 Task: Go to Program & Features. Select Whole Food Market. Add to cart Organic Coconut Oil Body Lotion -2. Select Amazon Health. Add to cart Essential Fatty Acid Nutritional Supplements-1. Place order for Allison Brown, _x000D_
3800 Locke St_x000D_
Latonia, Kentucky(KY), 41015, Cell Number (859) 261-0695
Action: Mouse moved to (230, 80)
Screenshot: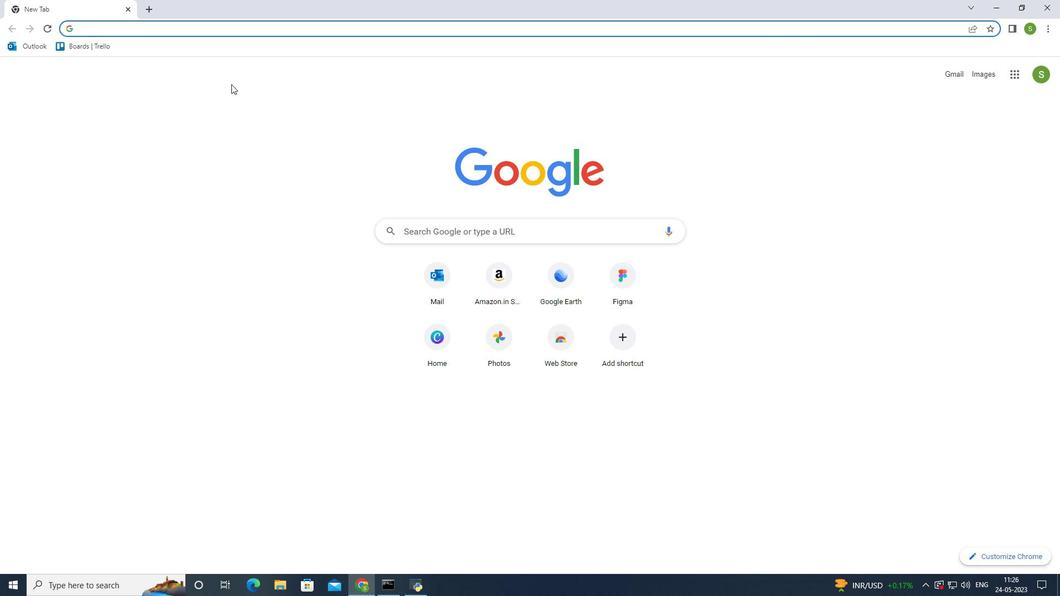 
Action: Key pressed amazon
Screenshot: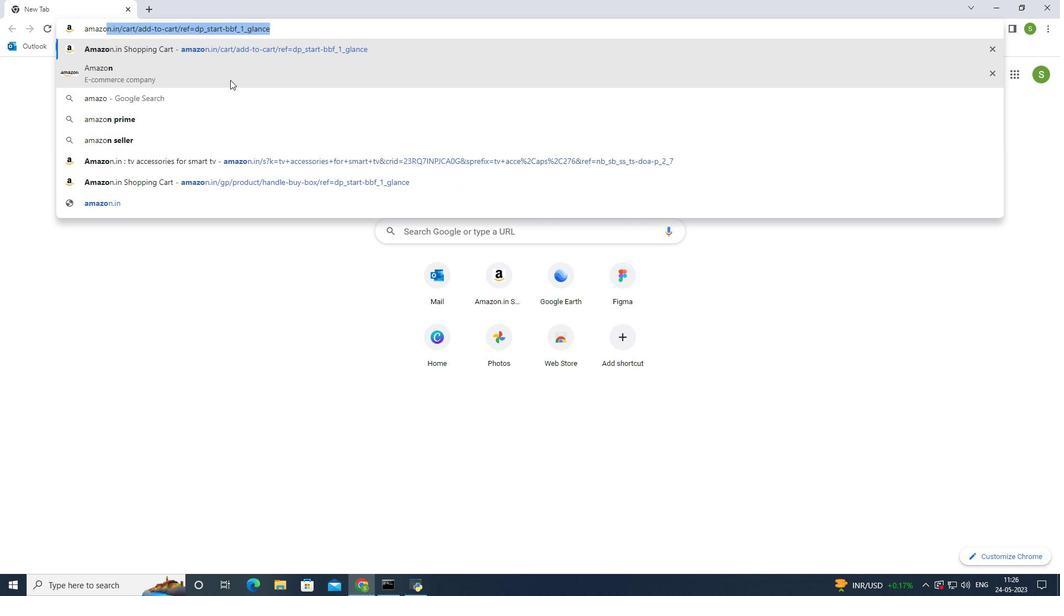 
Action: Mouse moved to (183, 49)
Screenshot: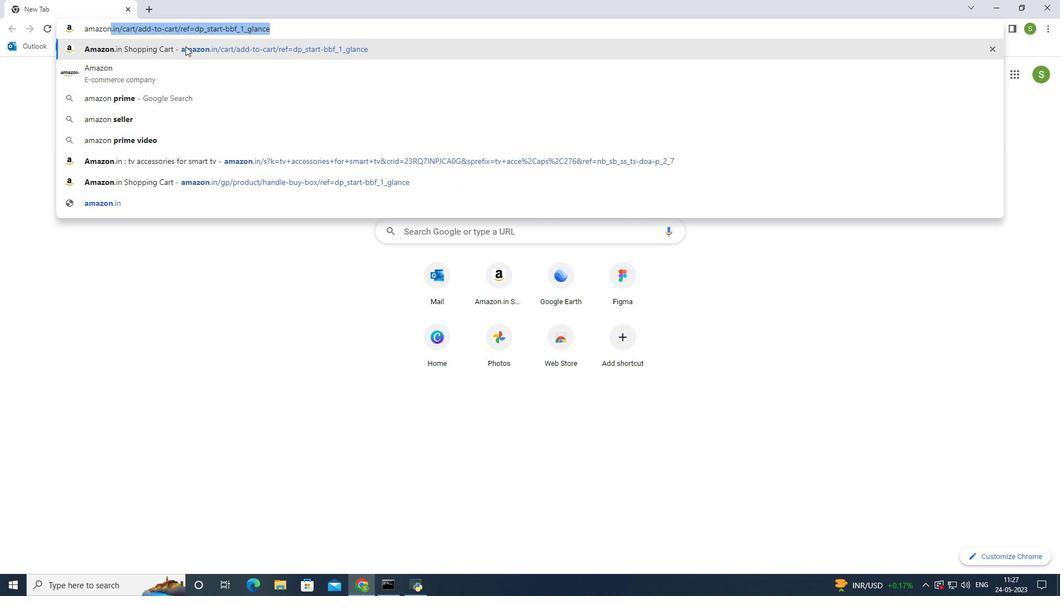 
Action: Mouse pressed left at (183, 49)
Screenshot: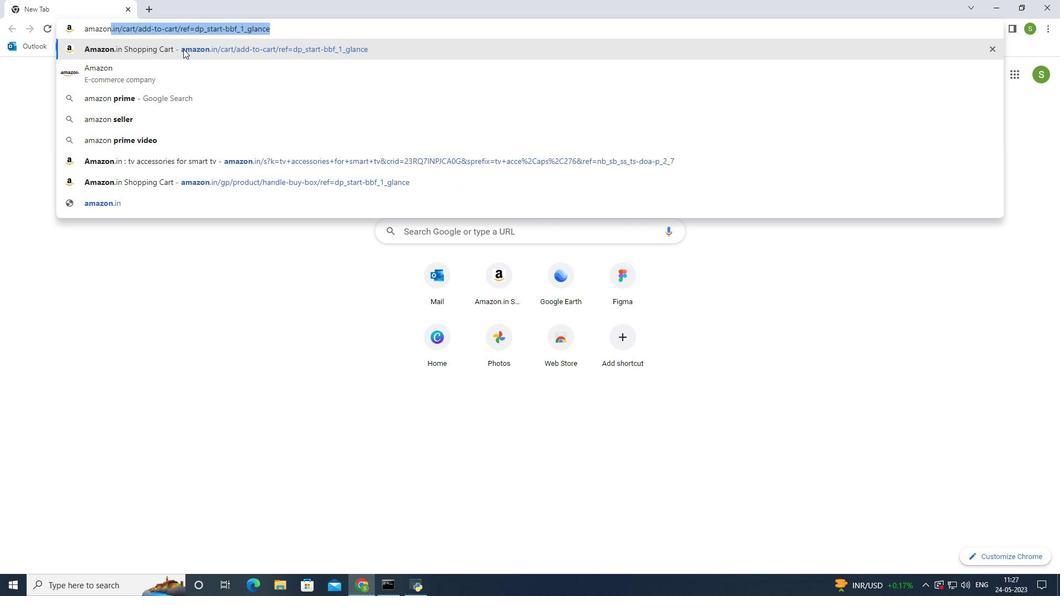 
Action: Mouse moved to (23, 85)
Screenshot: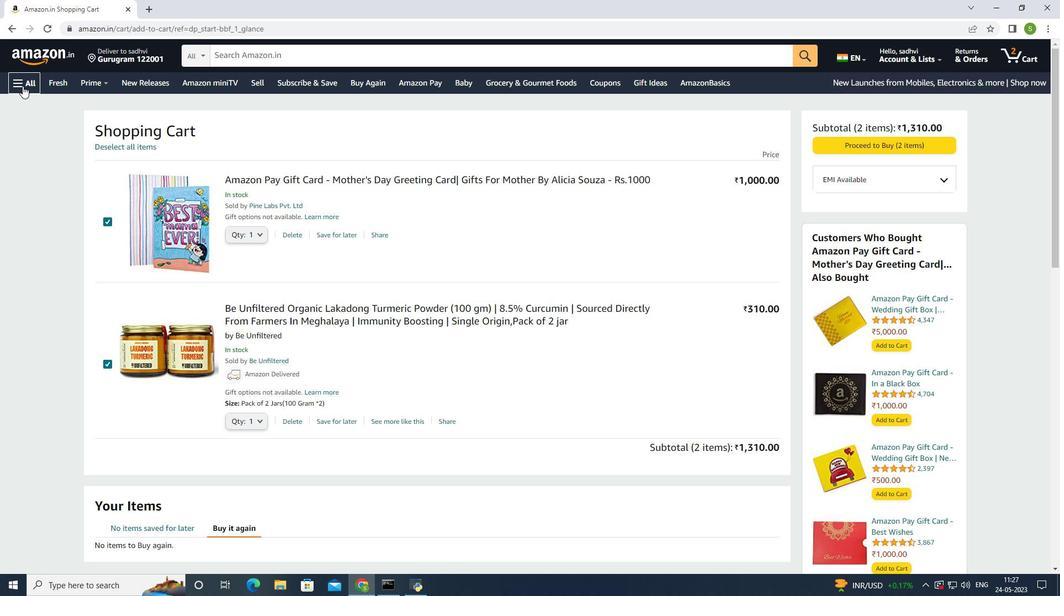 
Action: Mouse pressed left at (23, 85)
Screenshot: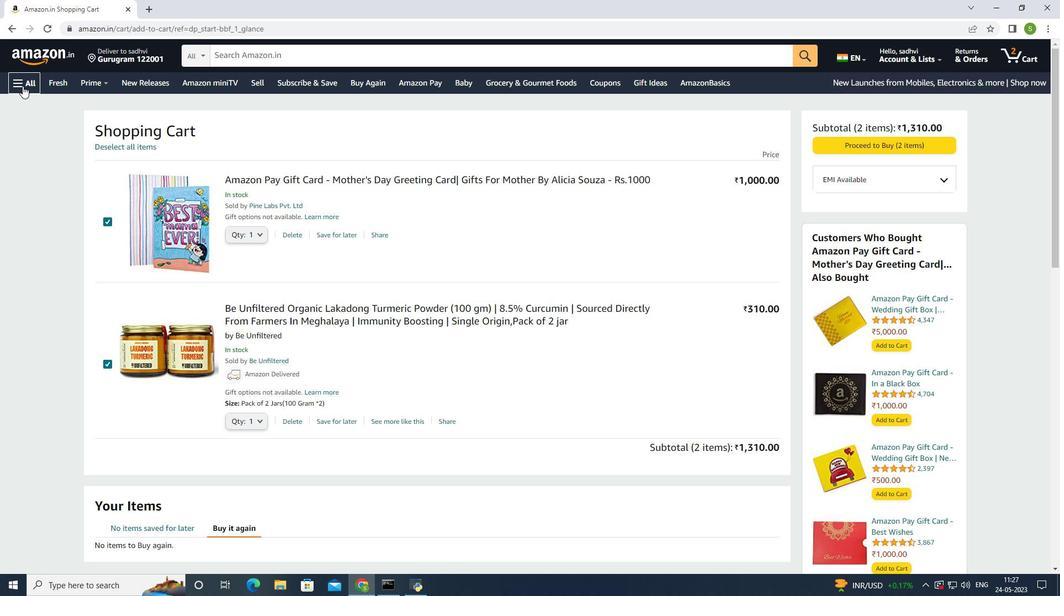 
Action: Mouse moved to (58, 357)
Screenshot: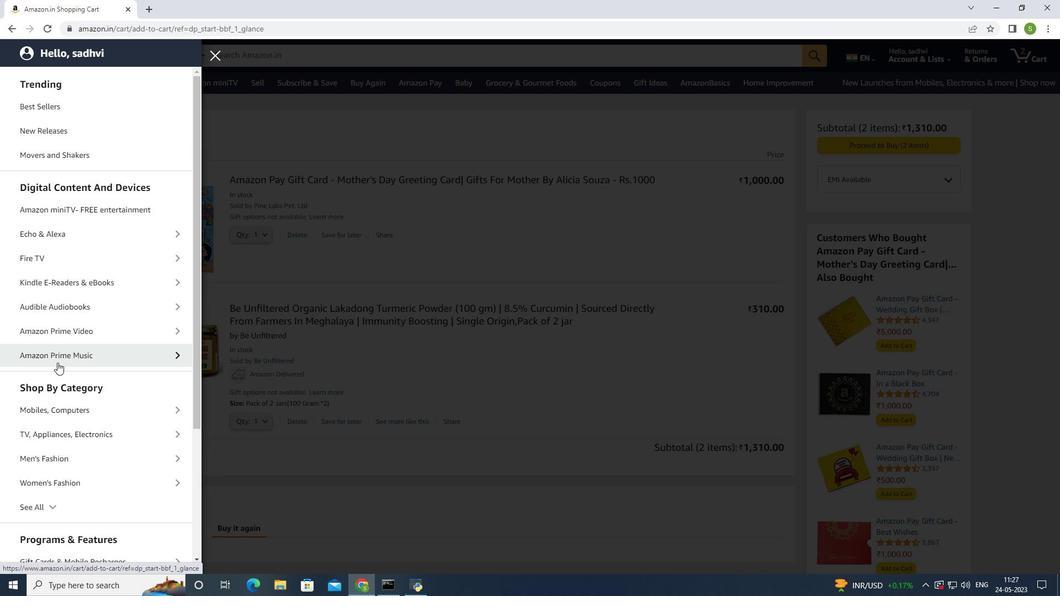 
Action: Mouse scrolled (58, 356) with delta (0, 0)
Screenshot: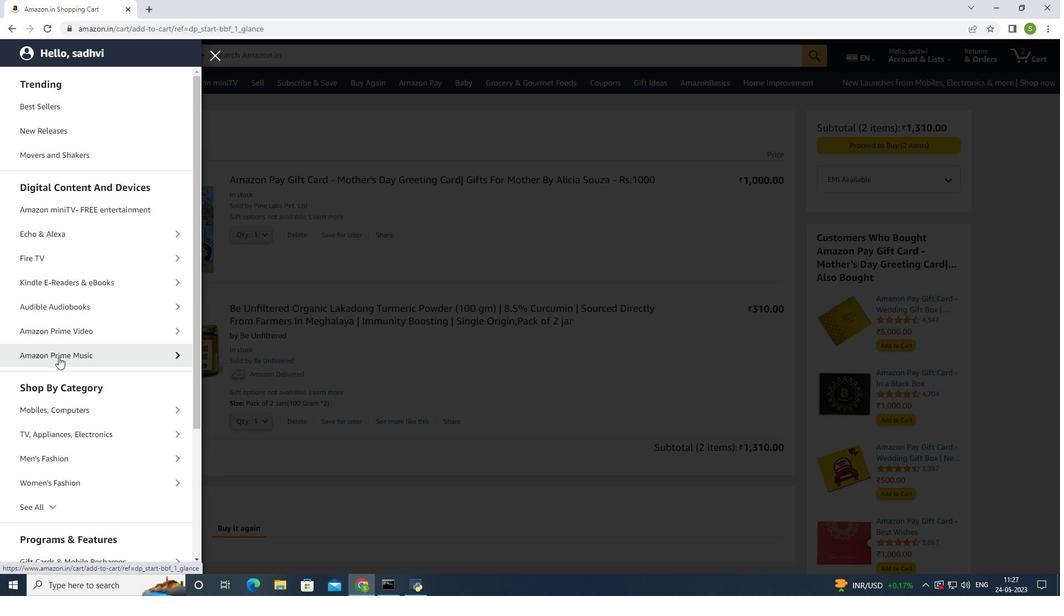 
Action: Mouse scrolled (58, 356) with delta (0, 0)
Screenshot: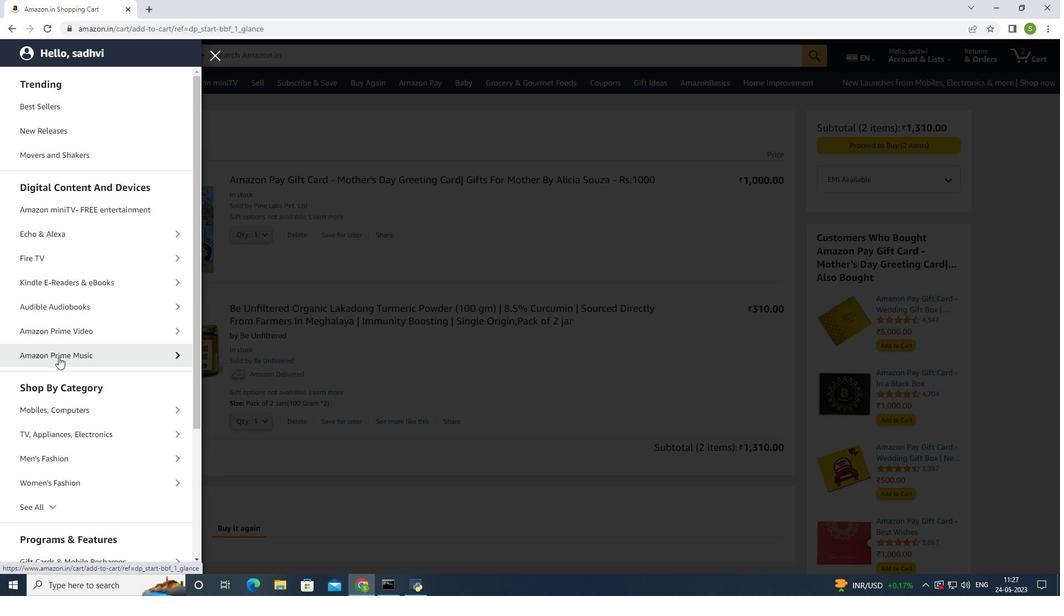 
Action: Mouse scrolled (58, 356) with delta (0, 0)
Screenshot: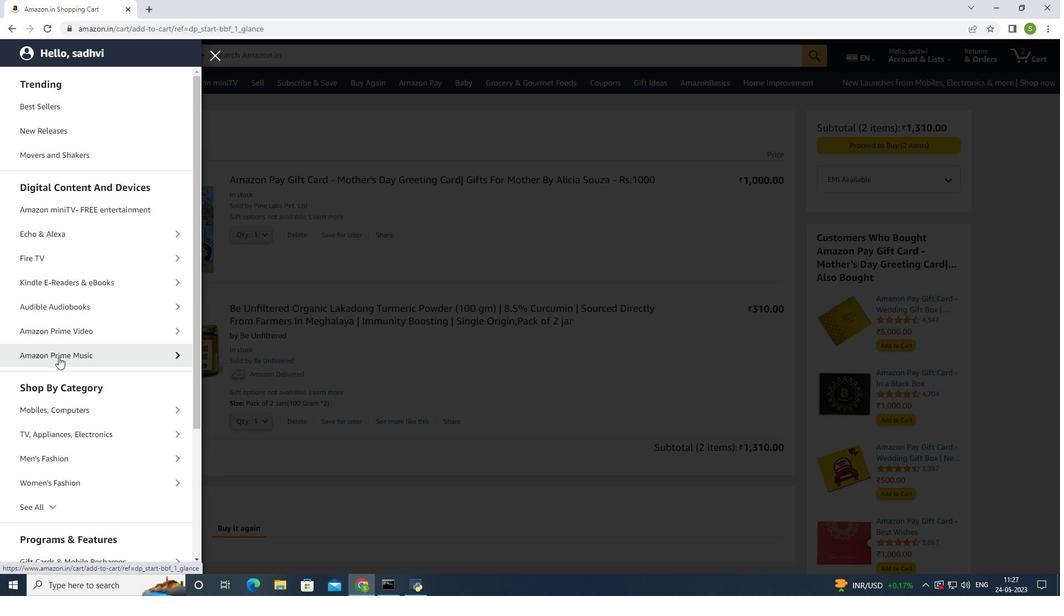 
Action: Mouse scrolled (58, 356) with delta (0, 0)
Screenshot: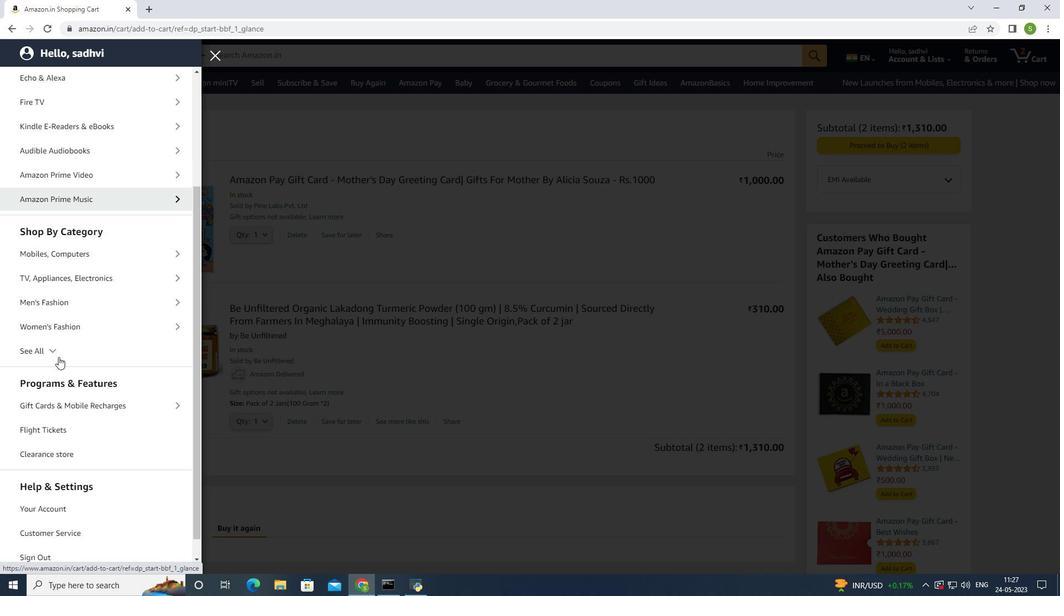 
Action: Mouse moved to (57, 353)
Screenshot: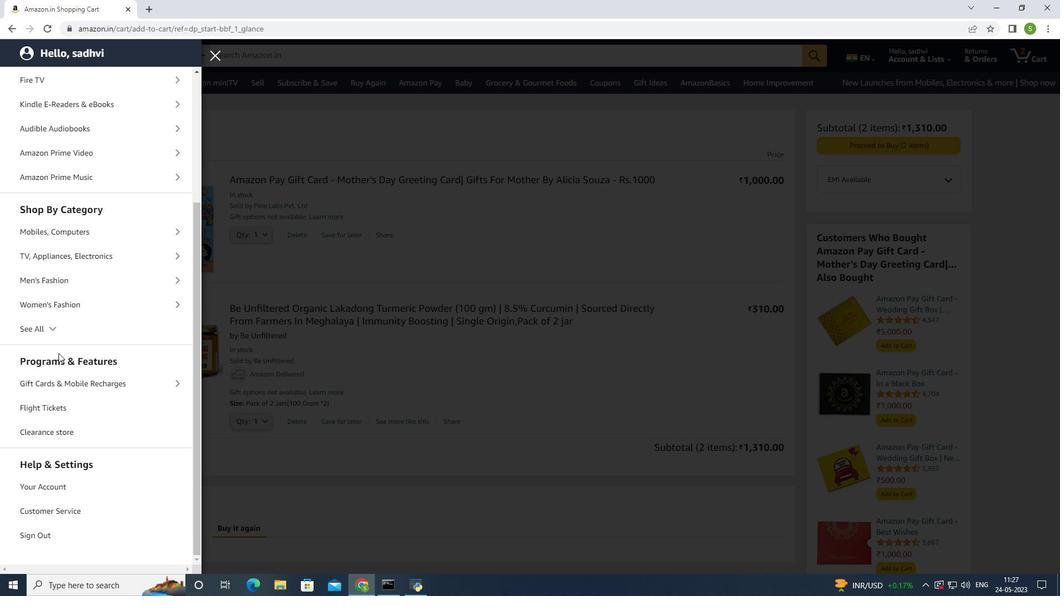 
Action: Mouse scrolled (57, 352) with delta (0, 0)
Screenshot: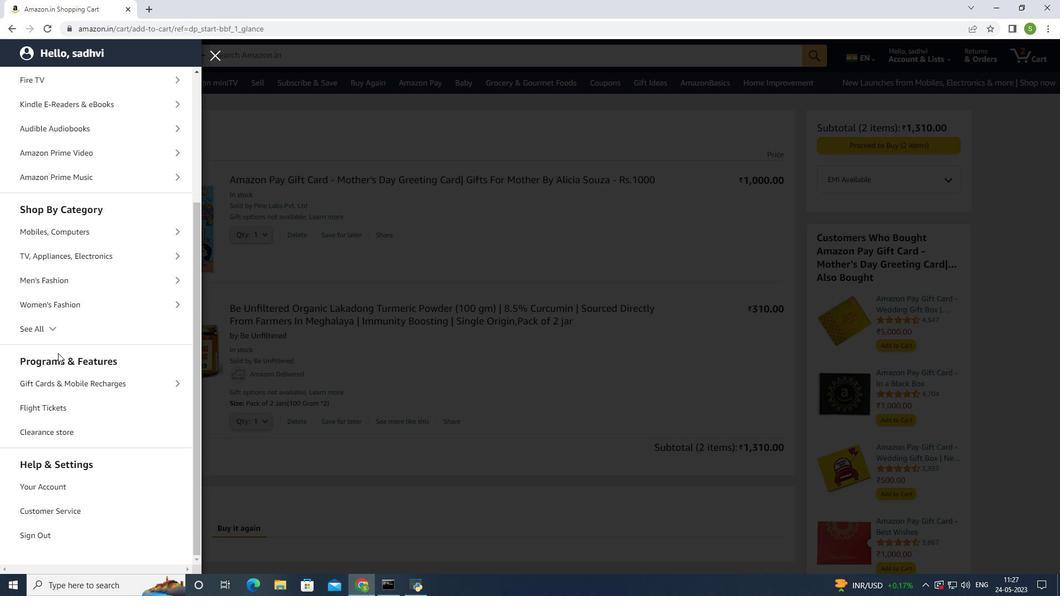 
Action: Mouse scrolled (57, 352) with delta (0, 0)
Screenshot: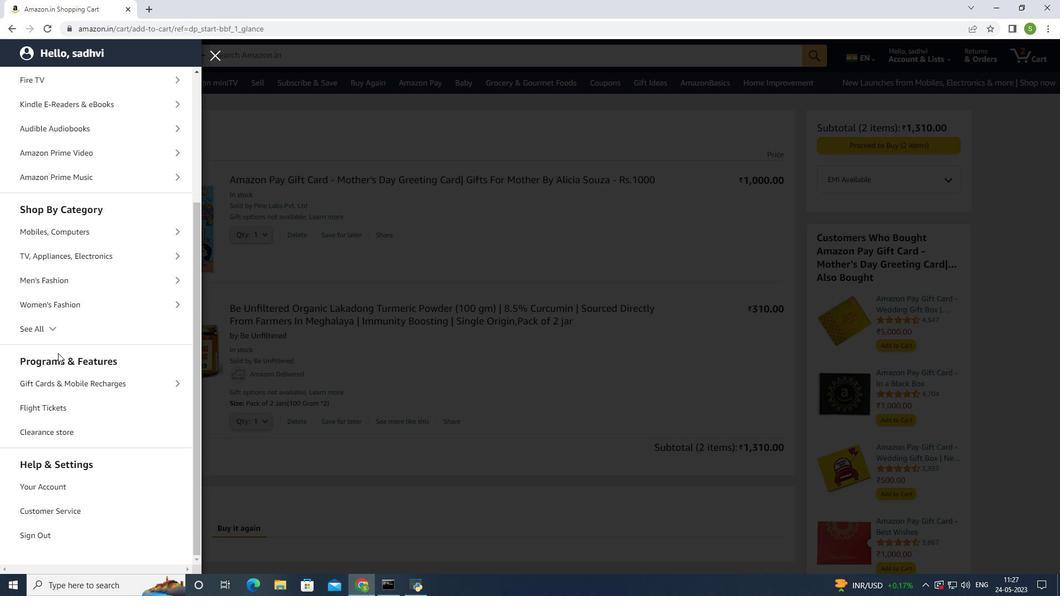 
Action: Mouse moved to (55, 354)
Screenshot: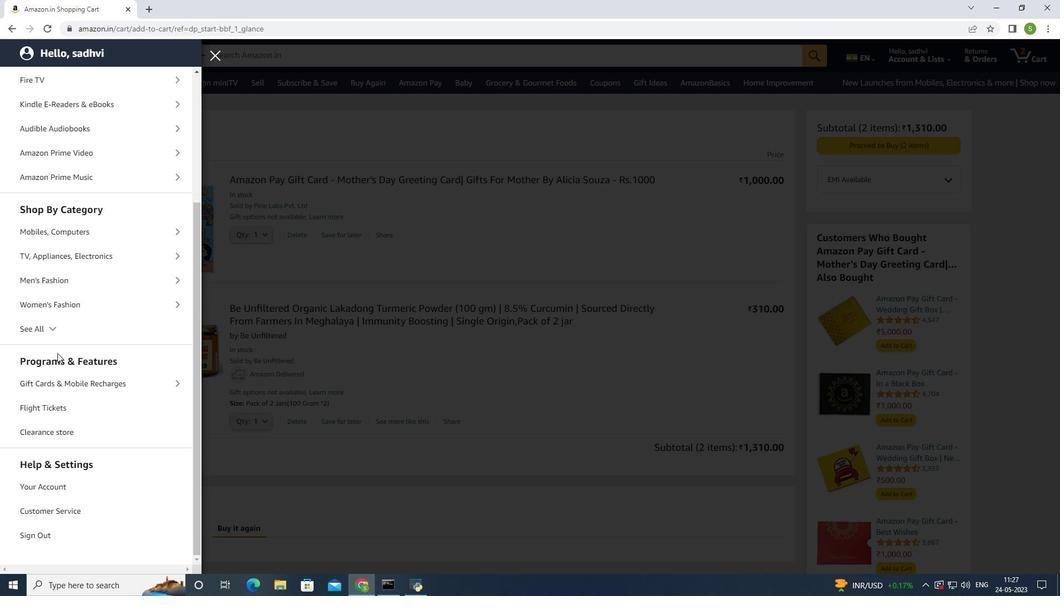 
Action: Mouse scrolled (55, 353) with delta (0, 0)
Screenshot: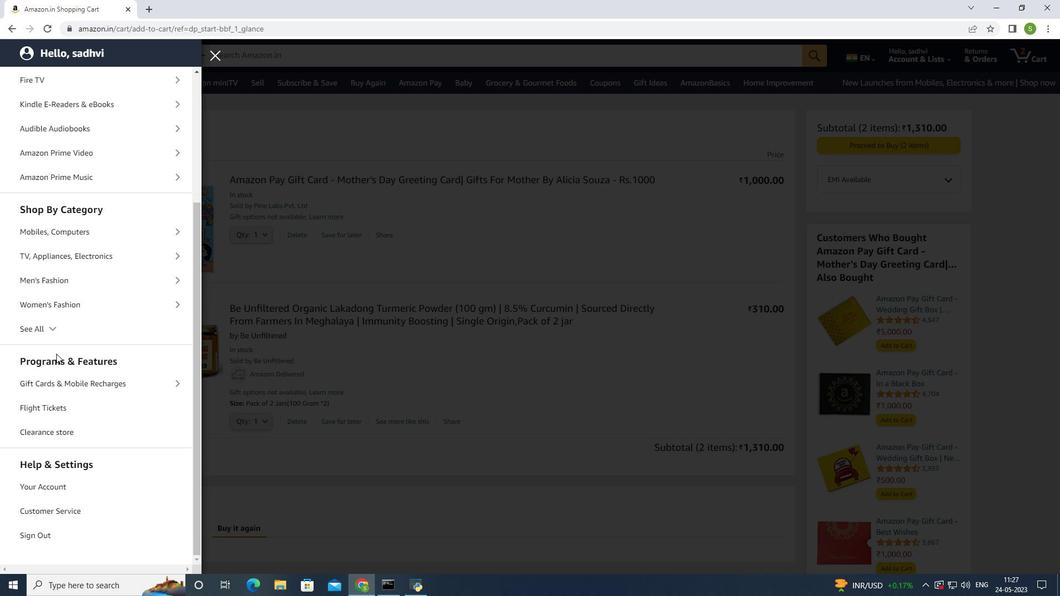
Action: Mouse moved to (64, 427)
Screenshot: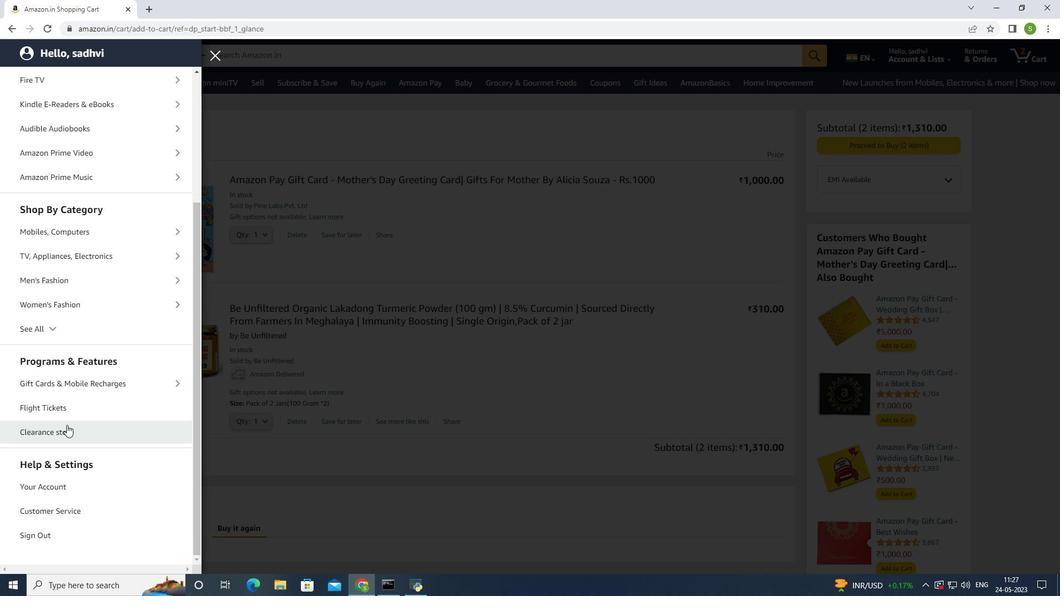 
Action: Mouse pressed left at (64, 427)
Screenshot: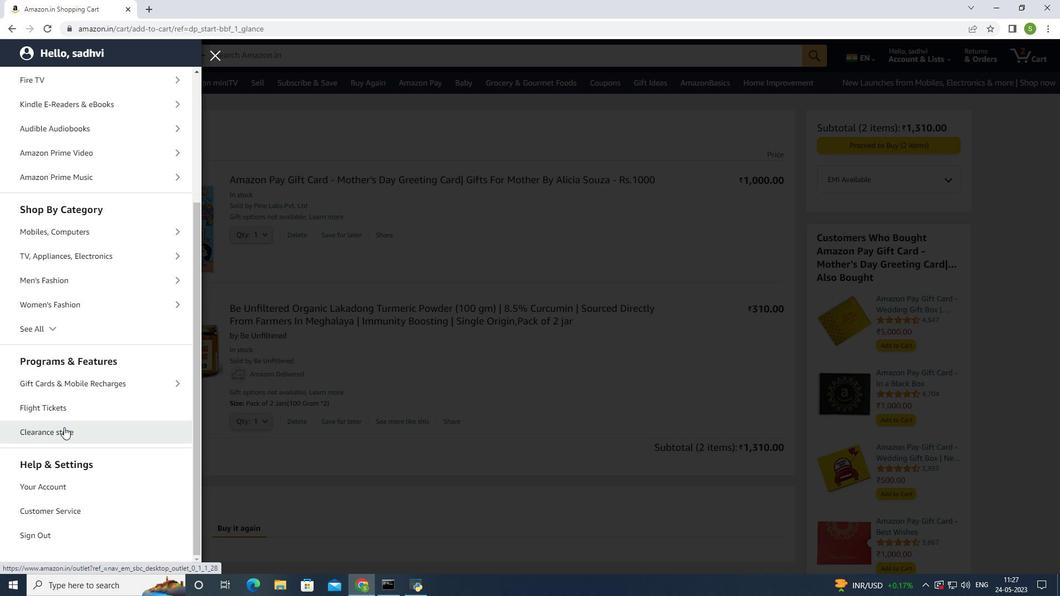 
Action: Mouse moved to (489, 249)
Screenshot: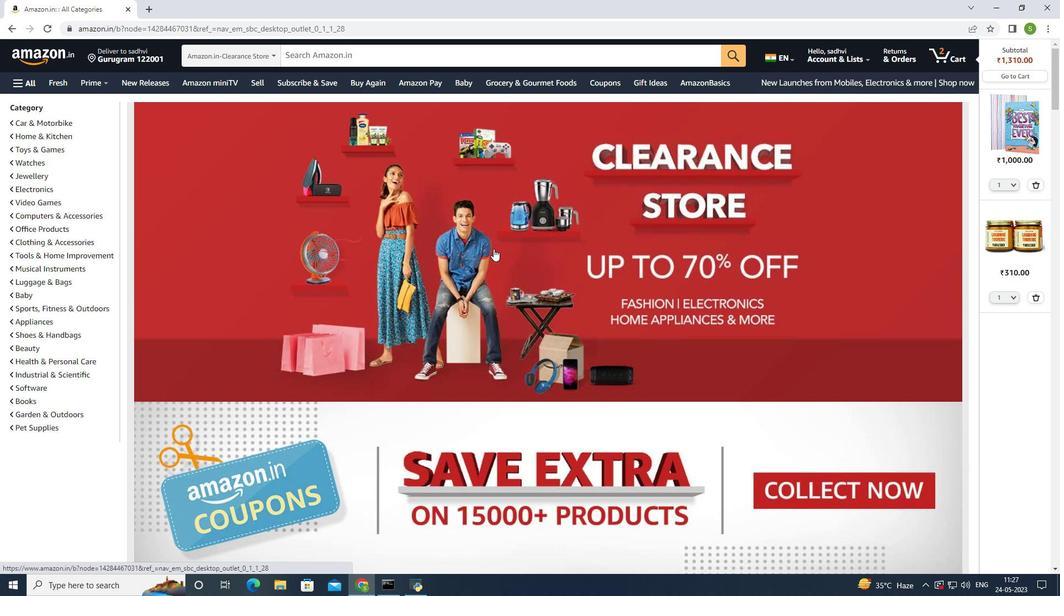 
Action: Mouse scrolled (489, 248) with delta (0, 0)
Screenshot: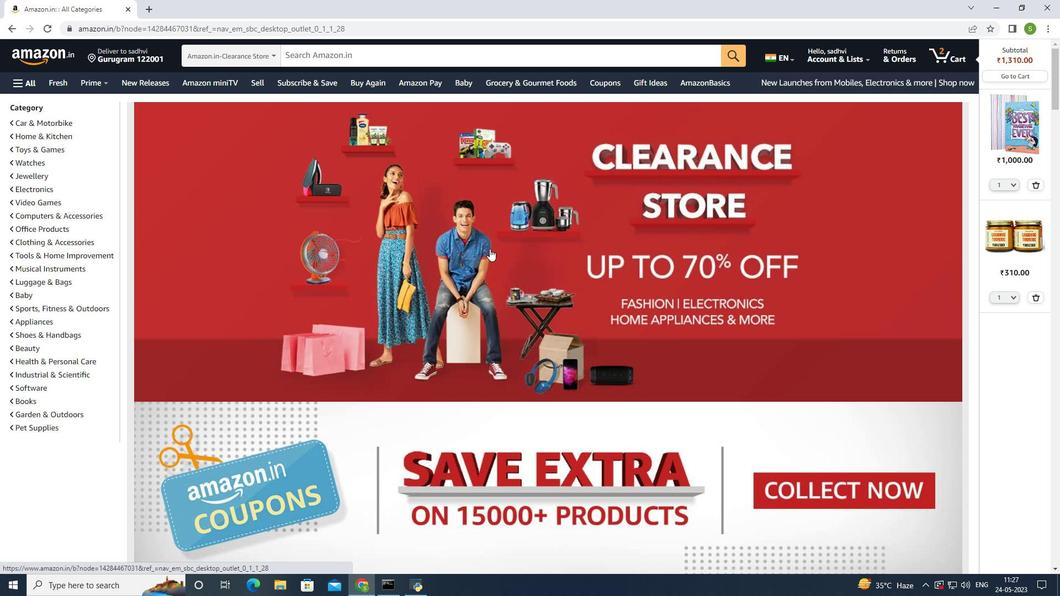 
Action: Mouse scrolled (489, 248) with delta (0, 0)
Screenshot: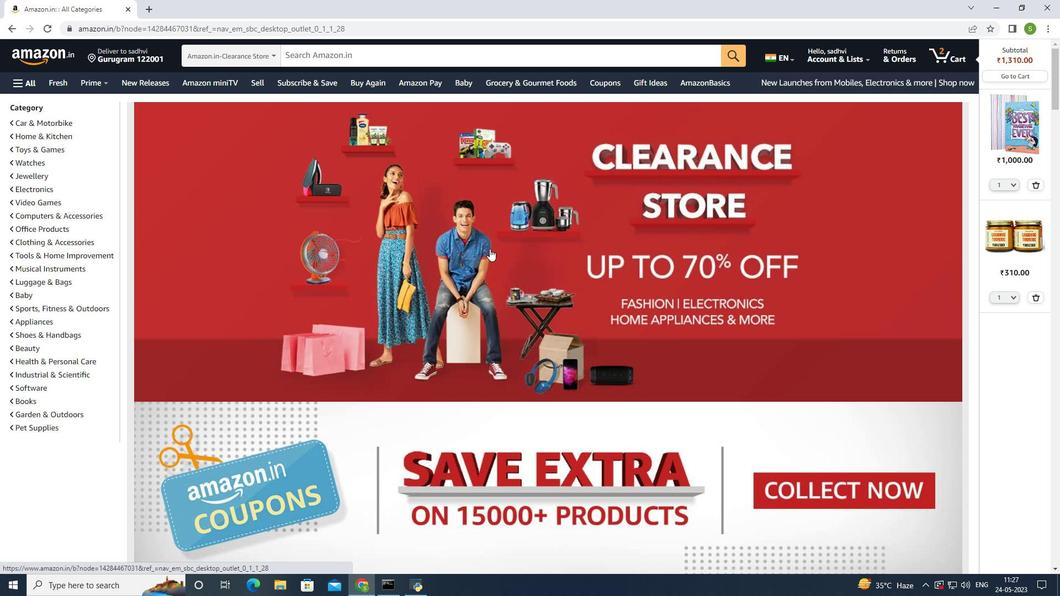 
Action: Mouse scrolled (489, 248) with delta (0, 0)
Screenshot: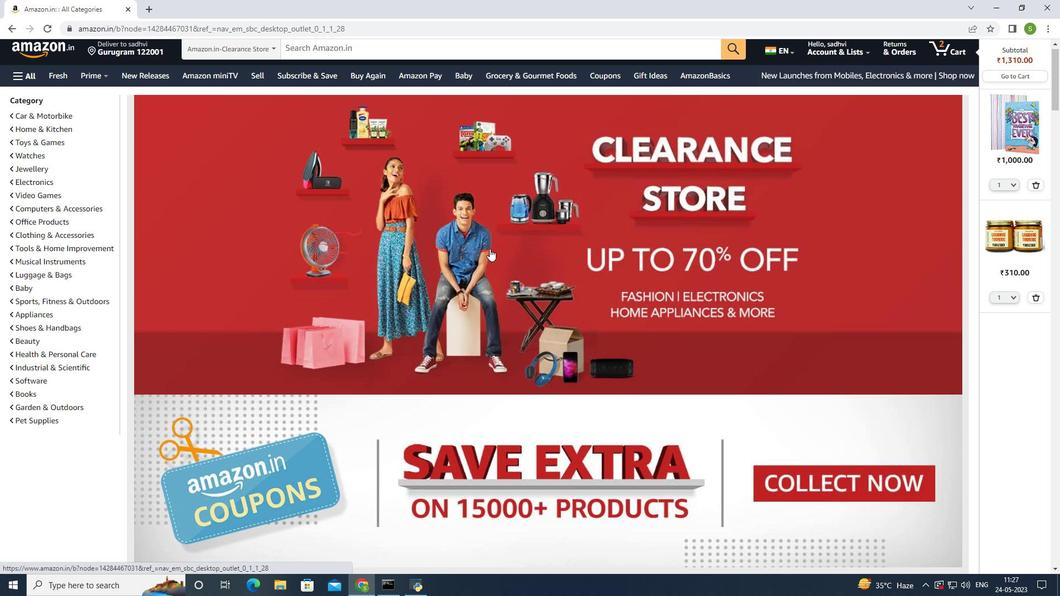 
Action: Mouse scrolled (489, 248) with delta (0, 0)
Screenshot: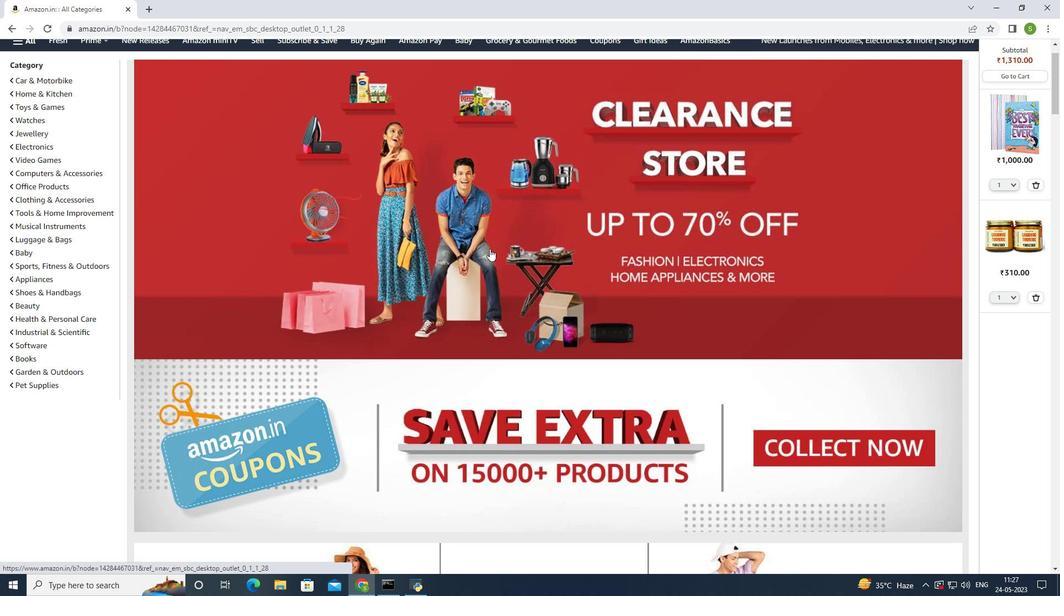 
Action: Mouse moved to (465, 248)
Screenshot: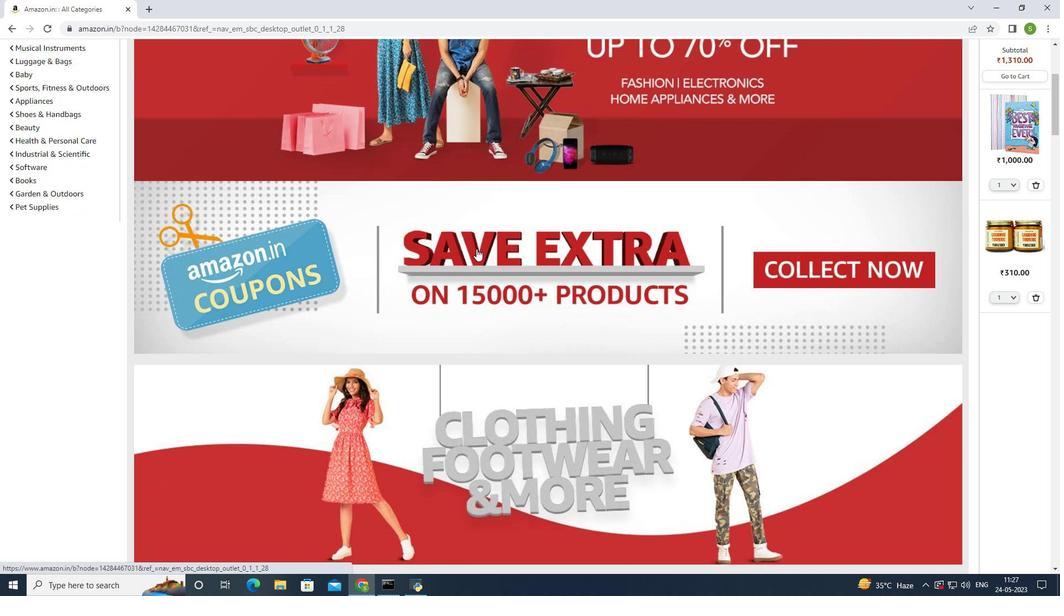 
Action: Mouse scrolled (465, 247) with delta (0, 0)
Screenshot: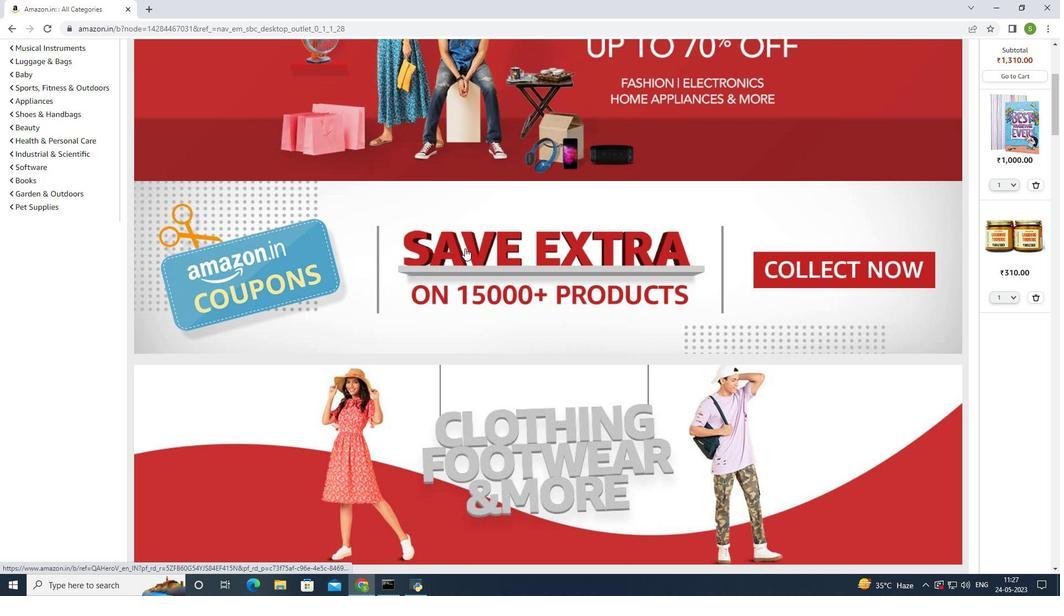 
Action: Mouse scrolled (465, 247) with delta (0, 0)
Screenshot: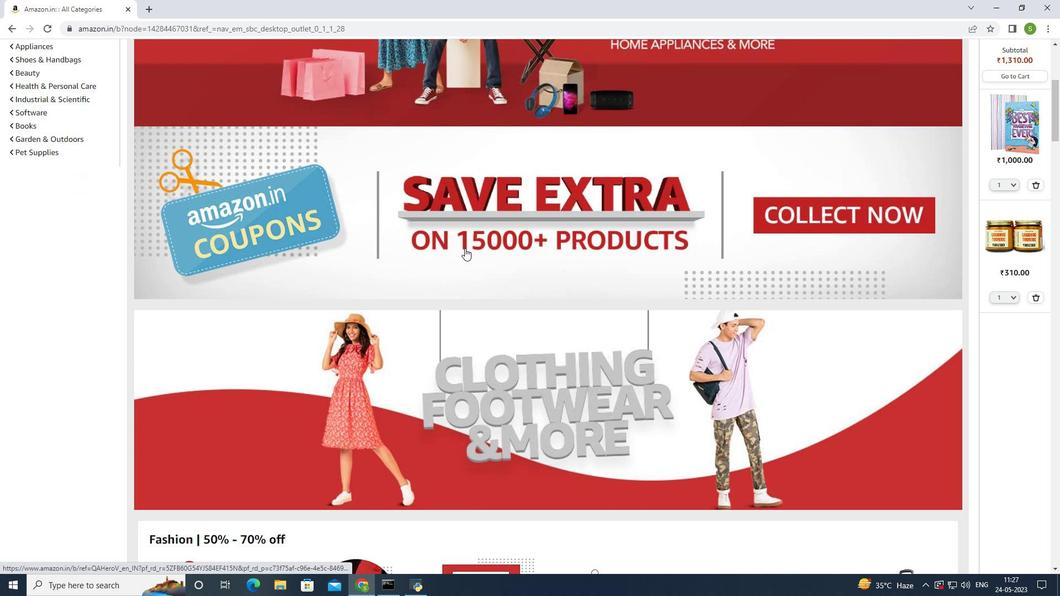 
Action: Mouse scrolled (465, 247) with delta (0, 0)
Screenshot: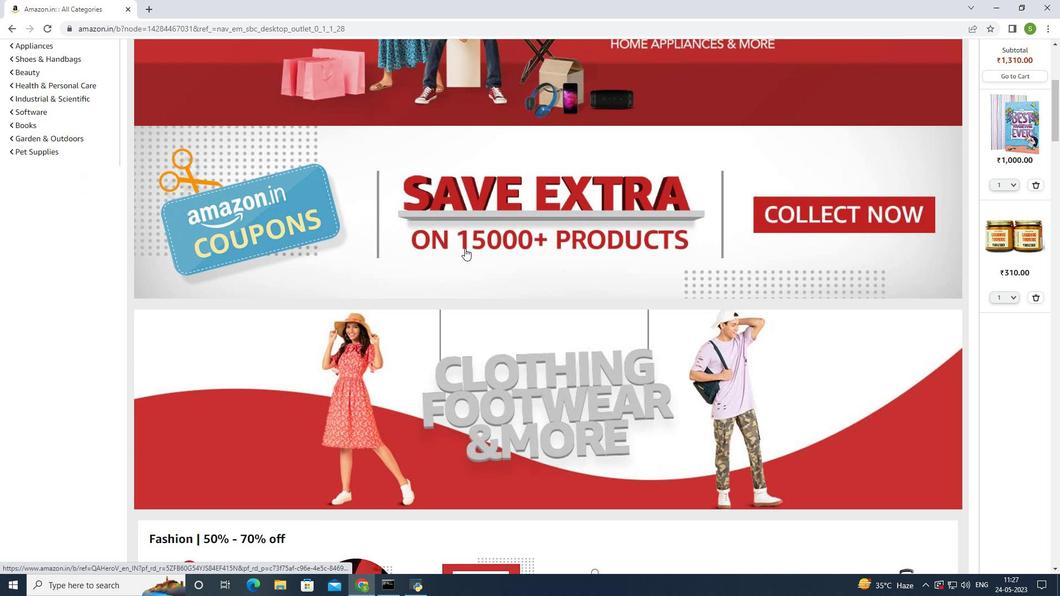 
Action: Mouse scrolled (465, 247) with delta (0, 0)
Screenshot: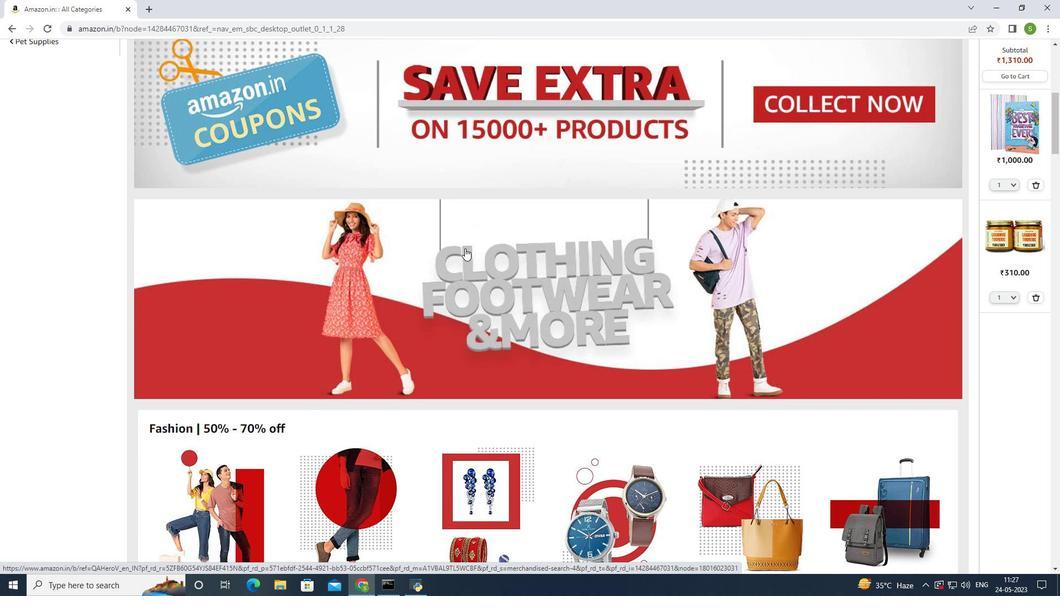 
Action: Mouse scrolled (465, 247) with delta (0, 0)
Screenshot: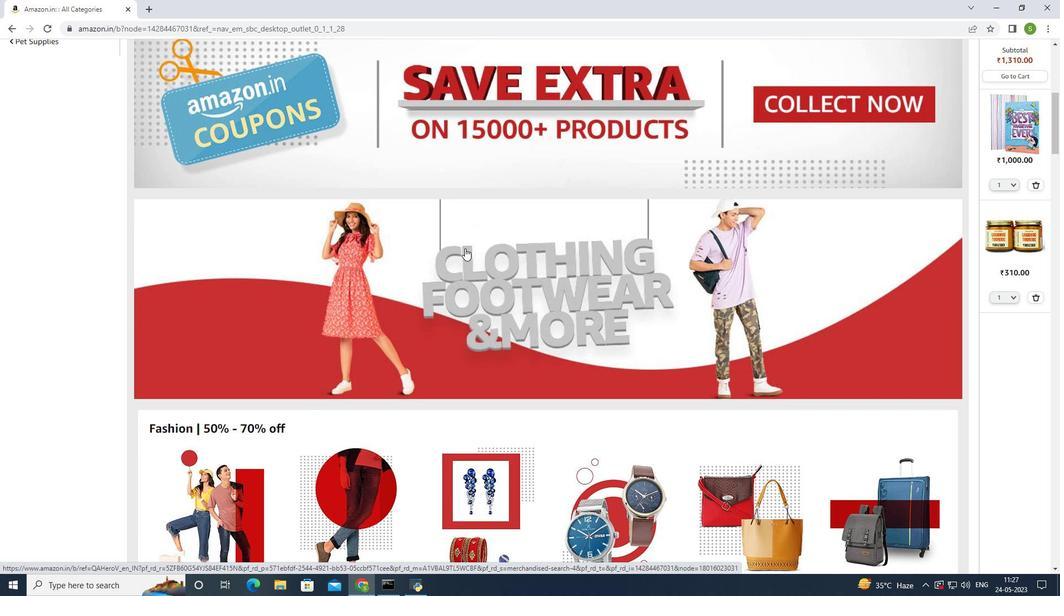 
Action: Mouse scrolled (465, 247) with delta (0, 0)
Screenshot: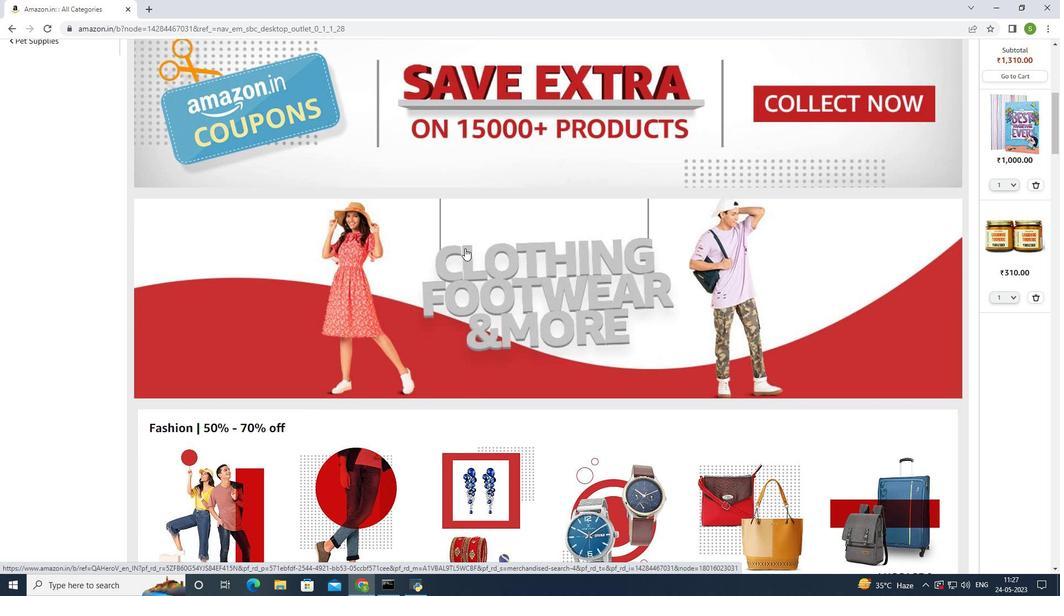
Action: Mouse scrolled (465, 247) with delta (0, 0)
Screenshot: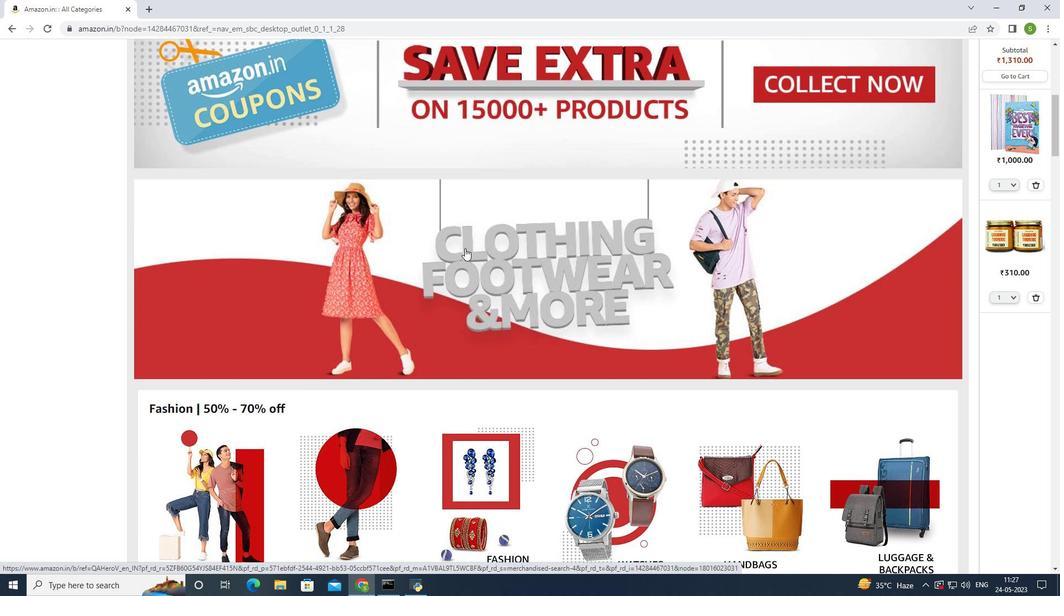 
Action: Mouse moved to (464, 236)
Screenshot: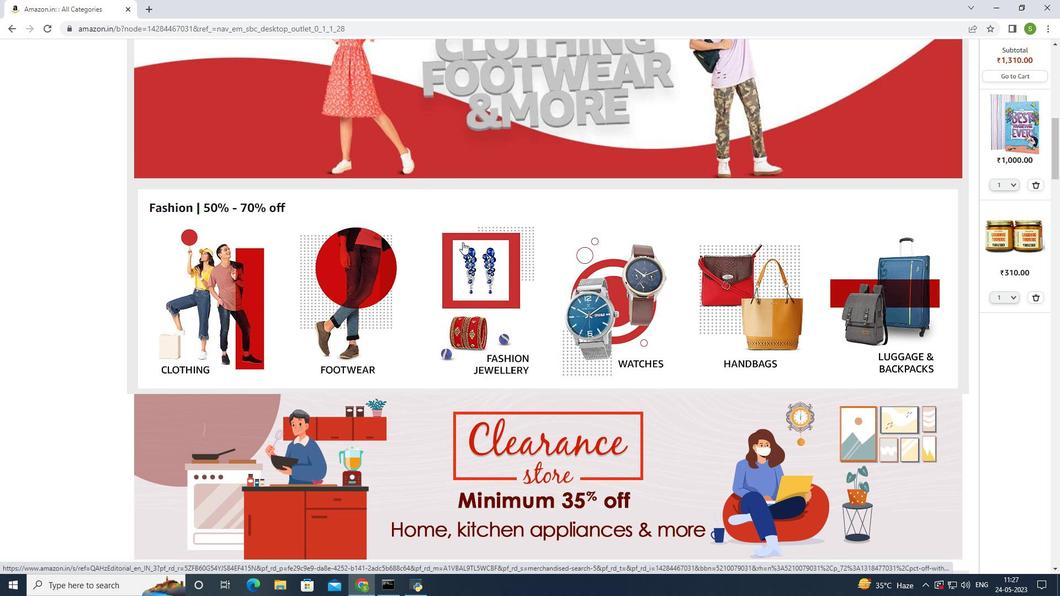 
Action: Mouse scrolled (464, 235) with delta (0, 0)
Screenshot: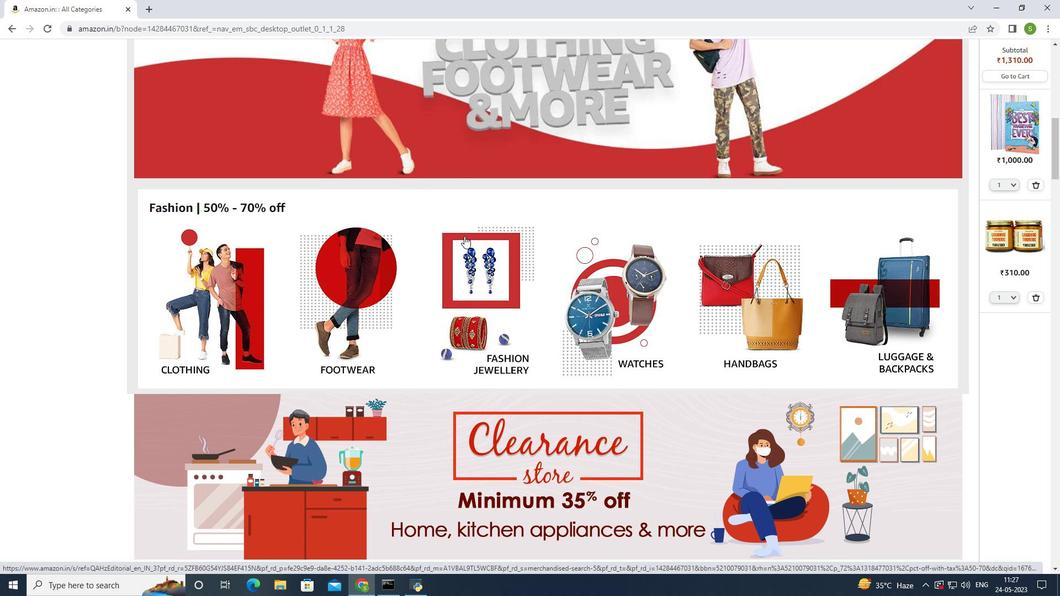 
Action: Mouse moved to (464, 236)
Screenshot: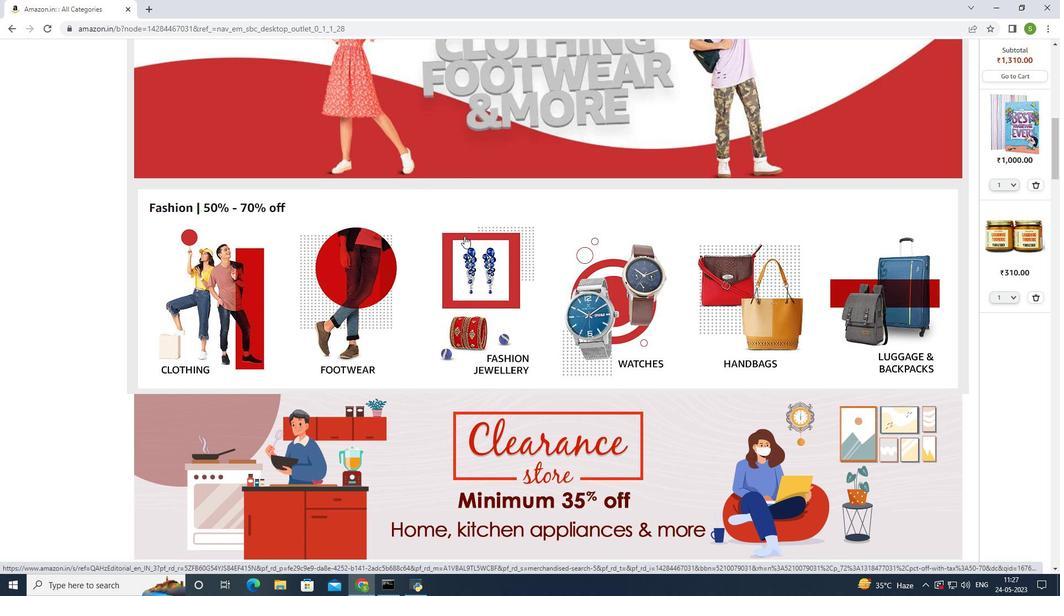
Action: Mouse scrolled (464, 235) with delta (0, 0)
Screenshot: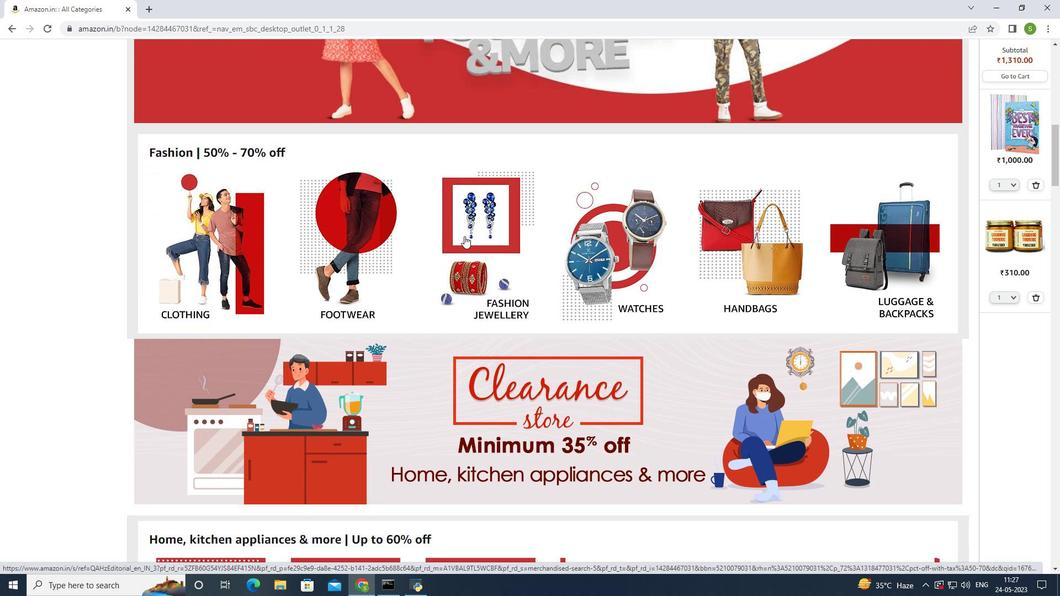 
Action: Mouse scrolled (464, 235) with delta (0, 0)
Screenshot: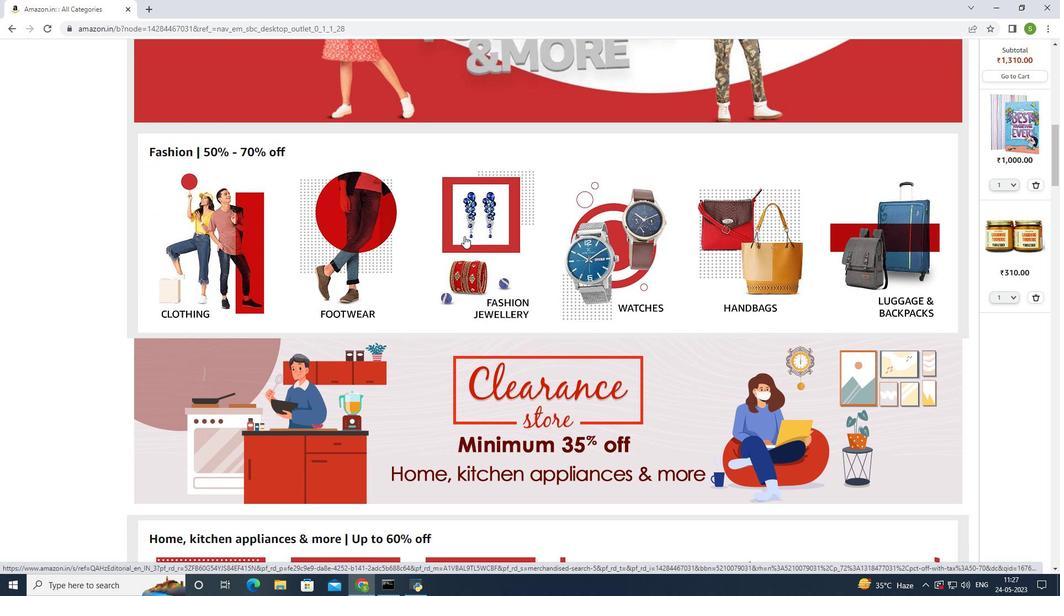 
Action: Mouse scrolled (464, 235) with delta (0, 0)
Screenshot: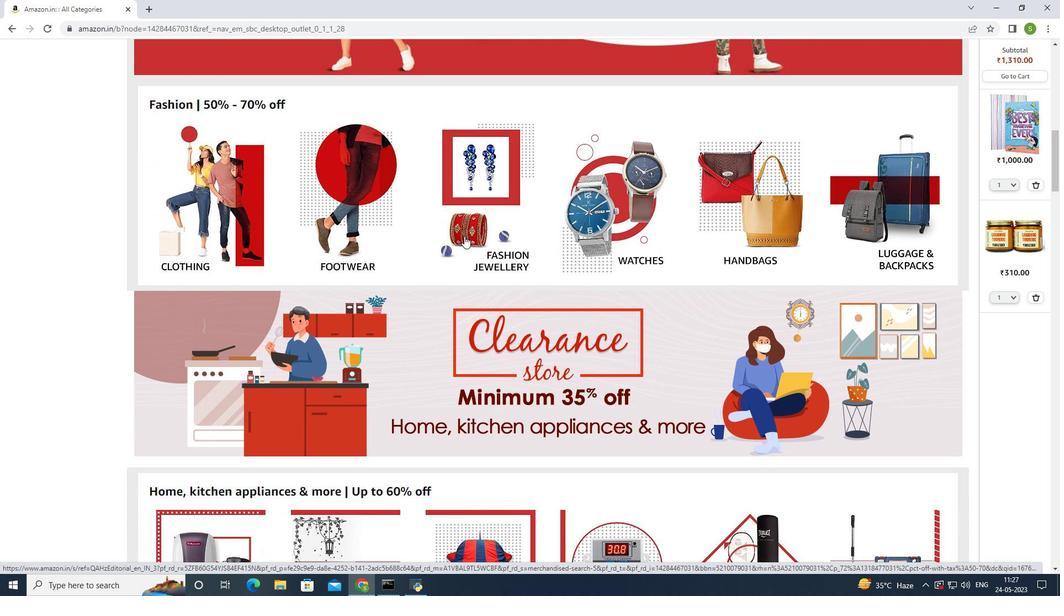 
Action: Mouse moved to (466, 234)
Screenshot: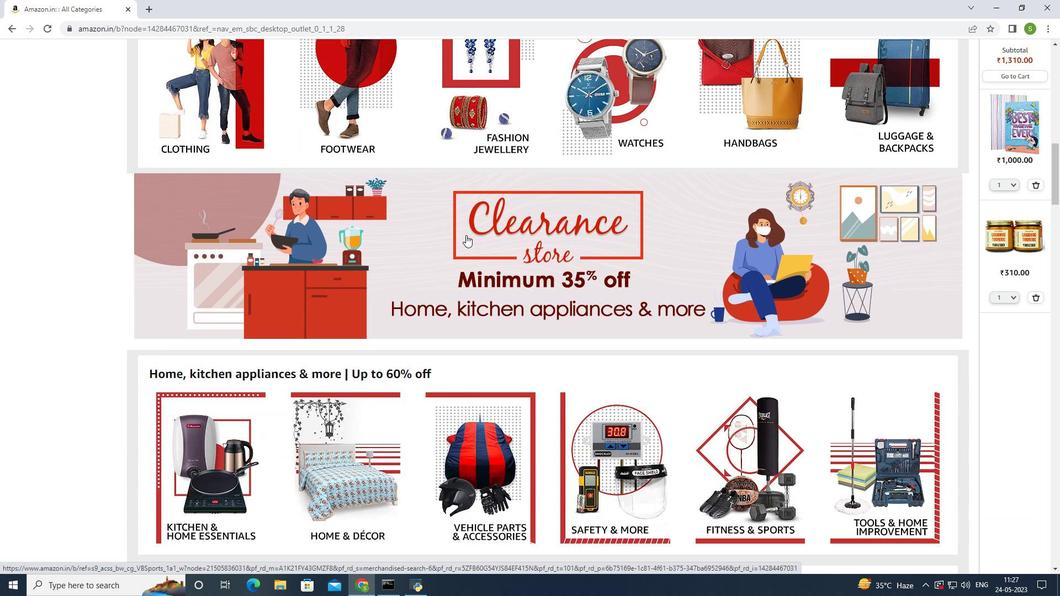 
Action: Mouse scrolled (466, 234) with delta (0, 0)
Screenshot: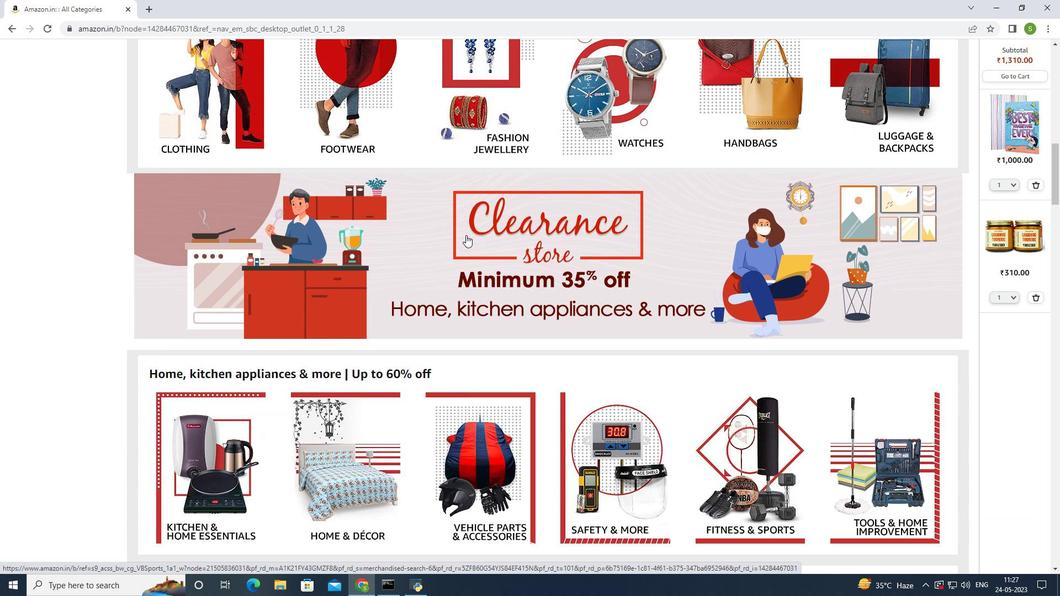 
Action: Mouse scrolled (466, 234) with delta (0, 0)
Screenshot: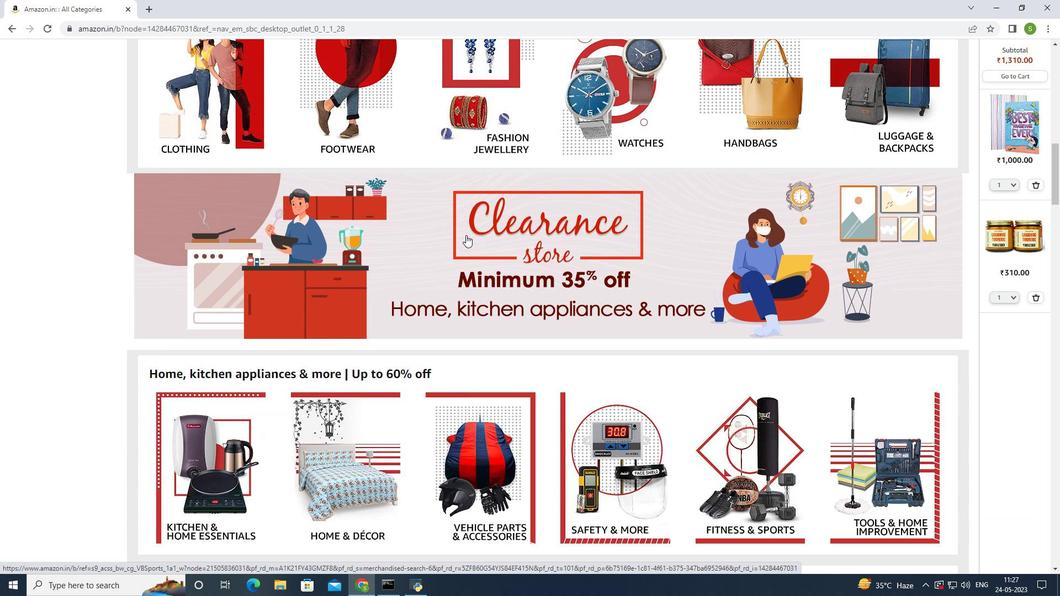 
Action: Mouse scrolled (466, 234) with delta (0, 0)
Screenshot: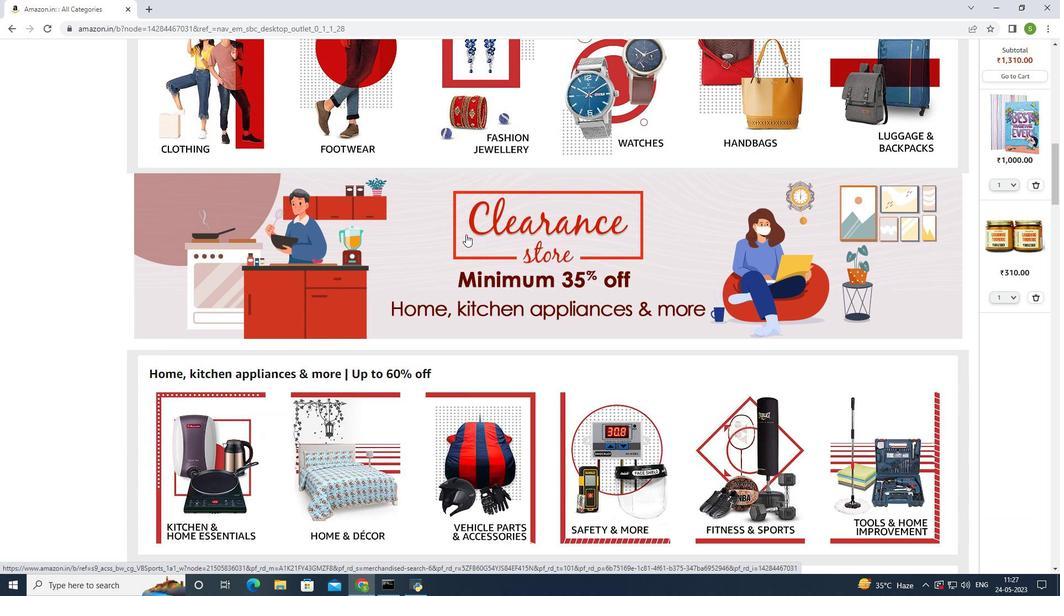 
Action: Mouse scrolled (466, 234) with delta (0, 0)
Screenshot: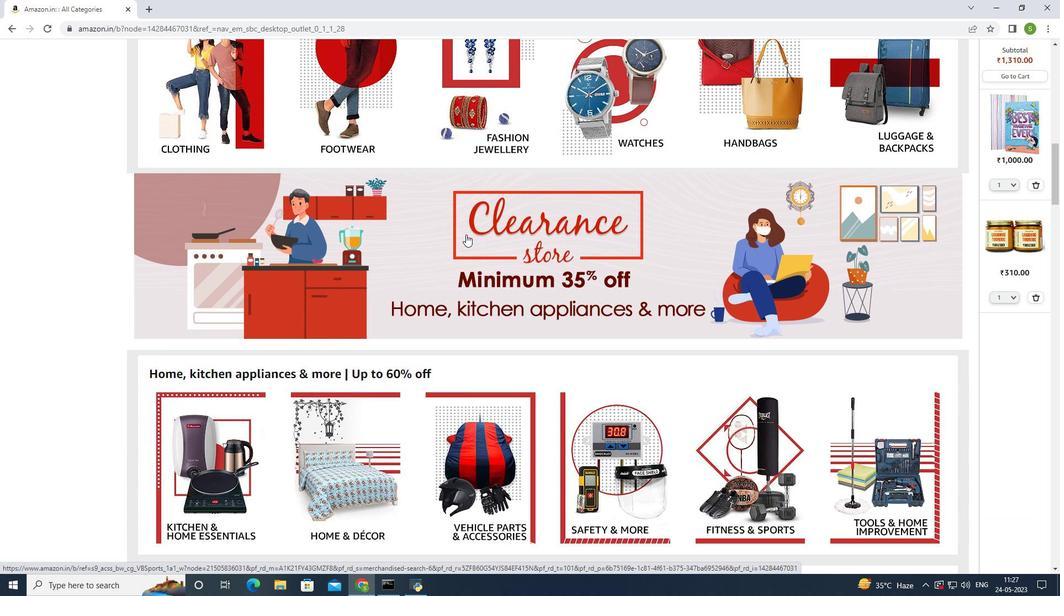 
Action: Mouse moved to (466, 234)
Screenshot: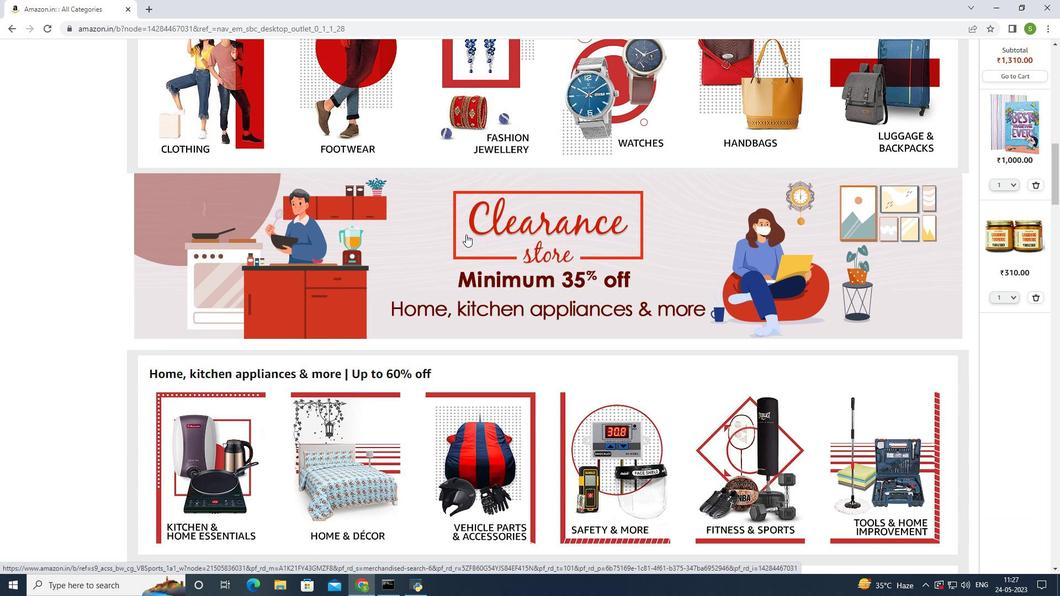 
Action: Mouse scrolled (466, 233) with delta (0, 0)
Screenshot: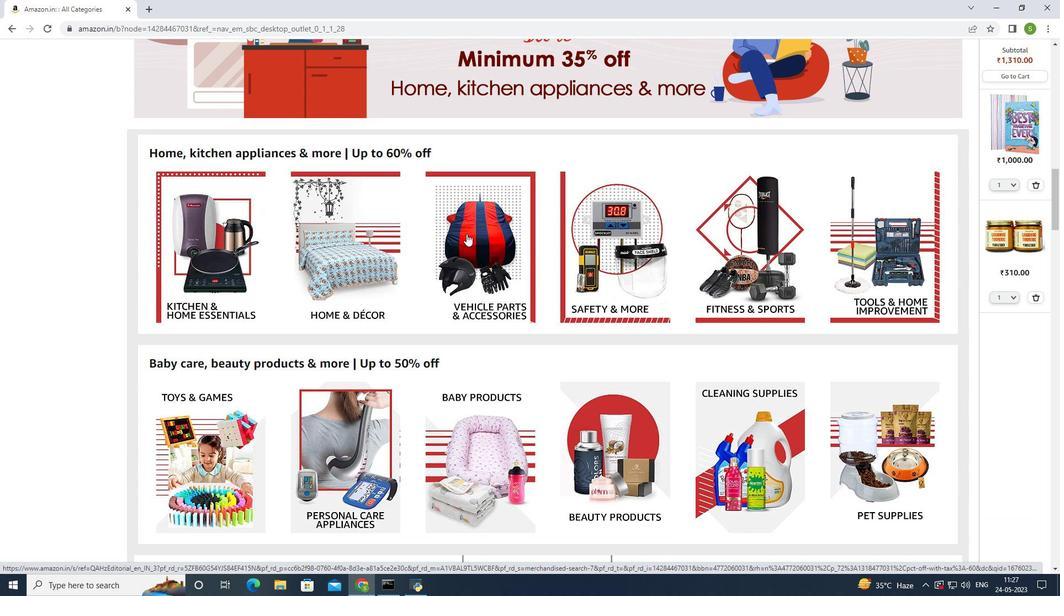
Action: Mouse scrolled (466, 233) with delta (0, 0)
Screenshot: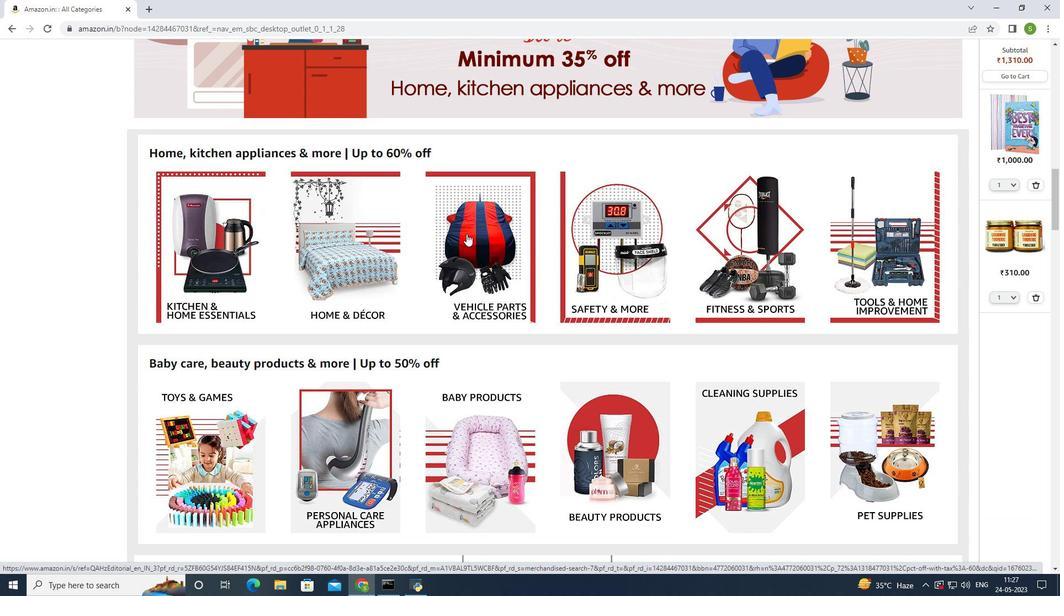 
Action: Mouse scrolled (466, 233) with delta (0, 0)
Screenshot: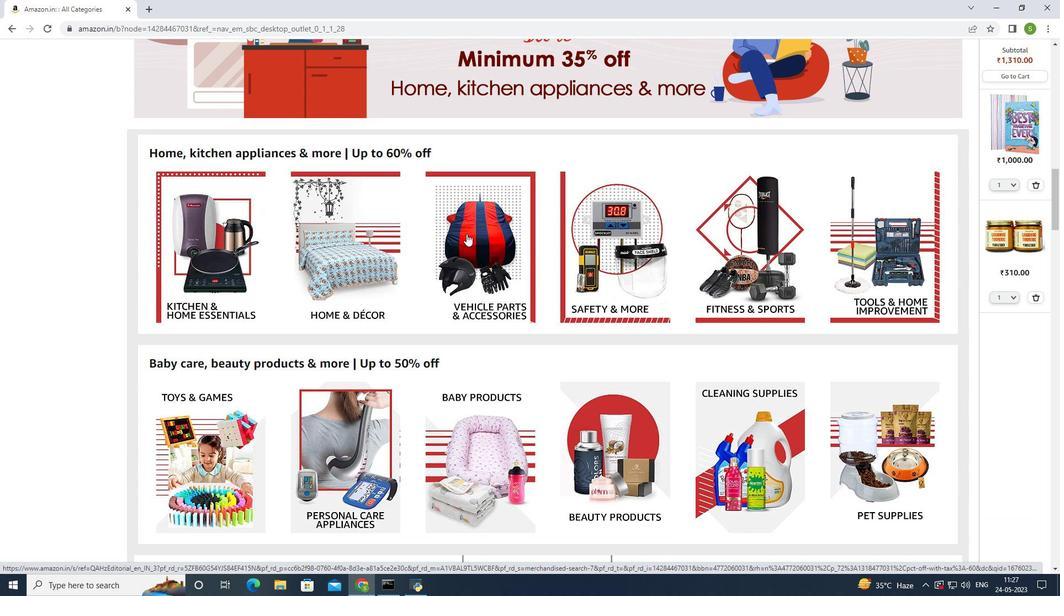 
Action: Mouse scrolled (466, 233) with delta (0, 0)
Screenshot: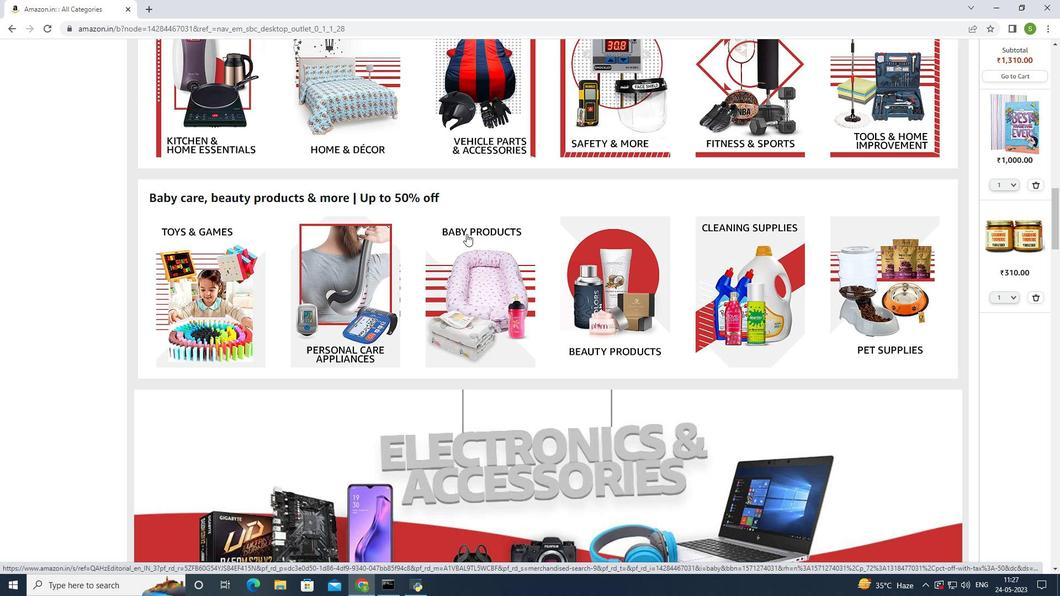 
Action: Mouse scrolled (466, 233) with delta (0, 0)
Screenshot: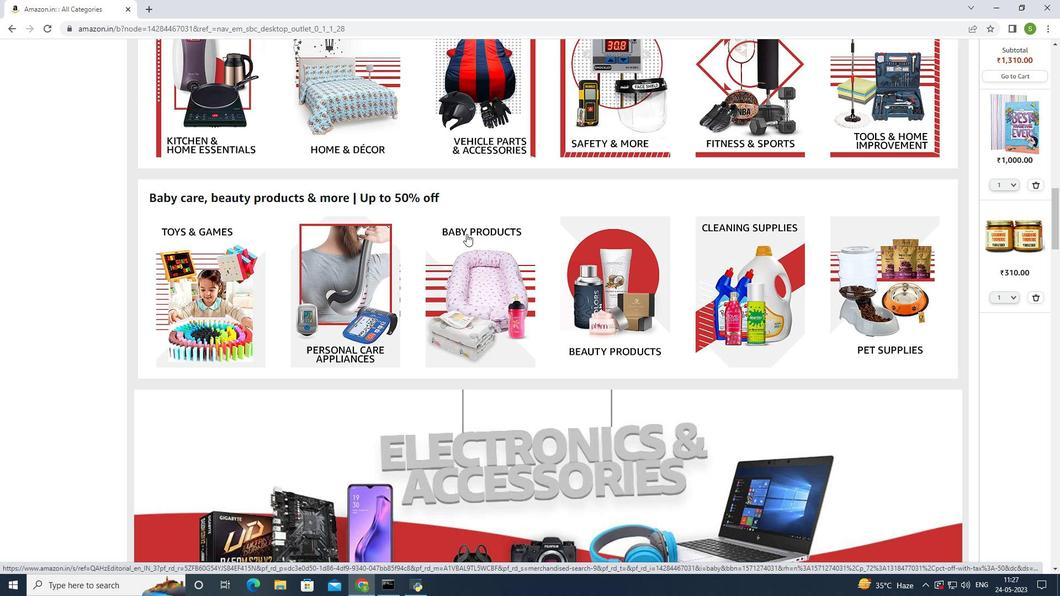 
Action: Mouse scrolled (466, 233) with delta (0, 0)
Screenshot: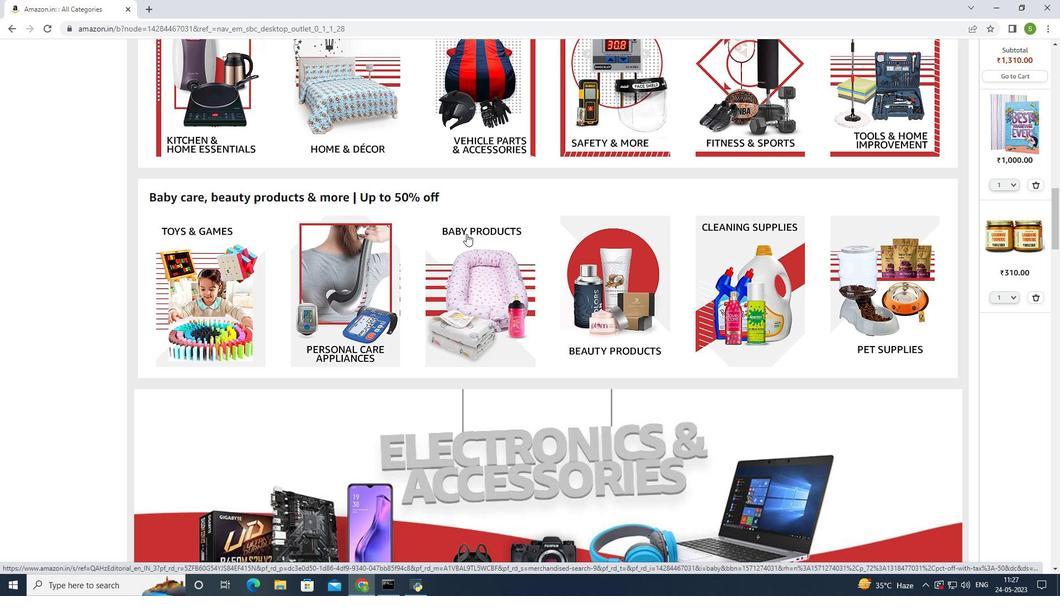 
Action: Mouse scrolled (466, 233) with delta (0, 0)
Screenshot: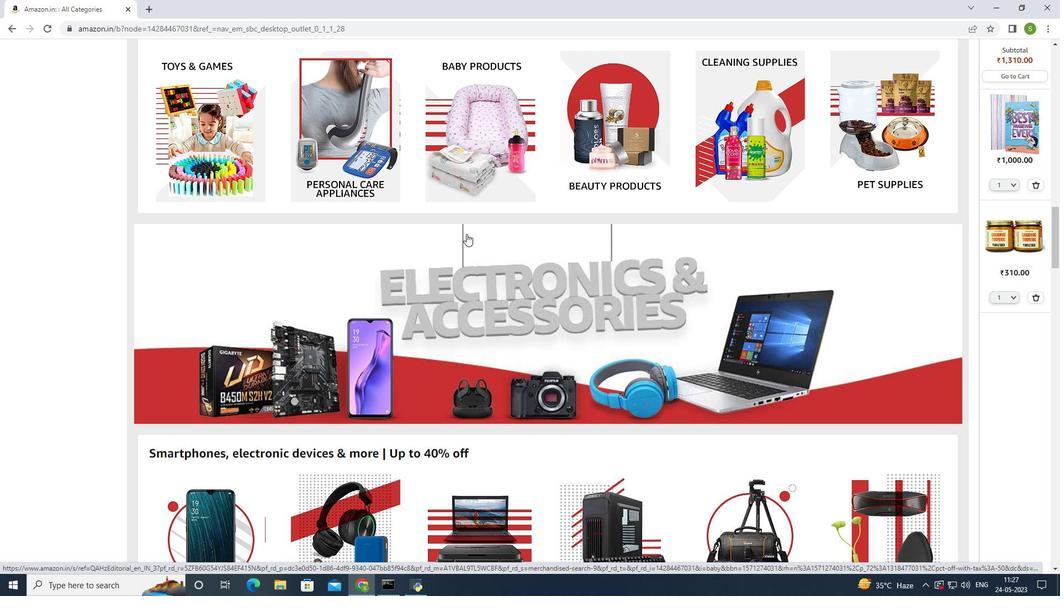 
Action: Mouse scrolled (466, 233) with delta (0, 0)
Screenshot: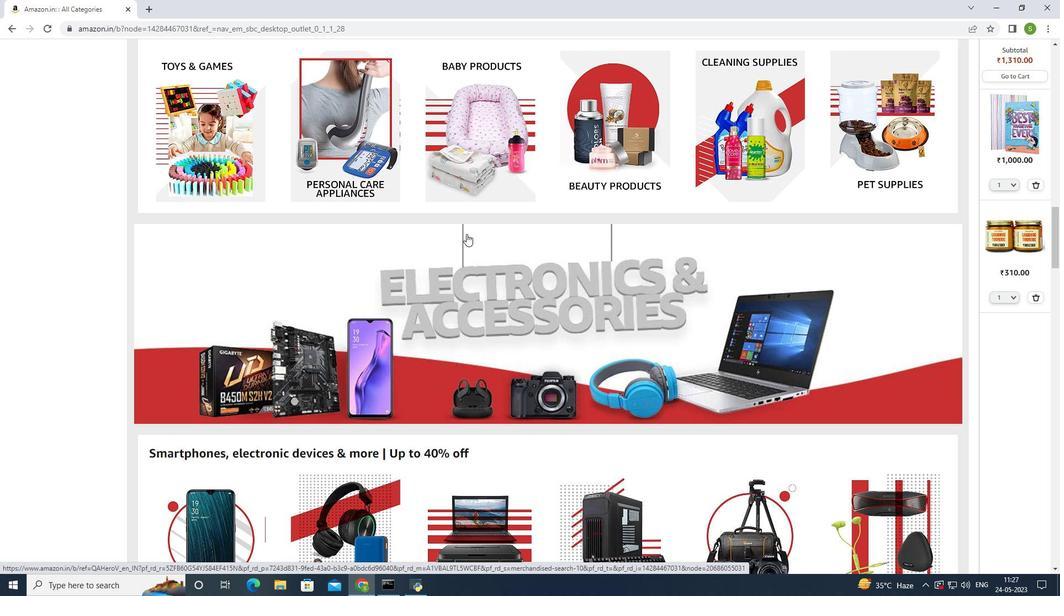
Action: Mouse scrolled (466, 233) with delta (0, 0)
Screenshot: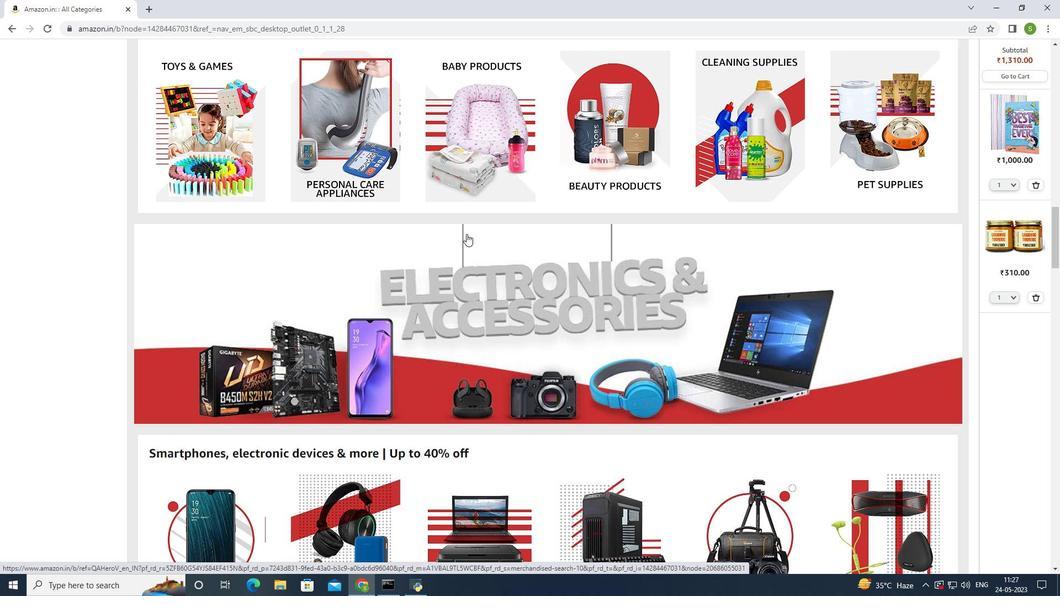 
Action: Mouse scrolled (466, 233) with delta (0, 0)
Screenshot: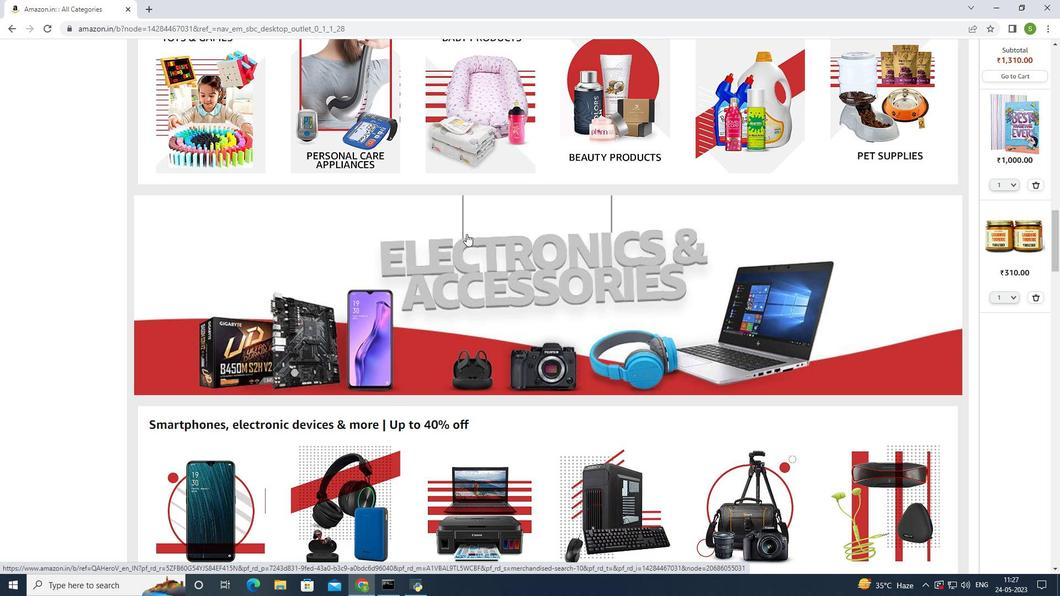 
Action: Mouse scrolled (466, 233) with delta (0, 0)
Screenshot: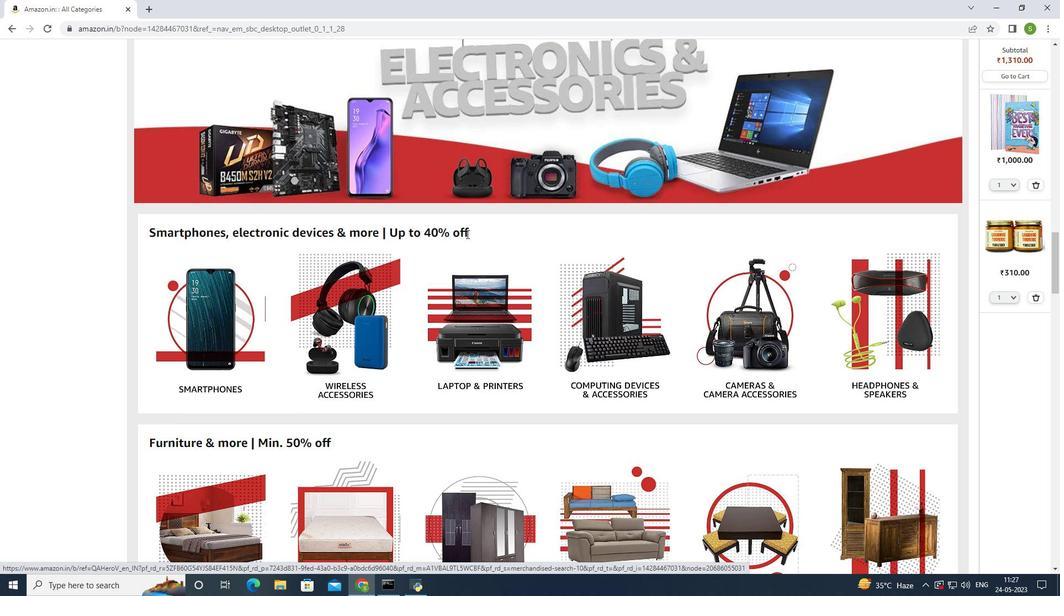 
Action: Mouse scrolled (466, 233) with delta (0, 0)
Screenshot: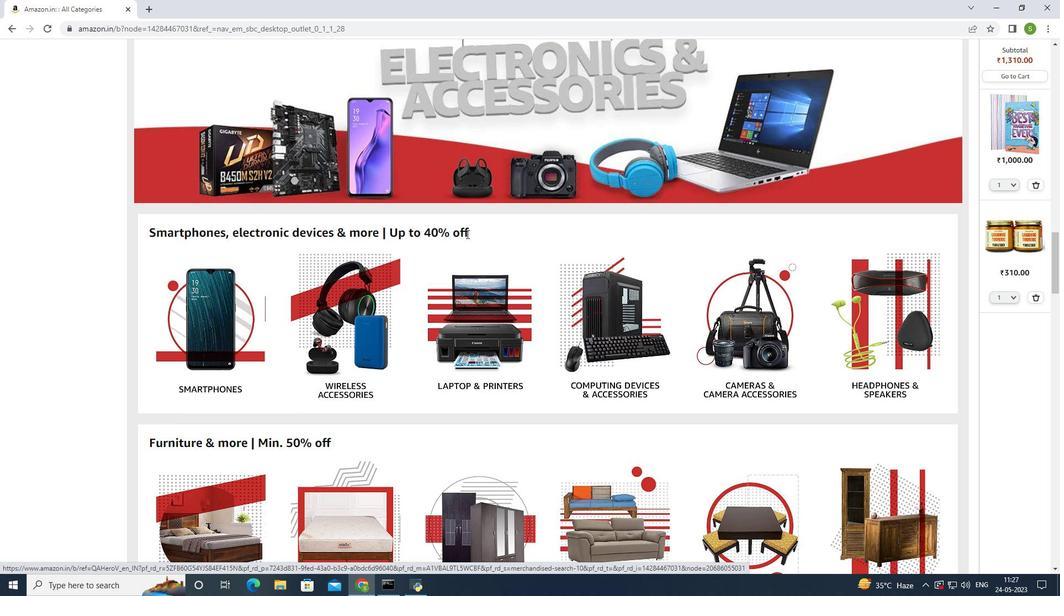 
Action: Mouse scrolled (466, 233) with delta (0, 0)
Screenshot: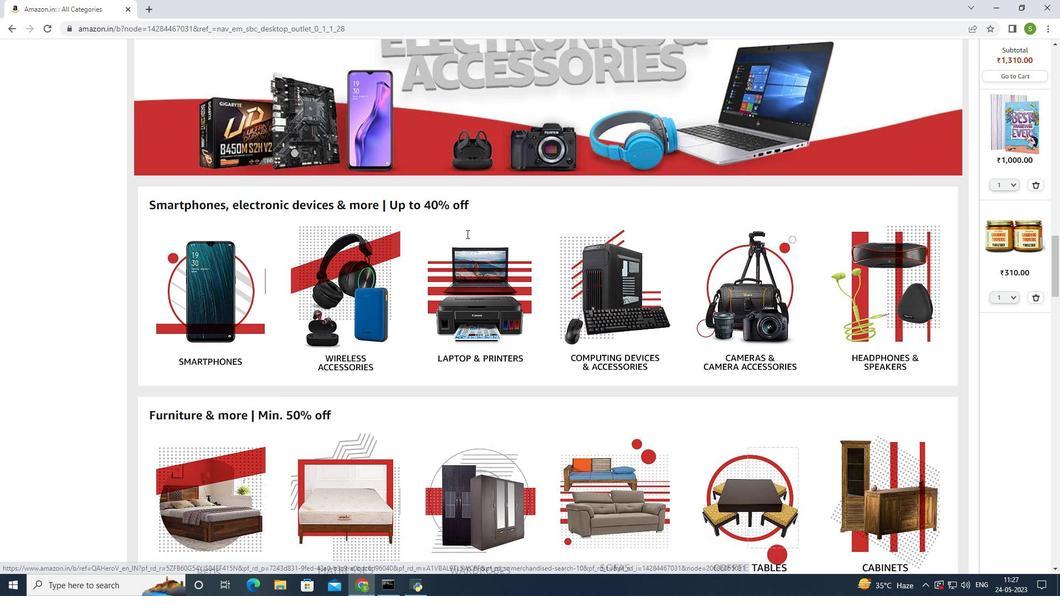 
Action: Mouse scrolled (466, 233) with delta (0, 0)
Screenshot: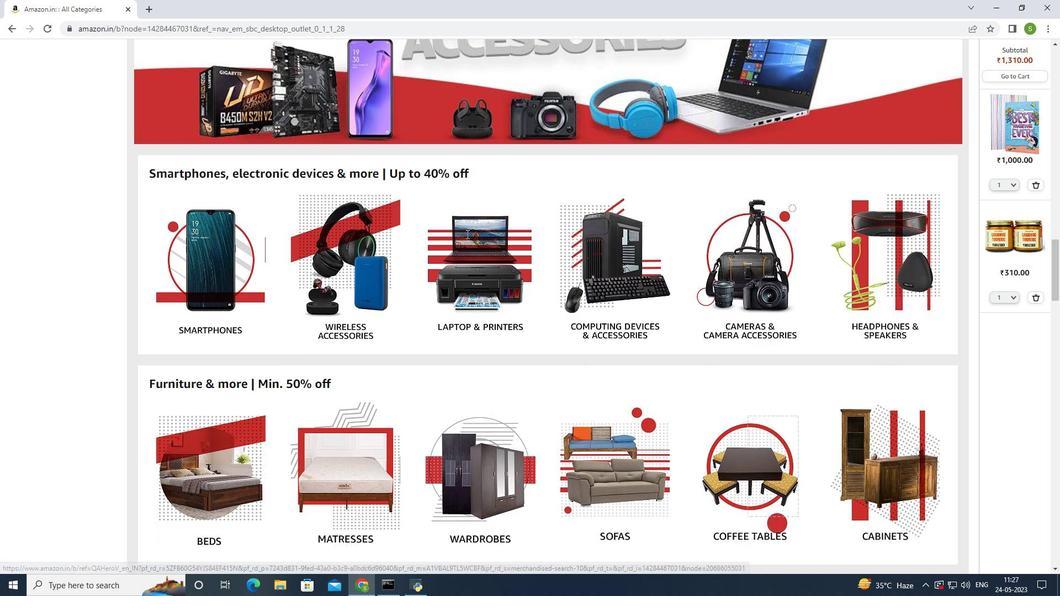 
Action: Mouse scrolled (466, 233) with delta (0, 0)
Screenshot: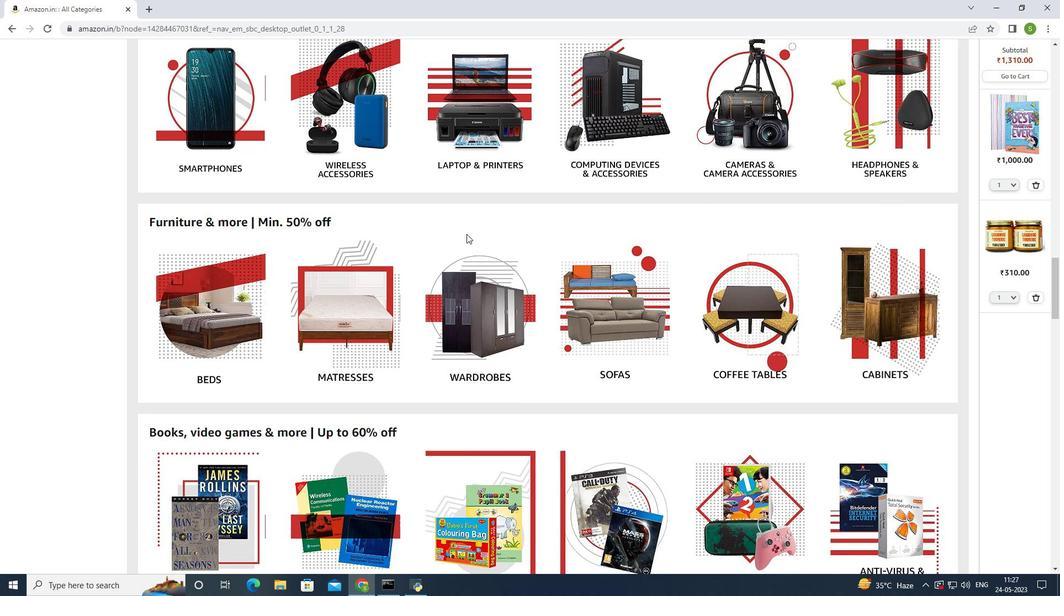 
Action: Mouse scrolled (466, 233) with delta (0, 0)
Screenshot: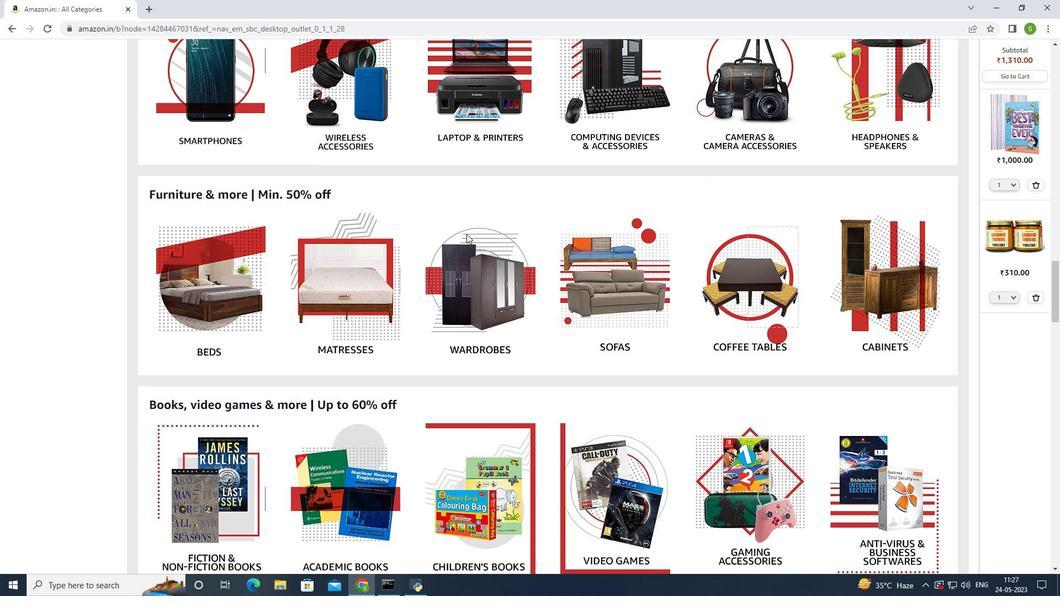 
Action: Mouse scrolled (466, 233) with delta (0, 0)
Screenshot: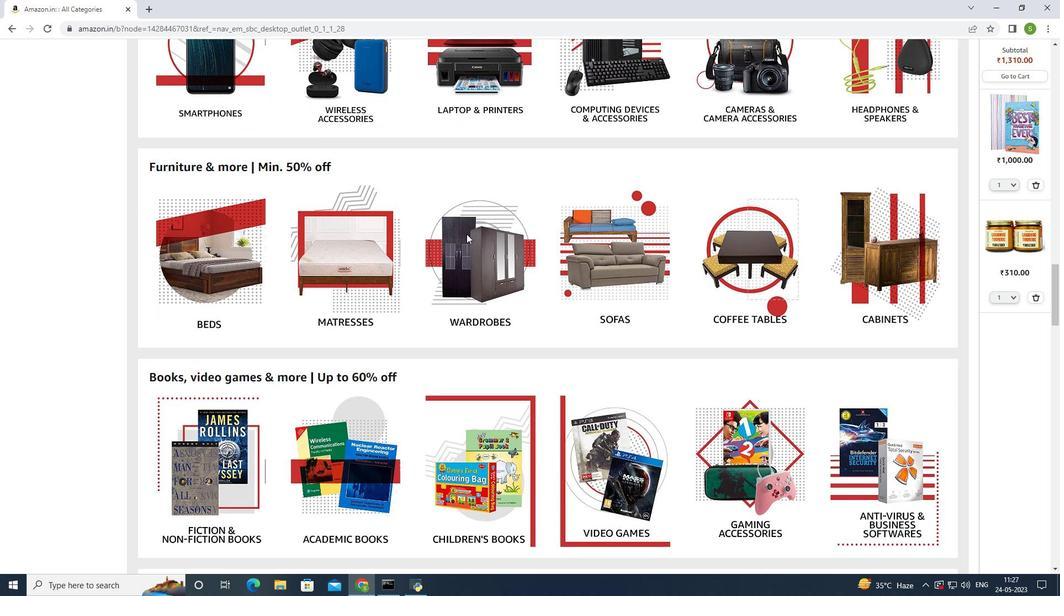 
Action: Mouse scrolled (466, 233) with delta (0, 0)
Screenshot: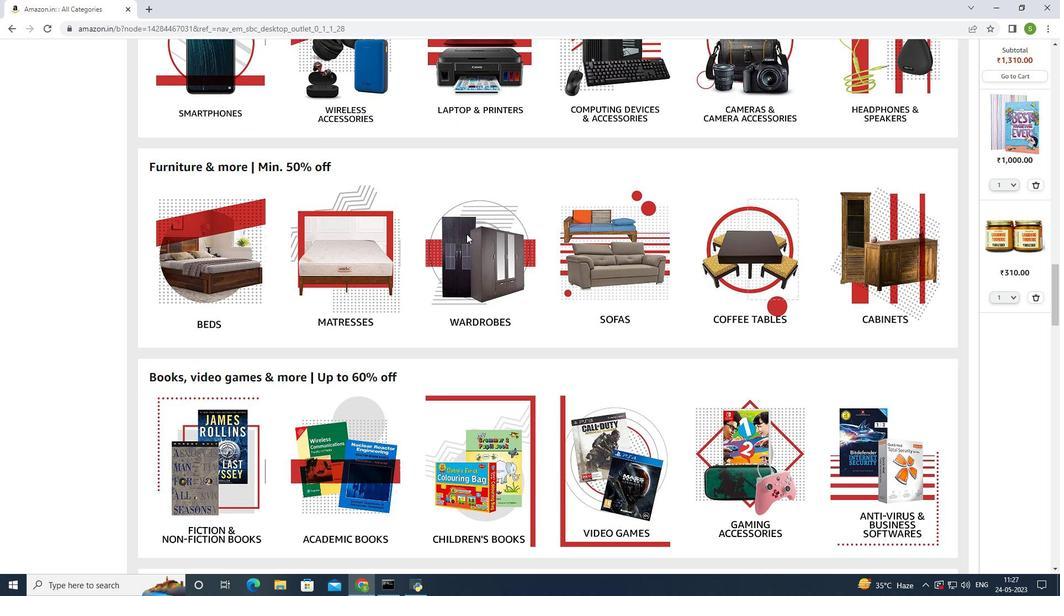 
Action: Mouse scrolled (466, 233) with delta (0, 0)
Screenshot: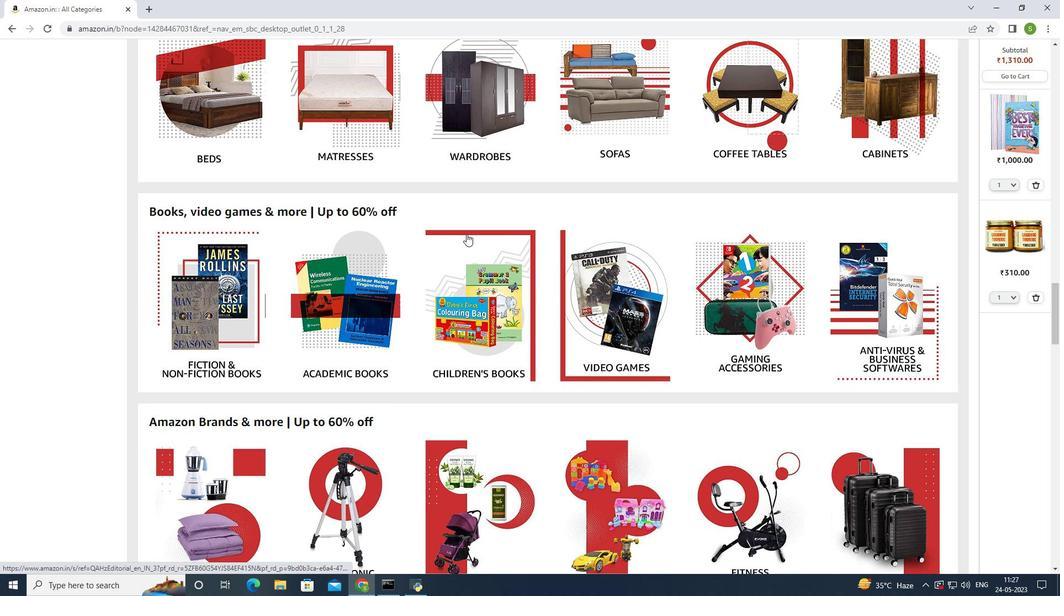 
Action: Mouse scrolled (466, 233) with delta (0, 0)
Screenshot: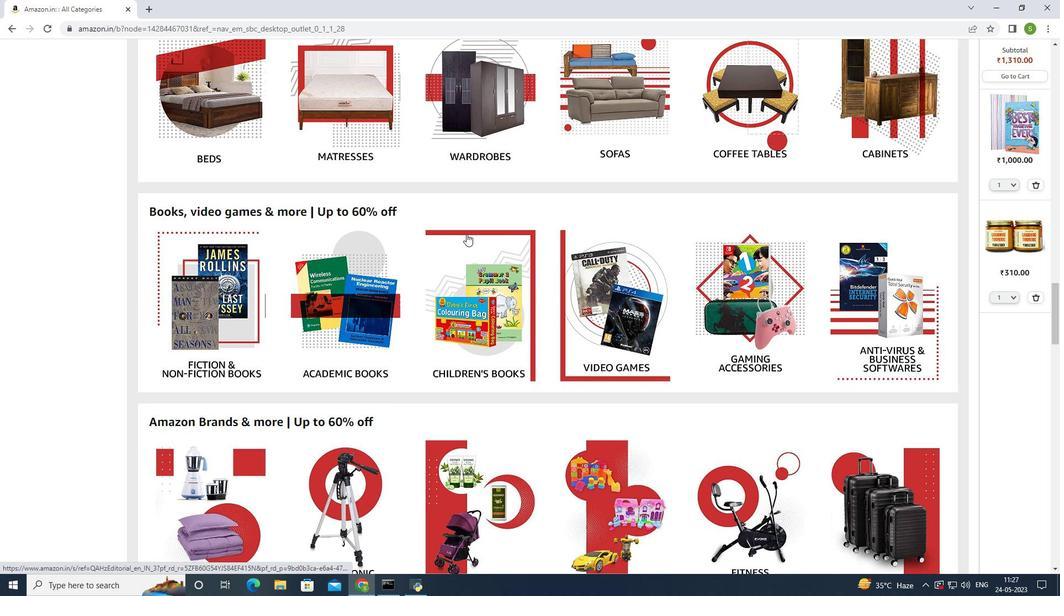 
Action: Mouse scrolled (466, 233) with delta (0, 0)
Screenshot: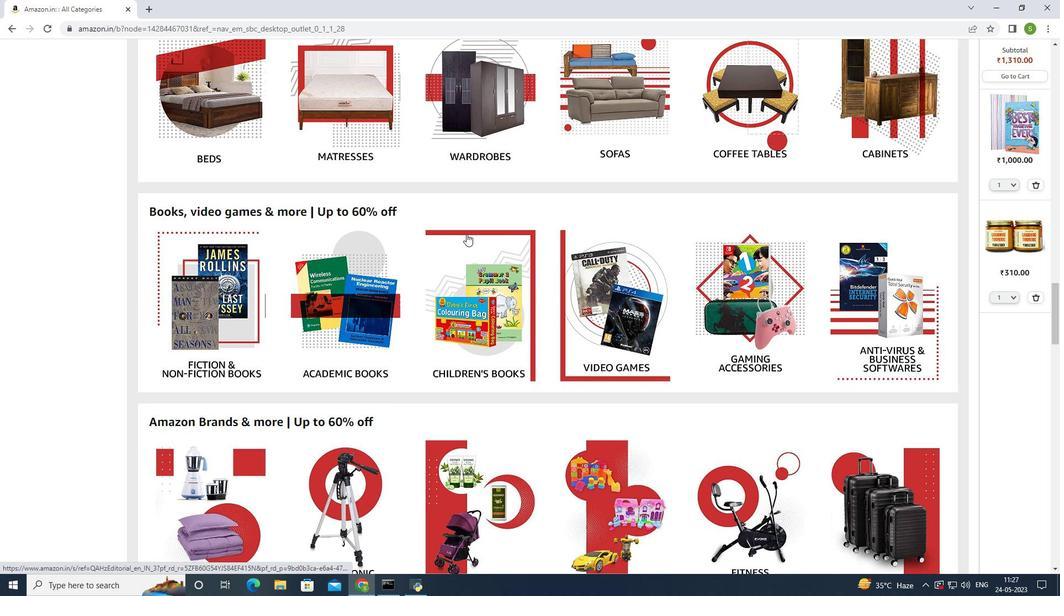 
Action: Mouse scrolled (466, 233) with delta (0, 0)
Screenshot: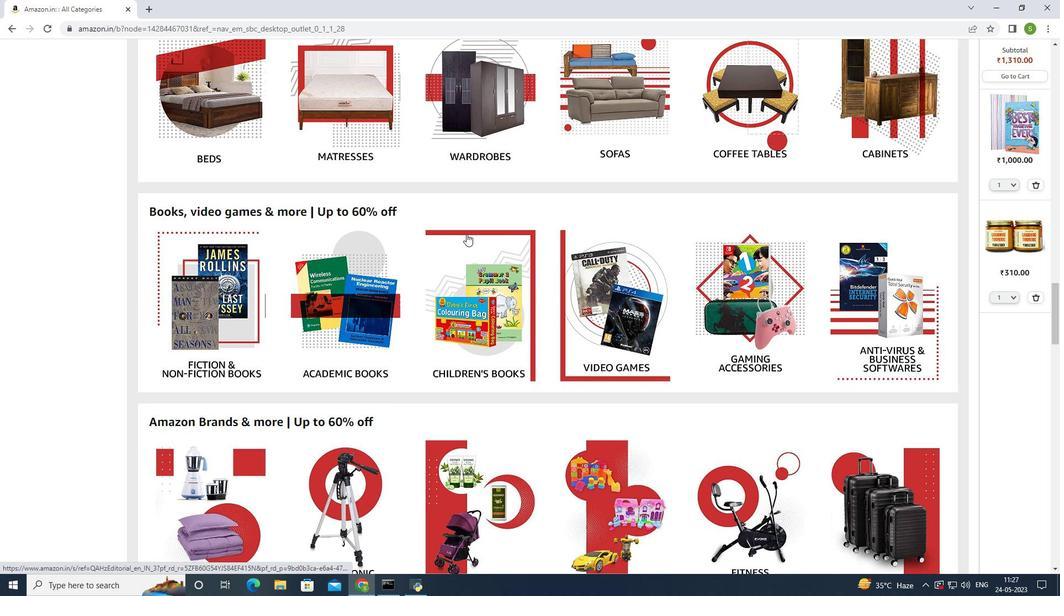 
Action: Mouse scrolled (466, 233) with delta (0, 0)
Screenshot: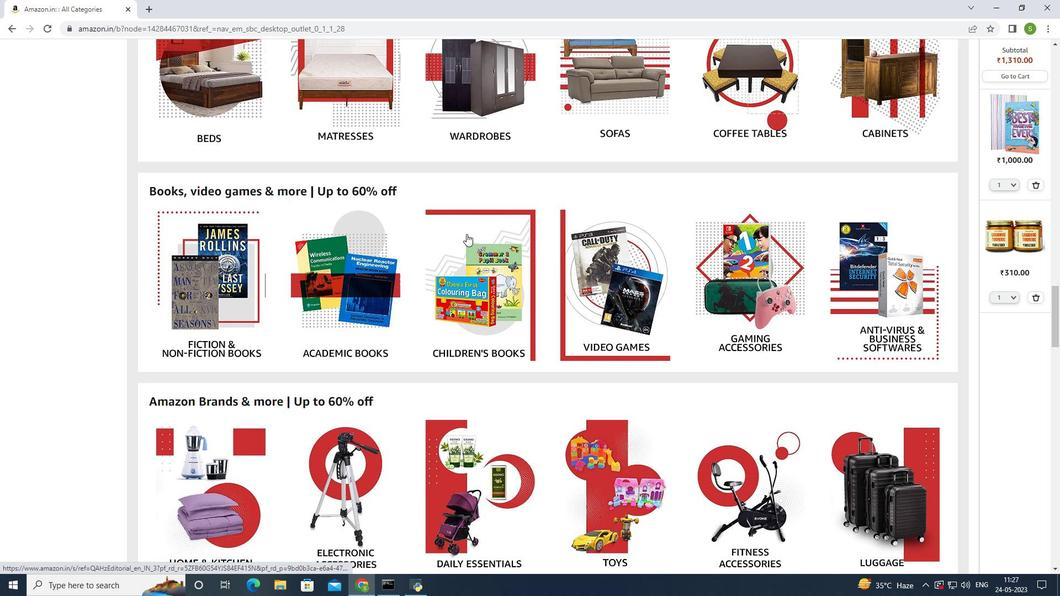 
Action: Mouse scrolled (466, 233) with delta (0, 0)
Screenshot: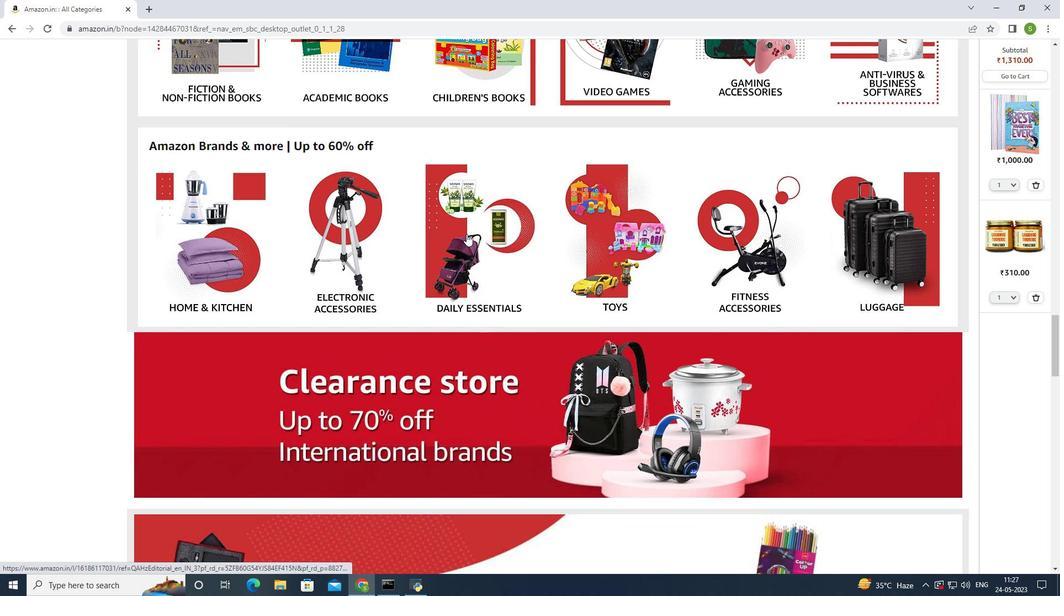 
Action: Mouse scrolled (466, 233) with delta (0, 0)
Screenshot: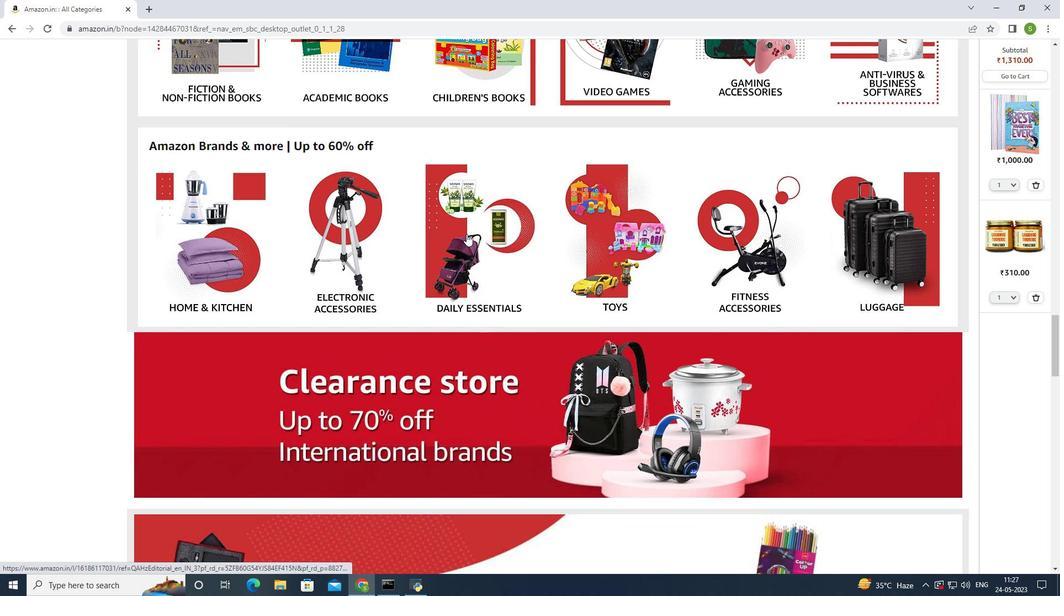 
Action: Mouse scrolled (466, 233) with delta (0, 0)
Screenshot: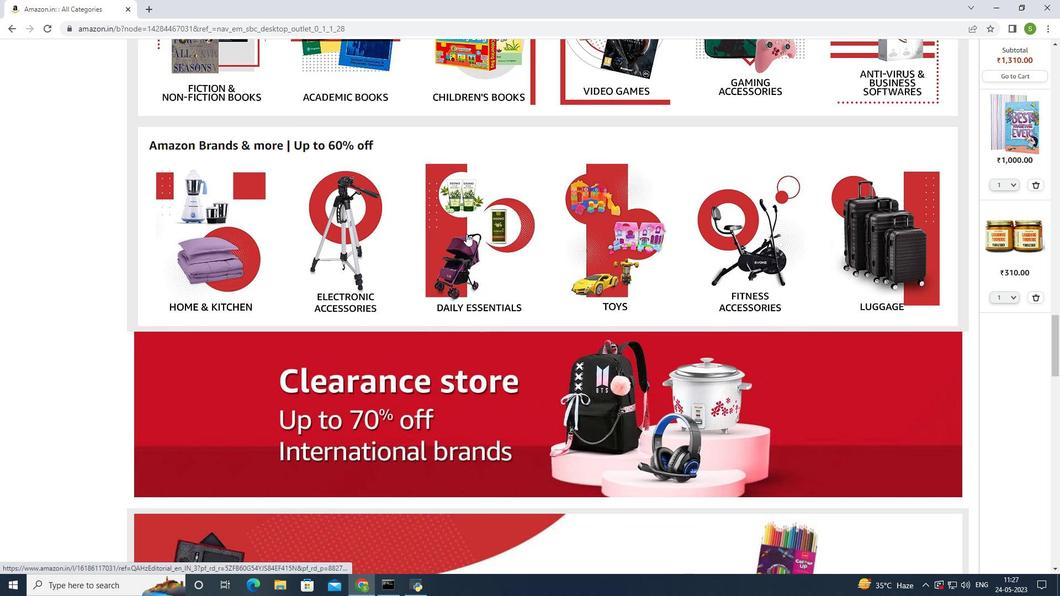 
Action: Mouse scrolled (466, 233) with delta (0, 0)
Screenshot: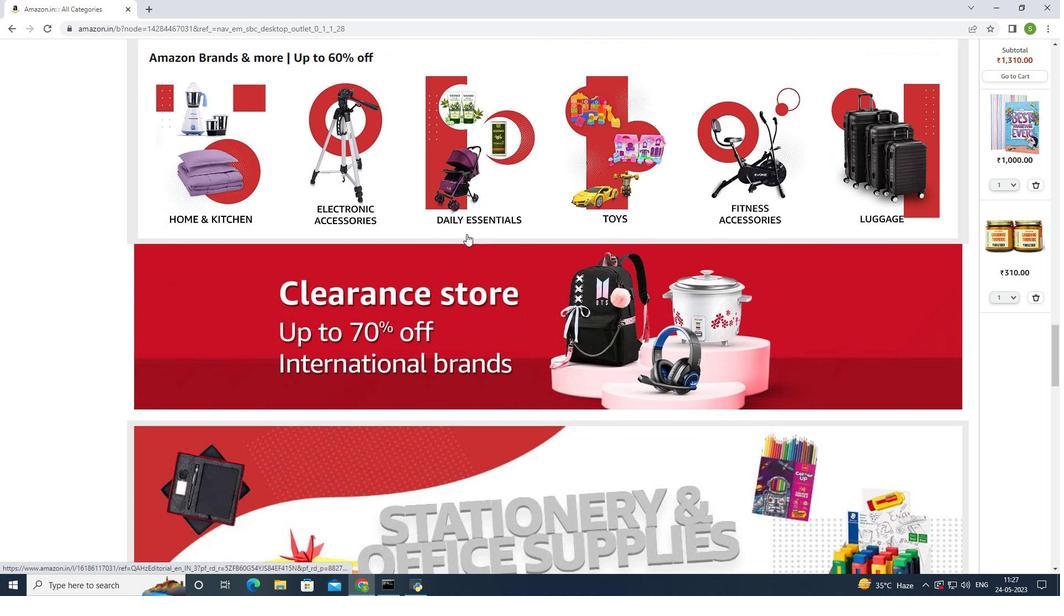 
Action: Mouse scrolled (466, 233) with delta (0, 0)
Screenshot: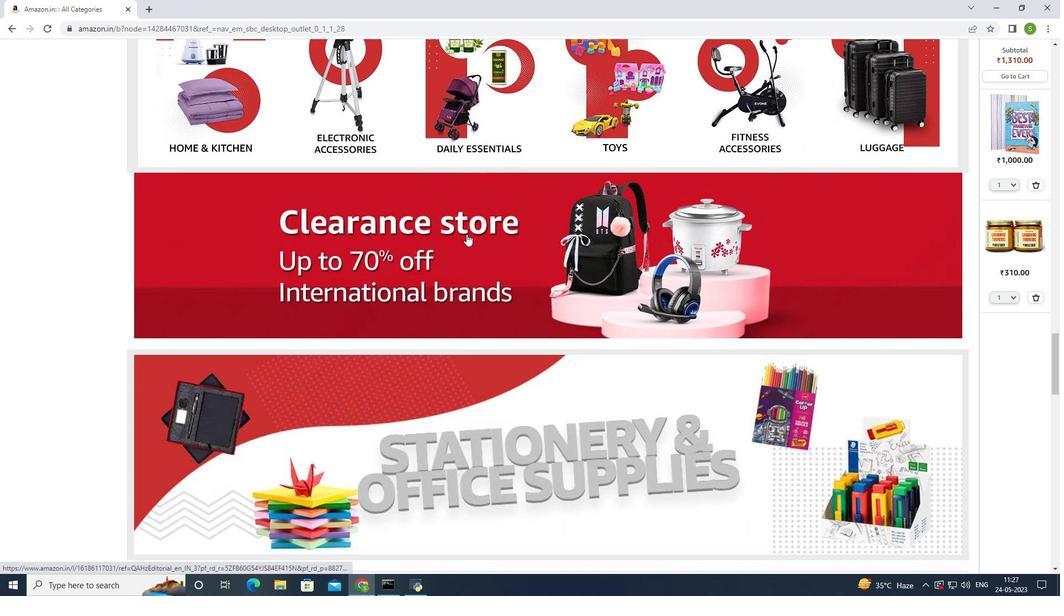 
Action: Mouse scrolled (466, 233) with delta (0, 0)
Screenshot: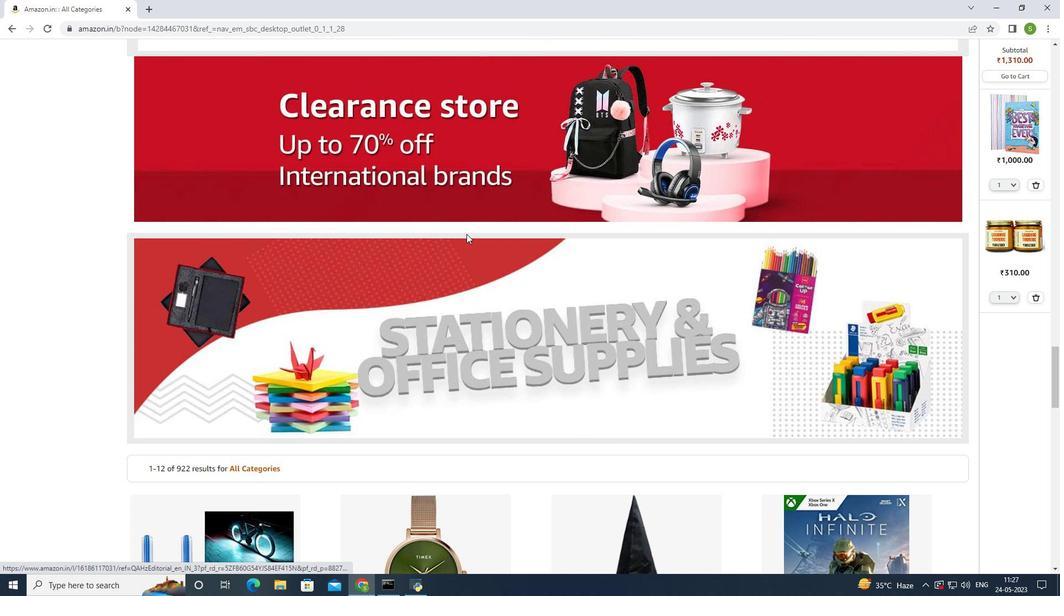 
Action: Mouse scrolled (466, 233) with delta (0, 0)
Screenshot: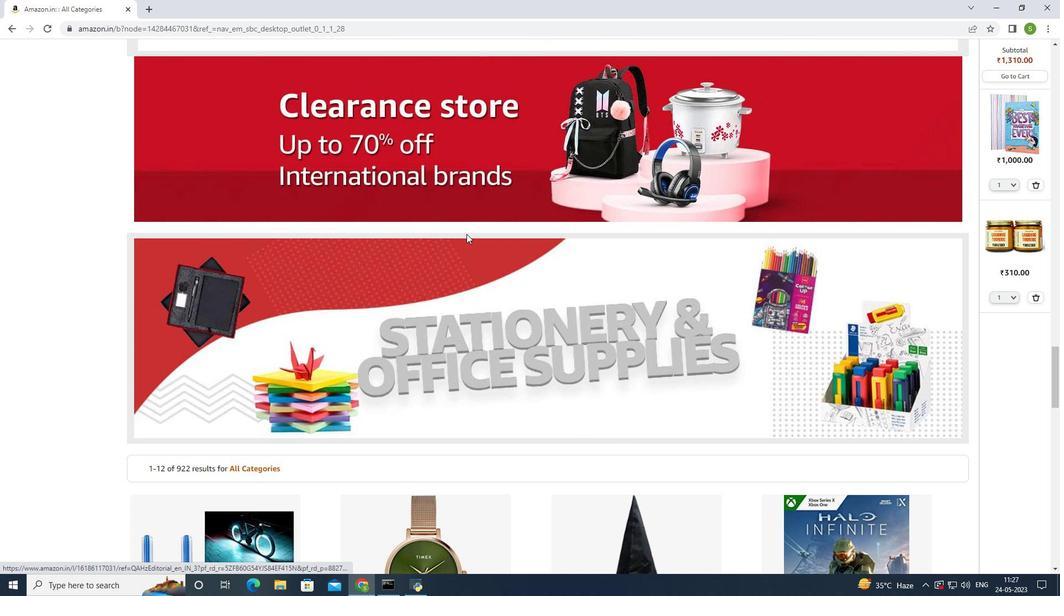 
Action: Mouse scrolled (466, 233) with delta (0, 0)
Screenshot: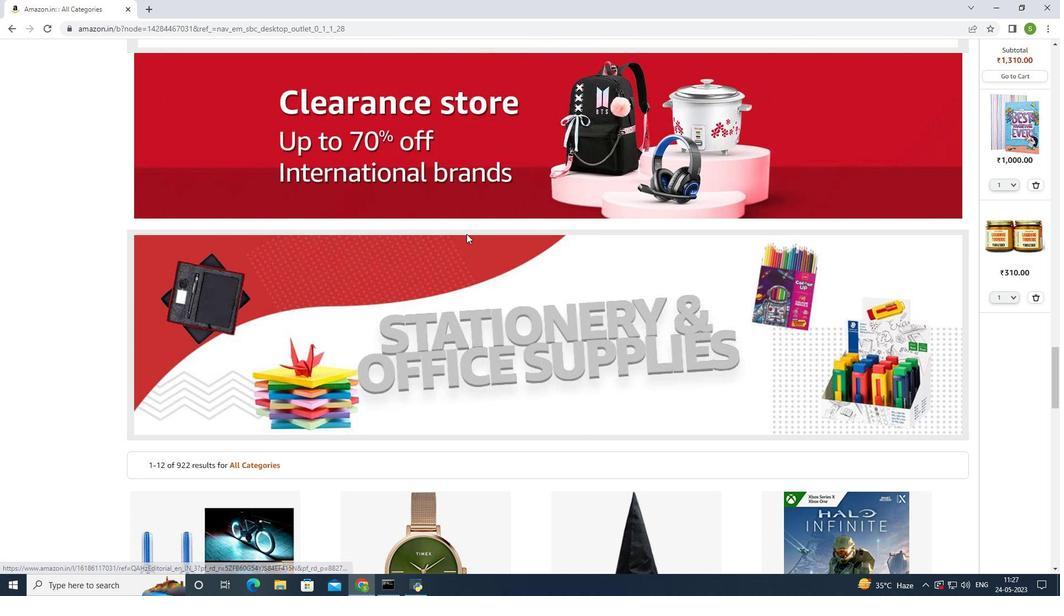 
Action: Mouse scrolled (466, 233) with delta (0, 0)
Screenshot: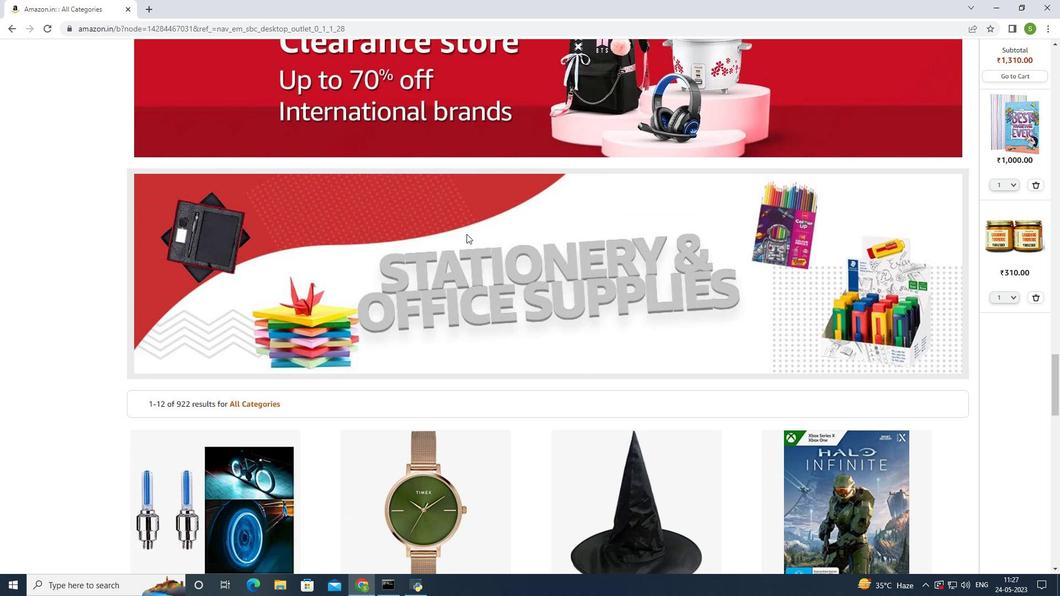 
Action: Mouse scrolled (466, 233) with delta (0, 0)
Screenshot: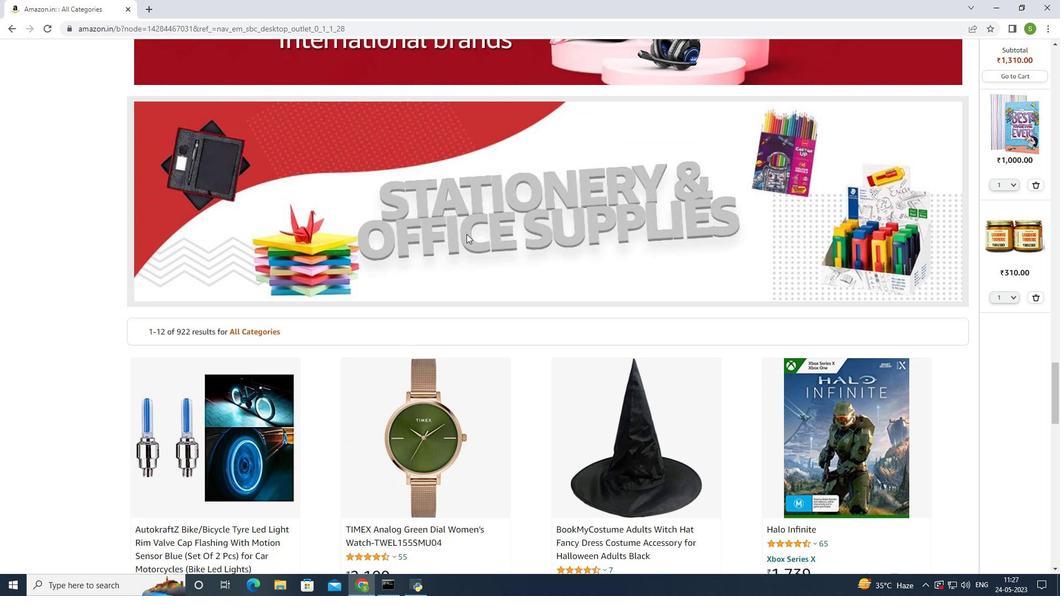 
Action: Mouse scrolled (466, 233) with delta (0, 0)
Screenshot: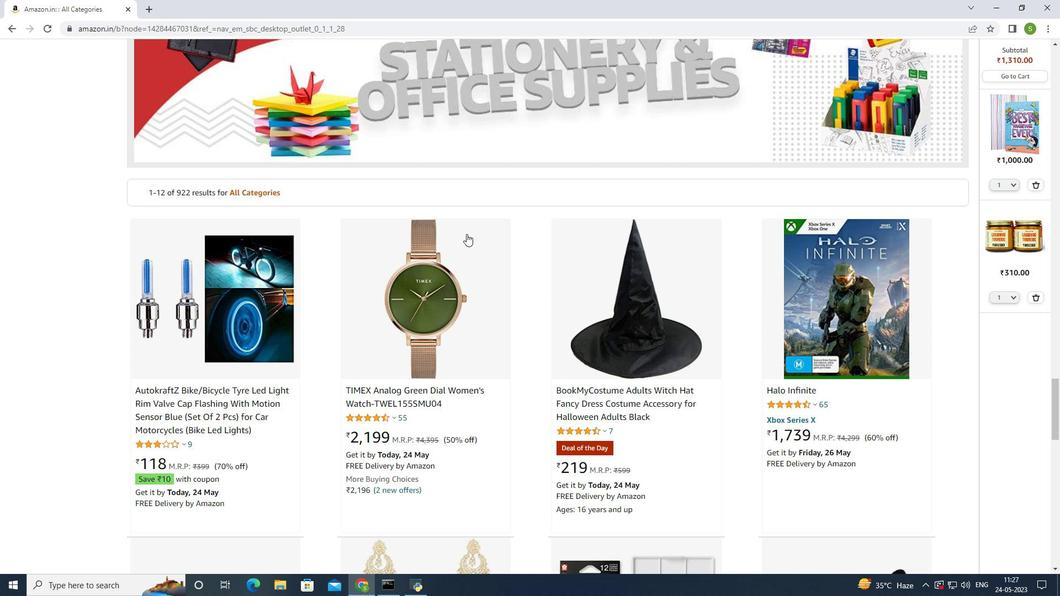 
Action: Mouse scrolled (466, 233) with delta (0, 0)
Screenshot: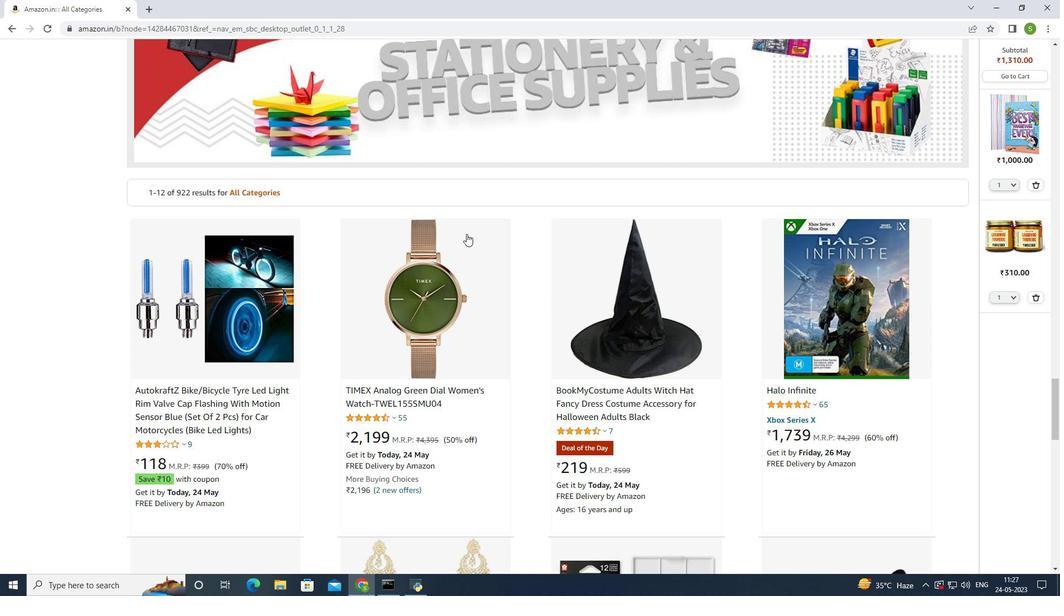 
Action: Mouse scrolled (466, 233) with delta (0, 0)
Screenshot: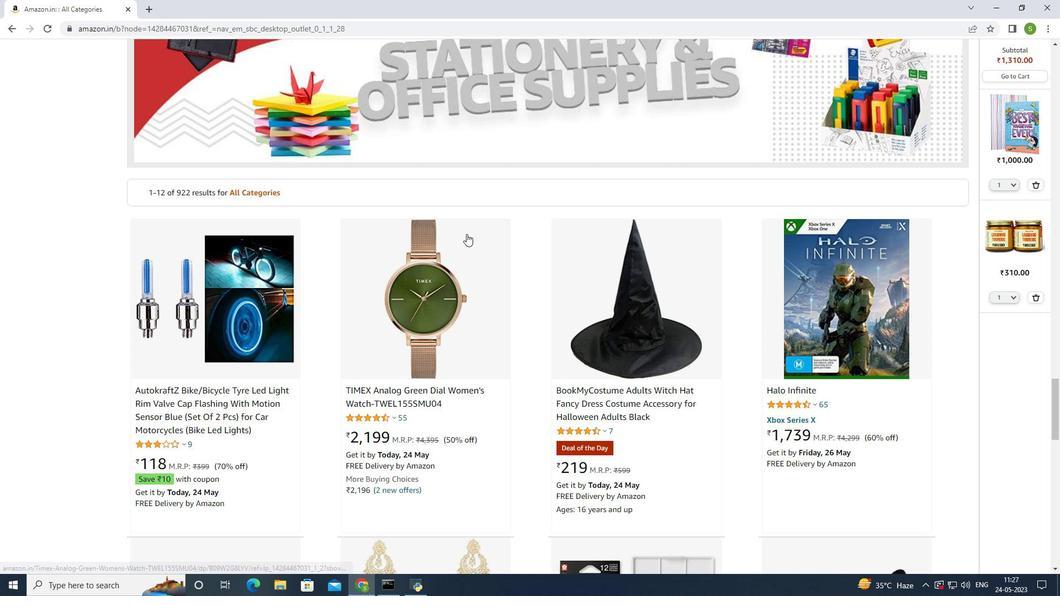 
Action: Mouse scrolled (466, 233) with delta (0, 0)
Screenshot: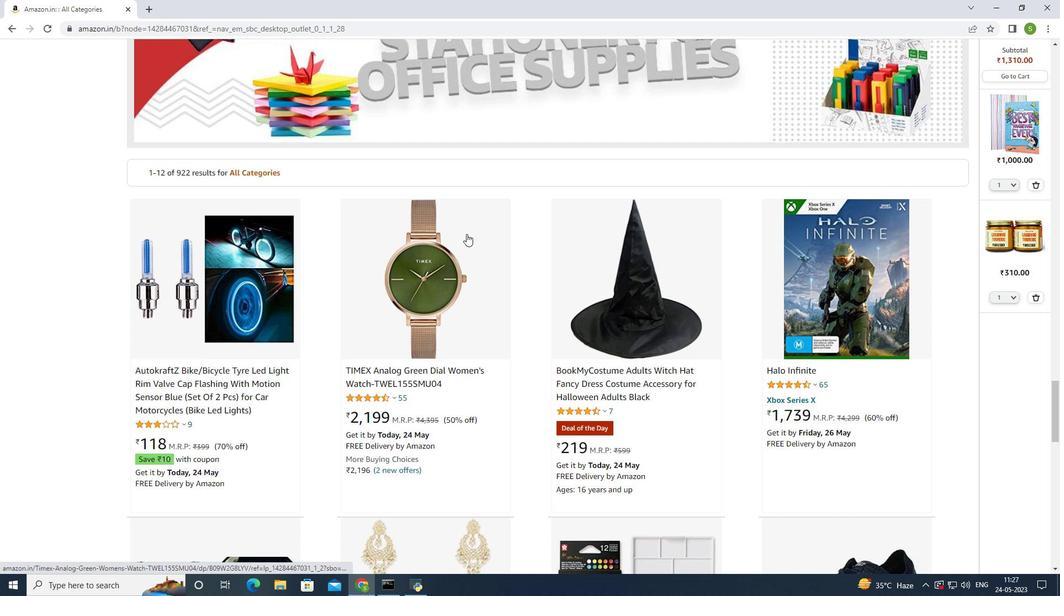 
Action: Mouse scrolled (466, 233) with delta (0, 0)
Screenshot: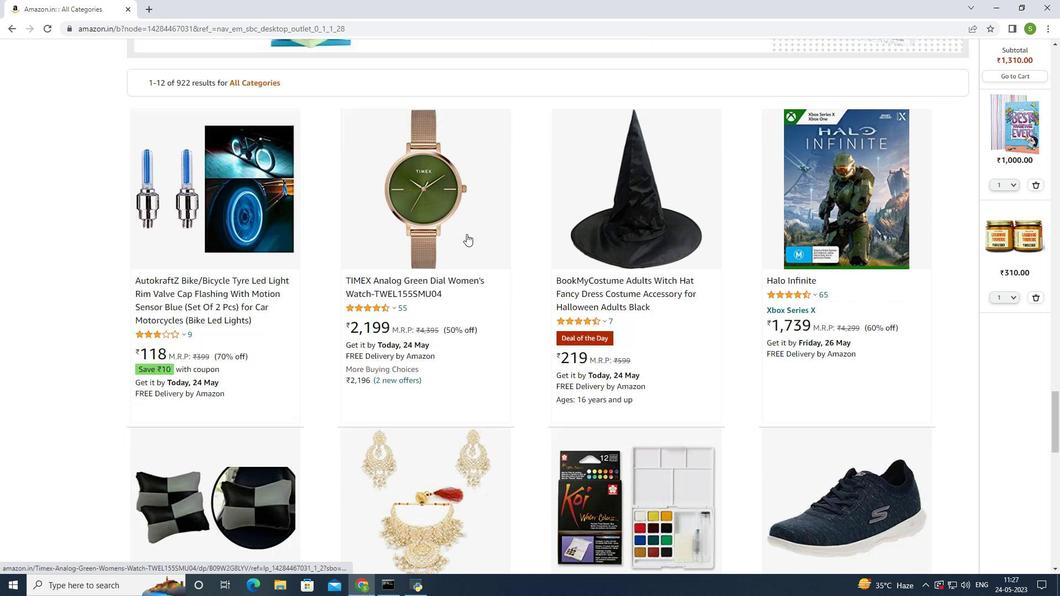 
Action: Mouse moved to (466, 230)
Screenshot: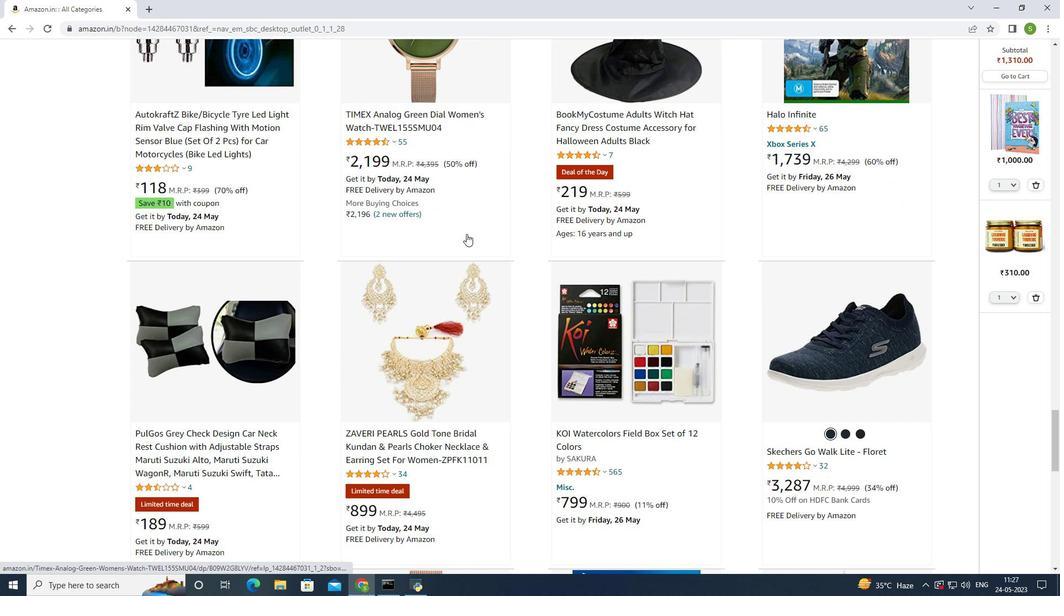 
Action: Mouse scrolled (466, 230) with delta (0, 0)
Screenshot: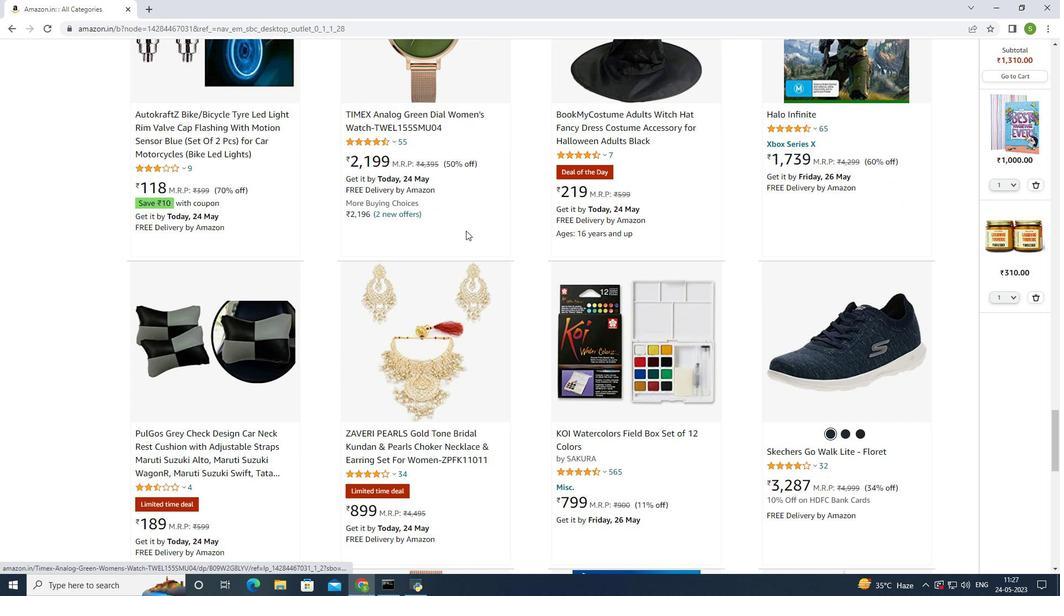 
Action: Mouse scrolled (466, 230) with delta (0, 0)
Screenshot: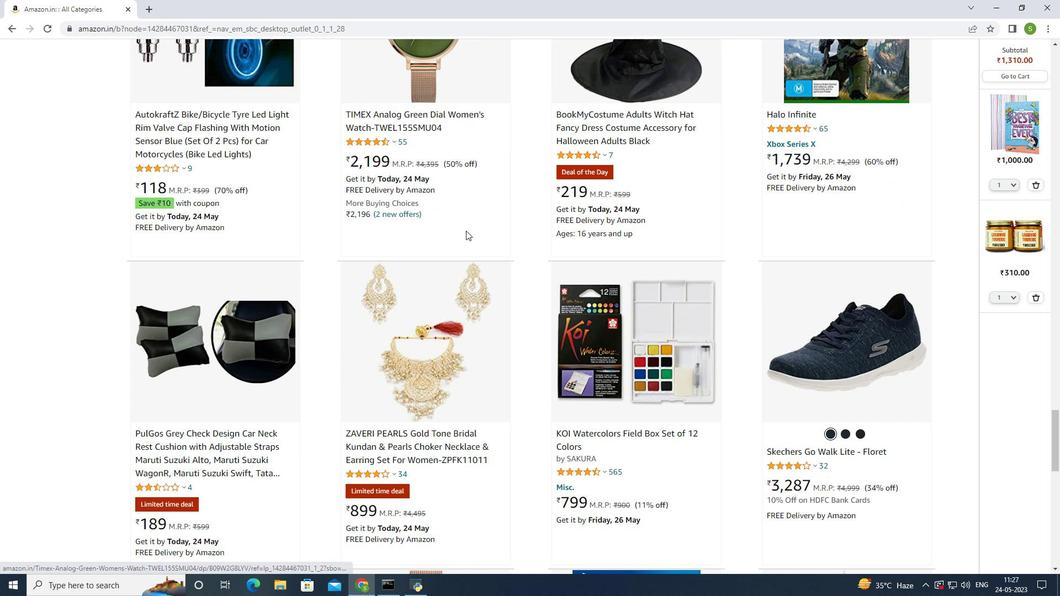 
Action: Mouse scrolled (466, 230) with delta (0, 0)
Screenshot: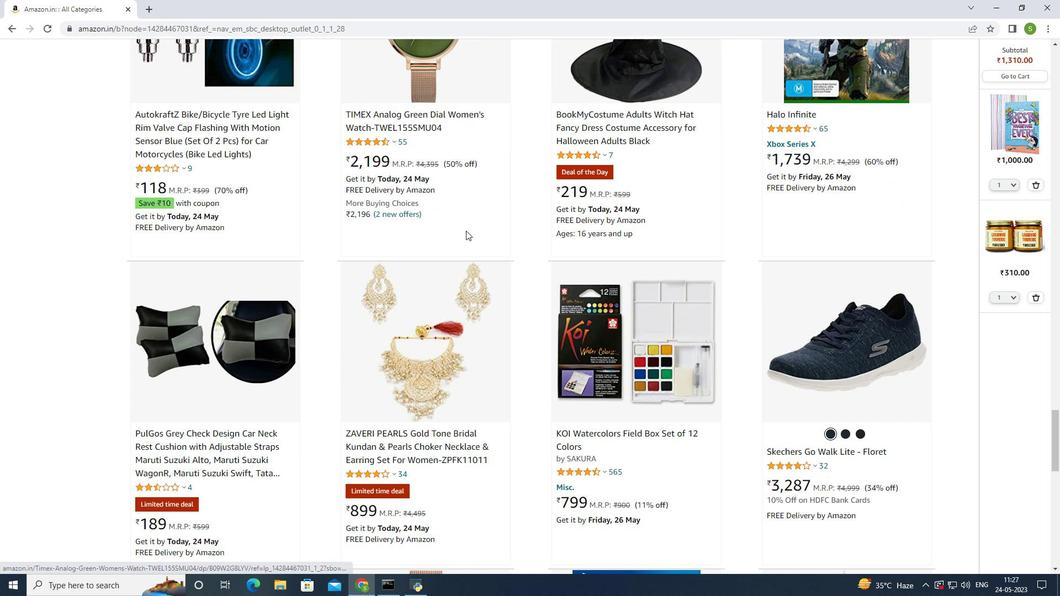 
Action: Mouse scrolled (466, 230) with delta (0, 0)
Screenshot: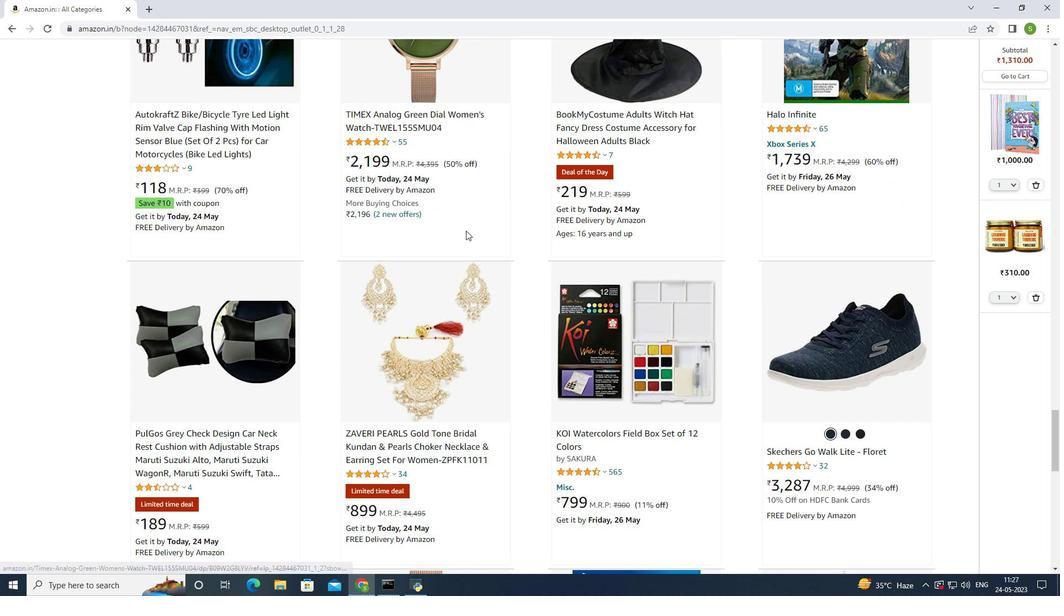 
Action: Mouse scrolled (466, 230) with delta (0, 0)
Screenshot: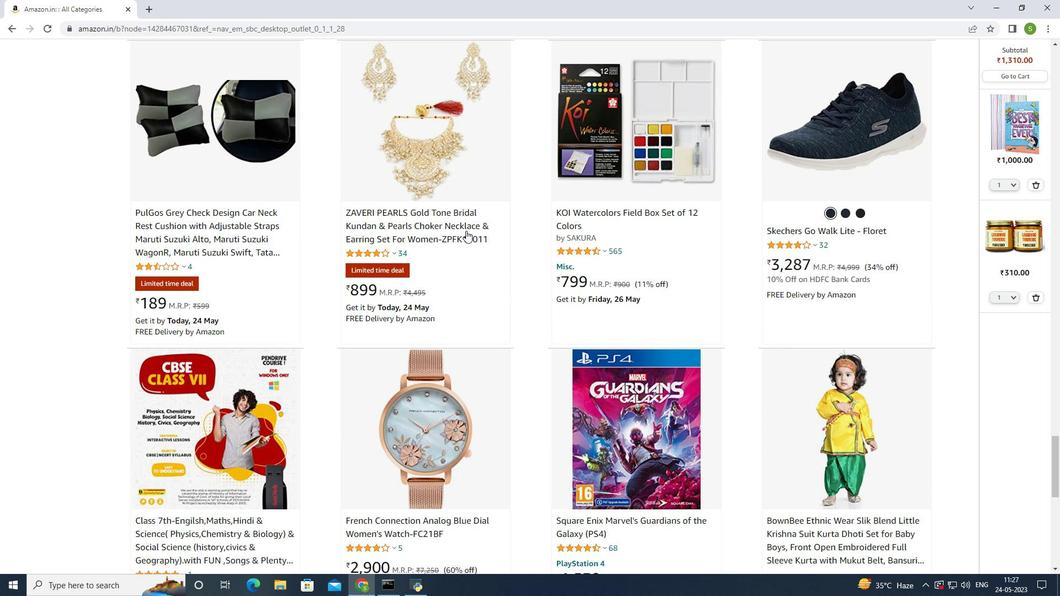 
Action: Mouse scrolled (466, 230) with delta (0, 0)
Screenshot: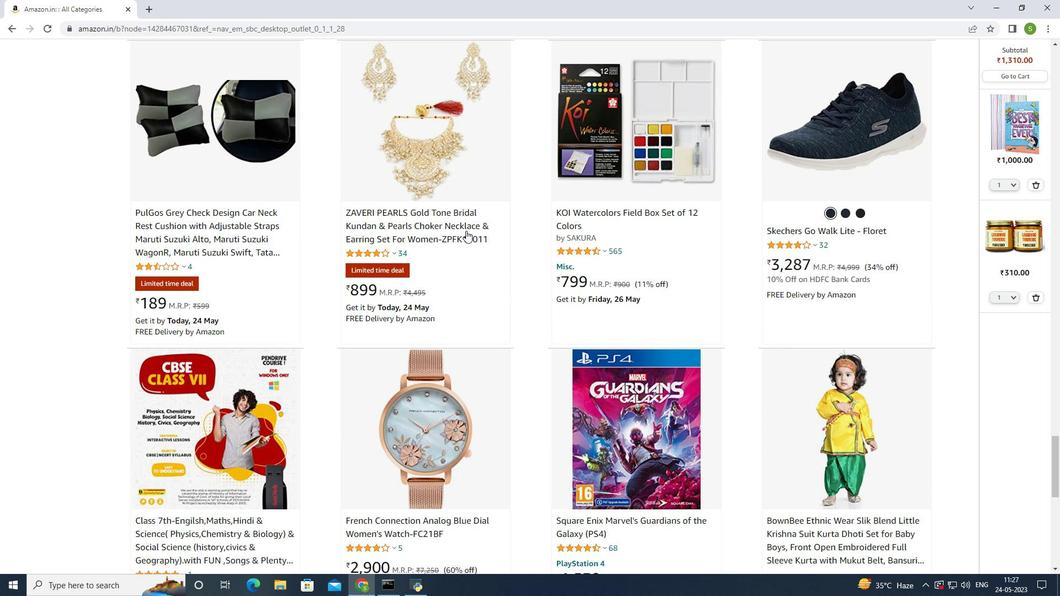 
Action: Mouse scrolled (466, 230) with delta (0, 0)
Screenshot: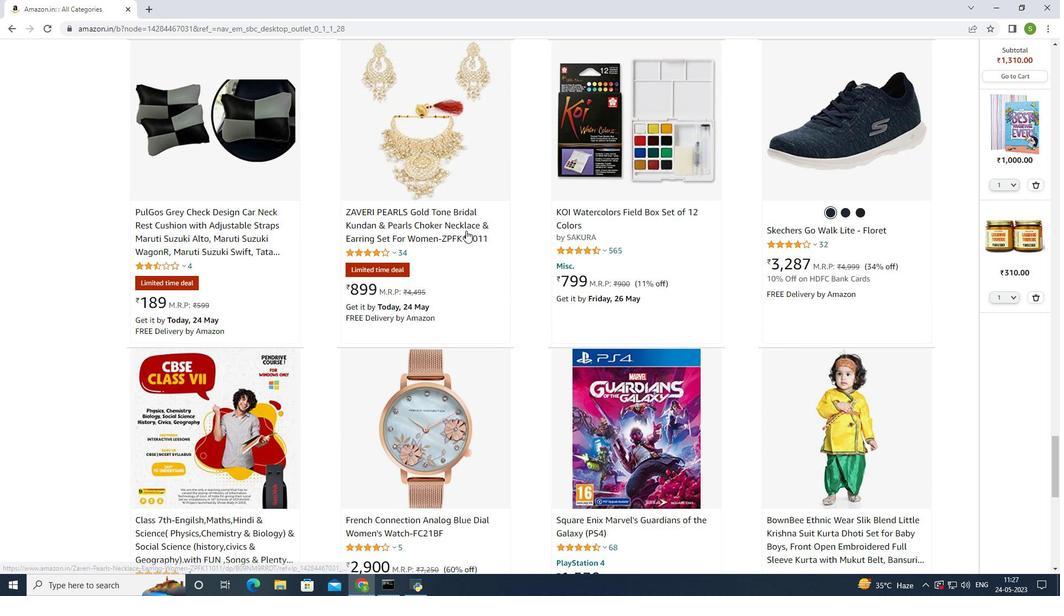 
Action: Mouse scrolled (466, 230) with delta (0, 0)
Screenshot: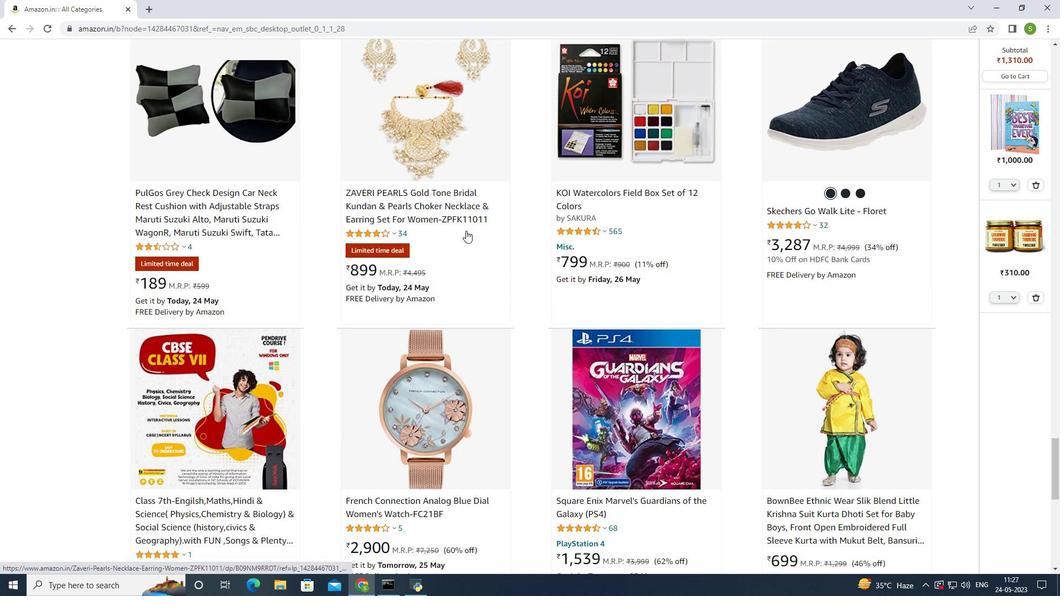 
Action: Mouse scrolled (466, 230) with delta (0, 0)
Screenshot: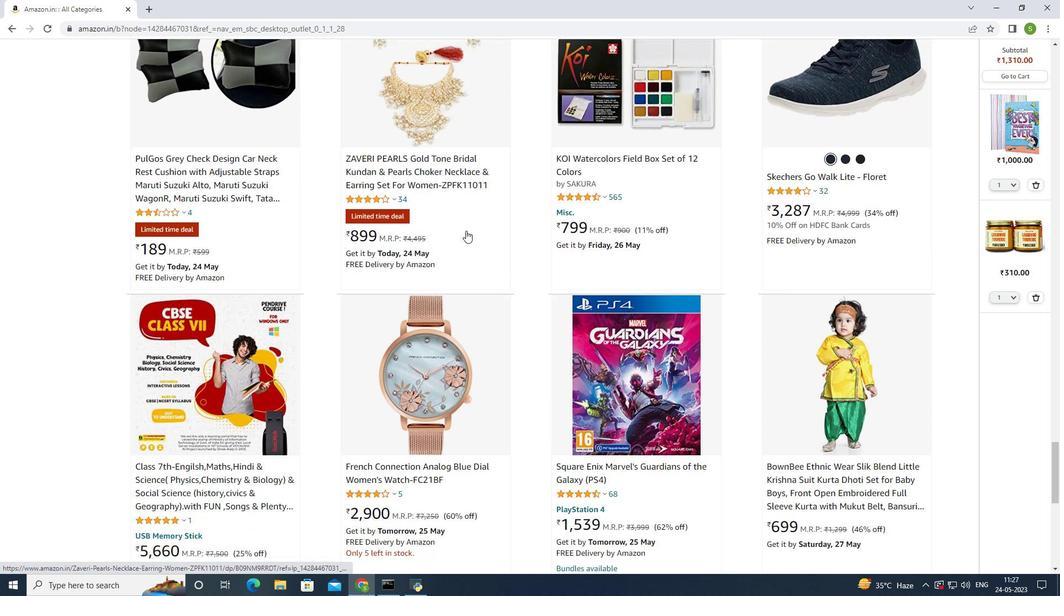 
Action: Mouse scrolled (466, 230) with delta (0, 0)
Screenshot: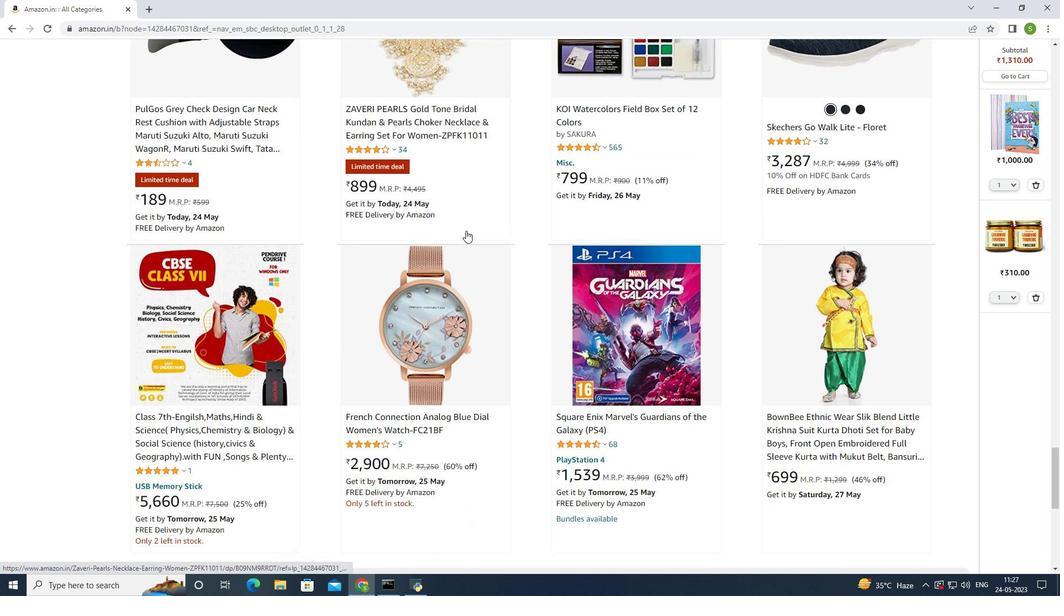 
Action: Mouse scrolled (466, 231) with delta (0, 0)
Screenshot: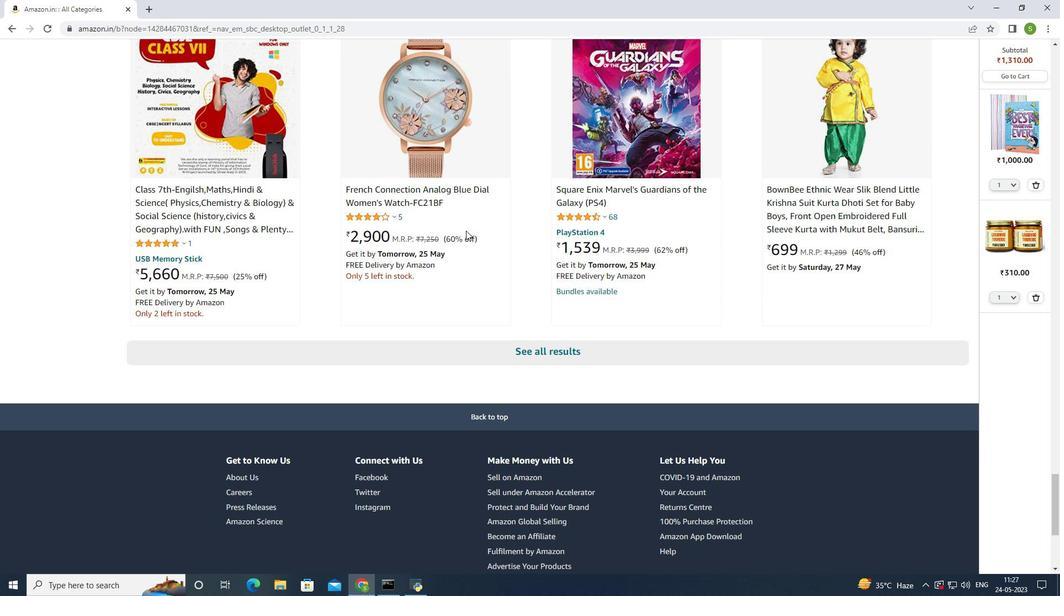 
Action: Mouse scrolled (466, 231) with delta (0, 0)
Screenshot: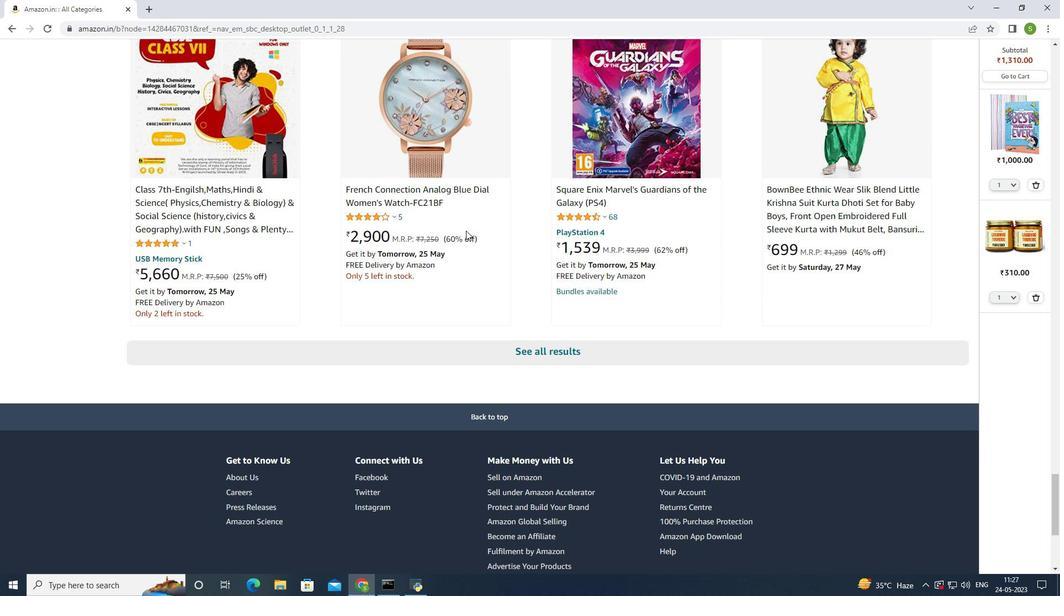 
Action: Mouse scrolled (466, 231) with delta (0, 0)
Screenshot: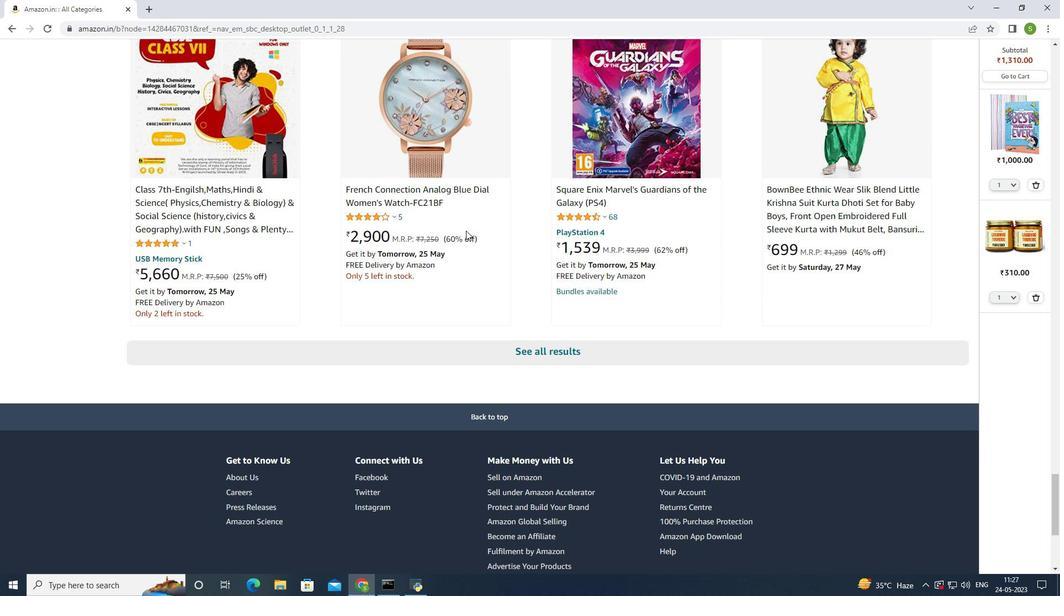 
Action: Mouse scrolled (466, 231) with delta (0, 0)
Screenshot: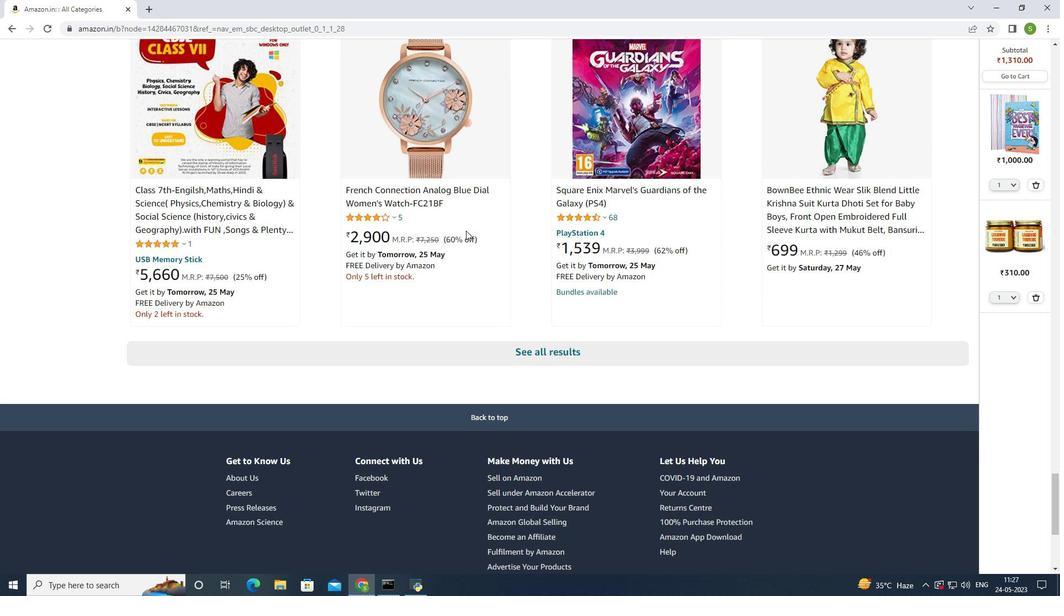 
Action: Mouse scrolled (466, 231) with delta (0, 0)
Screenshot: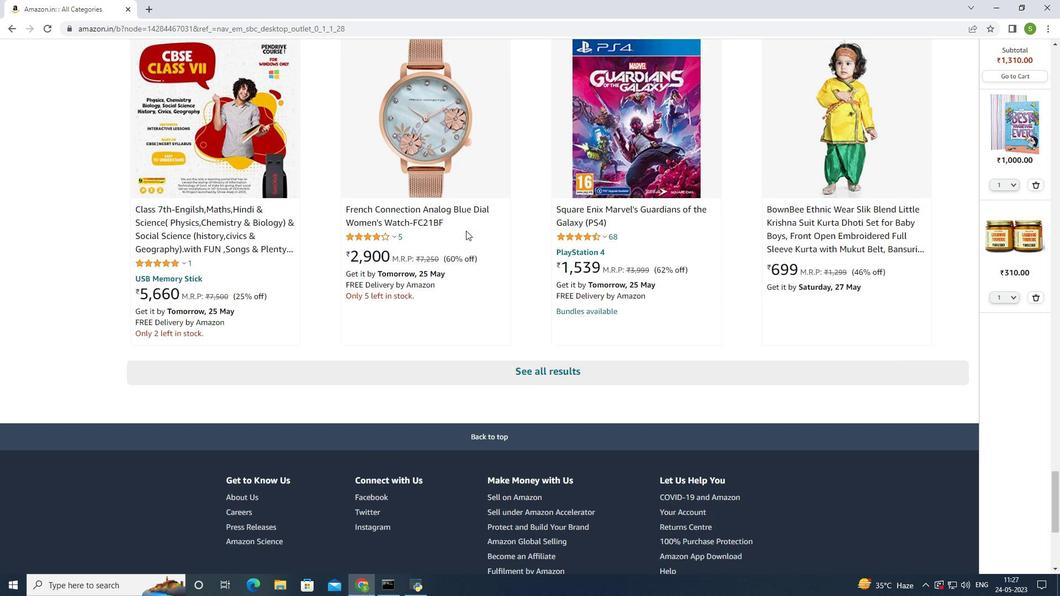 
Action: Mouse scrolled (466, 231) with delta (0, 0)
Screenshot: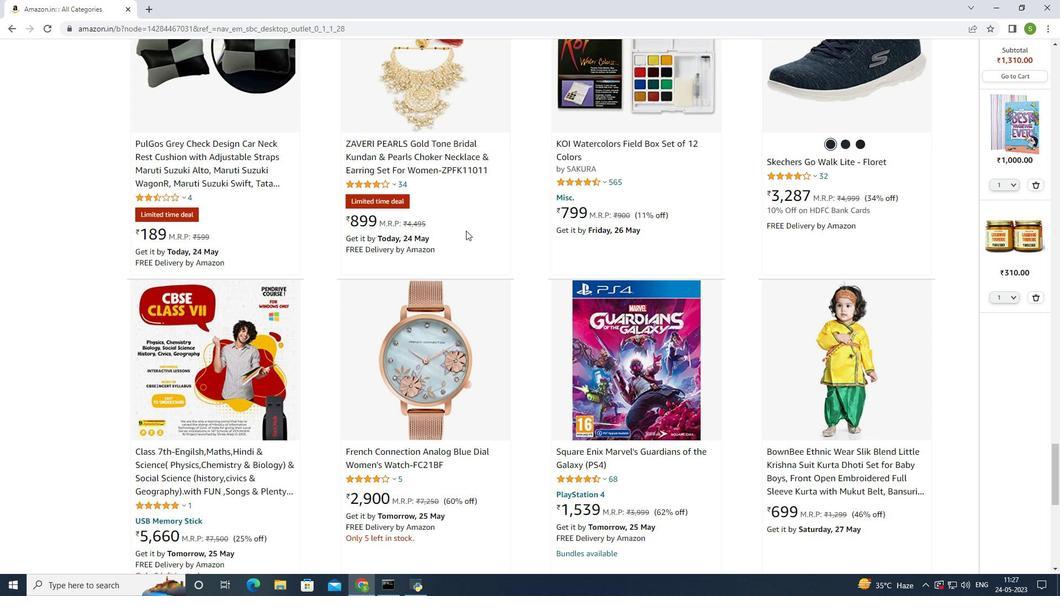 
Action: Mouse scrolled (466, 231) with delta (0, 0)
Screenshot: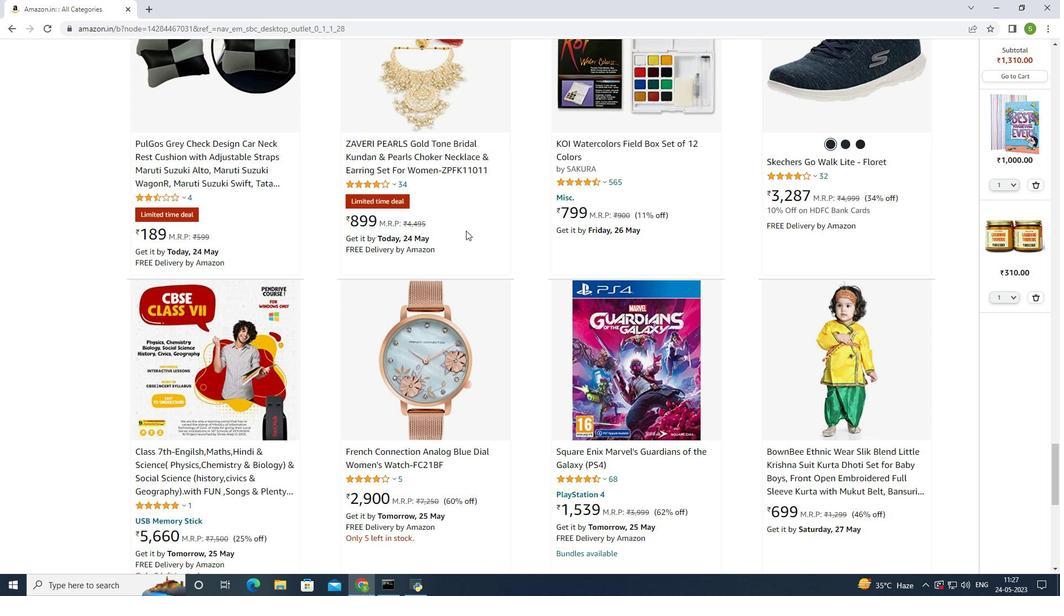 
Action: Mouse scrolled (466, 231) with delta (0, 0)
Screenshot: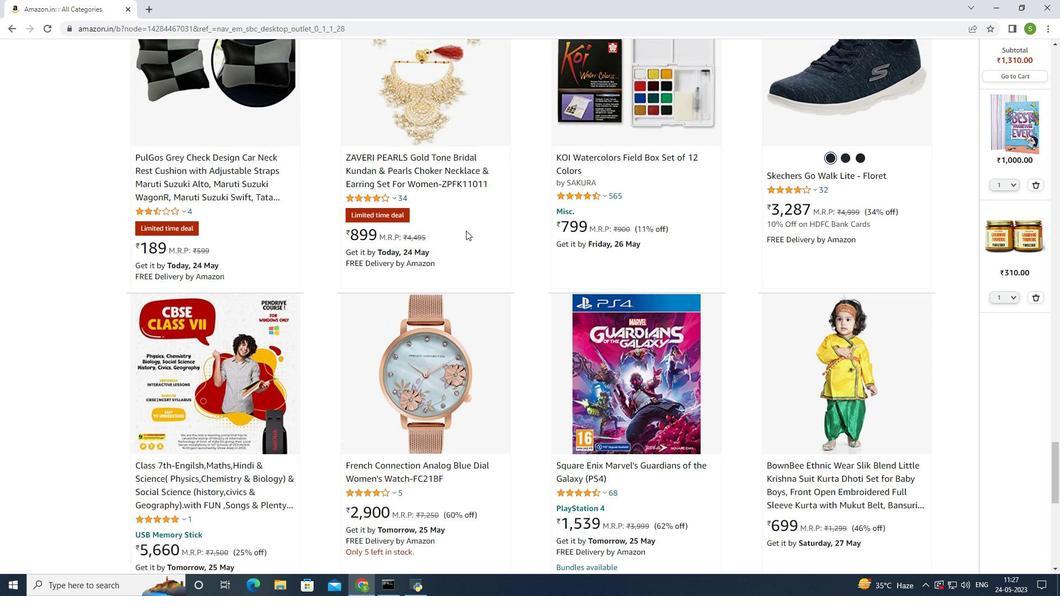 
Action: Mouse scrolled (466, 231) with delta (0, 0)
Screenshot: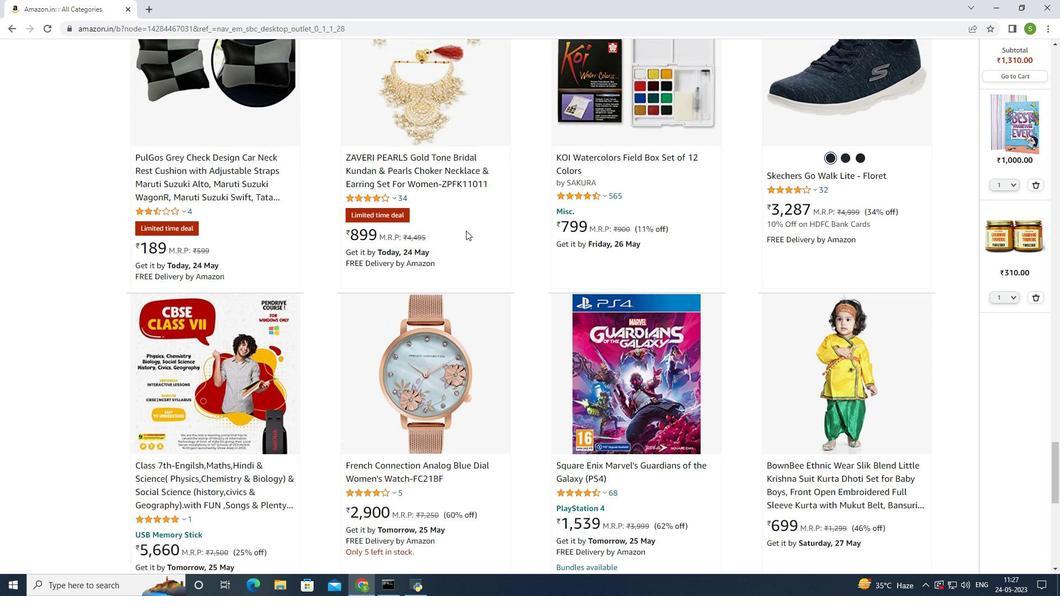 
Action: Mouse scrolled (466, 231) with delta (0, 0)
Screenshot: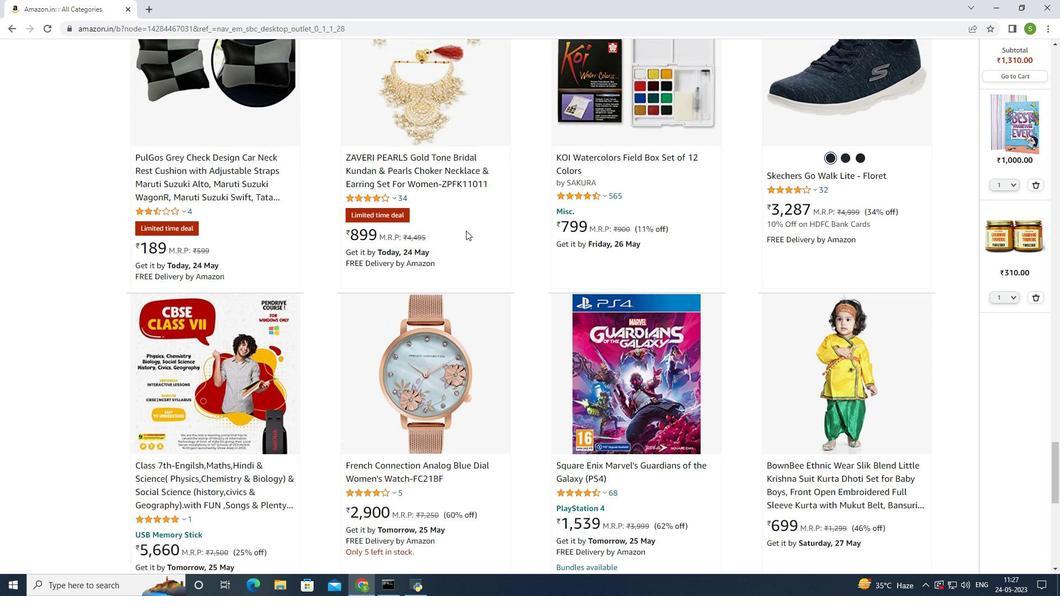 
Action: Mouse scrolled (466, 231) with delta (0, 0)
Screenshot: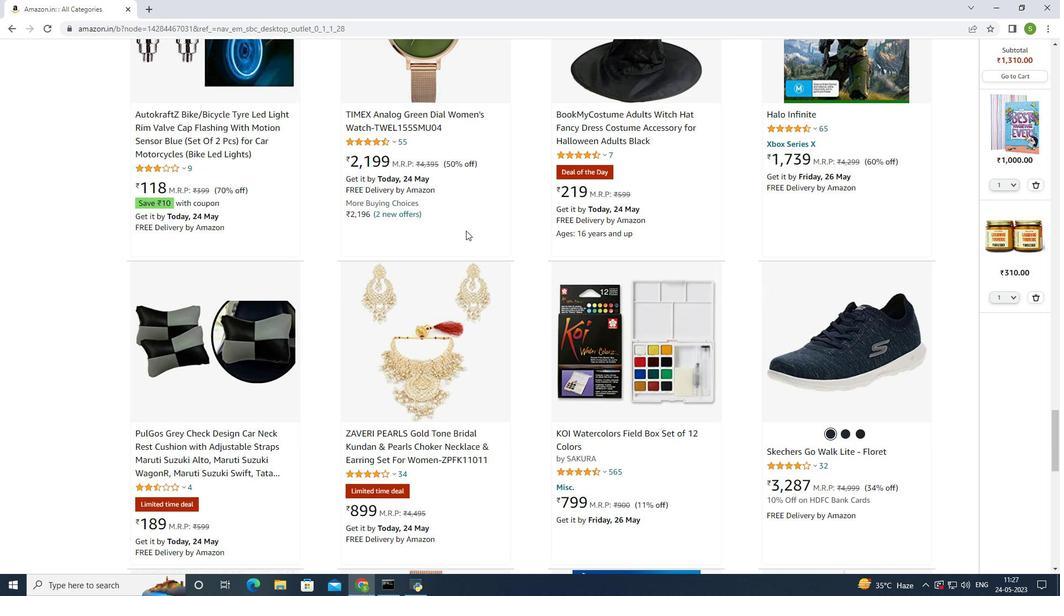
Action: Mouse scrolled (466, 231) with delta (0, 0)
Screenshot: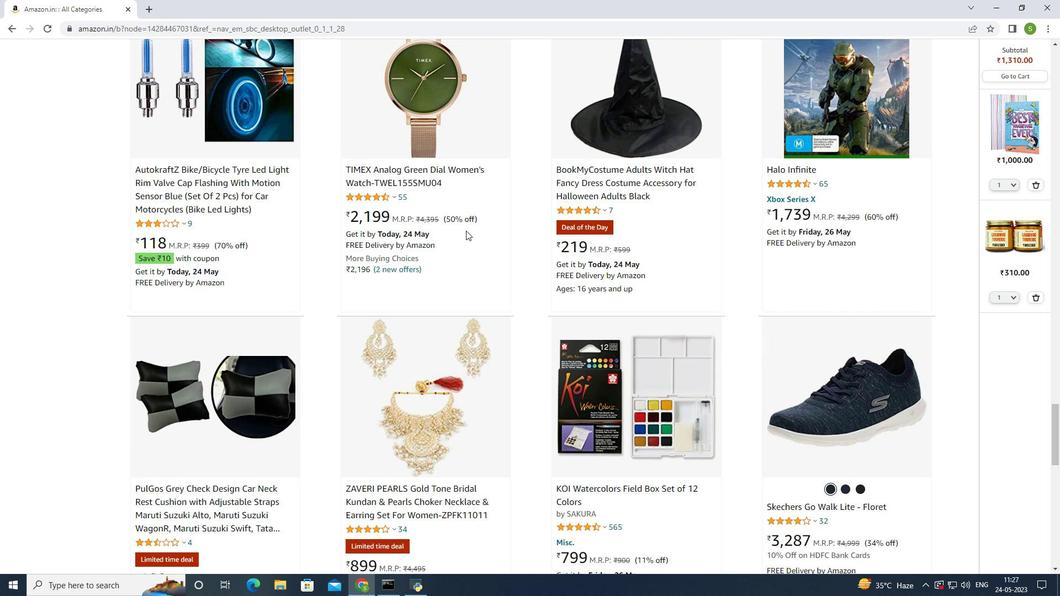 
Action: Mouse scrolled (466, 231) with delta (0, 0)
Screenshot: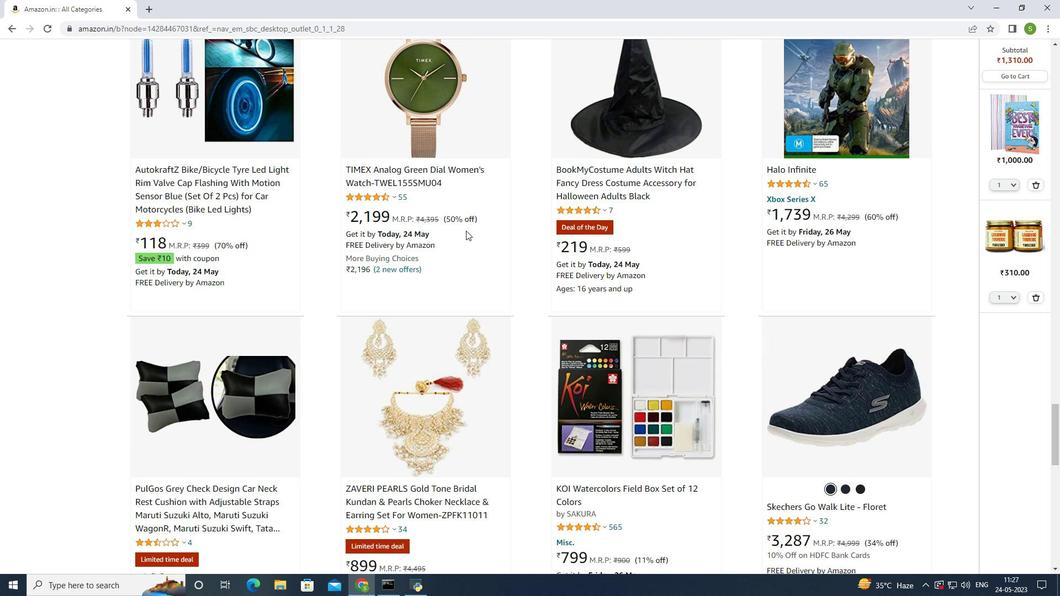 
Action: Mouse scrolled (466, 231) with delta (0, 0)
Screenshot: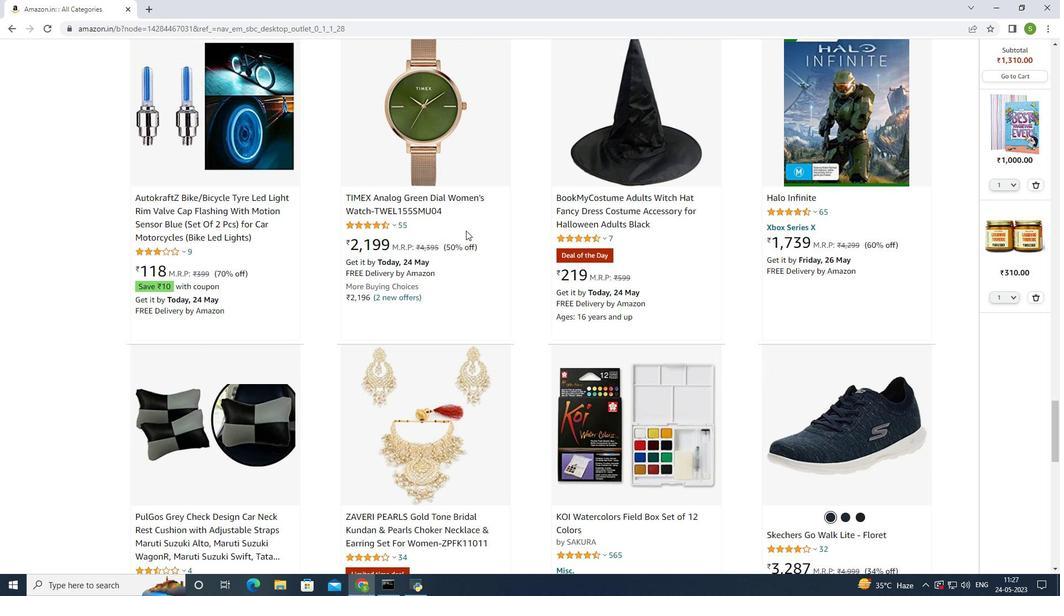 
Action: Mouse scrolled (466, 231) with delta (0, 0)
Screenshot: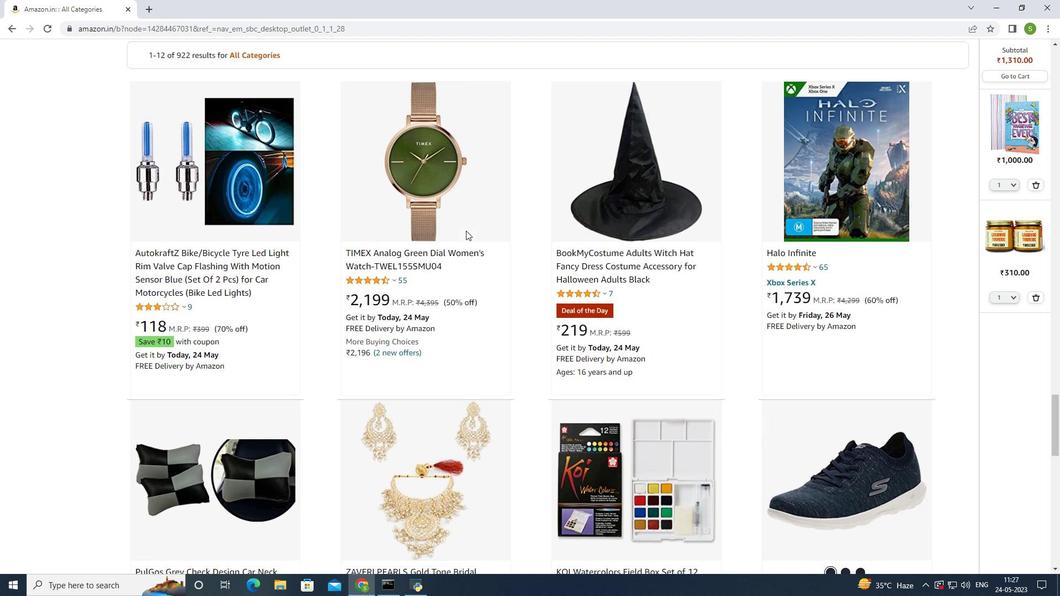 
Action: Mouse scrolled (466, 231) with delta (0, 0)
Screenshot: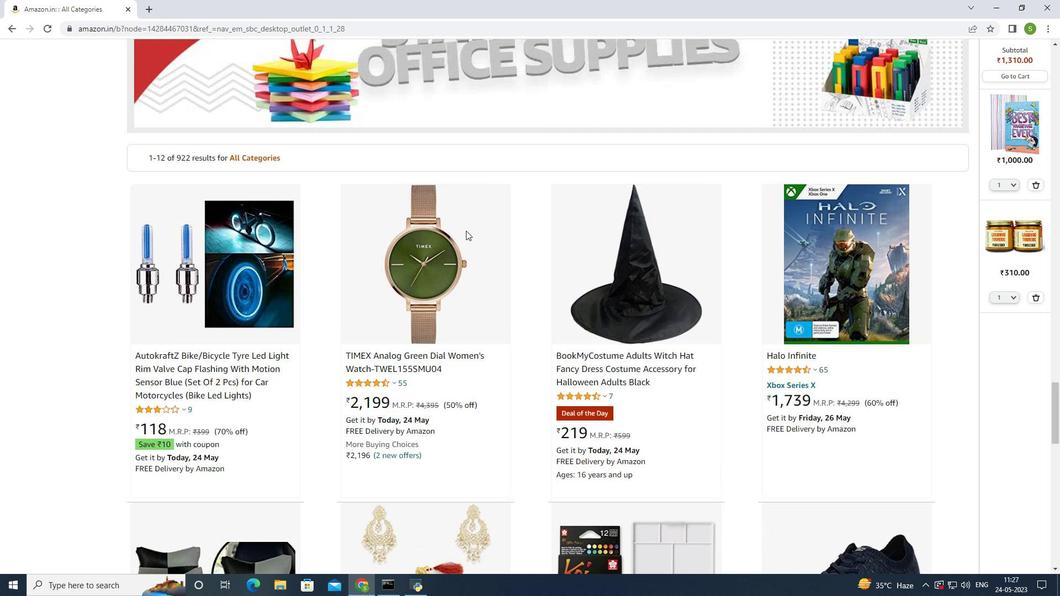 
Action: Mouse scrolled (466, 231) with delta (0, 0)
Screenshot: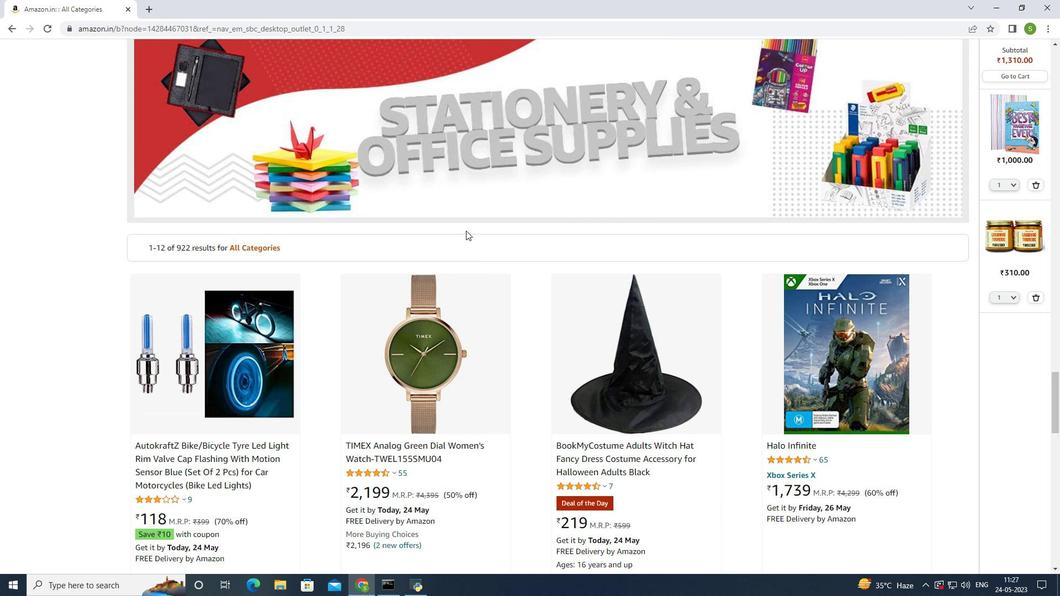 
Action: Mouse scrolled (466, 231) with delta (0, 0)
Screenshot: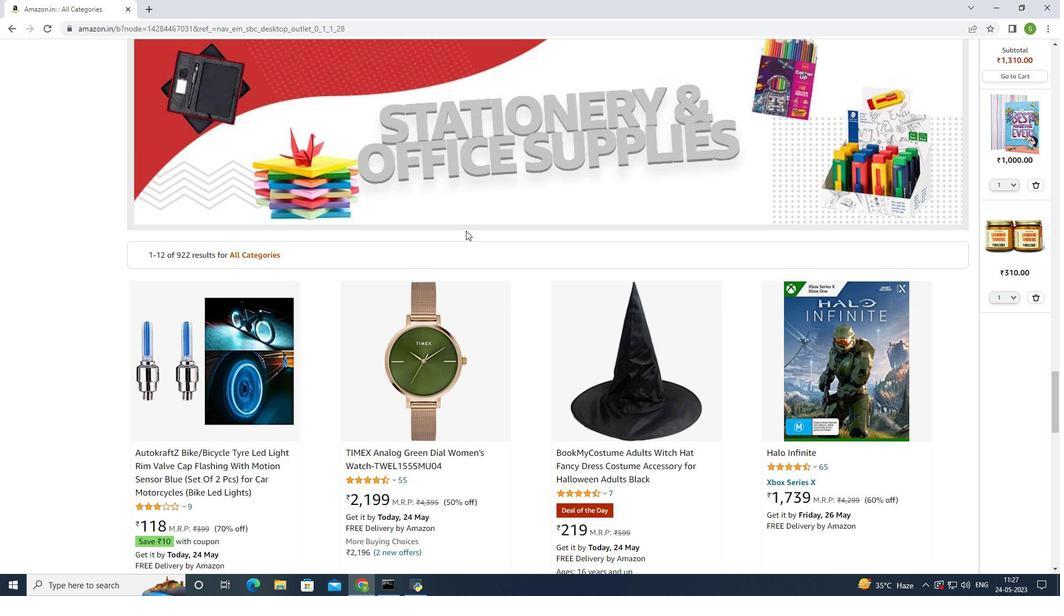 
Action: Mouse scrolled (466, 231) with delta (0, 0)
Screenshot: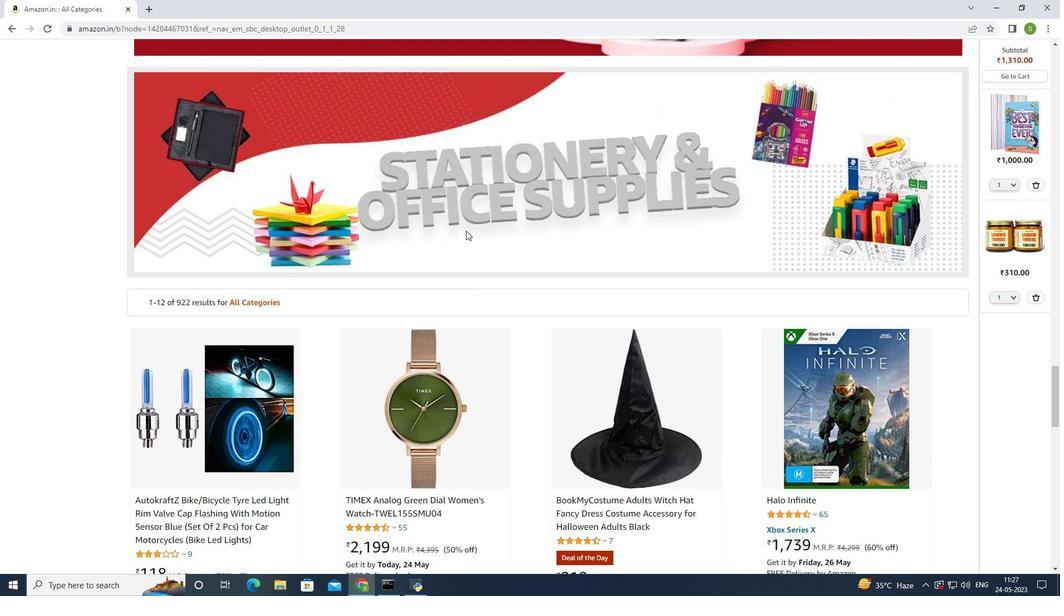 
Action: Mouse scrolled (466, 231) with delta (0, 0)
Screenshot: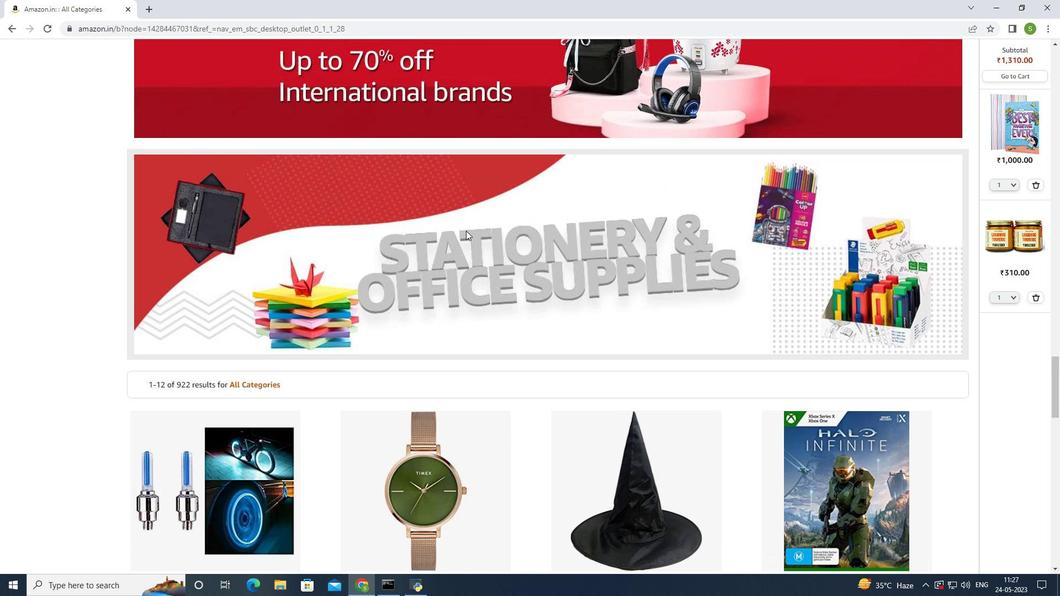 
Action: Mouse scrolled (466, 231) with delta (0, 0)
Screenshot: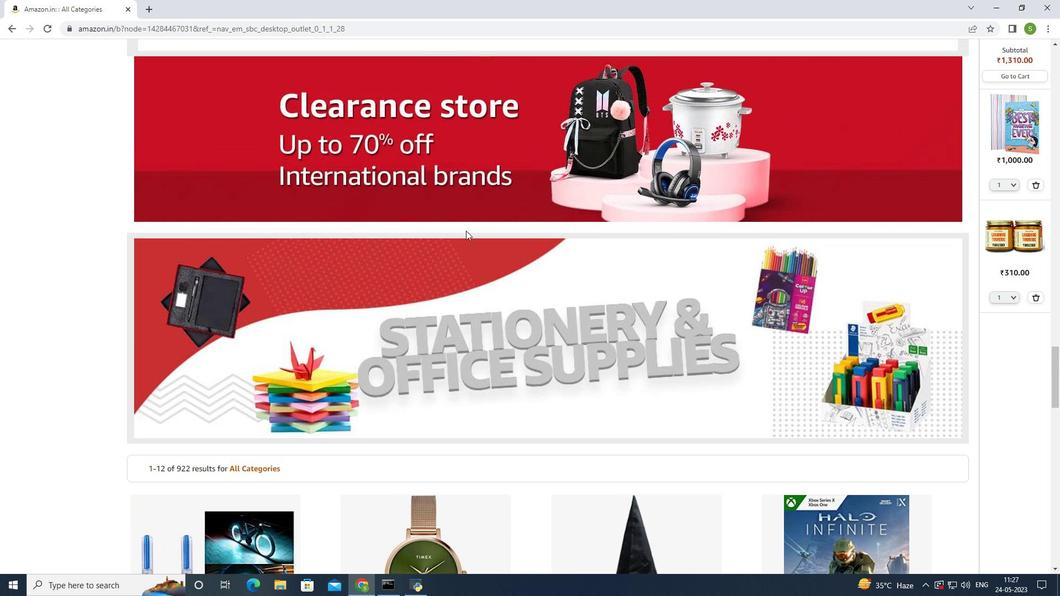 
Action: Mouse scrolled (466, 231) with delta (0, 0)
Screenshot: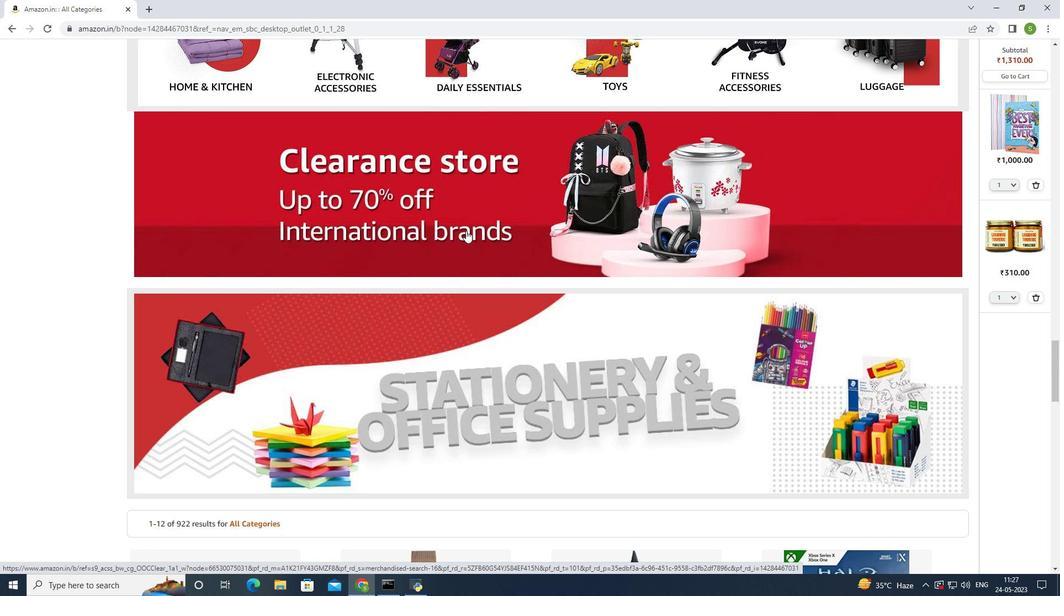 
Action: Mouse scrolled (466, 231) with delta (0, 0)
Screenshot: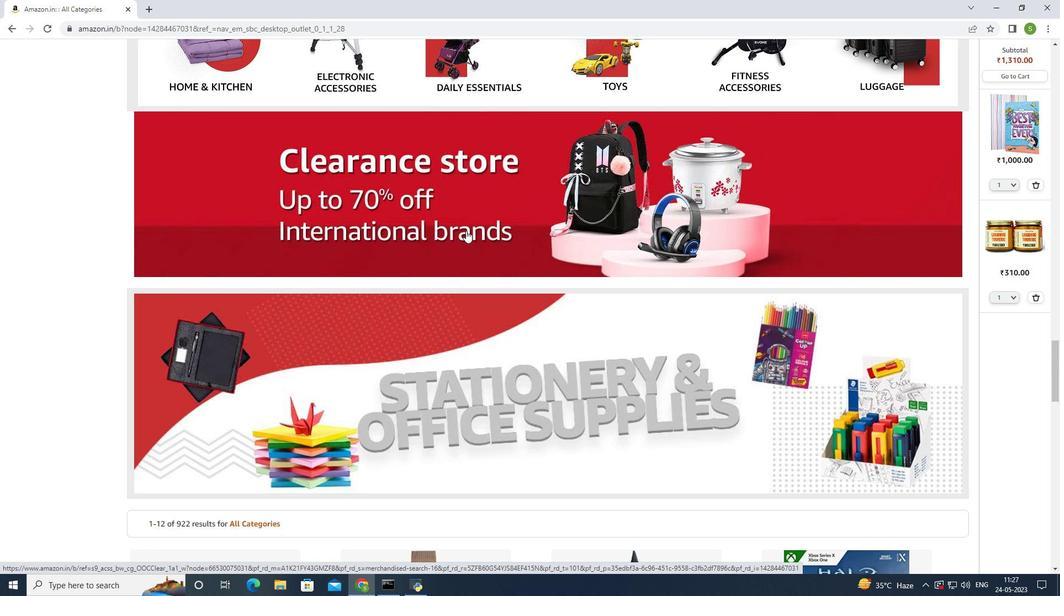 
Action: Mouse scrolled (466, 231) with delta (0, 0)
Screenshot: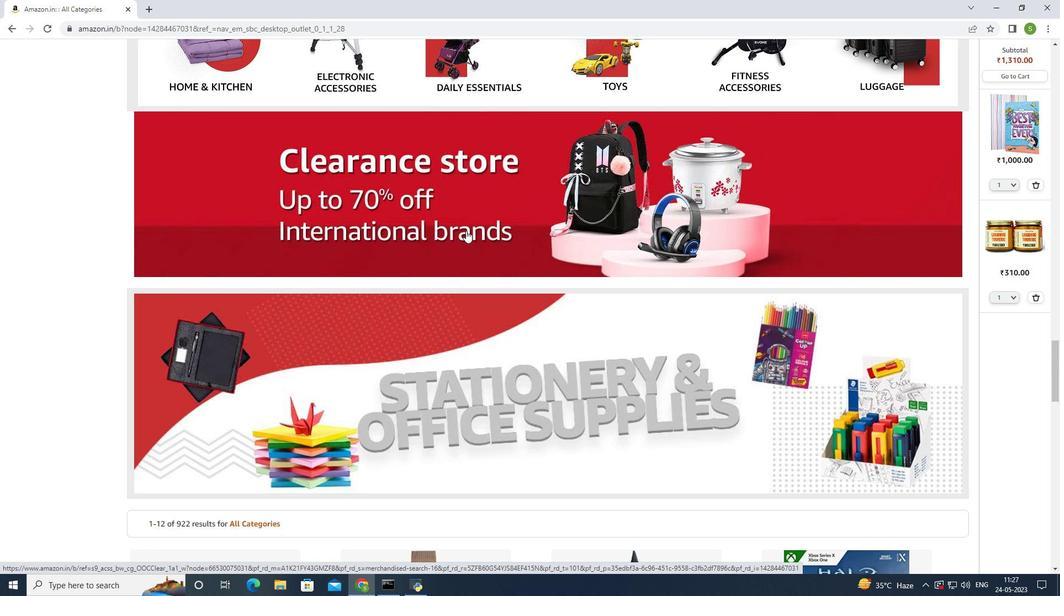 
Action: Mouse scrolled (466, 231) with delta (0, 0)
Screenshot: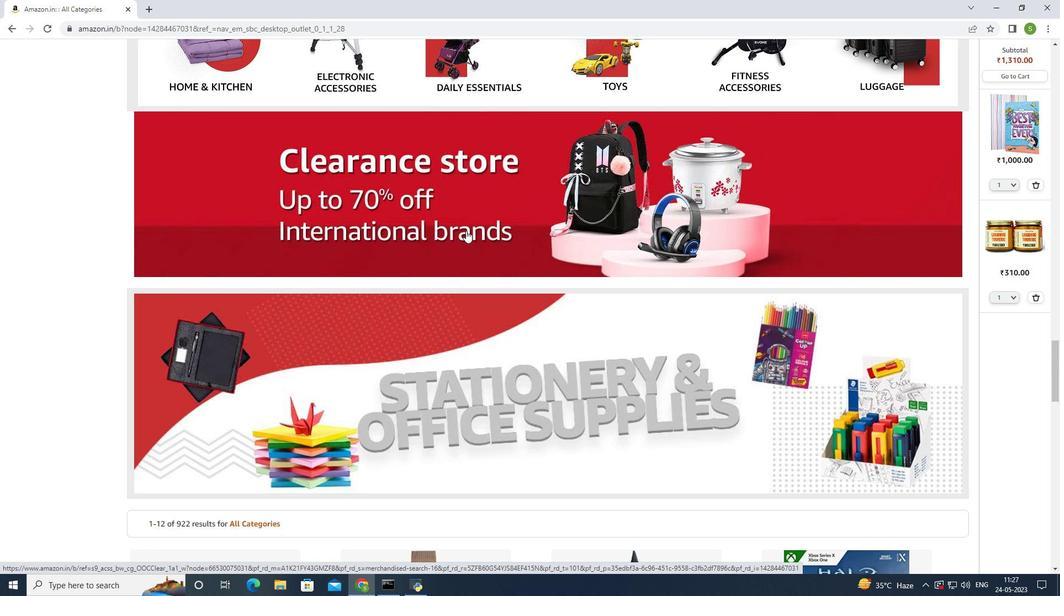 
Action: Mouse scrolled (466, 231) with delta (0, 0)
Screenshot: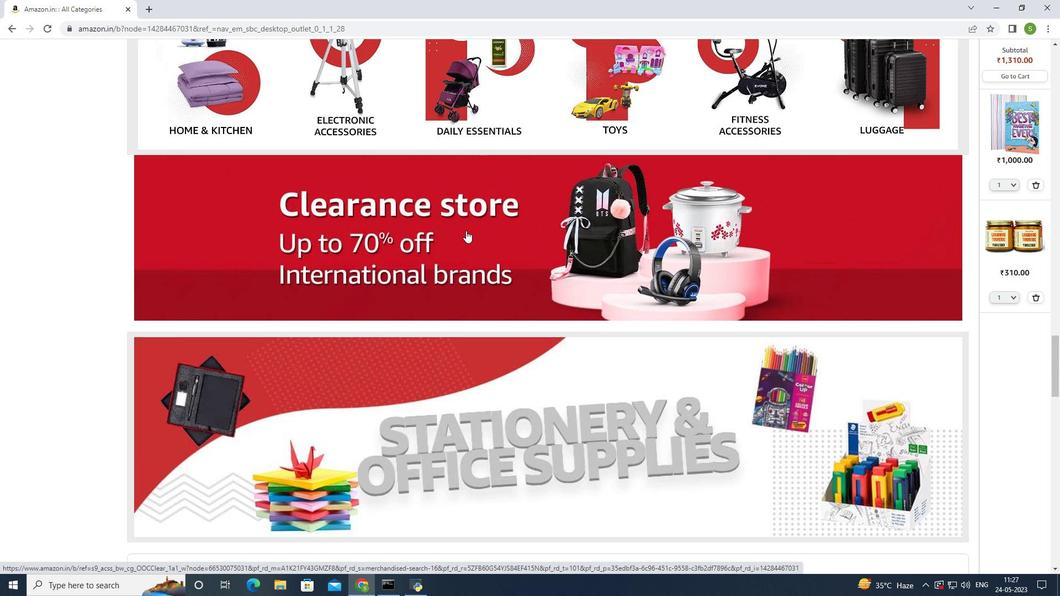 
Action: Mouse scrolled (466, 231) with delta (0, 0)
Screenshot: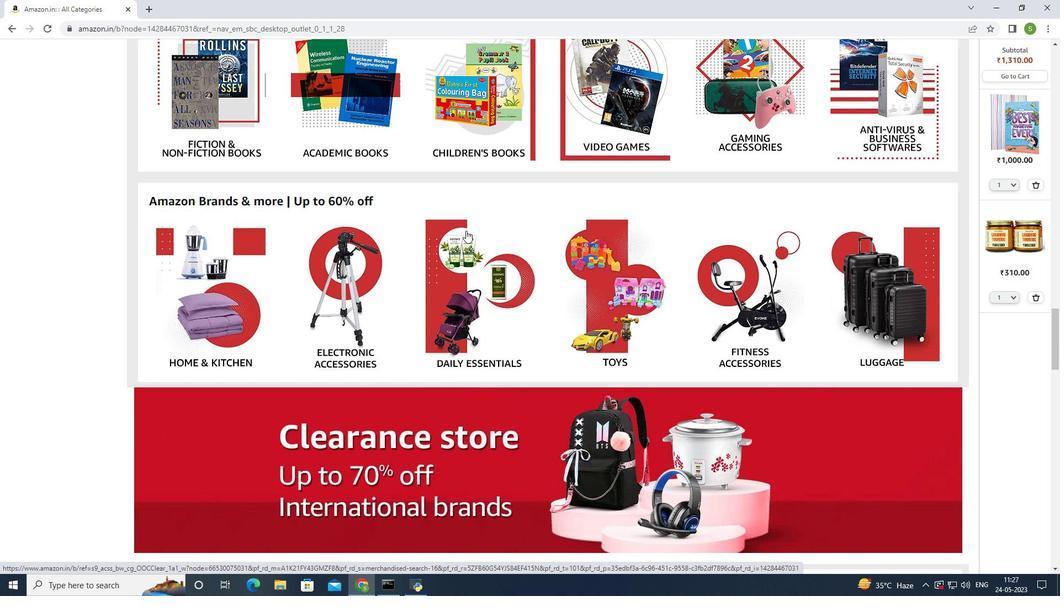 
Action: Mouse scrolled (466, 231) with delta (0, 0)
Screenshot: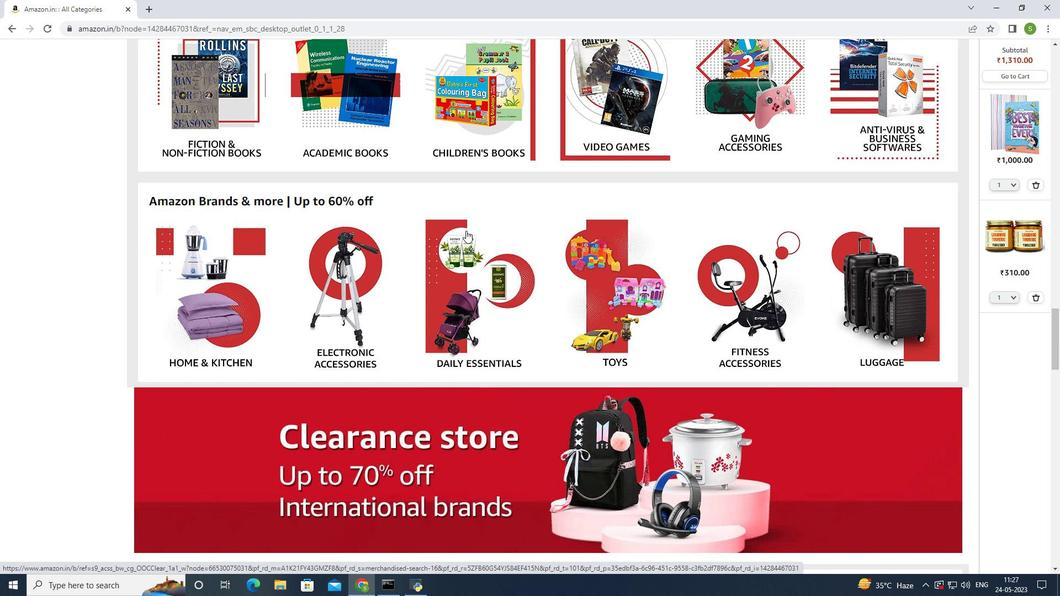 
Action: Mouse scrolled (466, 231) with delta (0, 0)
Screenshot: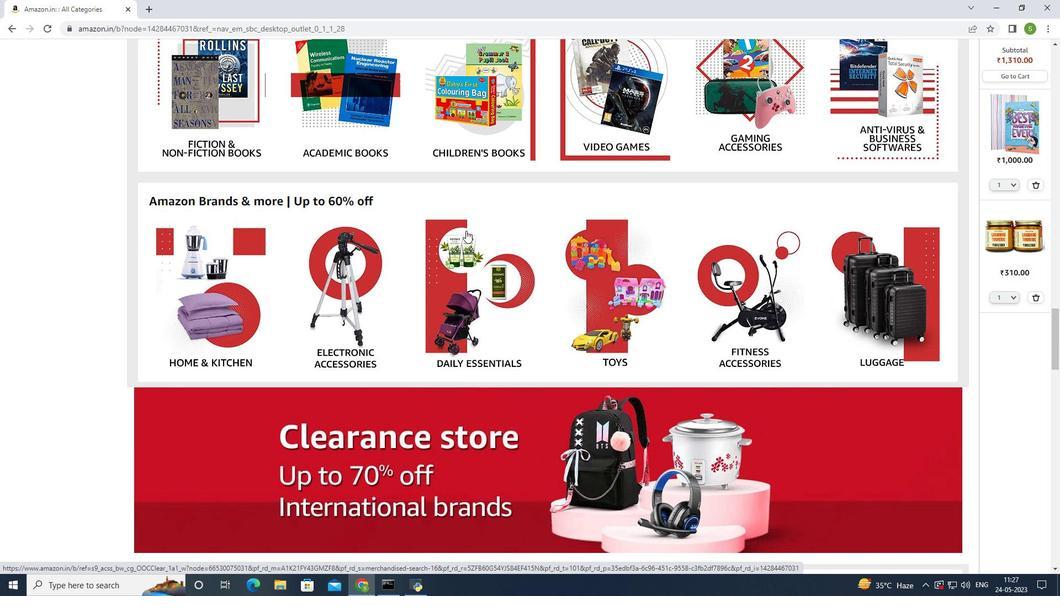 
Action: Mouse scrolled (466, 231) with delta (0, 0)
Screenshot: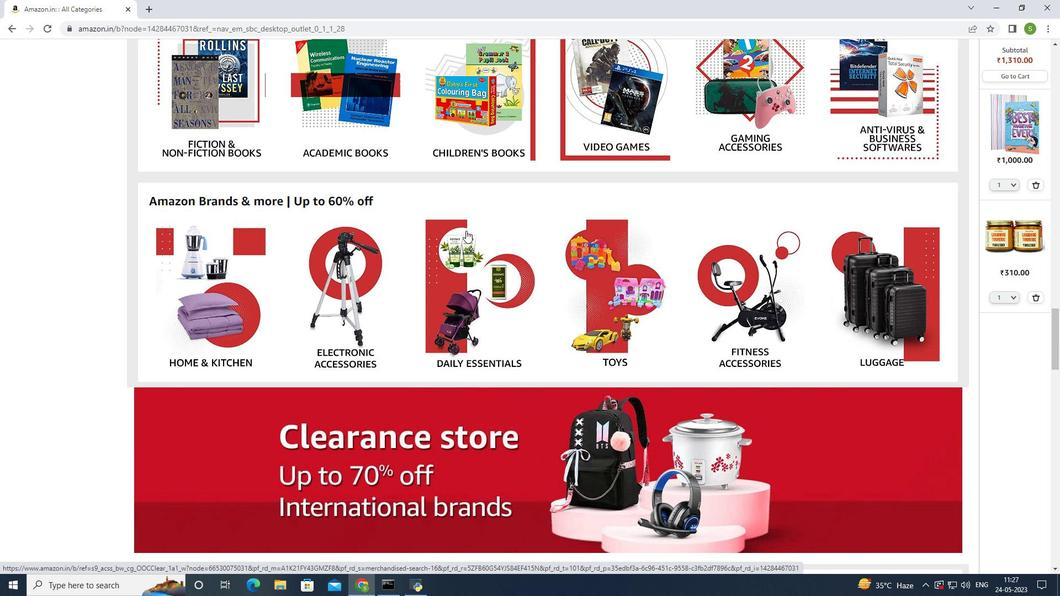 
Action: Mouse scrolled (466, 231) with delta (0, 0)
Screenshot: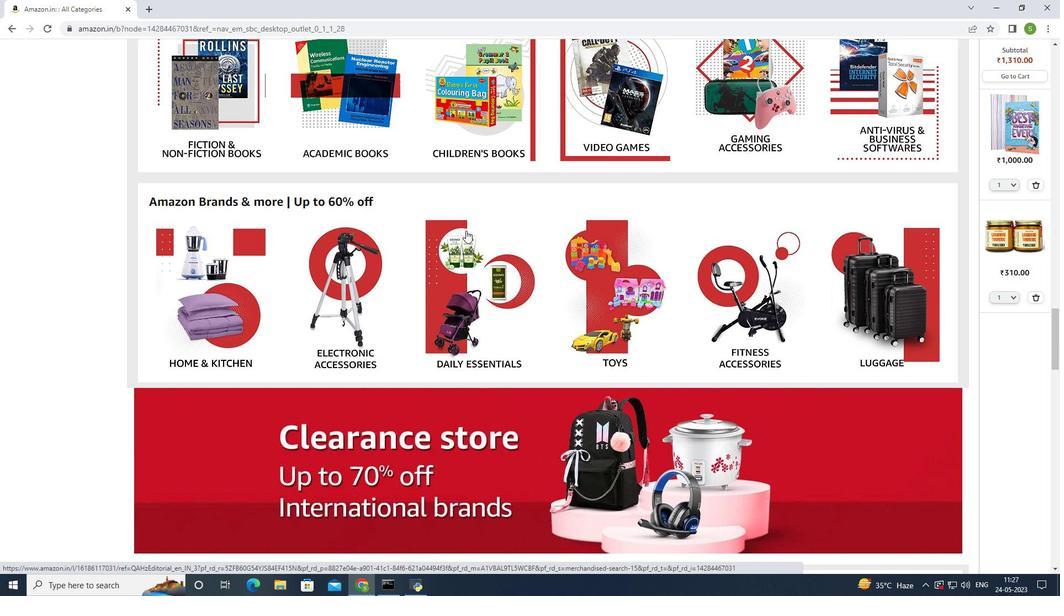 
Action: Mouse scrolled (466, 231) with delta (0, 0)
Screenshot: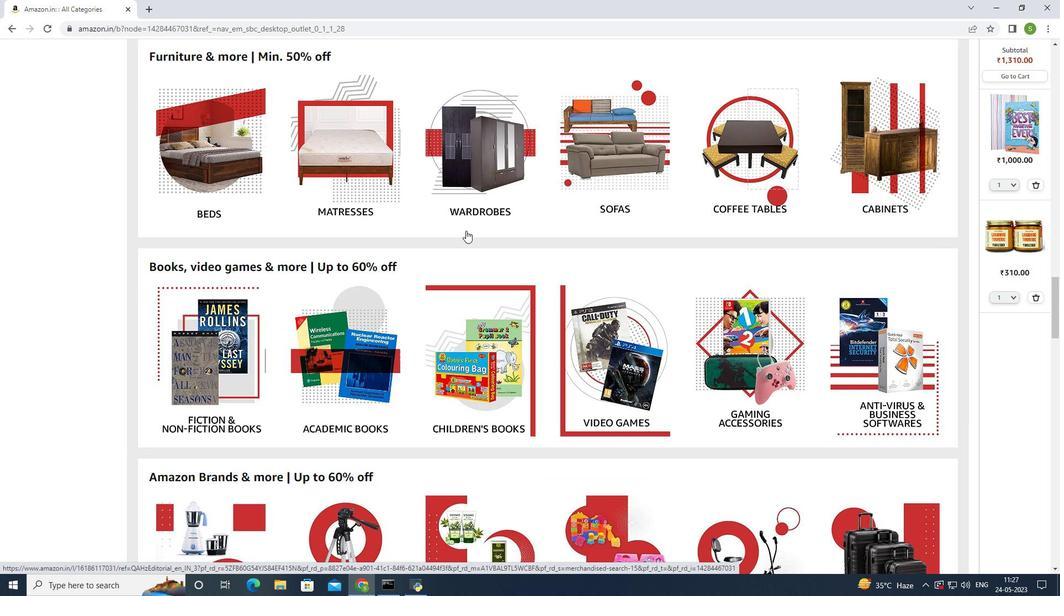
Action: Mouse scrolled (466, 231) with delta (0, 0)
Screenshot: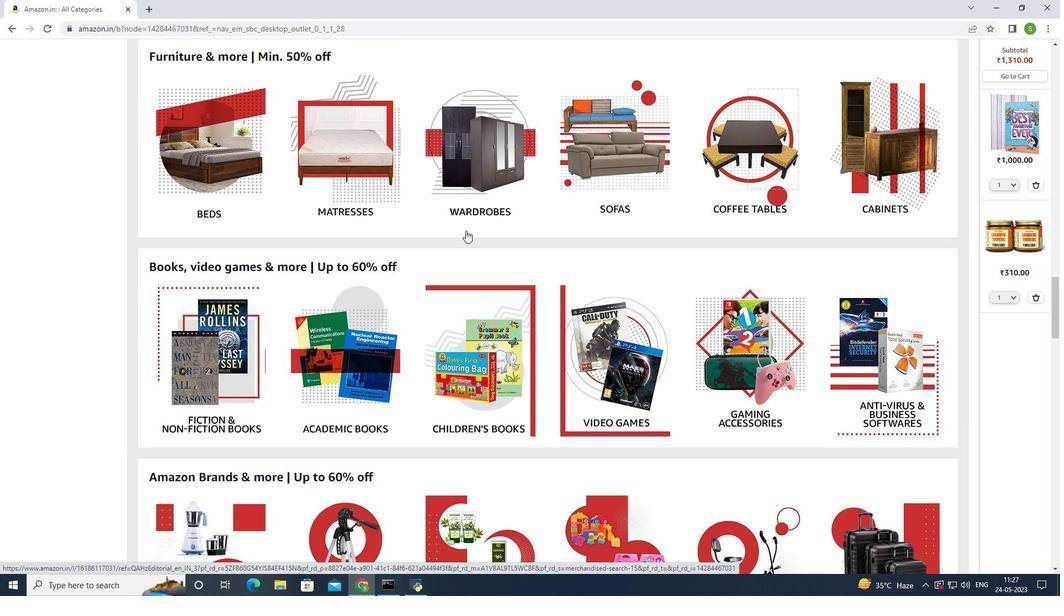 
Action: Mouse scrolled (466, 231) with delta (0, 0)
Screenshot: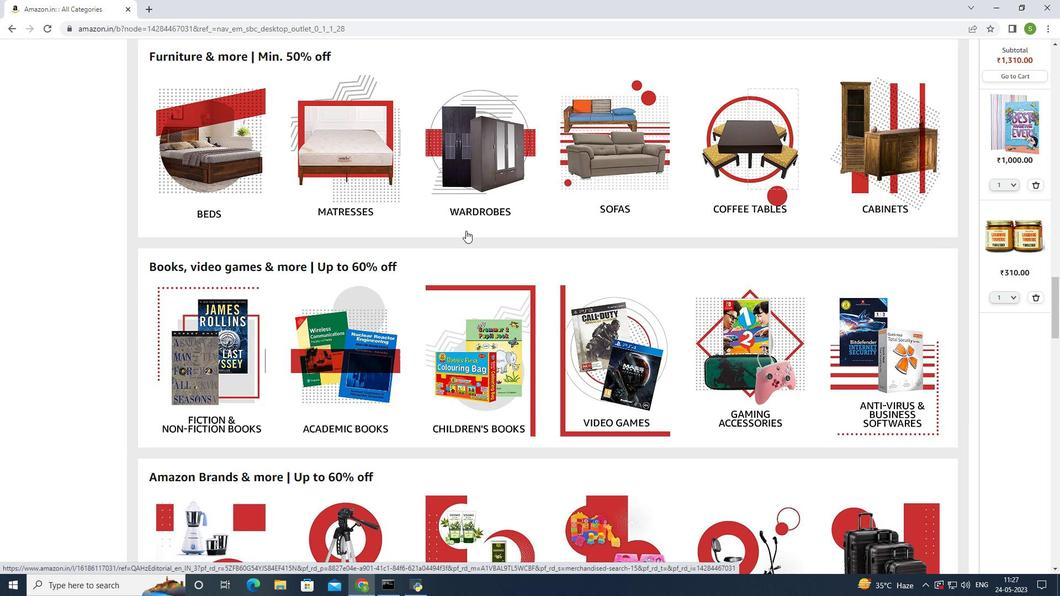 
Action: Mouse scrolled (466, 231) with delta (0, 0)
Screenshot: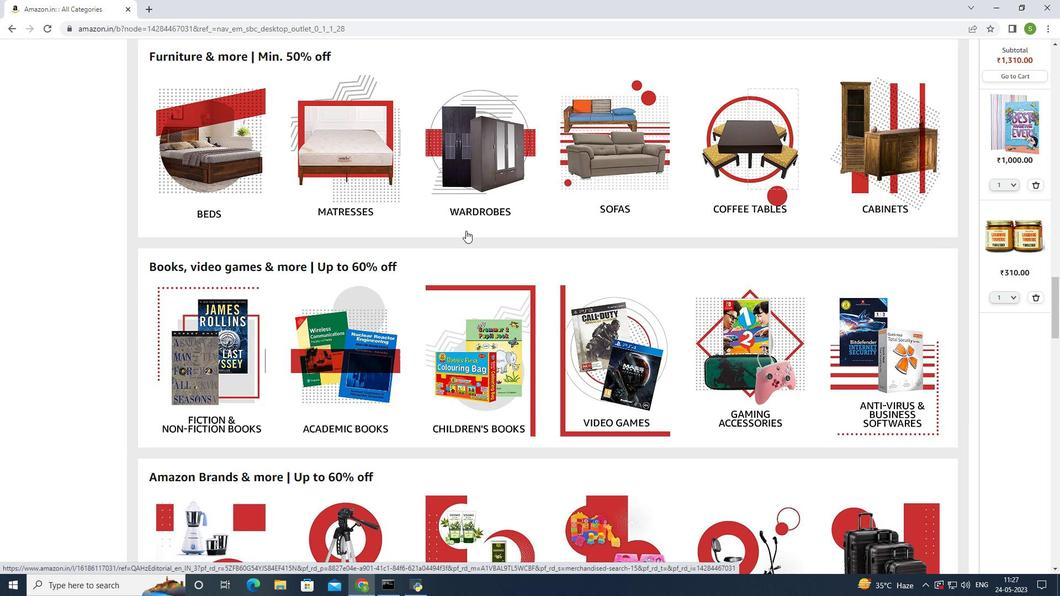 
Action: Mouse scrolled (466, 231) with delta (0, 0)
Screenshot: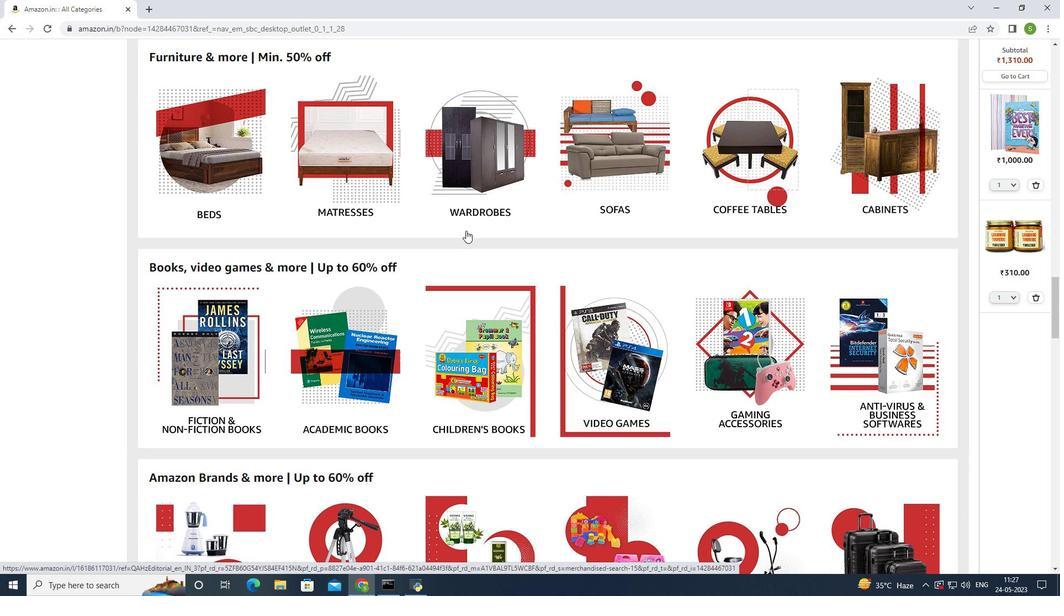 
Action: Mouse scrolled (466, 231) with delta (0, 0)
Screenshot: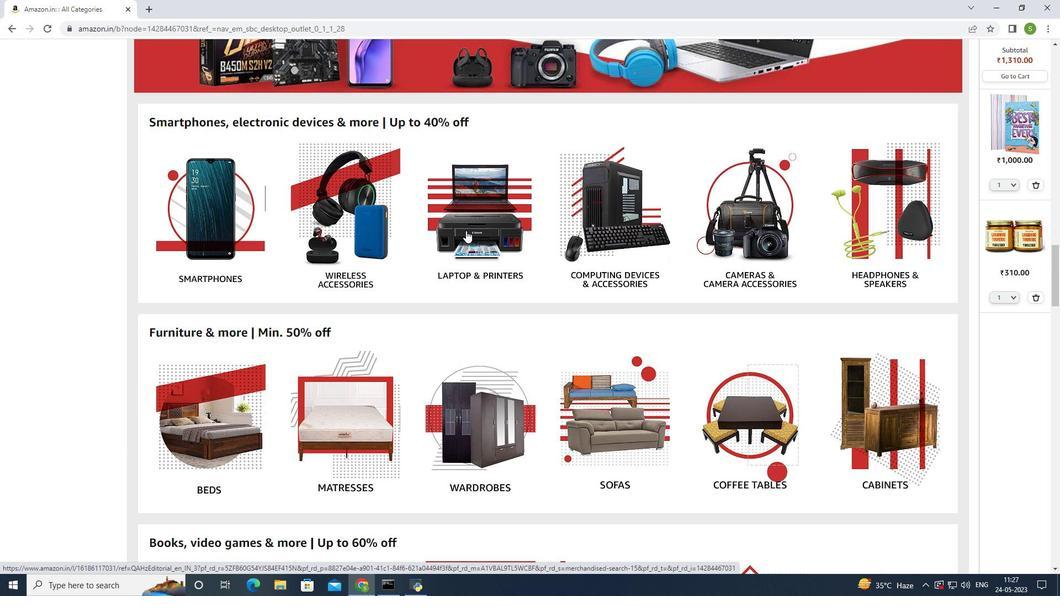 
Action: Mouse scrolled (466, 231) with delta (0, 0)
Screenshot: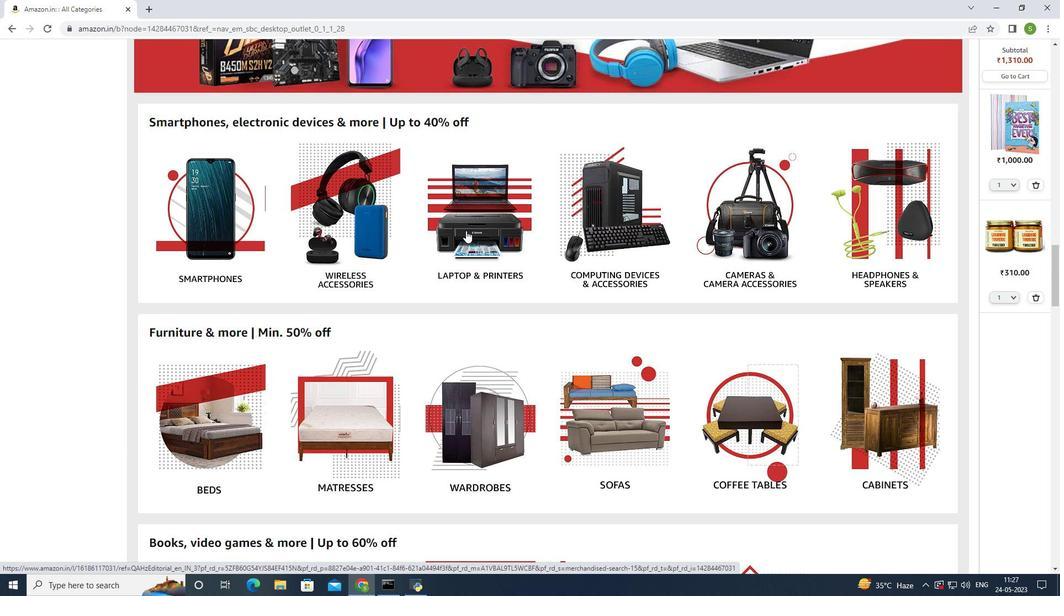 
Action: Mouse scrolled (466, 231) with delta (0, 0)
Screenshot: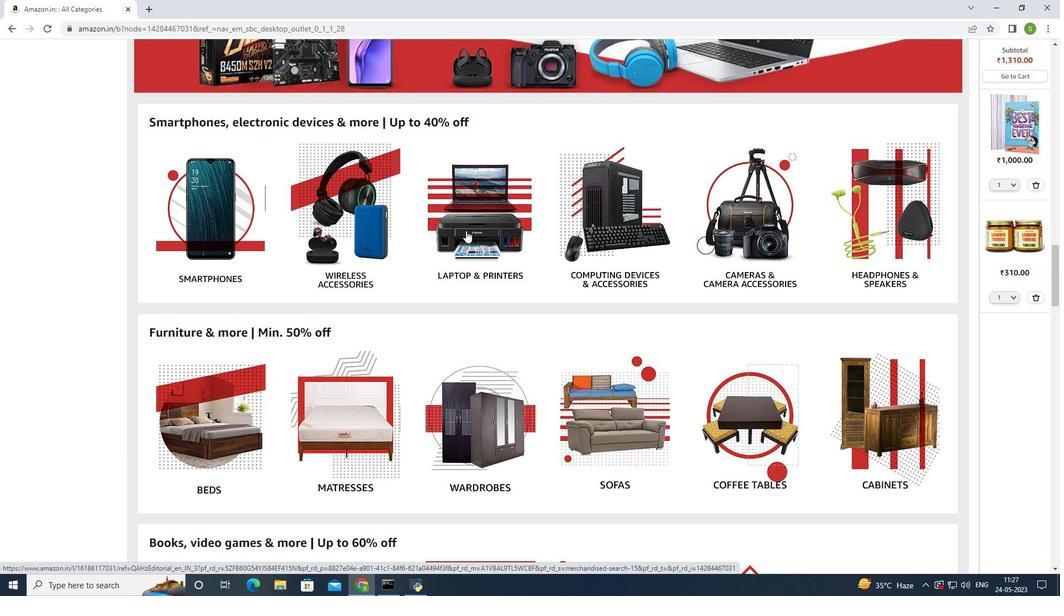 
Action: Mouse scrolled (466, 231) with delta (0, 0)
Screenshot: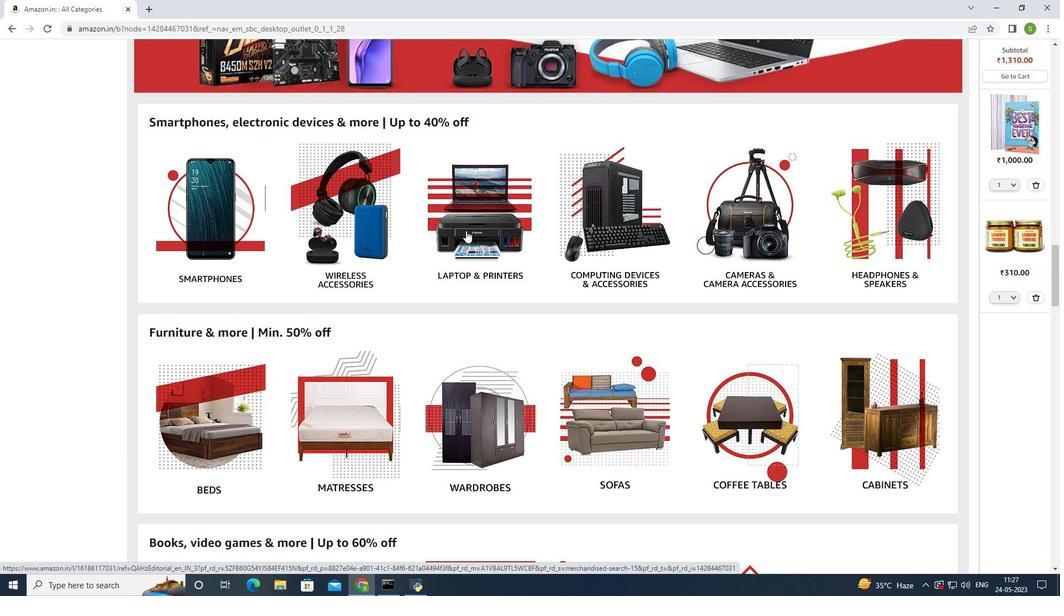 
Action: Mouse scrolled (466, 231) with delta (0, 0)
Screenshot: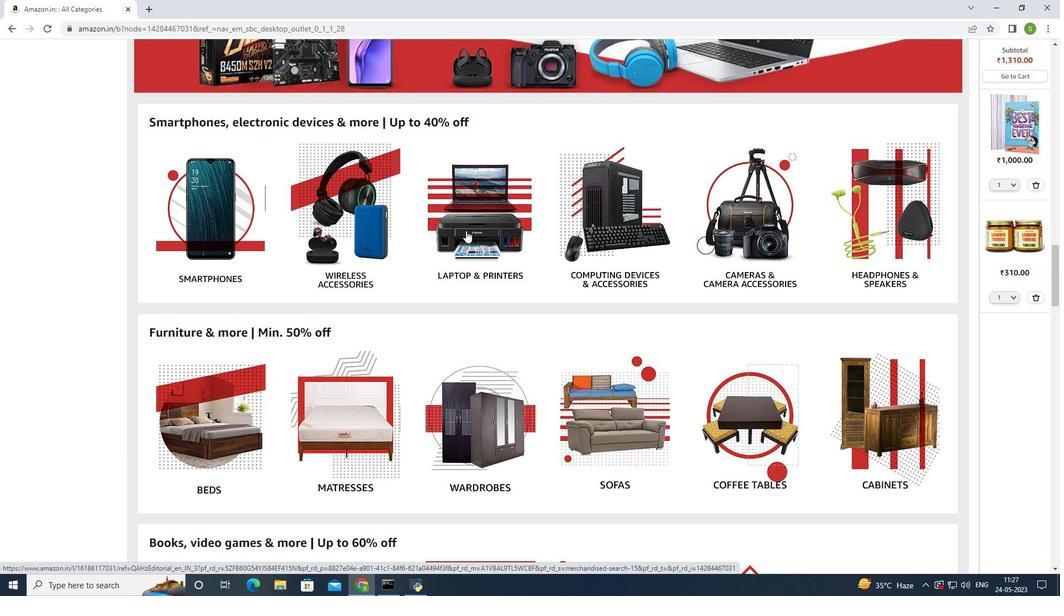 
Action: Mouse scrolled (466, 231) with delta (0, 0)
Screenshot: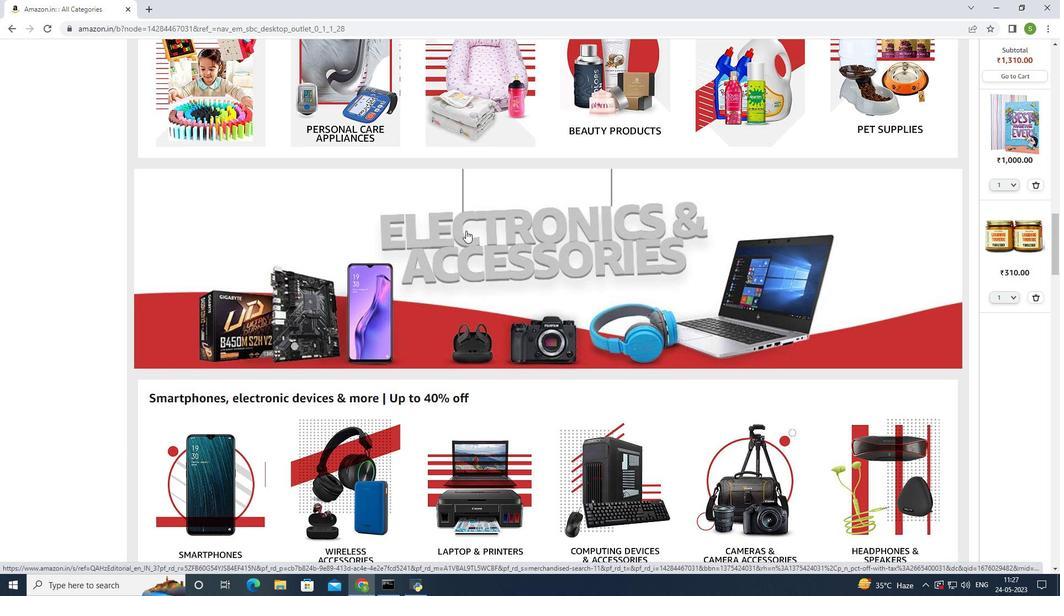 
Action: Mouse scrolled (466, 231) with delta (0, 0)
Screenshot: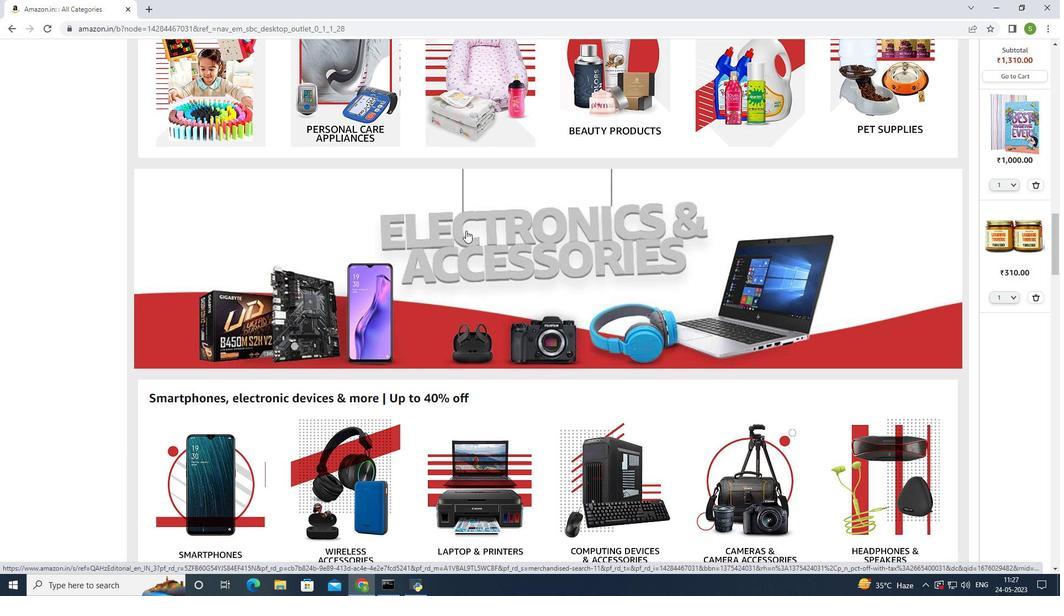 
Action: Mouse scrolled (466, 231) with delta (0, 0)
Screenshot: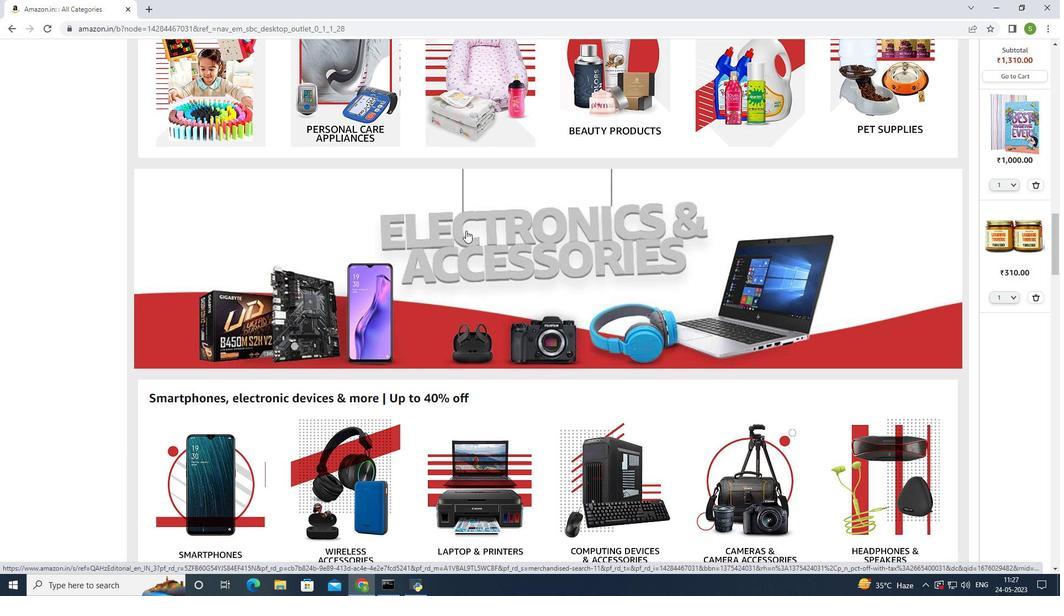 
Action: Mouse scrolled (466, 231) with delta (0, 0)
Screenshot: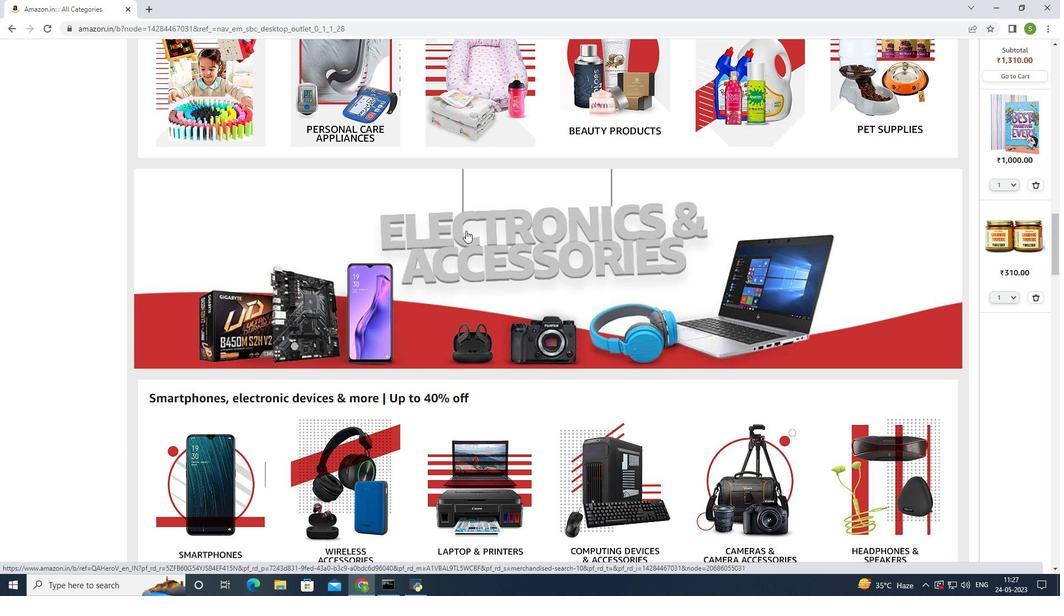 
Action: Mouse scrolled (466, 231) with delta (0, 0)
Screenshot: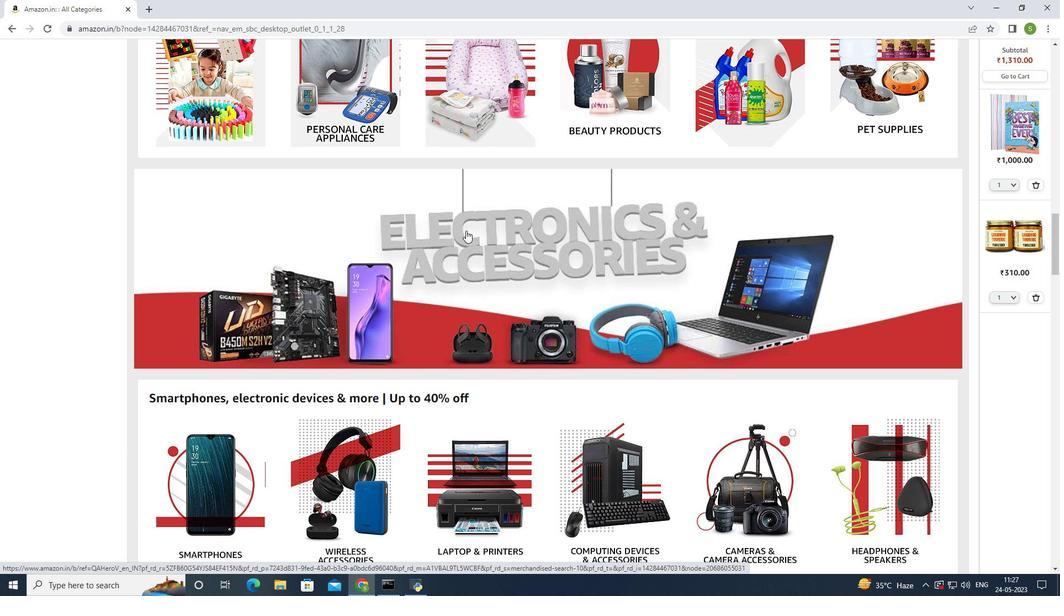 
Action: Mouse moved to (463, 231)
Screenshot: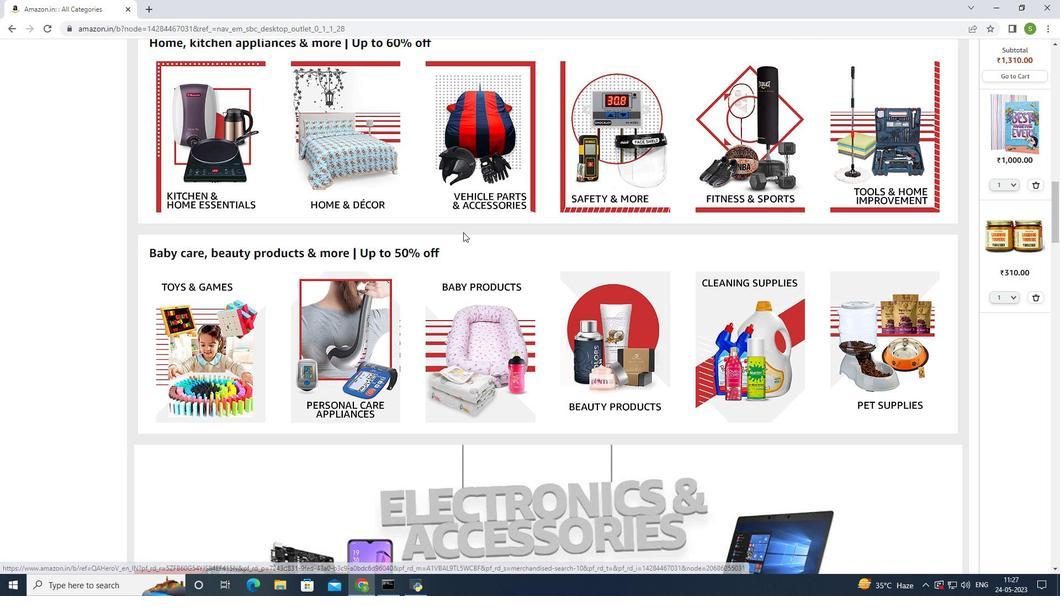 
Action: Mouse scrolled (463, 232) with delta (0, 0)
Screenshot: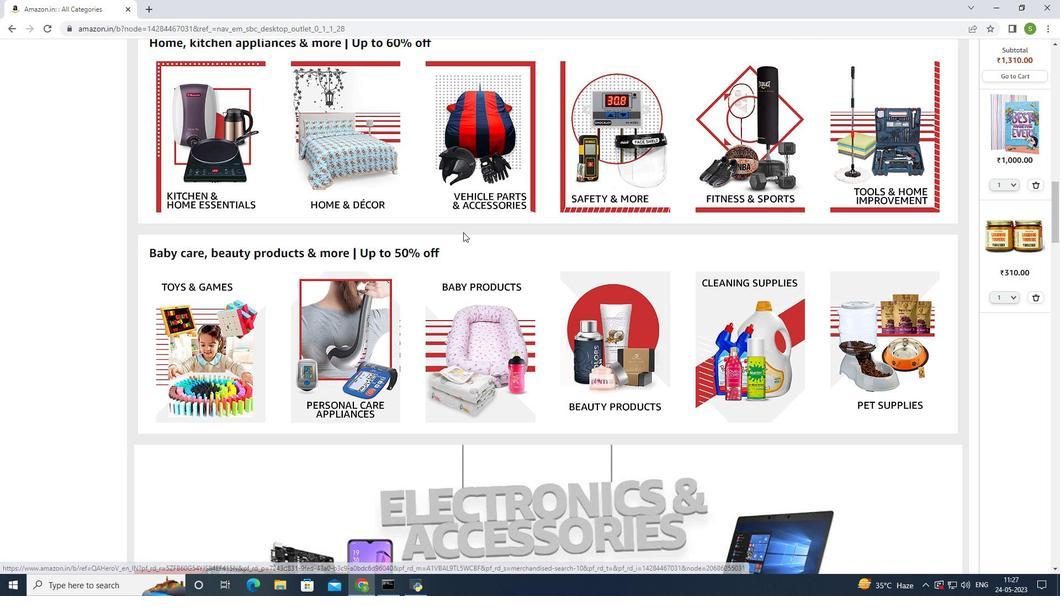 
Action: Mouse scrolled (463, 232) with delta (0, 0)
Screenshot: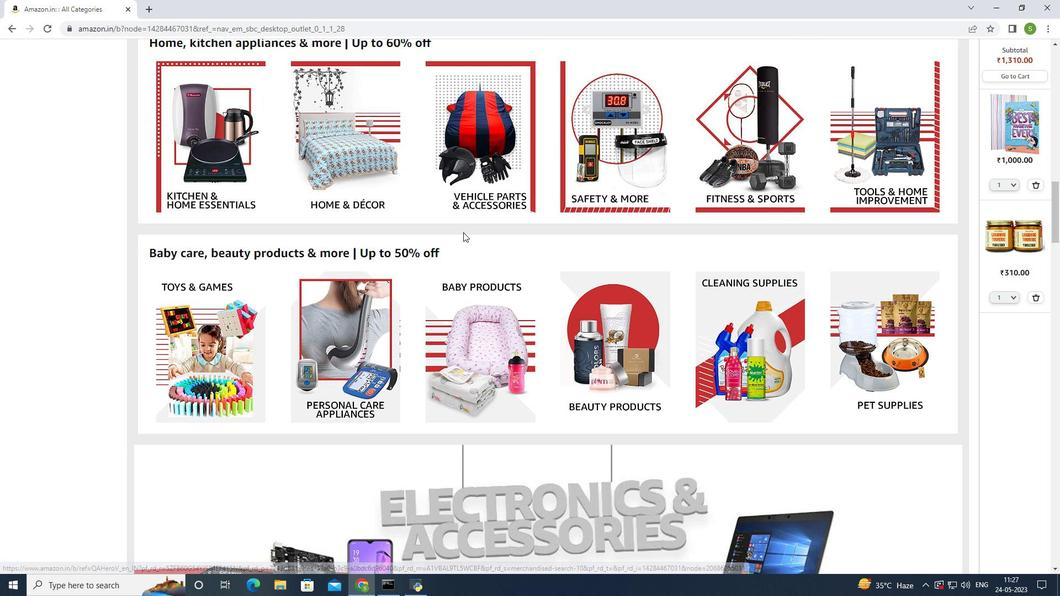 
Action: Mouse scrolled (463, 232) with delta (0, 0)
Screenshot: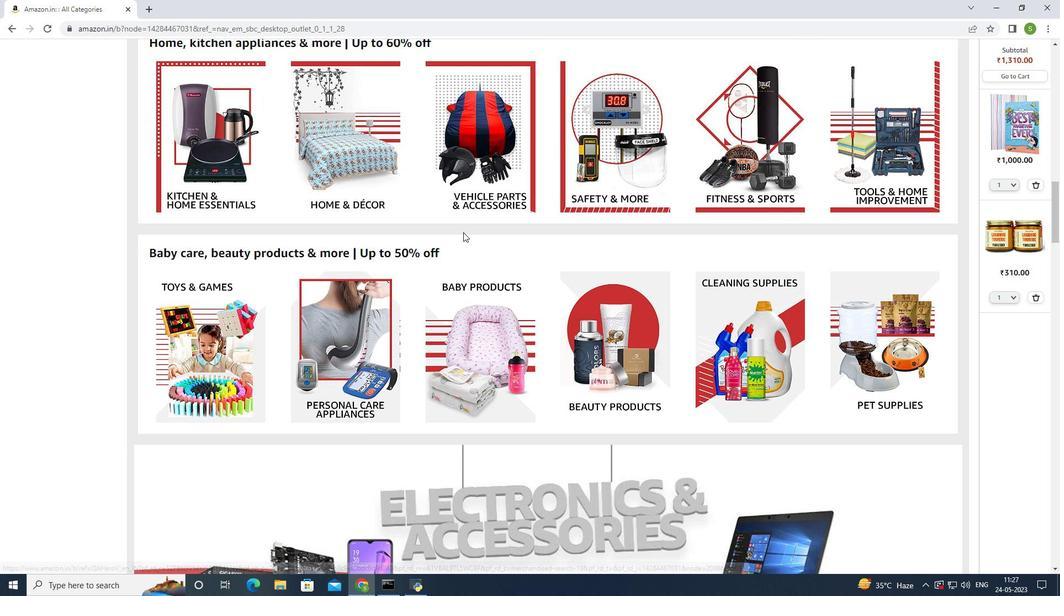 
Action: Mouse moved to (463, 229)
Screenshot: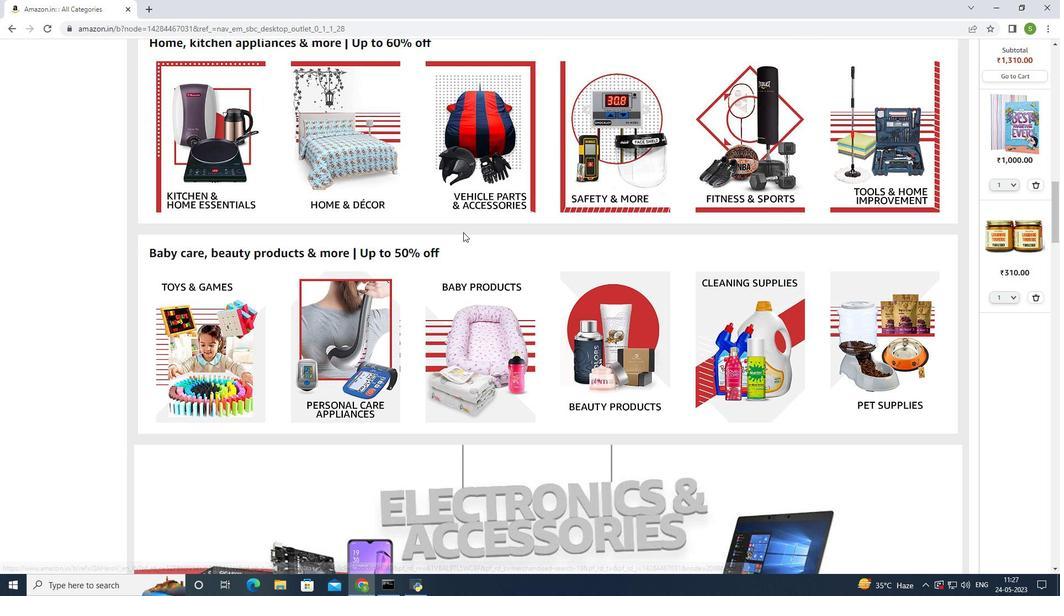 
Action: Mouse scrolled (463, 230) with delta (0, 0)
Screenshot: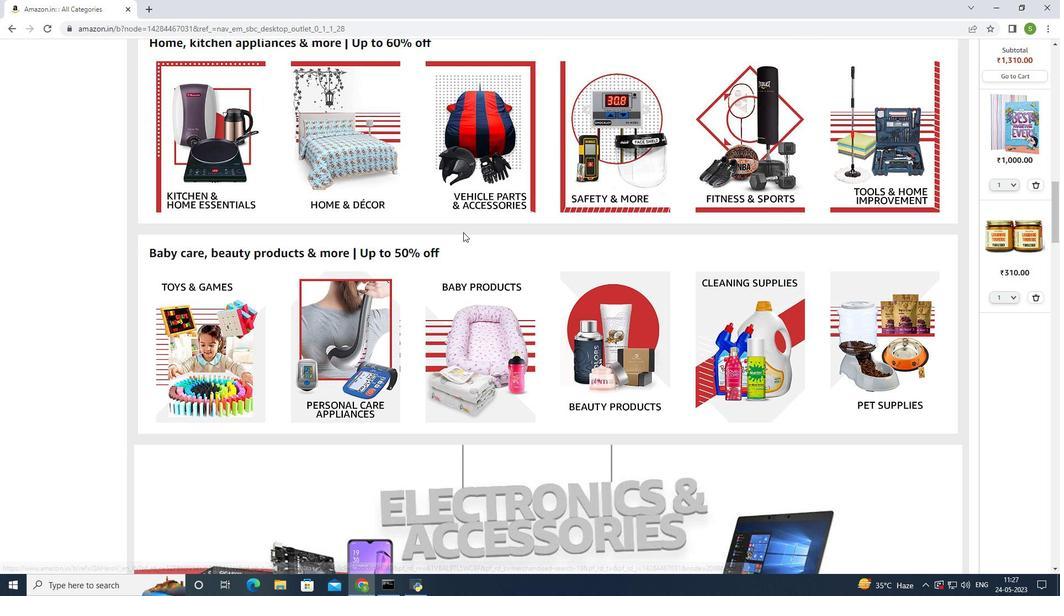 
Action: Mouse scrolled (463, 230) with delta (0, 0)
Screenshot: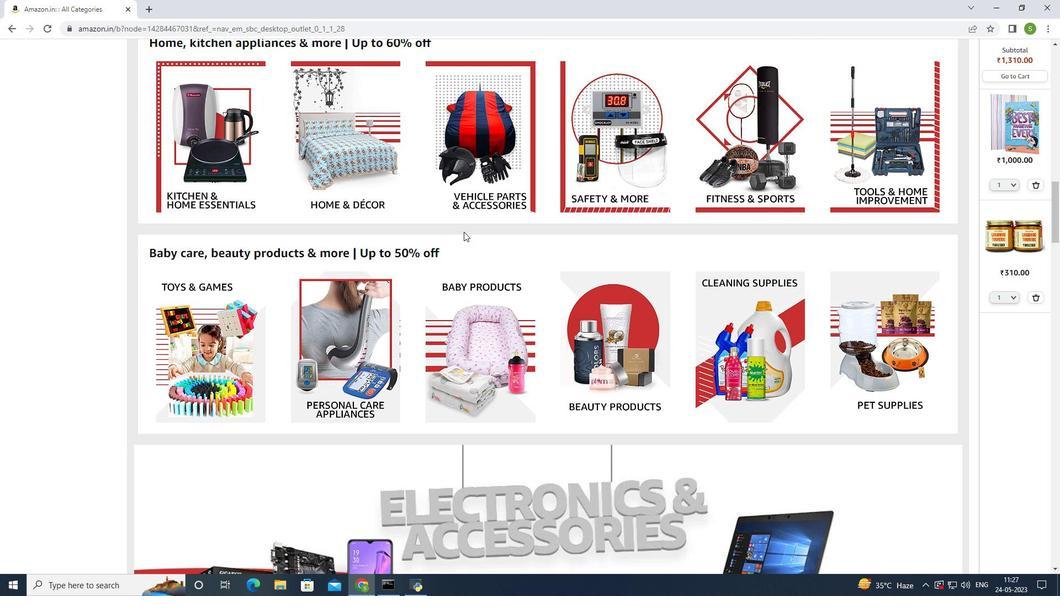 
Action: Mouse moved to (465, 206)
Screenshot: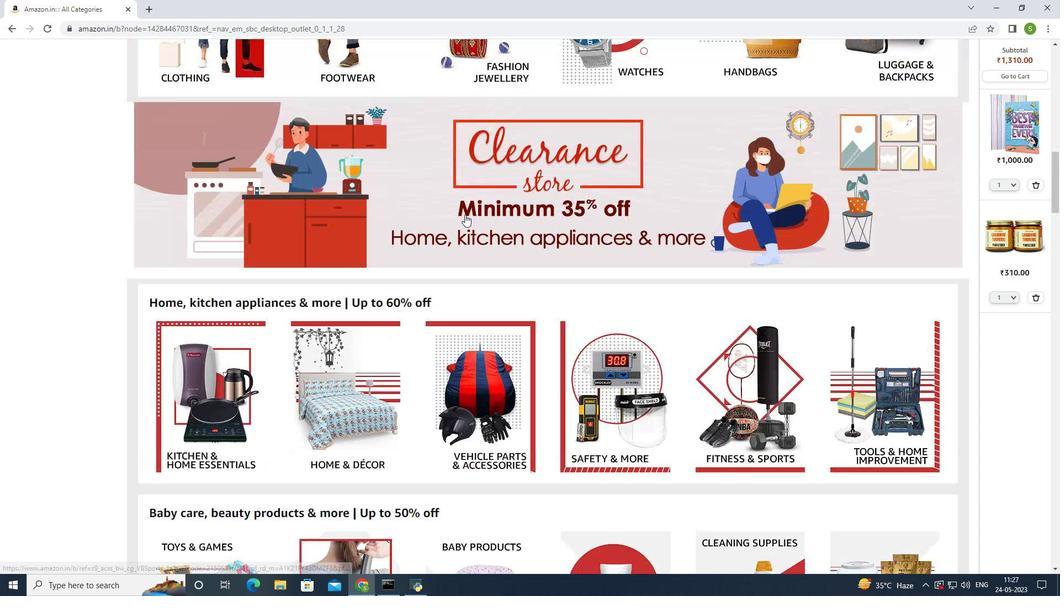 
Action: Mouse scrolled (465, 207) with delta (0, 0)
Screenshot: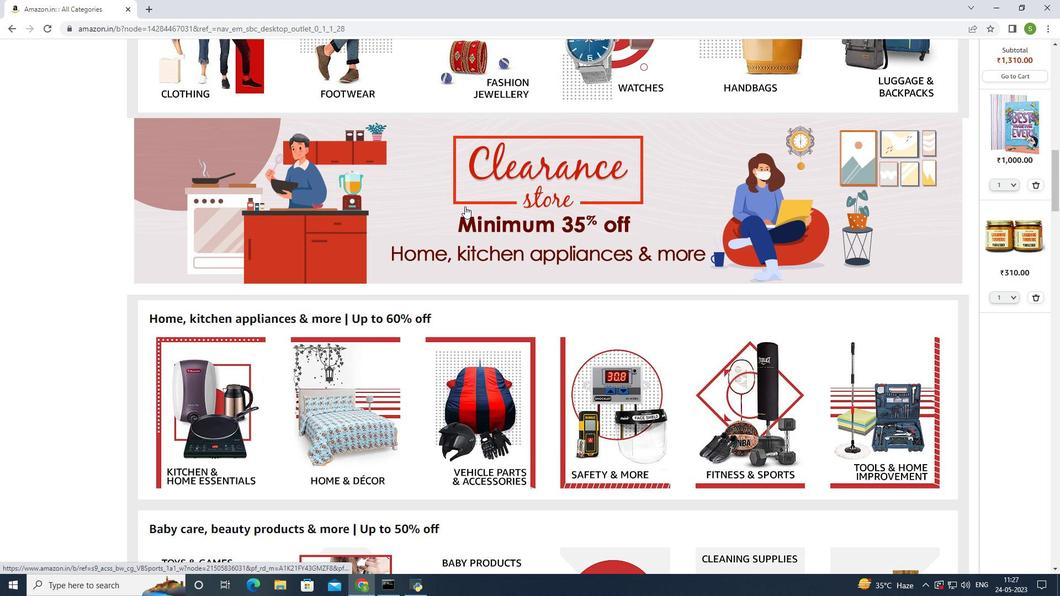 
Action: Mouse scrolled (465, 207) with delta (0, 0)
Screenshot: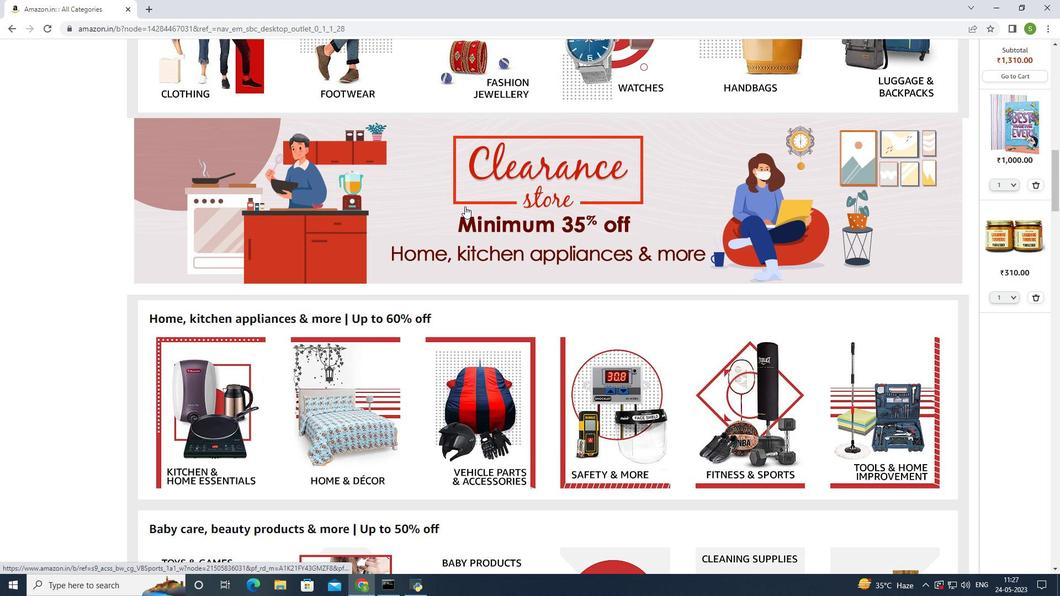 
Action: Mouse scrolled (465, 207) with delta (0, 0)
Screenshot: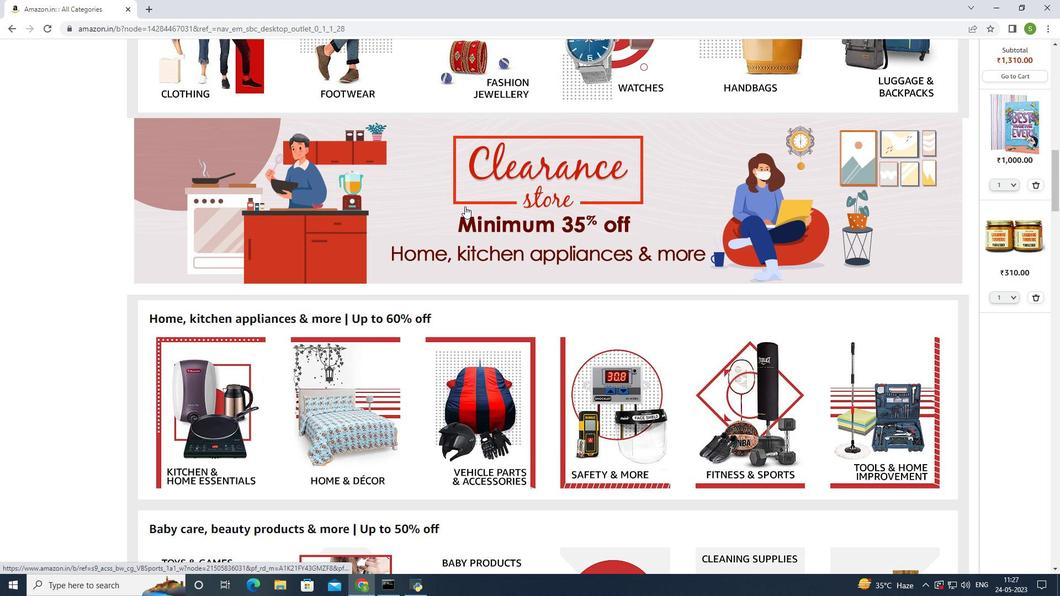 
Action: Mouse scrolled (465, 207) with delta (0, 0)
Screenshot: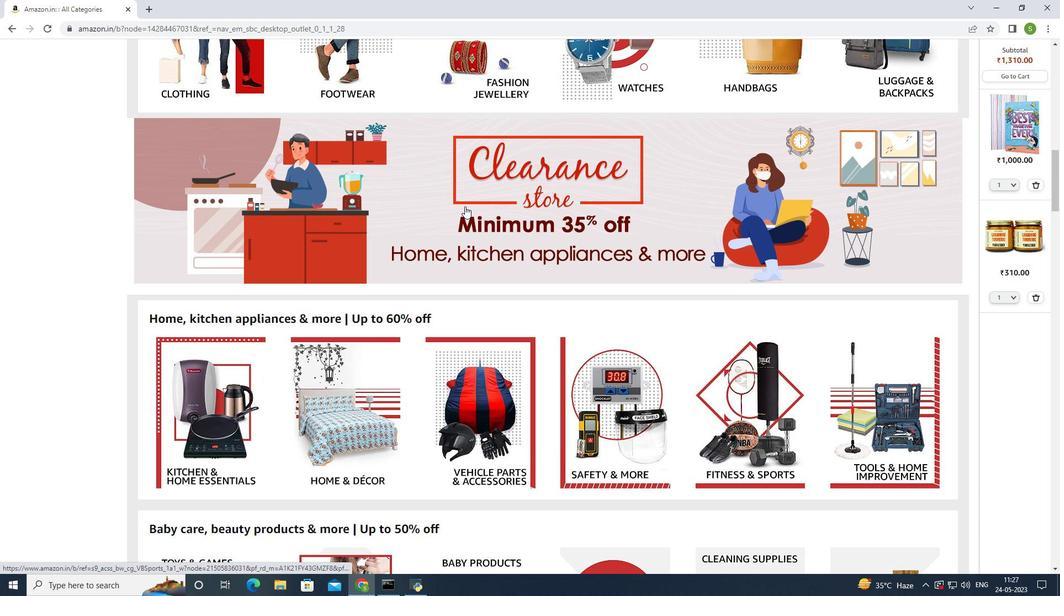 
Action: Mouse scrolled (465, 207) with delta (0, 0)
Screenshot: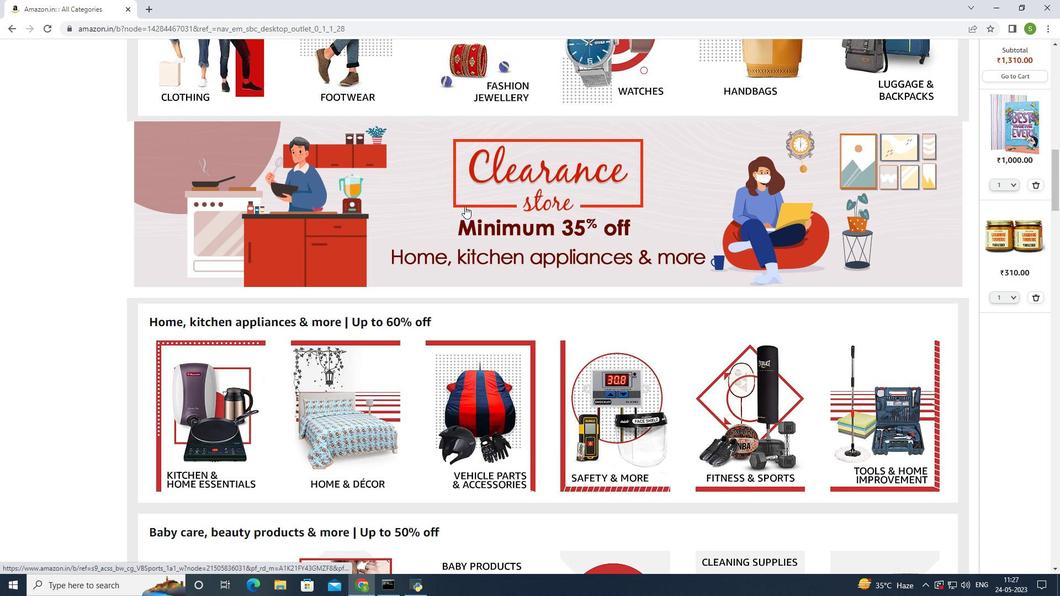 
Action: Mouse moved to (463, 203)
Screenshot: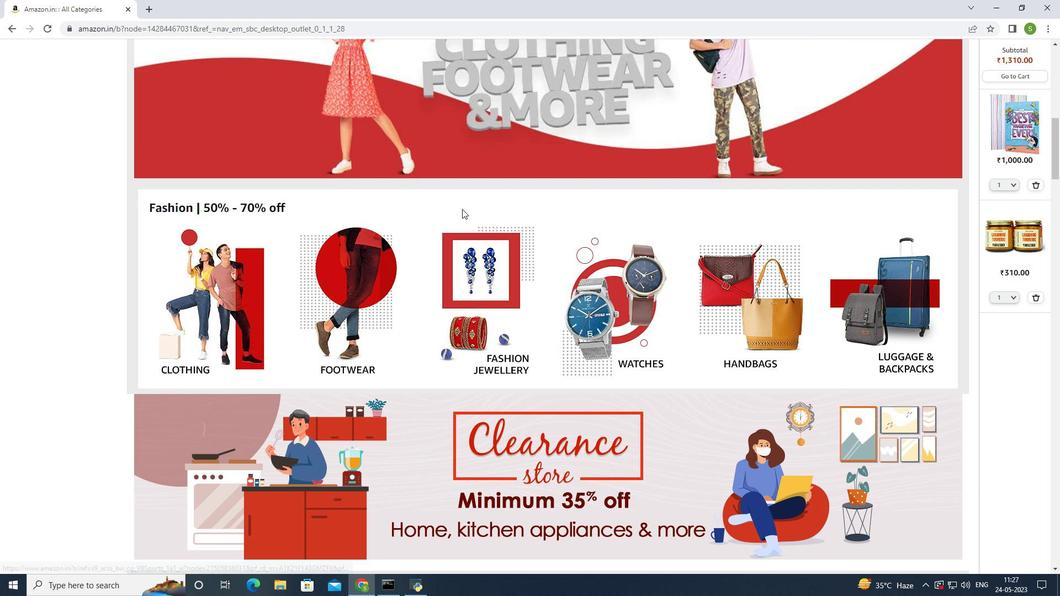 
Action: Mouse scrolled (463, 203) with delta (0, 0)
Screenshot: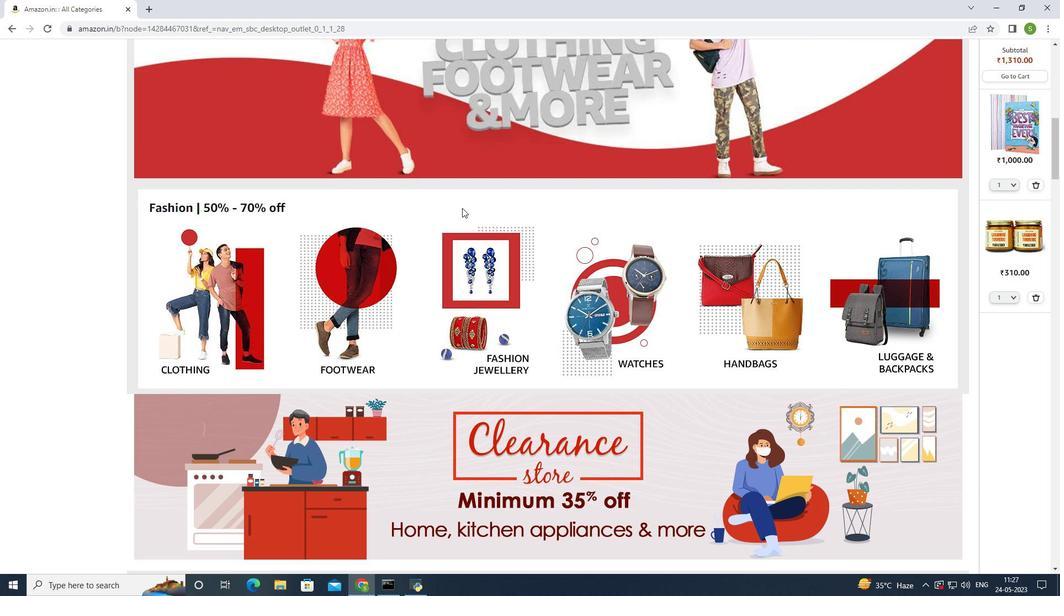 
Action: Mouse moved to (463, 204)
Screenshot: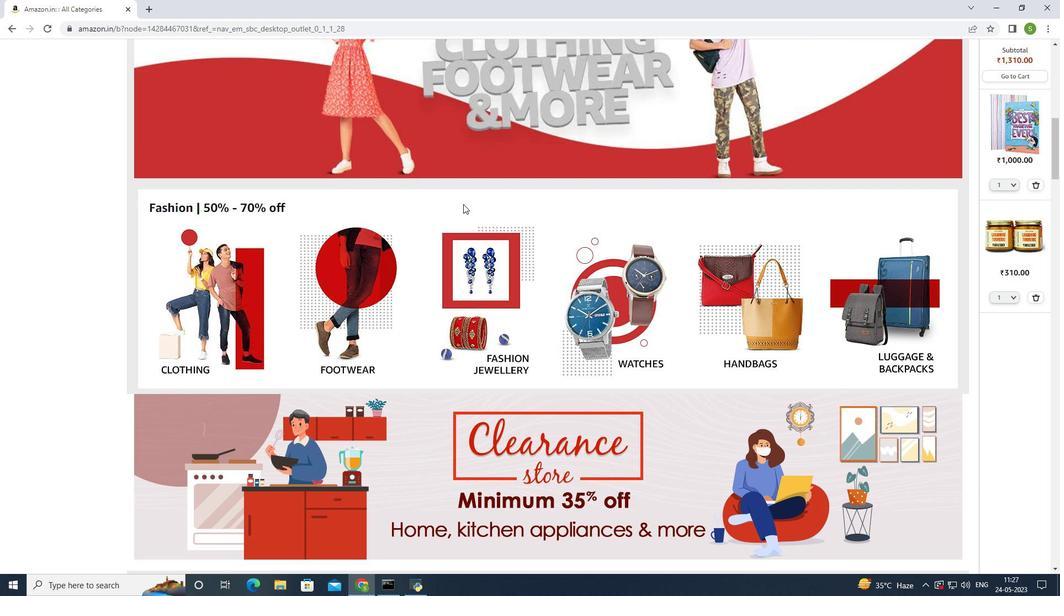 
Action: Mouse scrolled (463, 205) with delta (0, 0)
Screenshot: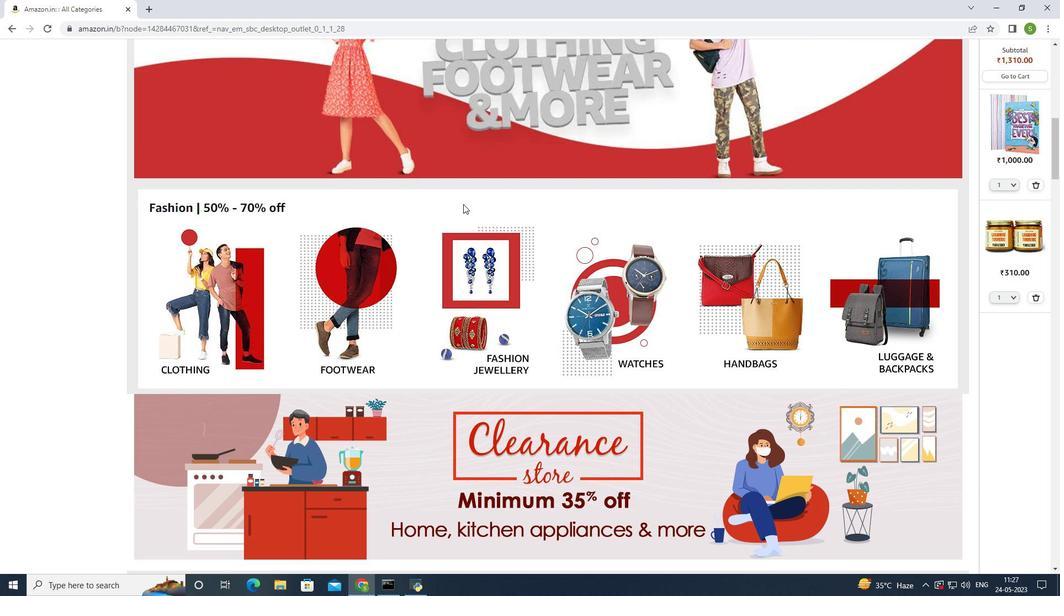 
Action: Mouse scrolled (463, 205) with delta (0, 0)
Screenshot: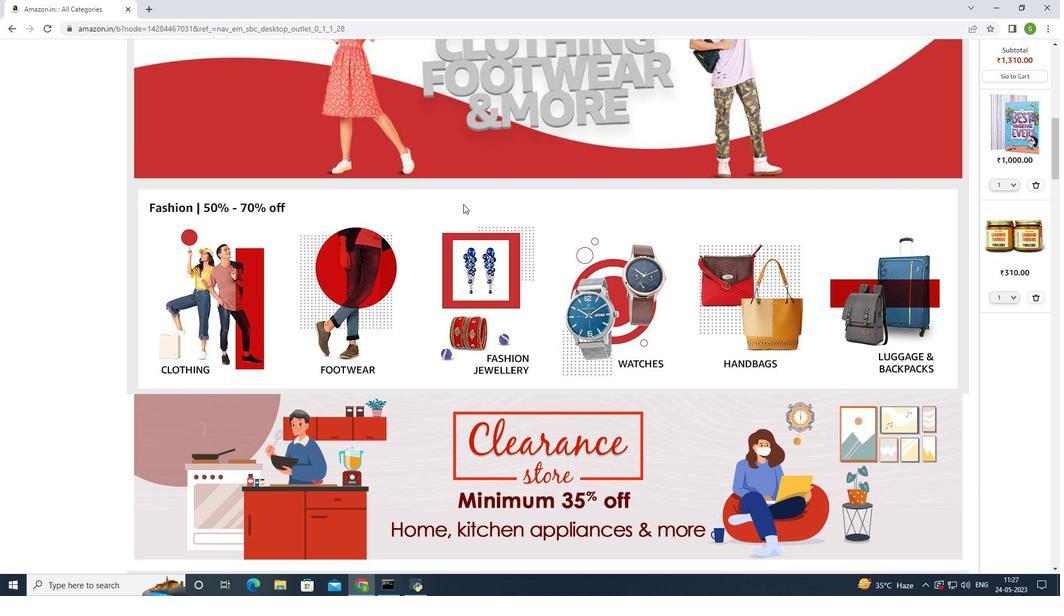 
Action: Mouse moved to (465, 209)
Screenshot: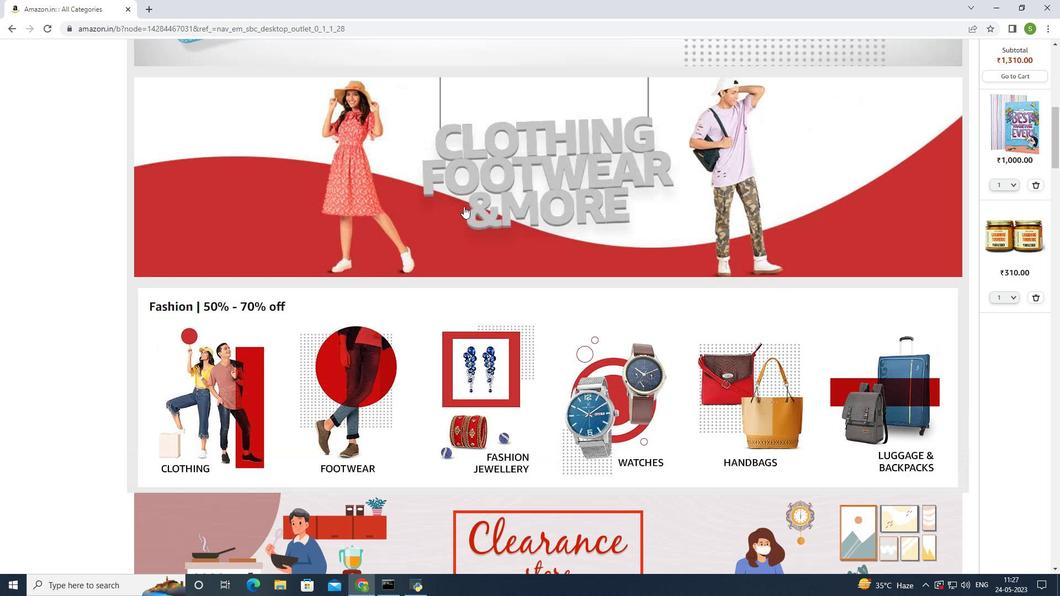 
Action: Mouse scrolled (465, 209) with delta (0, 0)
Screenshot: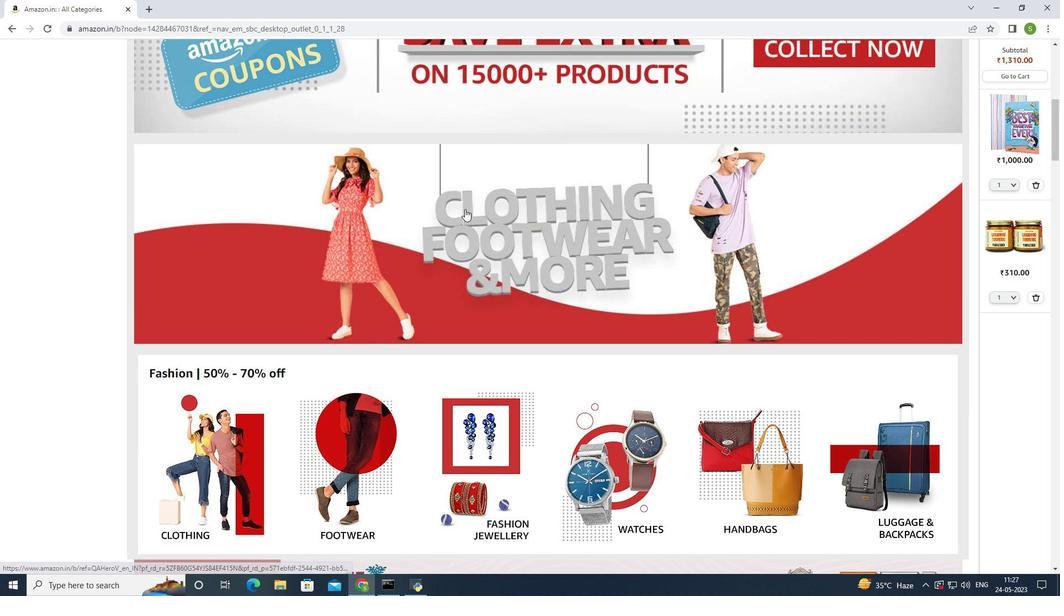 
Action: Mouse scrolled (465, 209) with delta (0, 0)
Screenshot: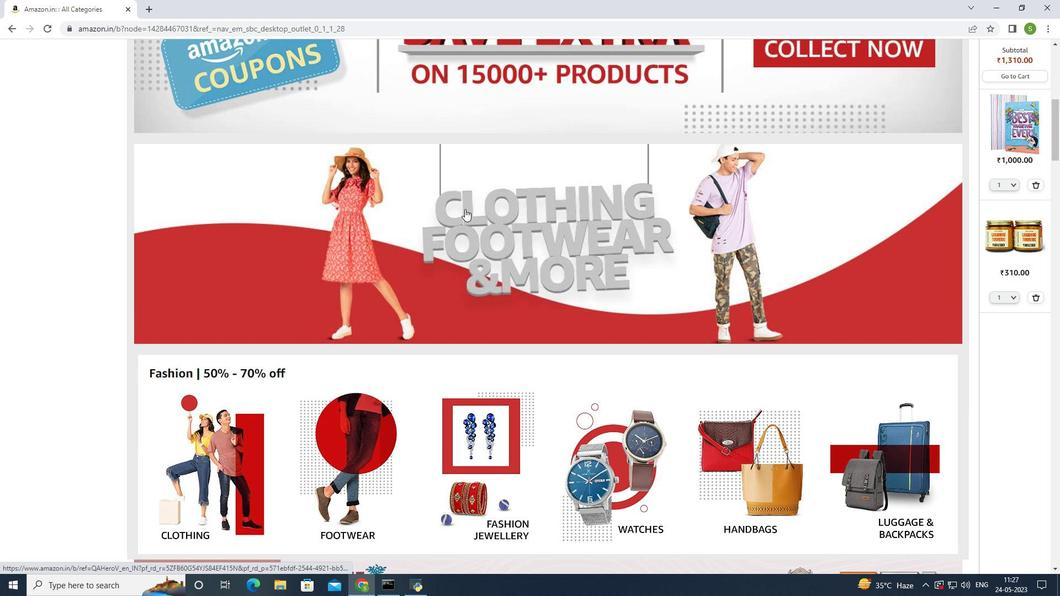 
Action: Mouse moved to (468, 209)
Screenshot: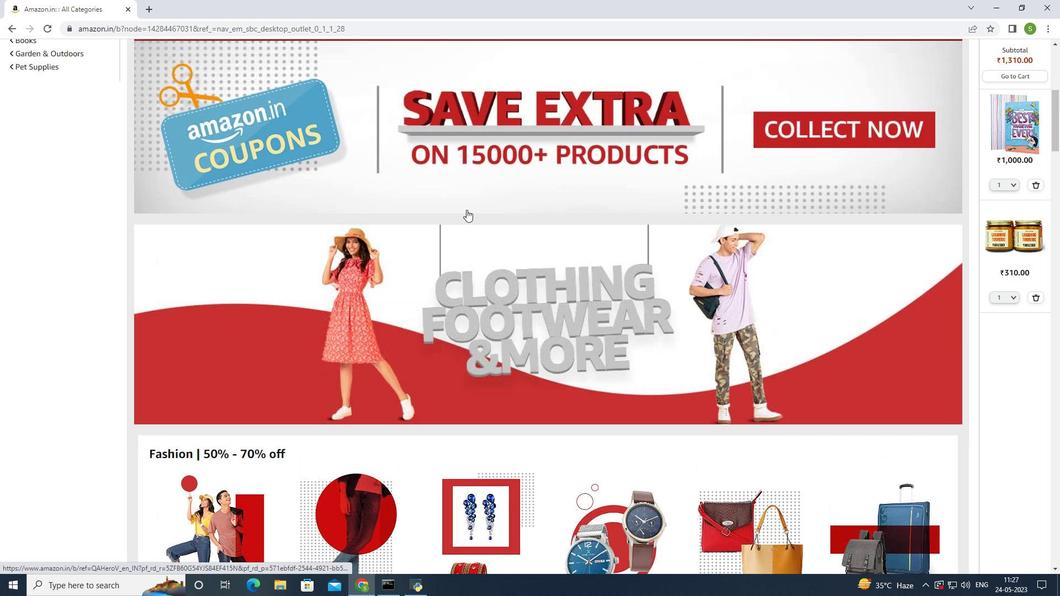 
Action: Mouse scrolled (468, 209) with delta (0, 0)
Screenshot: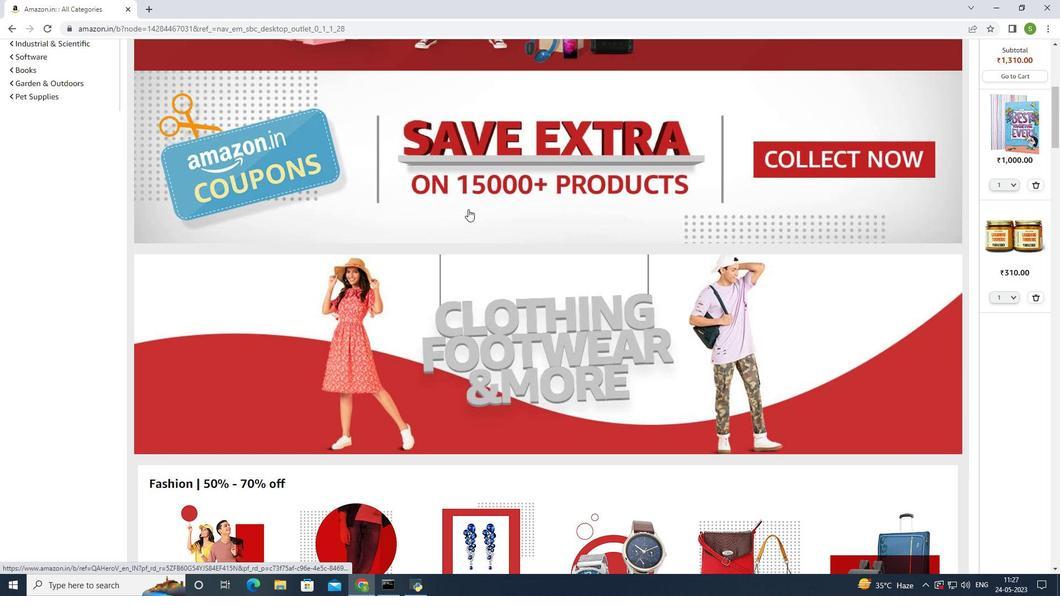
Action: Mouse moved to (467, 216)
Screenshot: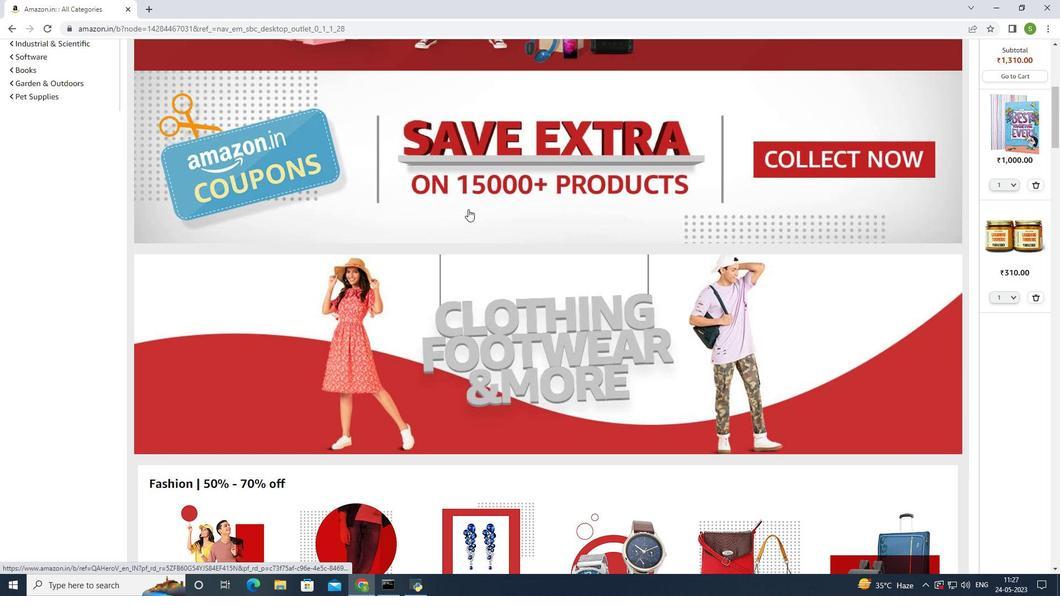 
Action: Mouse scrolled (467, 217) with delta (0, 0)
Screenshot: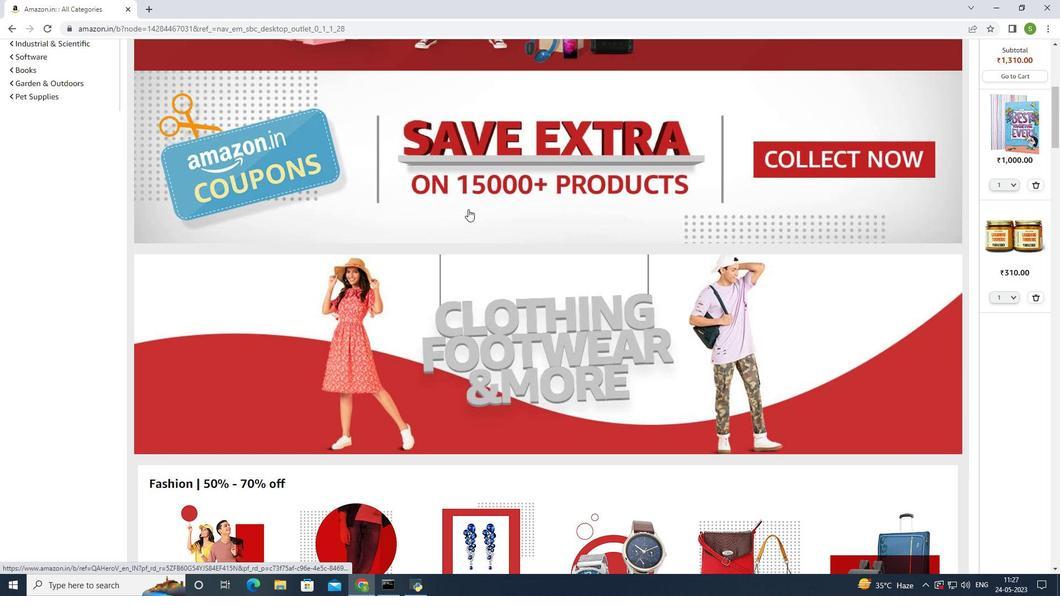 
Action: Mouse moved to (466, 225)
Screenshot: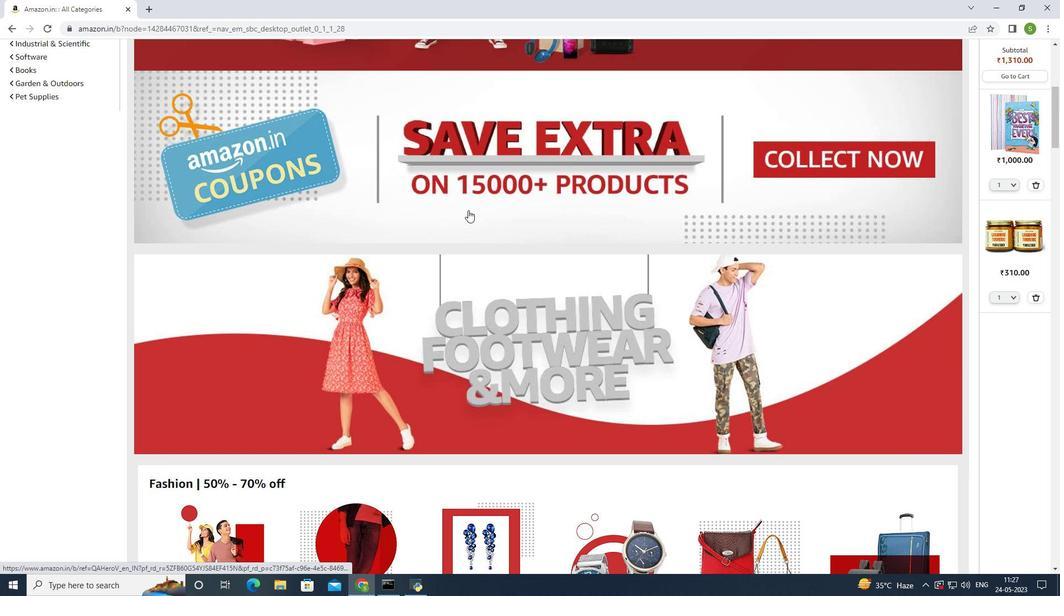 
Action: Mouse scrolled (466, 224) with delta (0, 0)
Screenshot: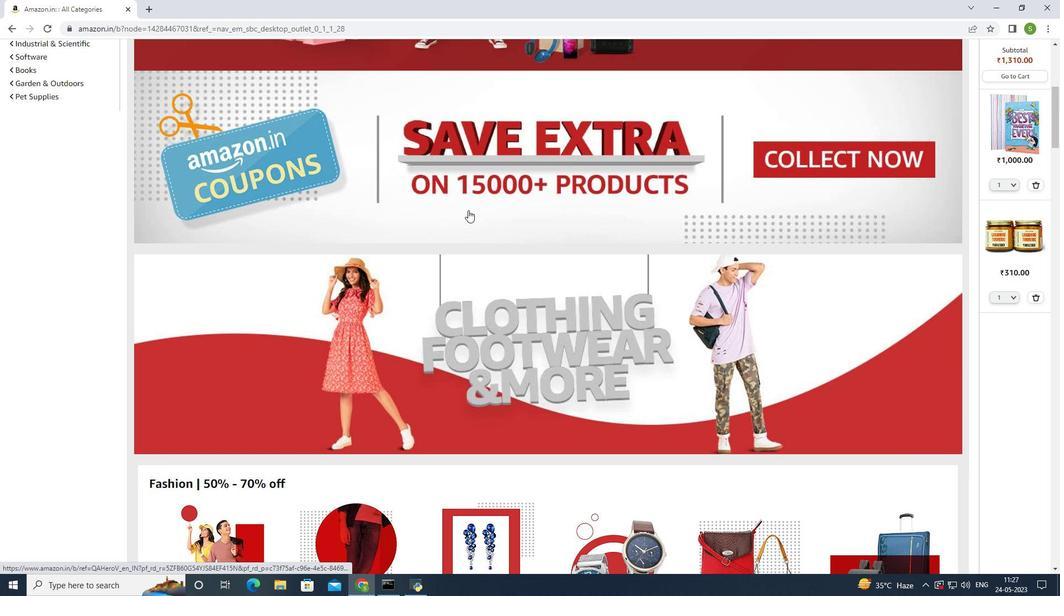
Action: Mouse moved to (469, 232)
Screenshot: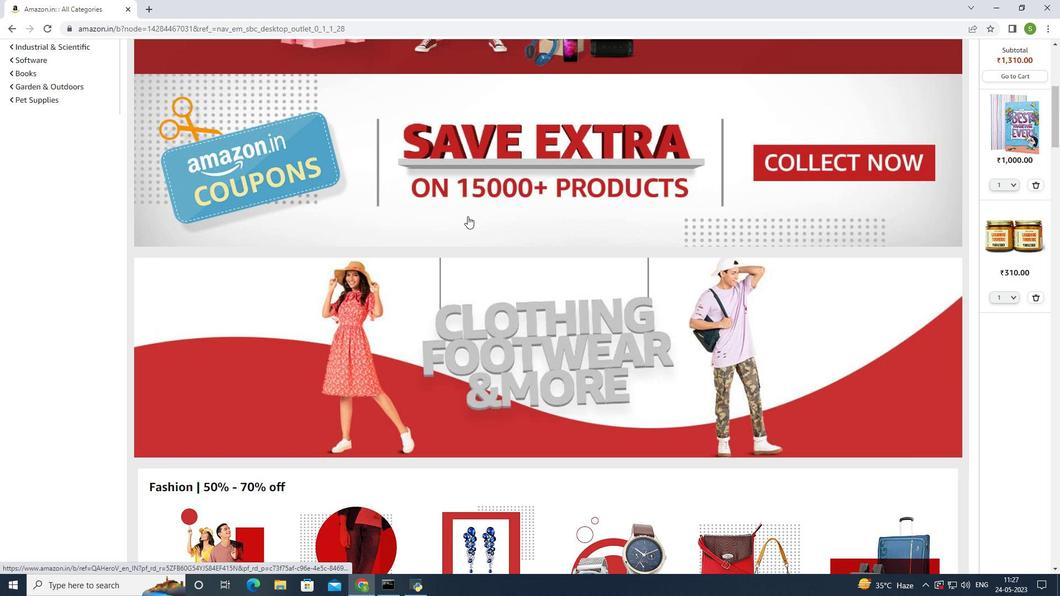 
Action: Mouse scrolled (466, 228) with delta (0, 0)
Screenshot: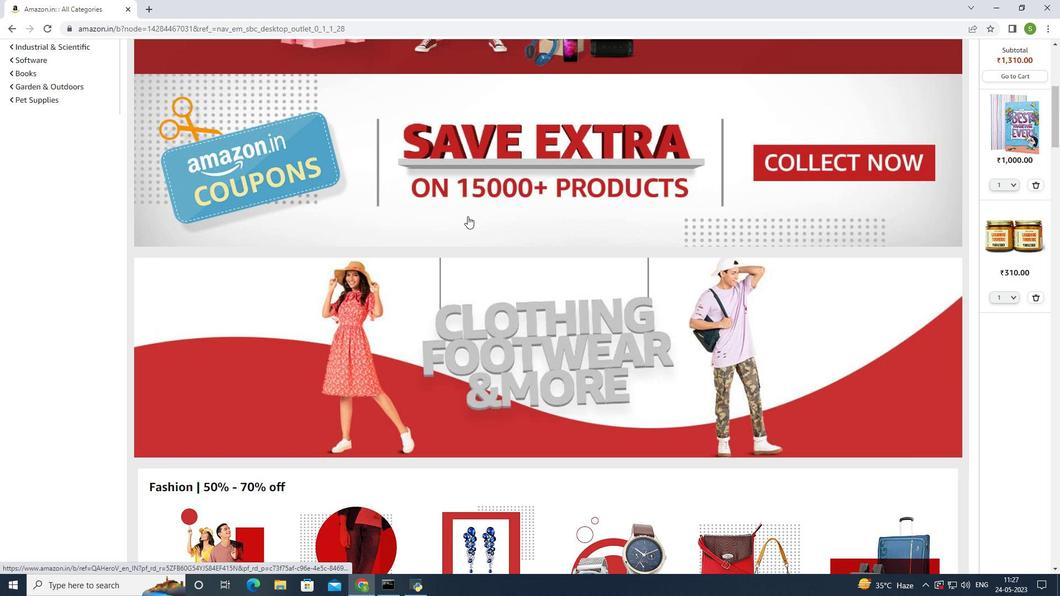 
Action: Mouse moved to (477, 246)
Screenshot: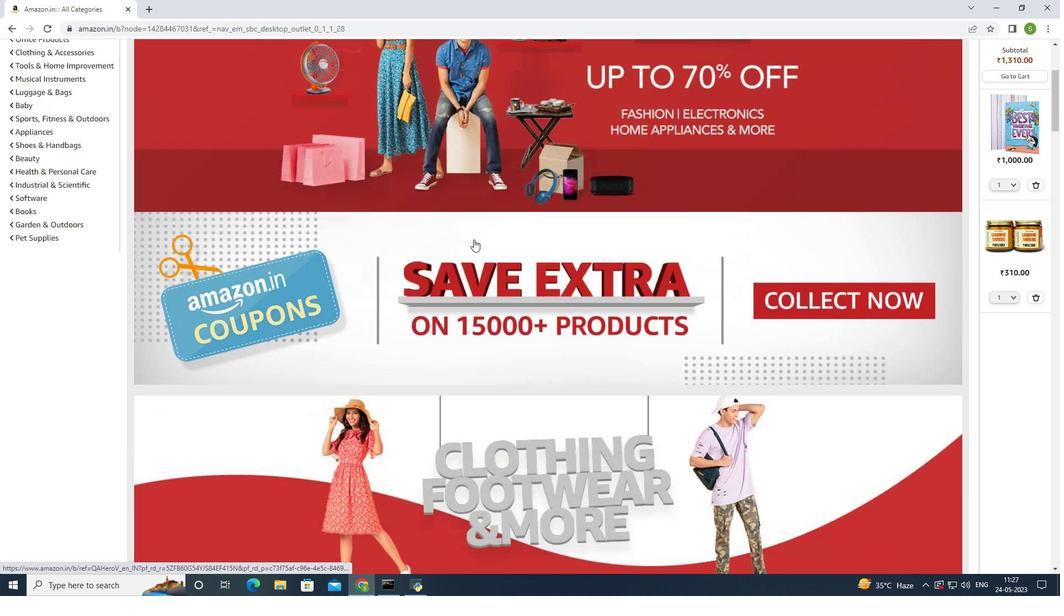 
Action: Mouse scrolled (477, 246) with delta (0, 0)
Screenshot: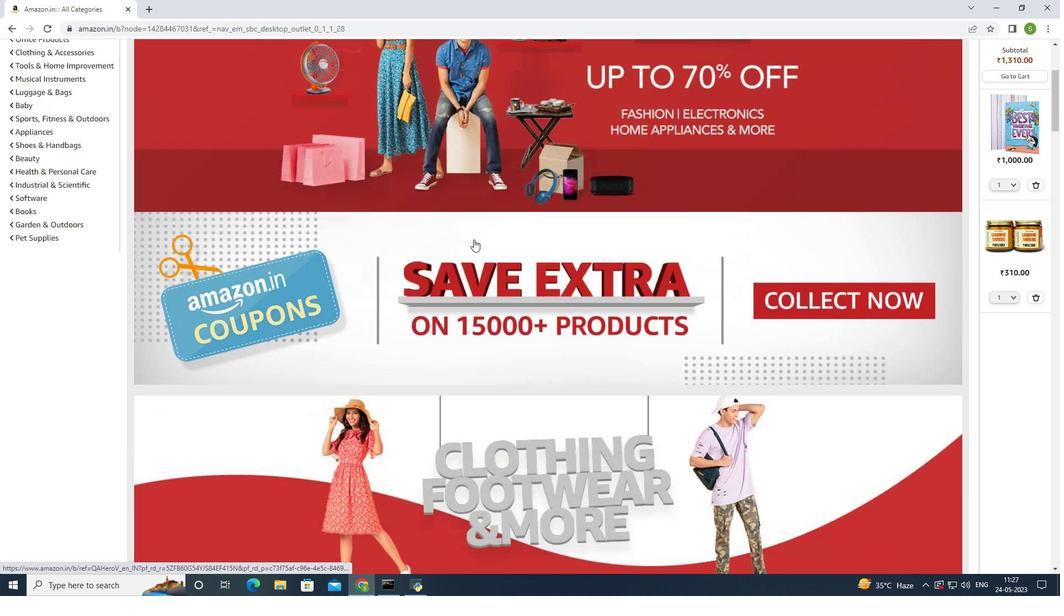 
Action: Mouse moved to (471, 260)
Screenshot: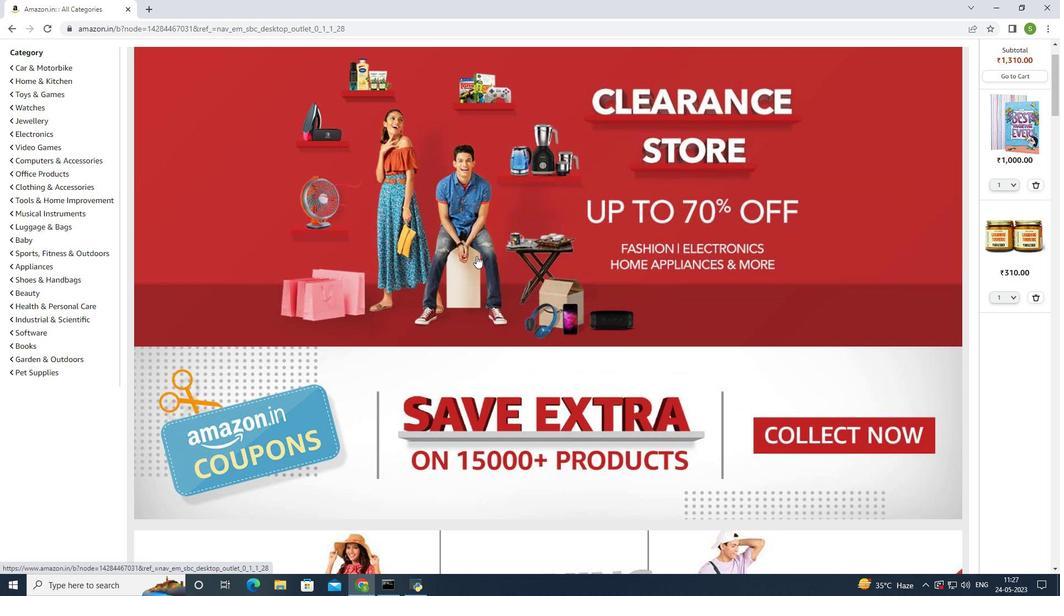 
Action: Mouse scrolled (471, 260) with delta (0, 0)
Screenshot: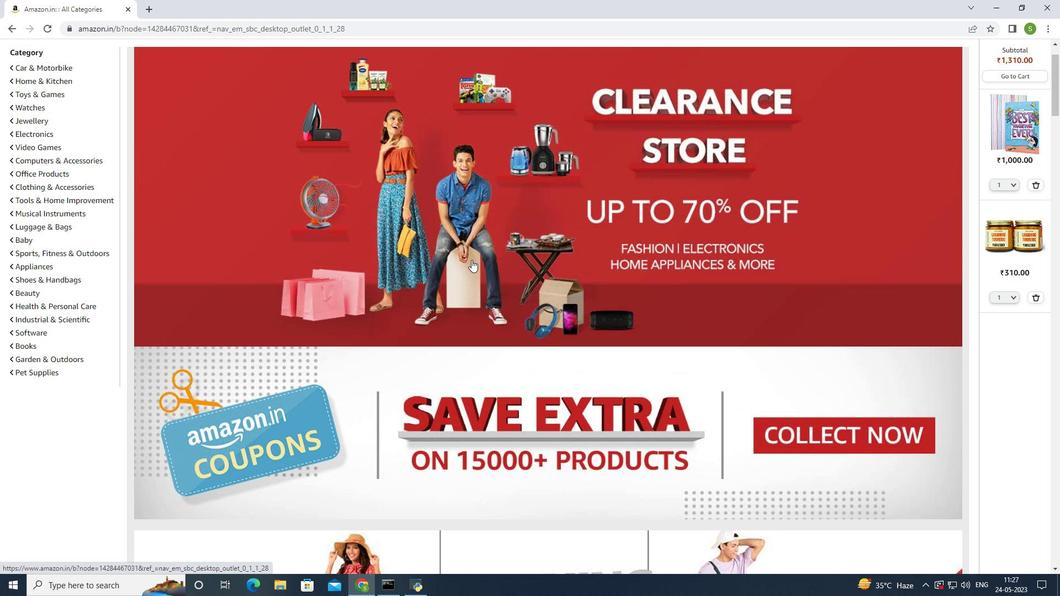 
Action: Mouse scrolled (471, 260) with delta (0, 0)
Screenshot: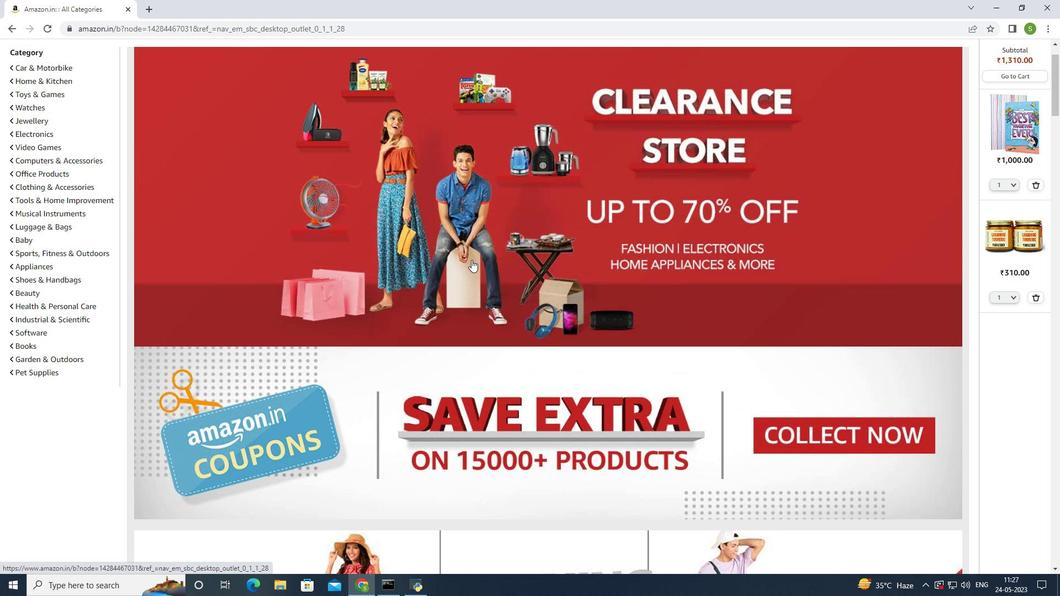 
Action: Mouse scrolled (471, 260) with delta (0, 0)
Screenshot: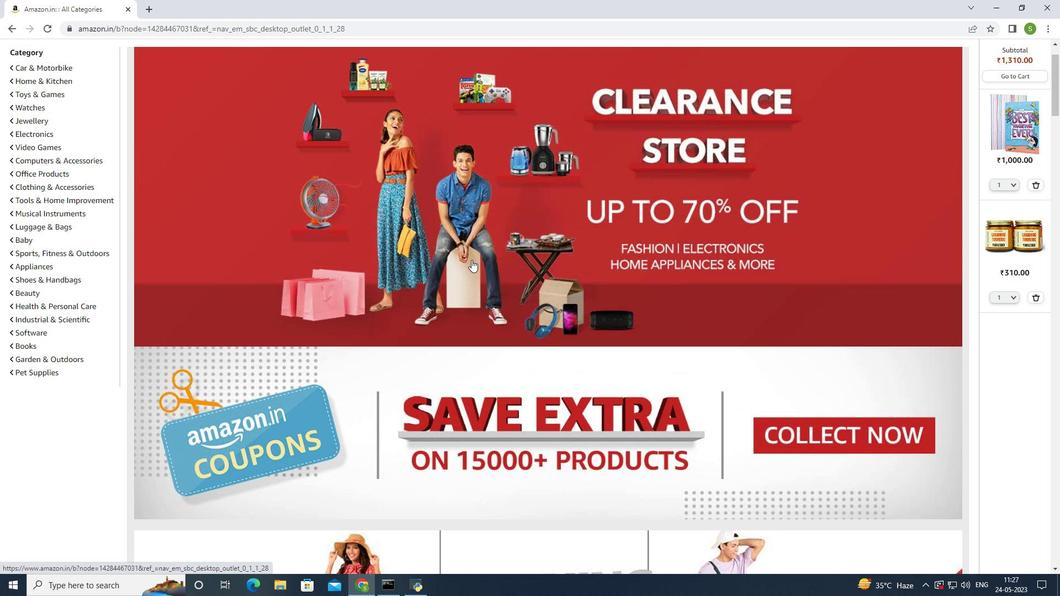 
Action: Mouse scrolled (471, 260) with delta (0, 0)
Screenshot: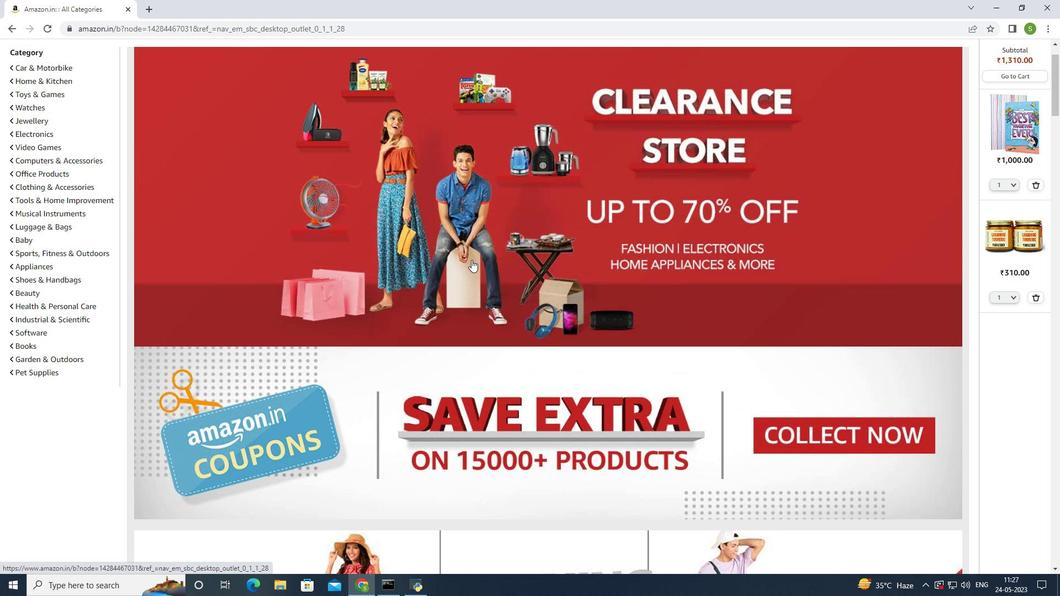 
Action: Mouse moved to (527, 83)
Screenshot: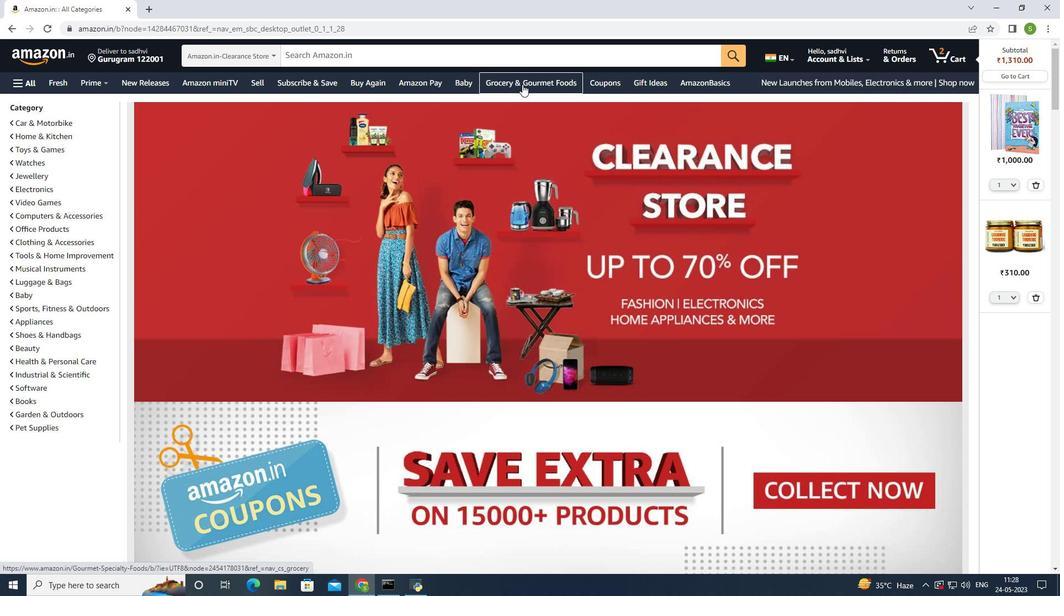 
Action: Mouse pressed left at (527, 83)
Screenshot: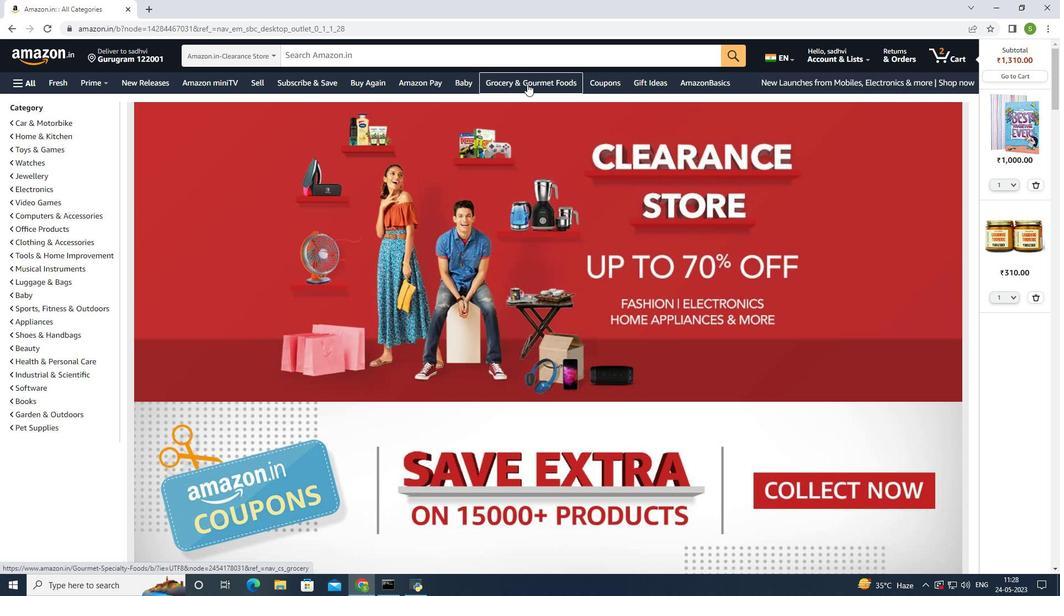 
Action: Mouse moved to (460, 252)
Screenshot: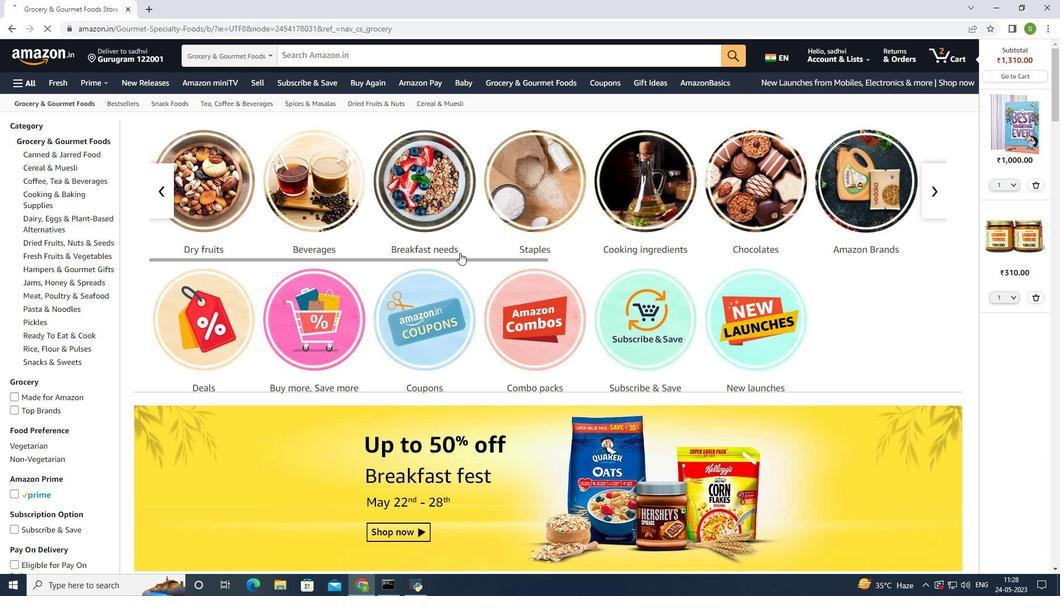 
Action: Mouse scrolled (460, 252) with delta (0, 0)
Screenshot: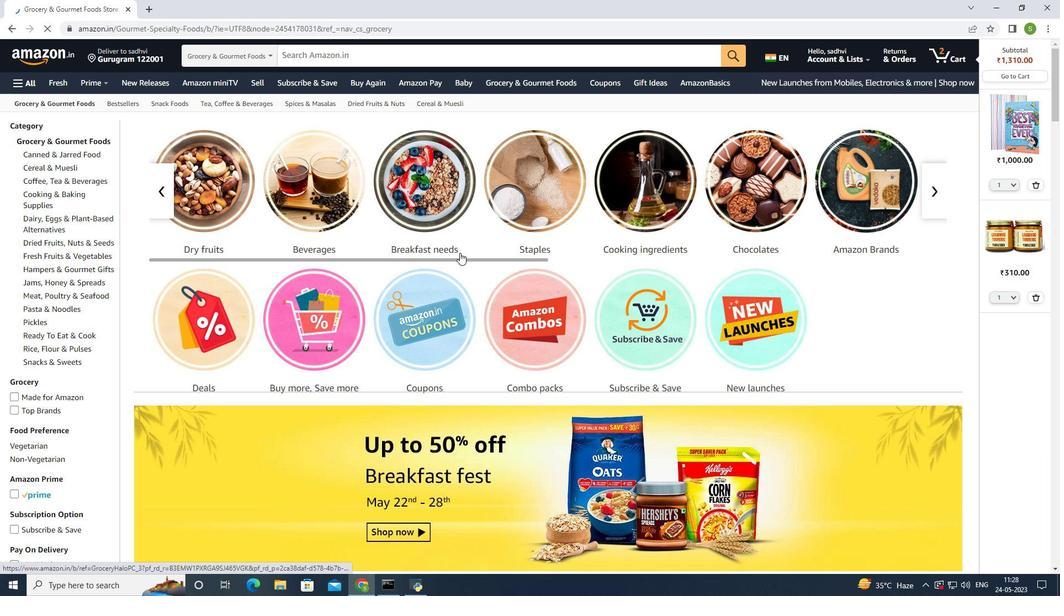 
Action: Mouse moved to (460, 252)
Screenshot: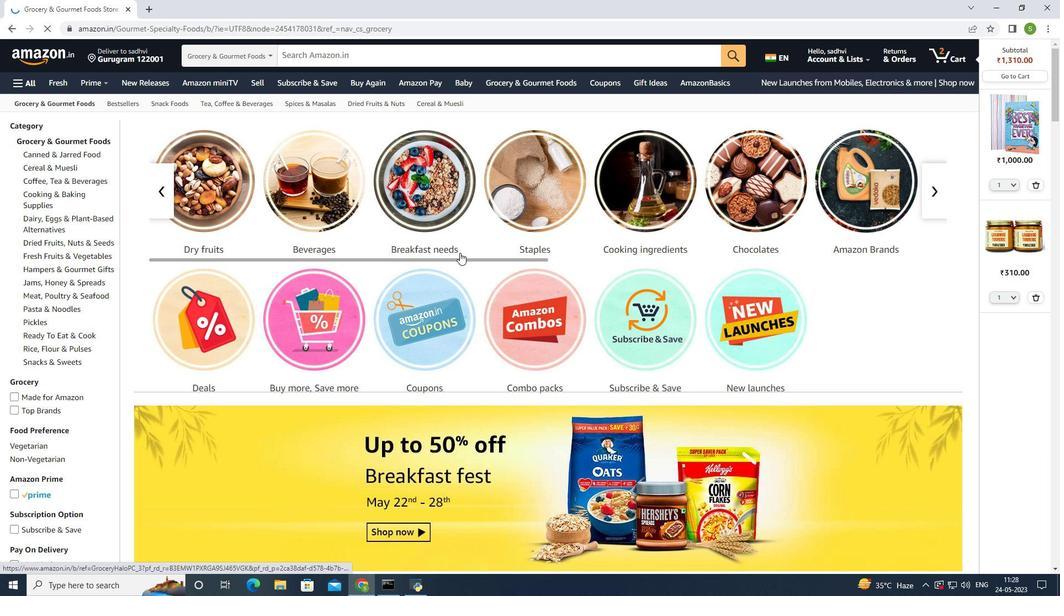 
Action: Mouse scrolled (460, 252) with delta (0, 0)
Screenshot: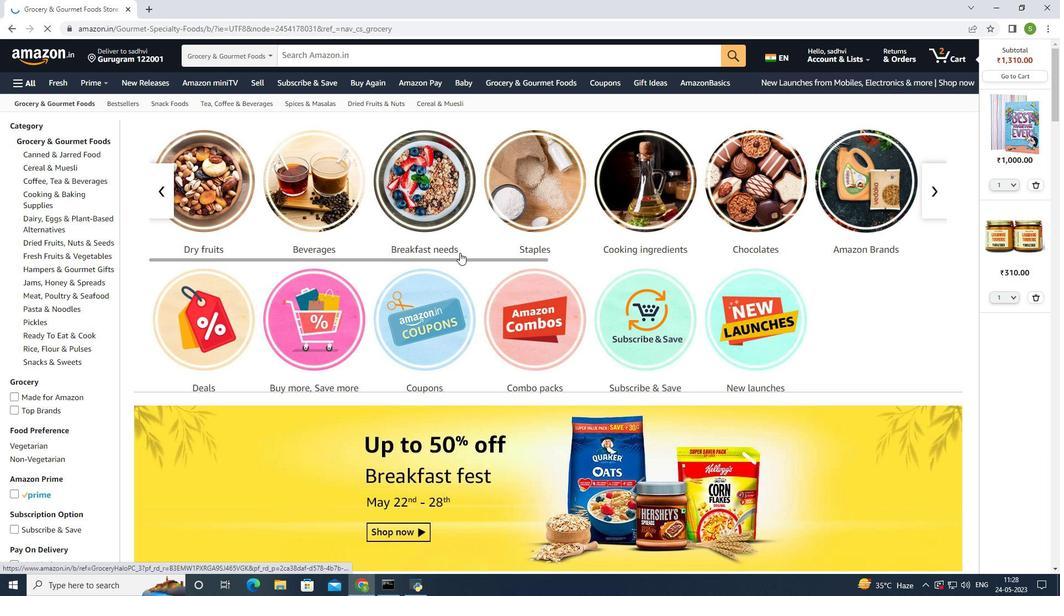 
Action: Mouse moved to (458, 253)
Screenshot: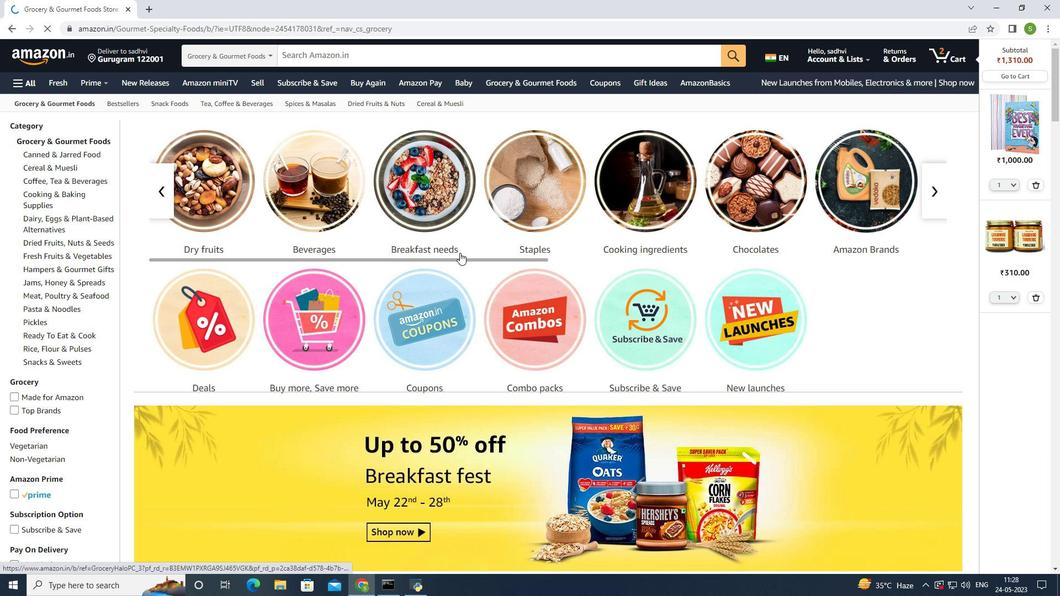 
Action: Mouse scrolled (458, 252) with delta (0, 0)
Screenshot: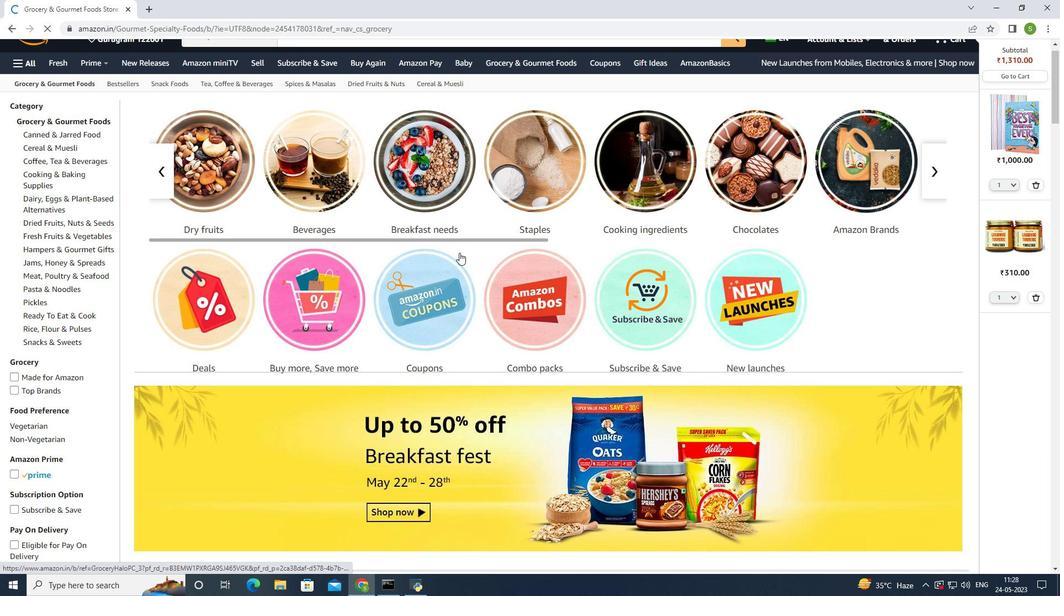 
Action: Mouse moved to (452, 229)
Screenshot: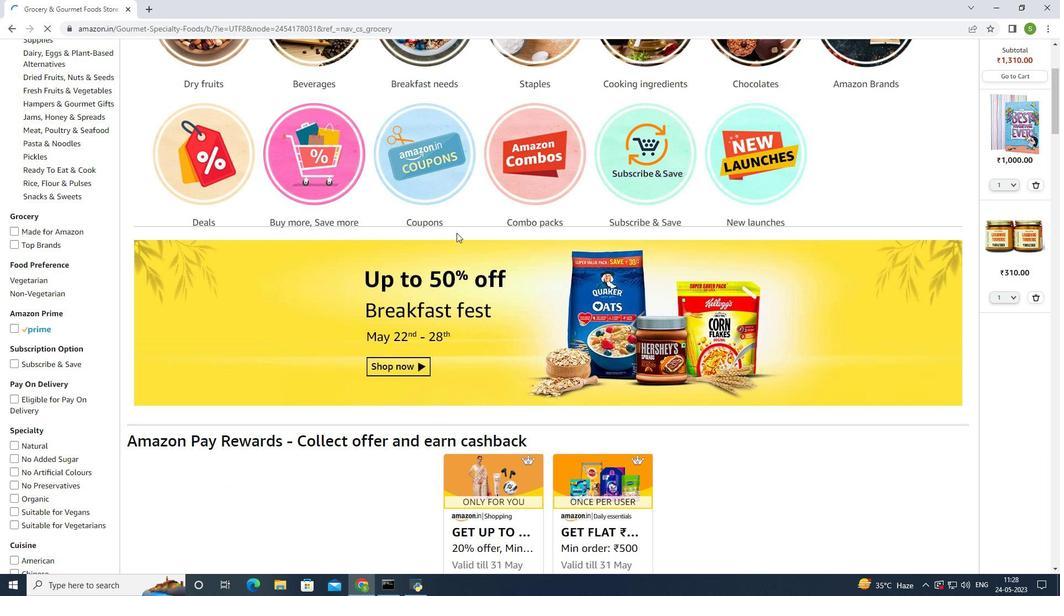 
Action: Mouse scrolled (452, 230) with delta (0, 0)
Screenshot: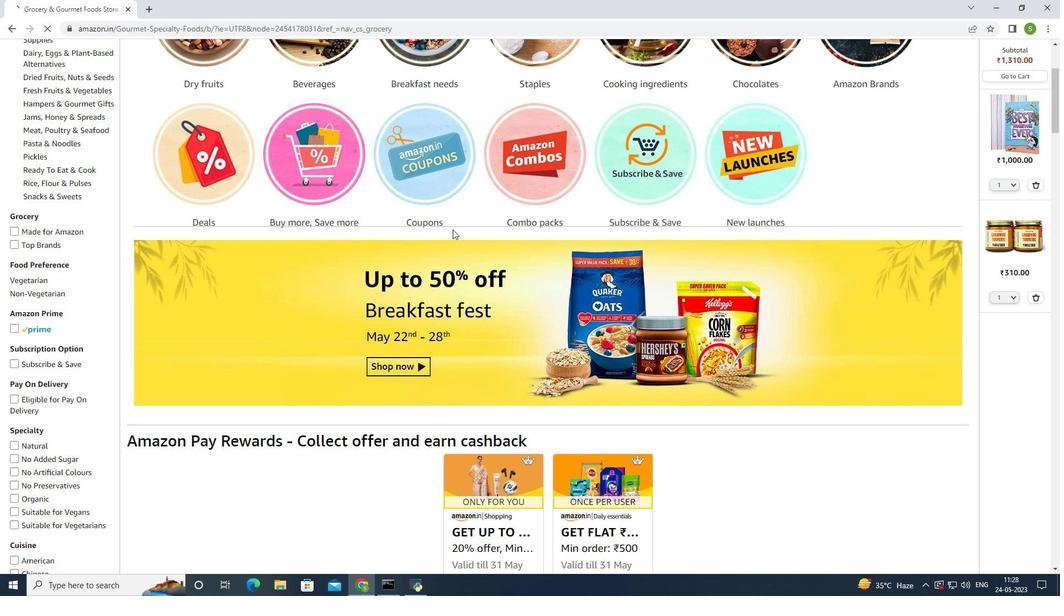 
Action: Mouse moved to (452, 226)
Screenshot: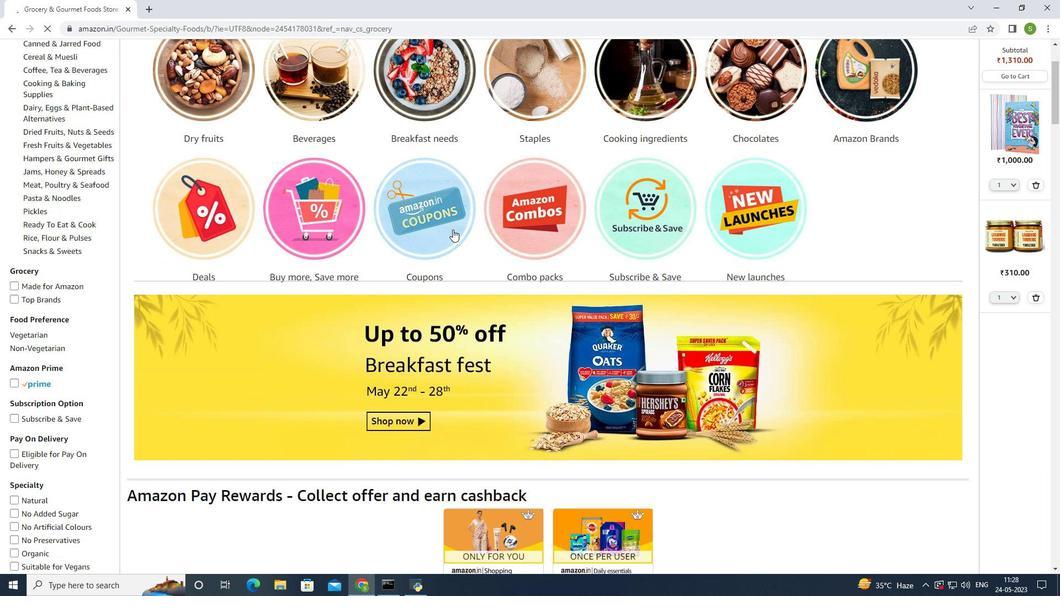 
Action: Mouse scrolled (452, 227) with delta (0, 0)
Screenshot: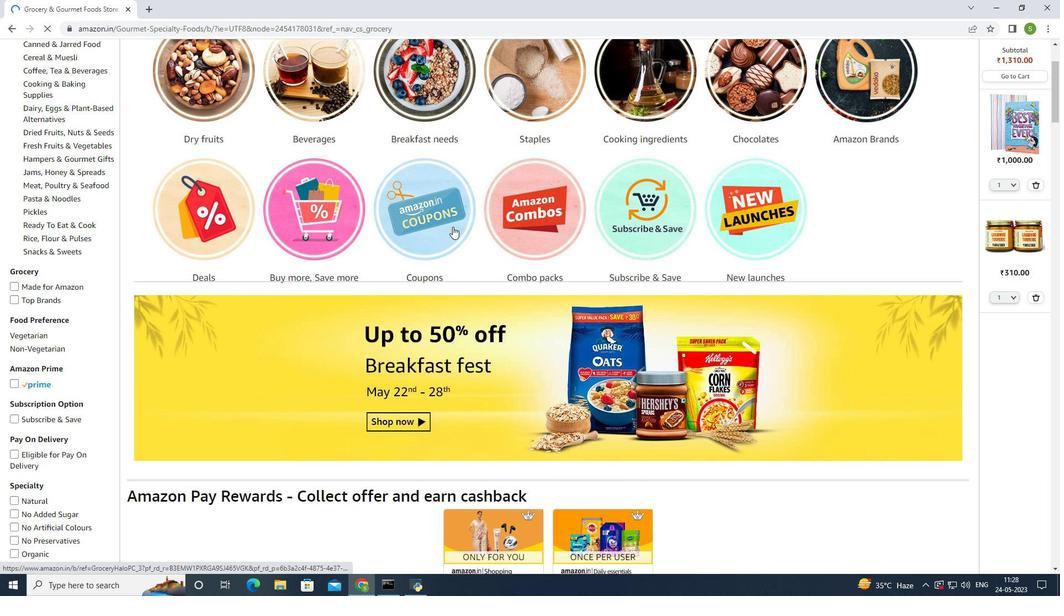 
Action: Mouse moved to (453, 229)
Screenshot: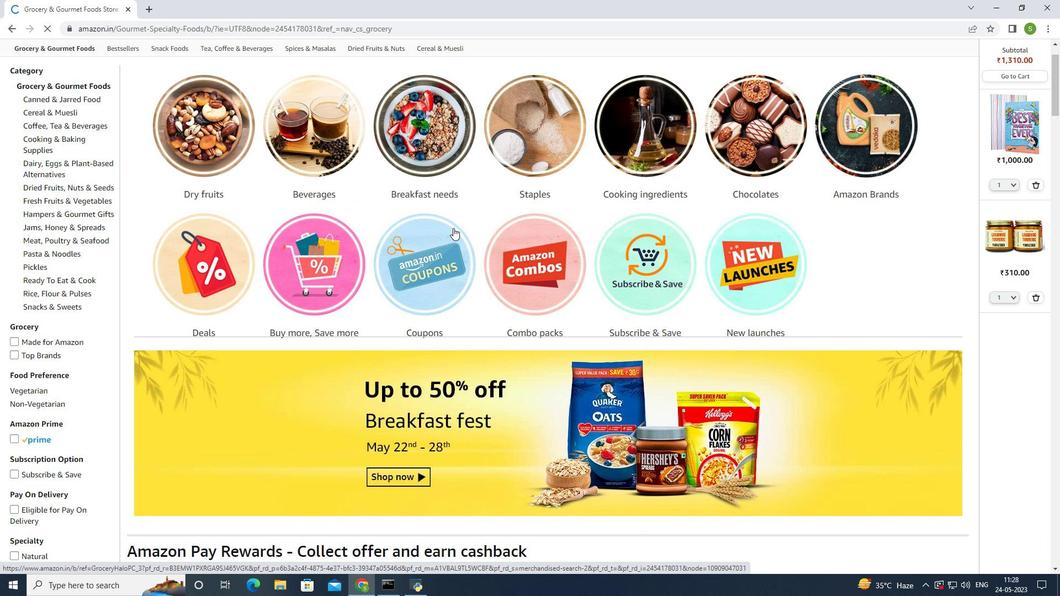 
Action: Mouse scrolled (453, 230) with delta (0, 0)
Screenshot: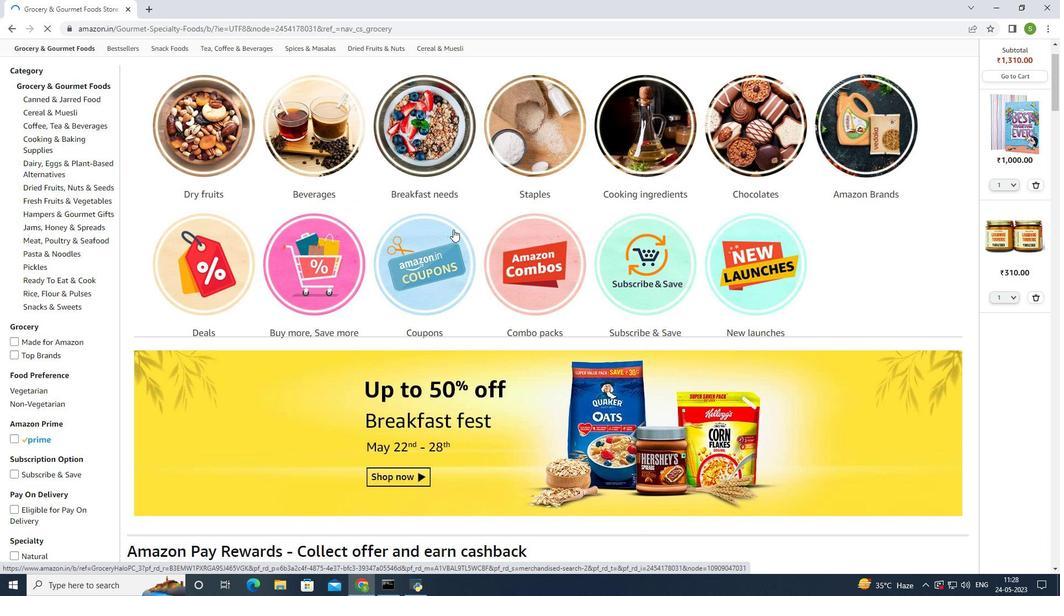 
Action: Mouse moved to (453, 232)
Screenshot: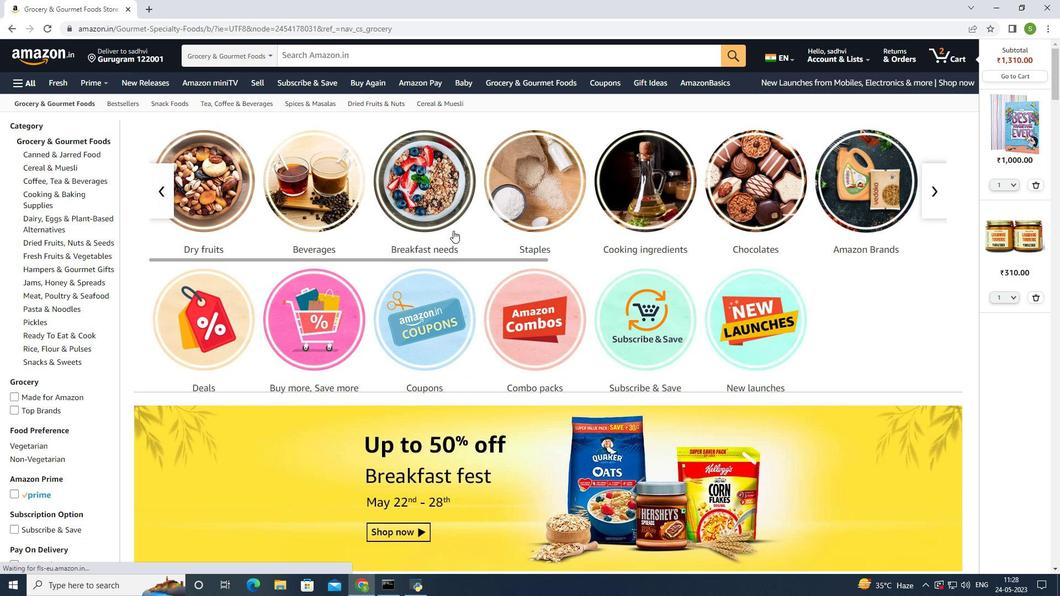 
Action: Mouse scrolled (453, 231) with delta (0, 0)
Screenshot: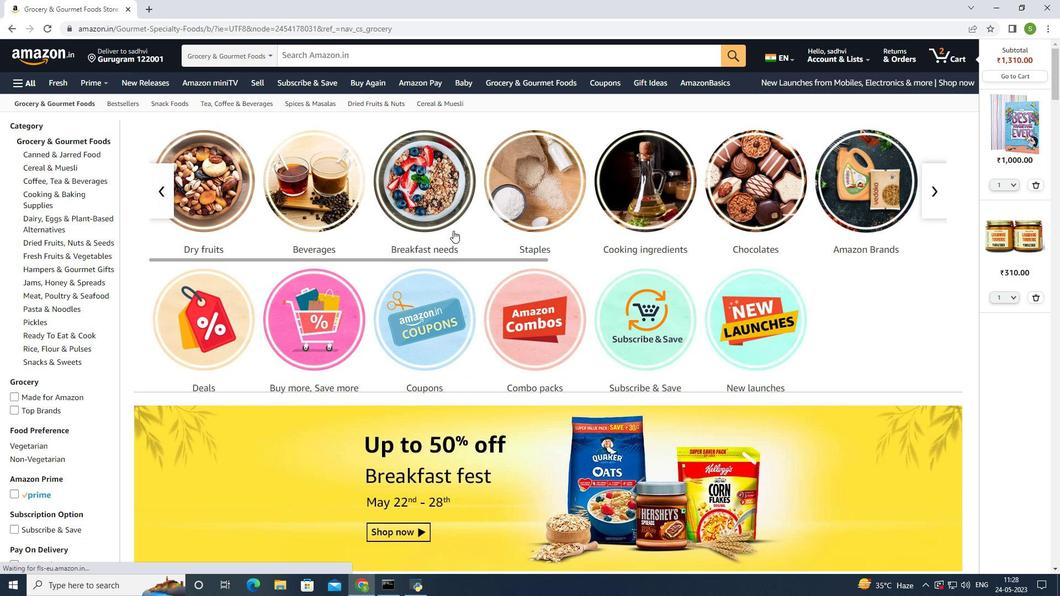 
Action: Mouse moved to (453, 233)
Screenshot: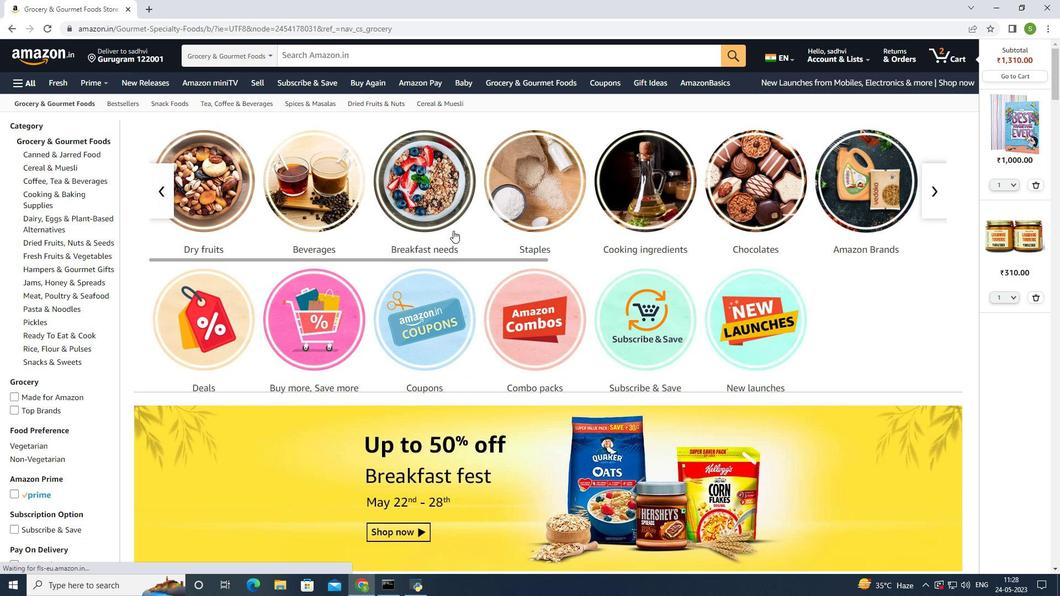 
Action: Mouse scrolled (453, 232) with delta (0, 0)
Screenshot: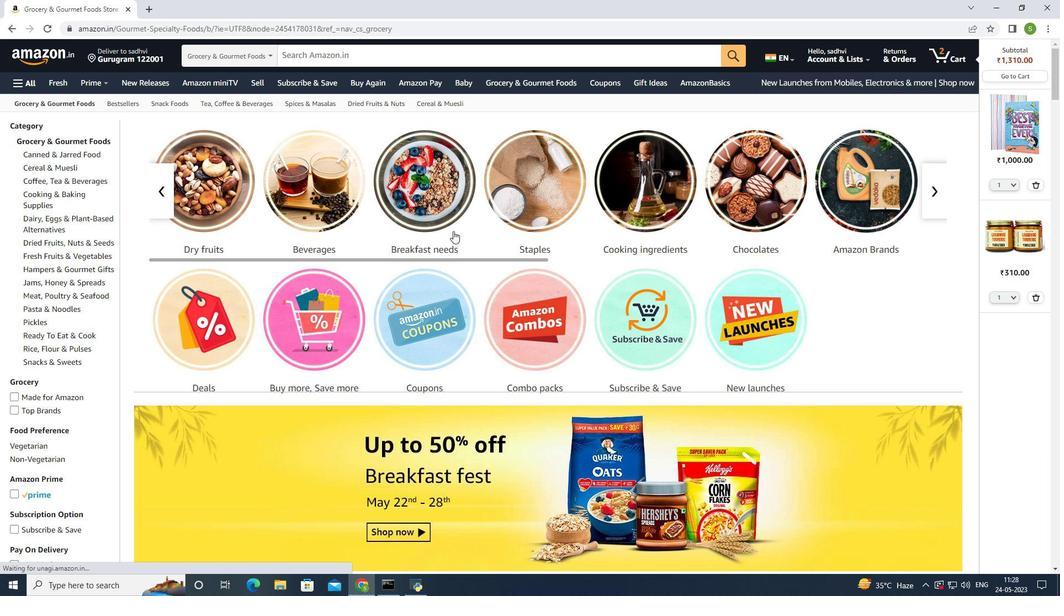 
Action: Mouse moved to (67, 314)
Screenshot: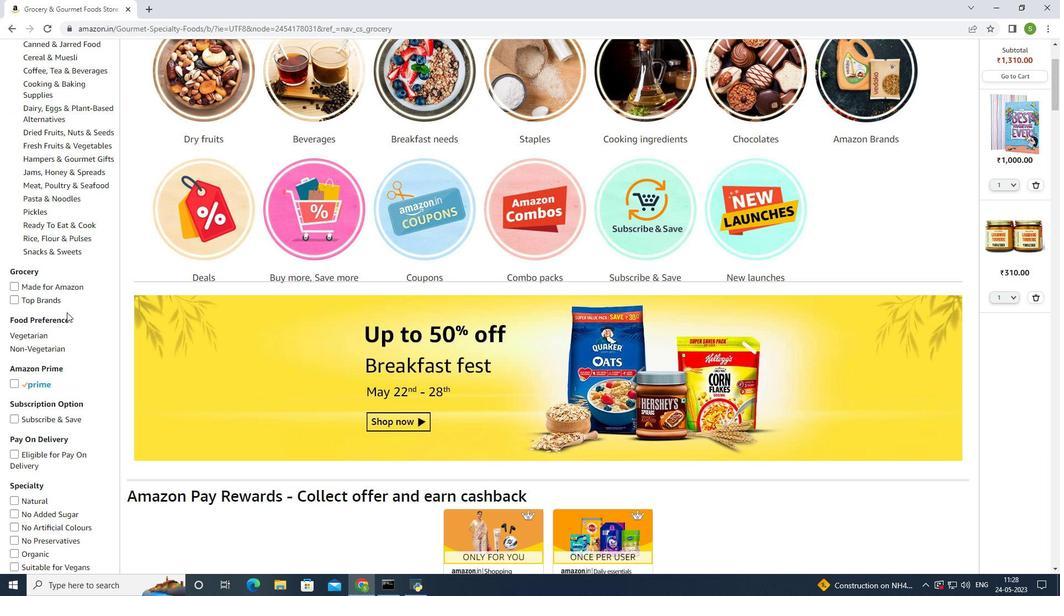 
Action: Mouse scrolled (67, 313) with delta (0, 0)
Screenshot: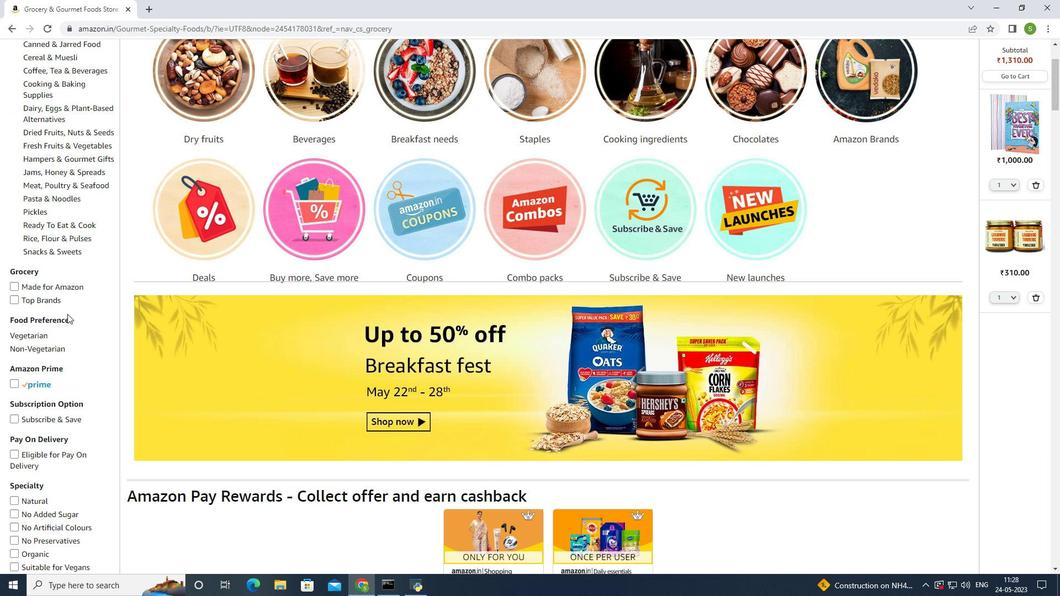 
Action: Mouse moved to (79, 304)
Screenshot: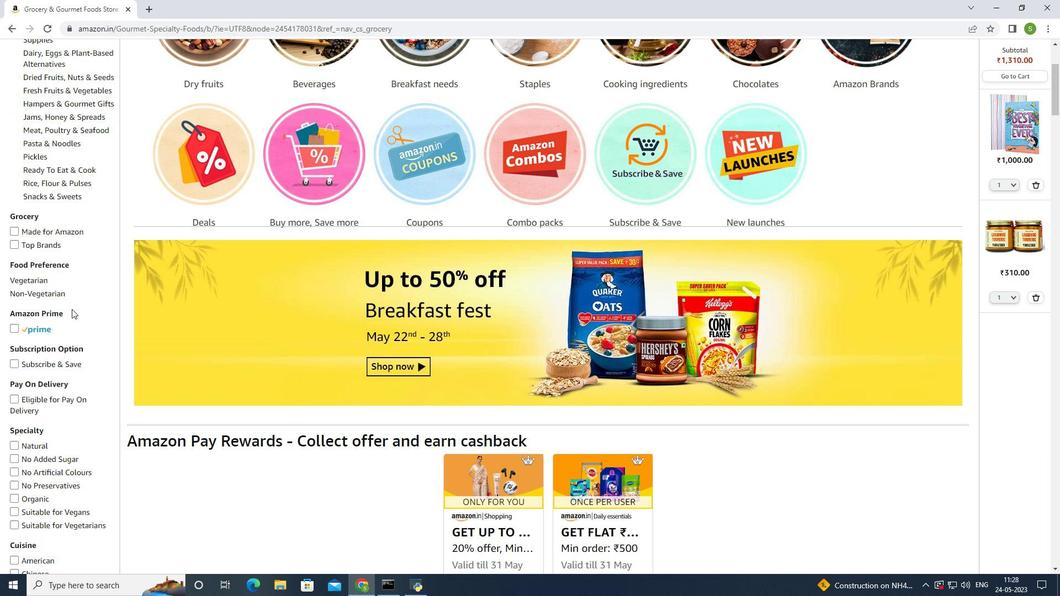 
Action: Mouse scrolled (79, 305) with delta (0, 0)
Screenshot: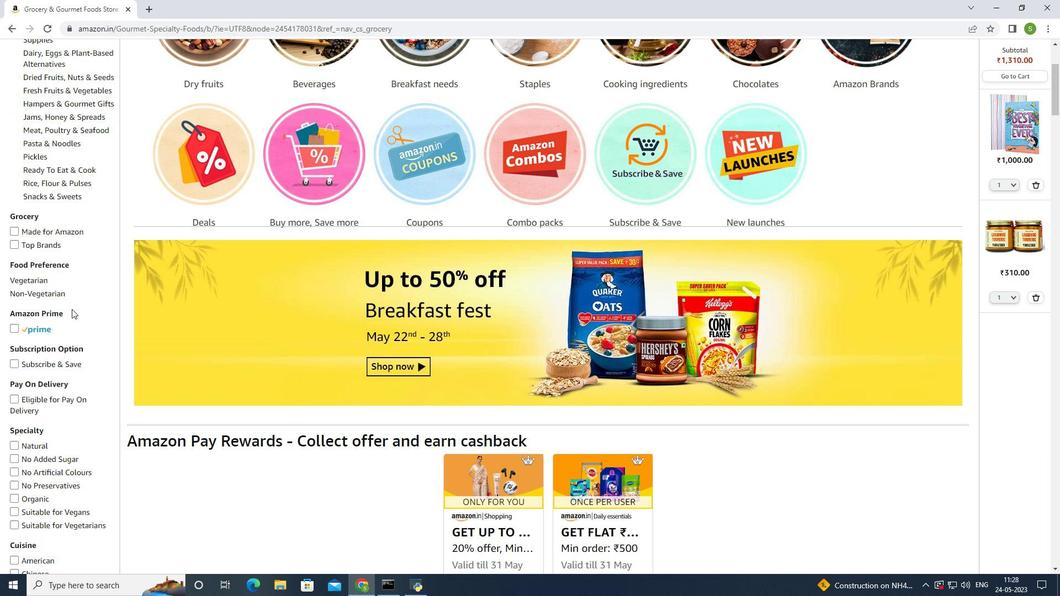 
Action: Mouse moved to (96, 295)
Screenshot: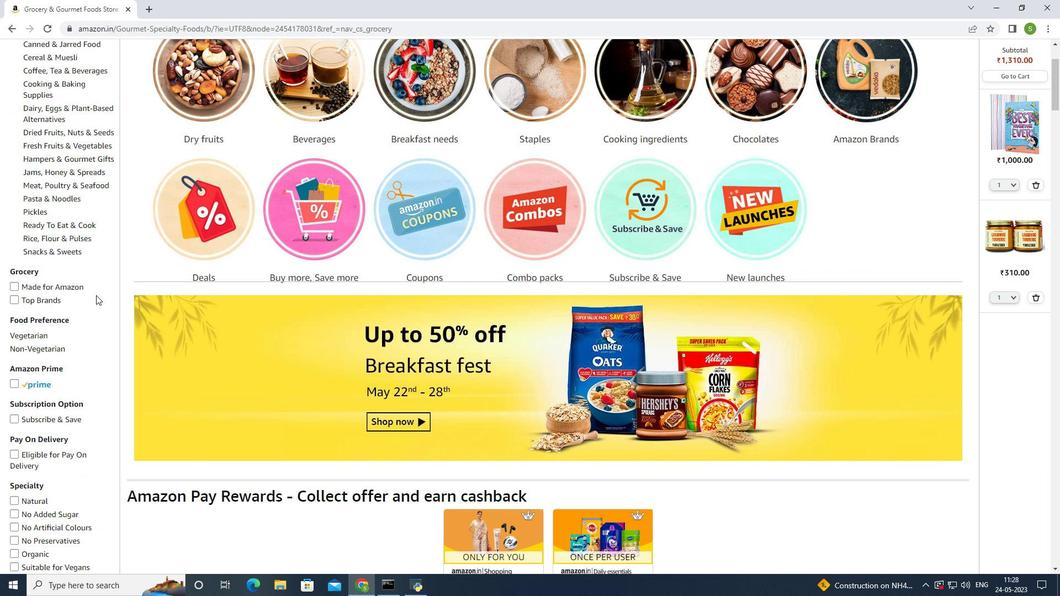 
Action: Mouse scrolled (96, 296) with delta (0, 0)
Screenshot: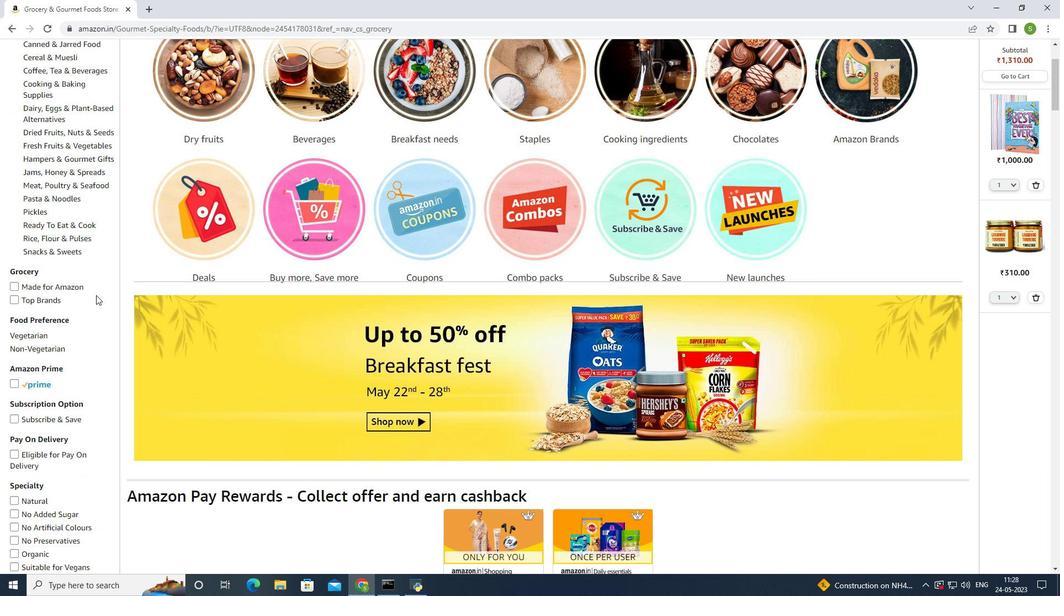 
Action: Mouse scrolled (96, 296) with delta (0, 0)
Screenshot: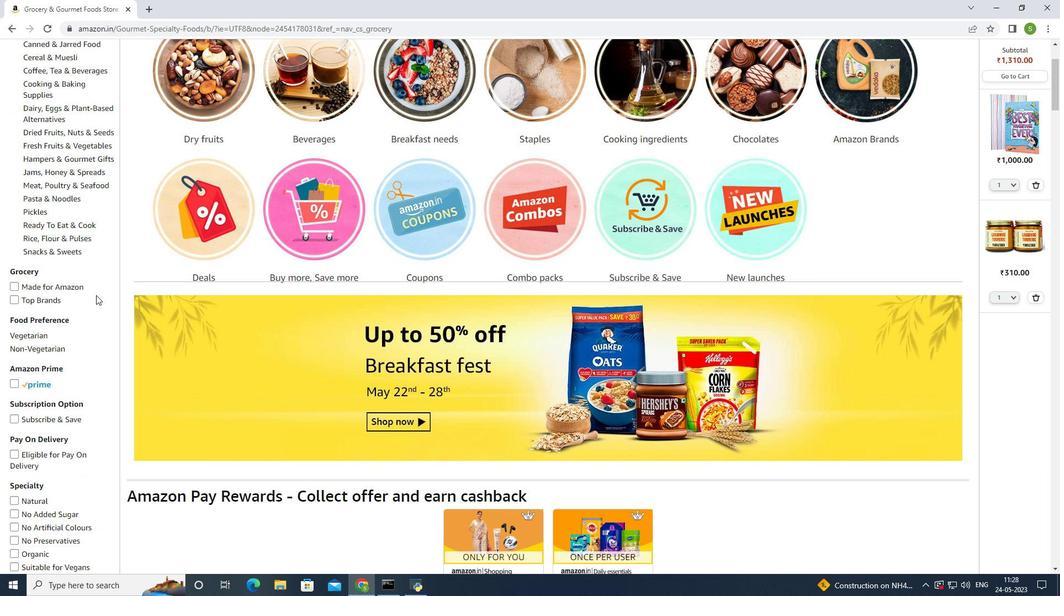 
Action: Mouse moved to (93, 296)
Screenshot: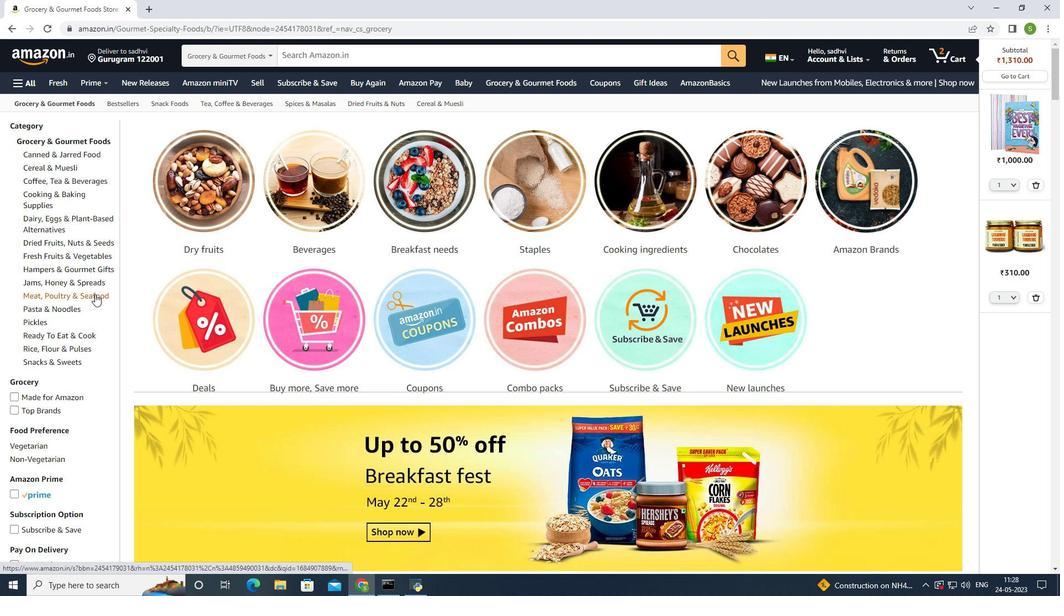 
Action: Mouse scrolled (93, 296) with delta (0, 0)
Screenshot: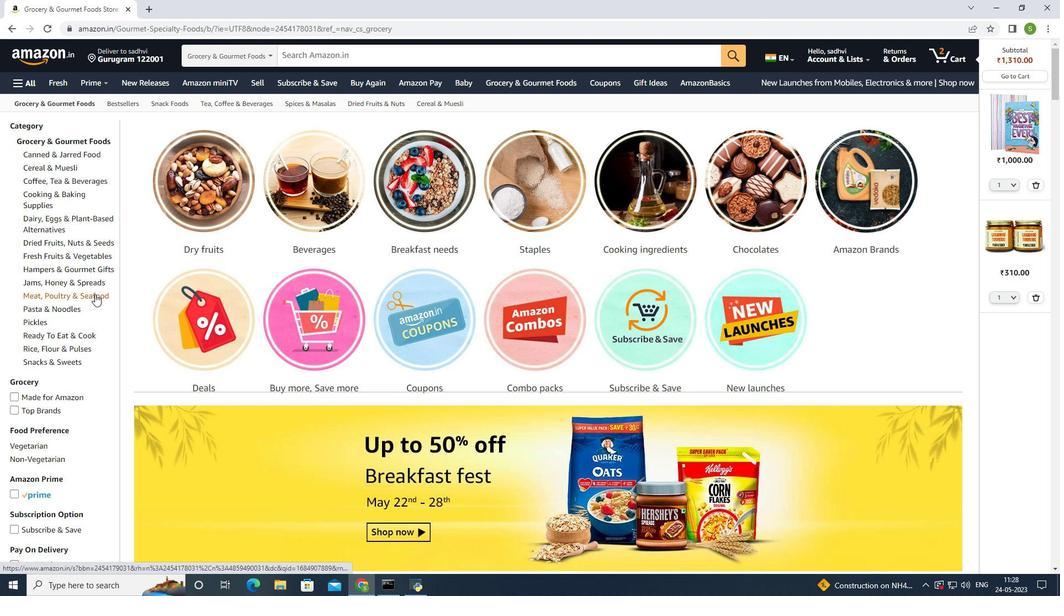 
Action: Mouse scrolled (93, 296) with delta (0, 0)
Screenshot: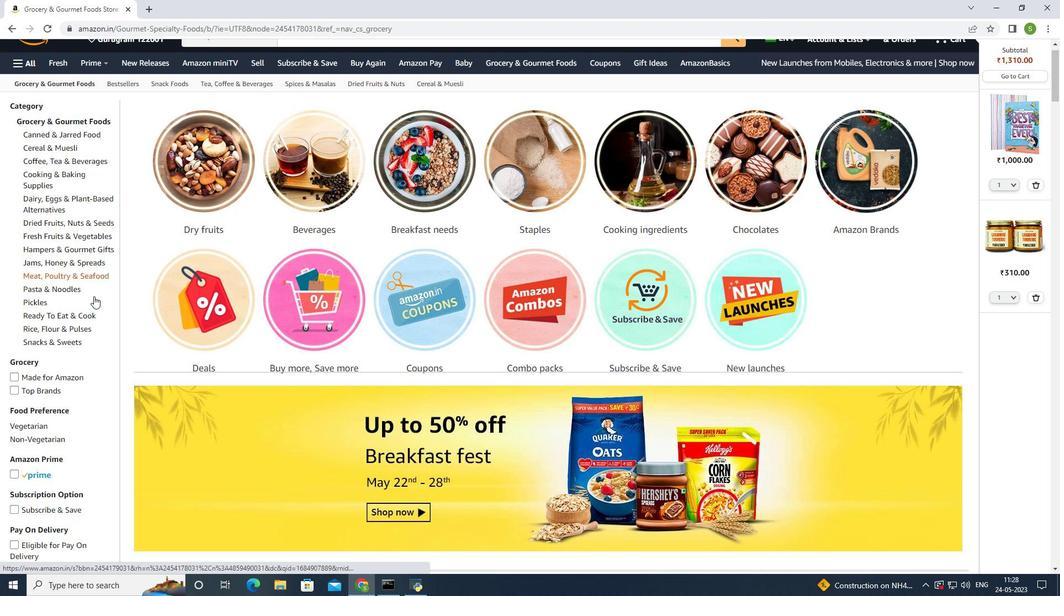 
Action: Mouse scrolled (93, 296) with delta (0, 0)
Screenshot: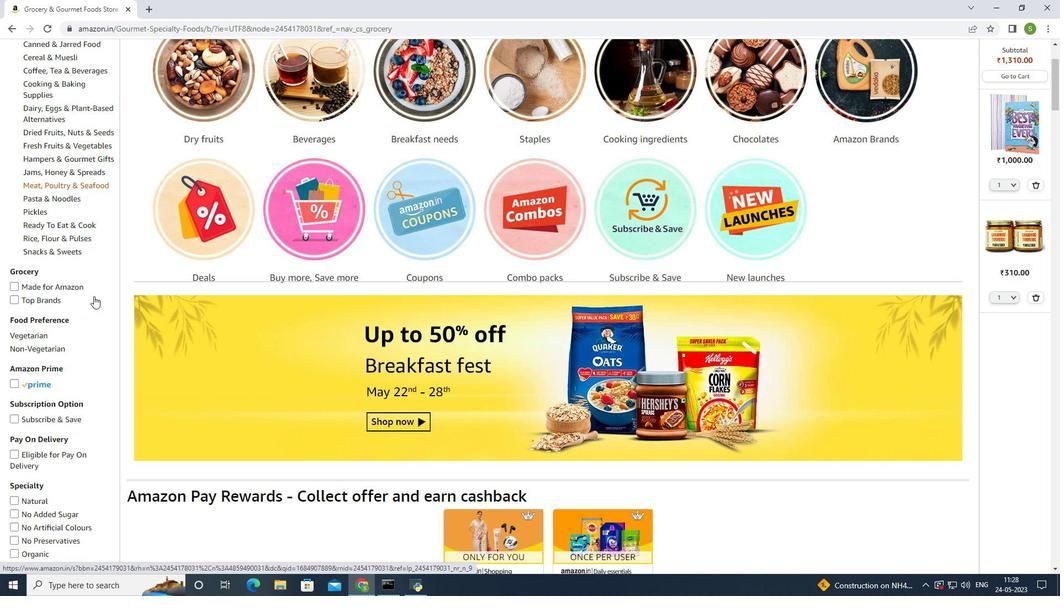 
Action: Mouse moved to (93, 295)
Screenshot: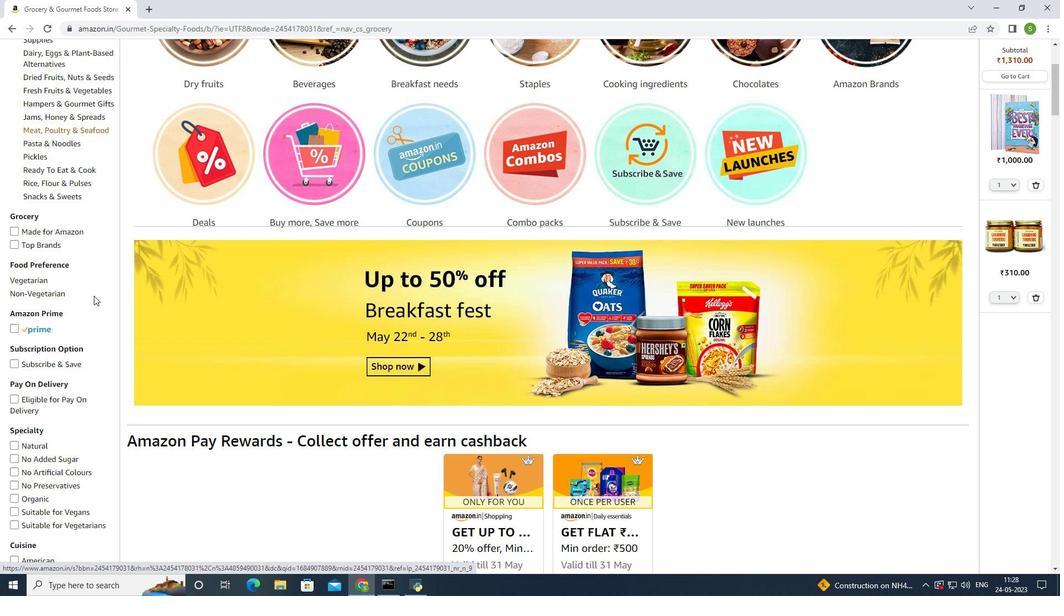 
Action: Mouse scrolled (93, 294) with delta (0, 0)
Screenshot: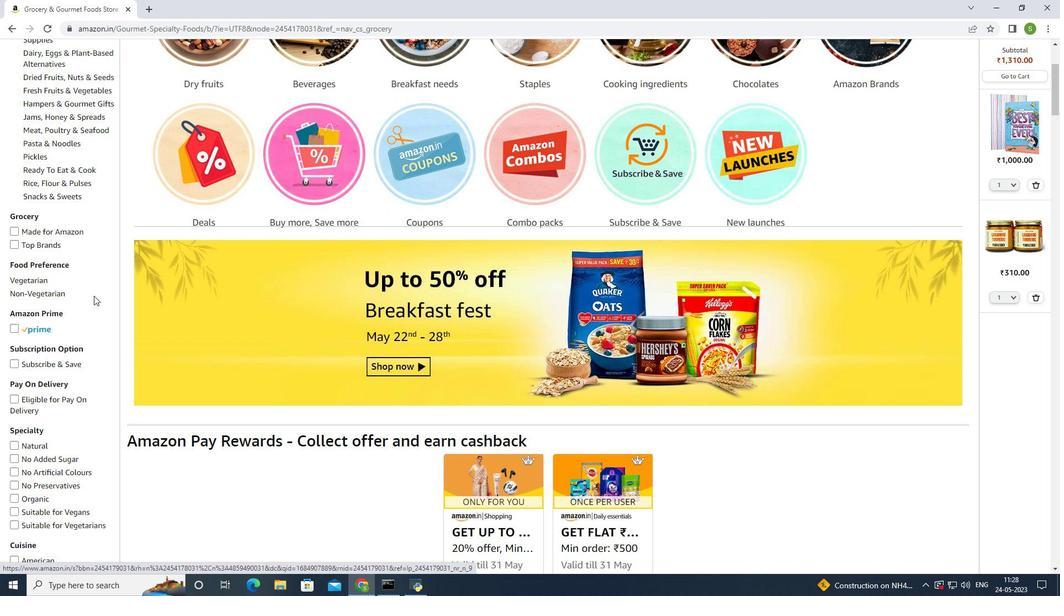 
Action: Mouse moved to (92, 296)
Screenshot: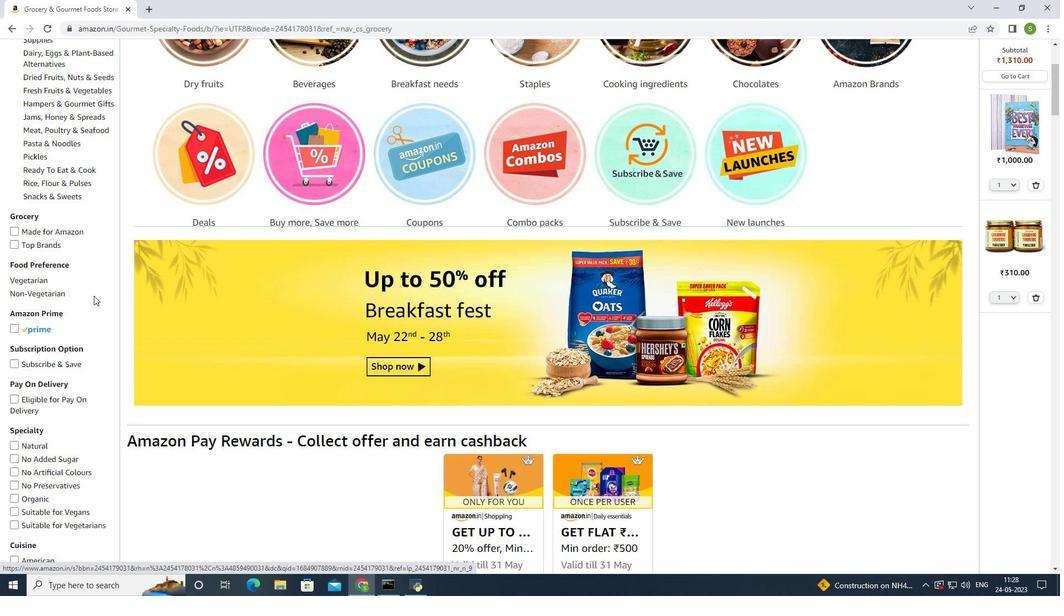 
Action: Mouse scrolled (92, 295) with delta (0, 0)
Screenshot: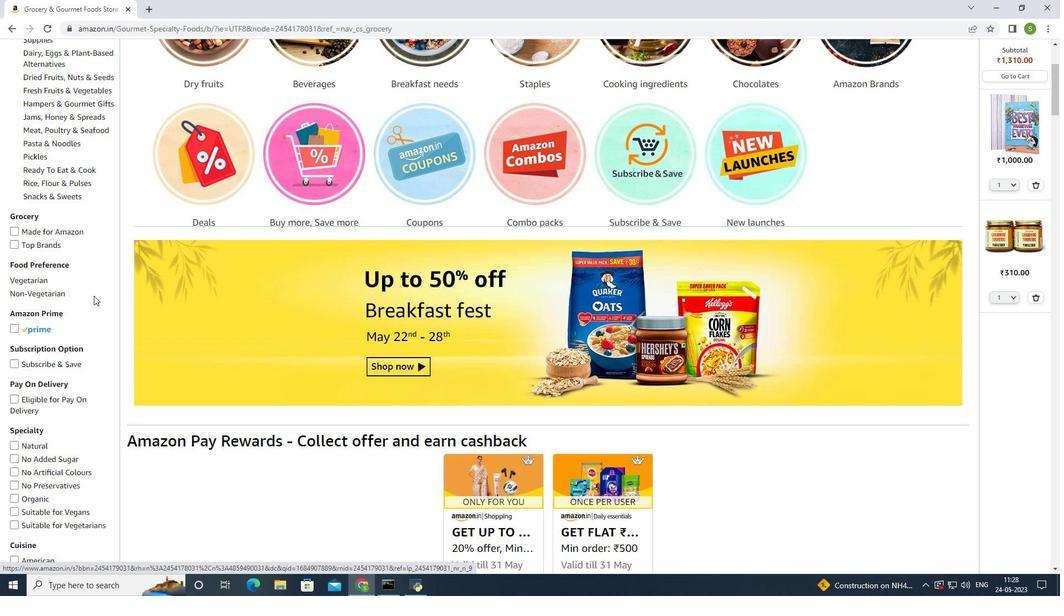 
Action: Mouse moved to (90, 298)
Screenshot: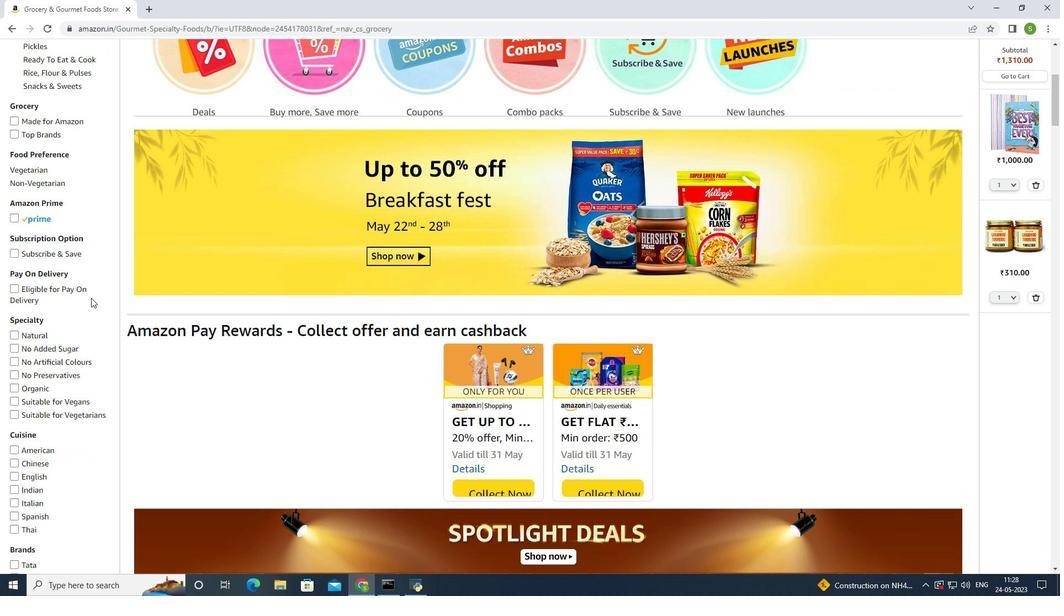 
Action: Mouse scrolled (90, 297) with delta (0, 0)
Screenshot: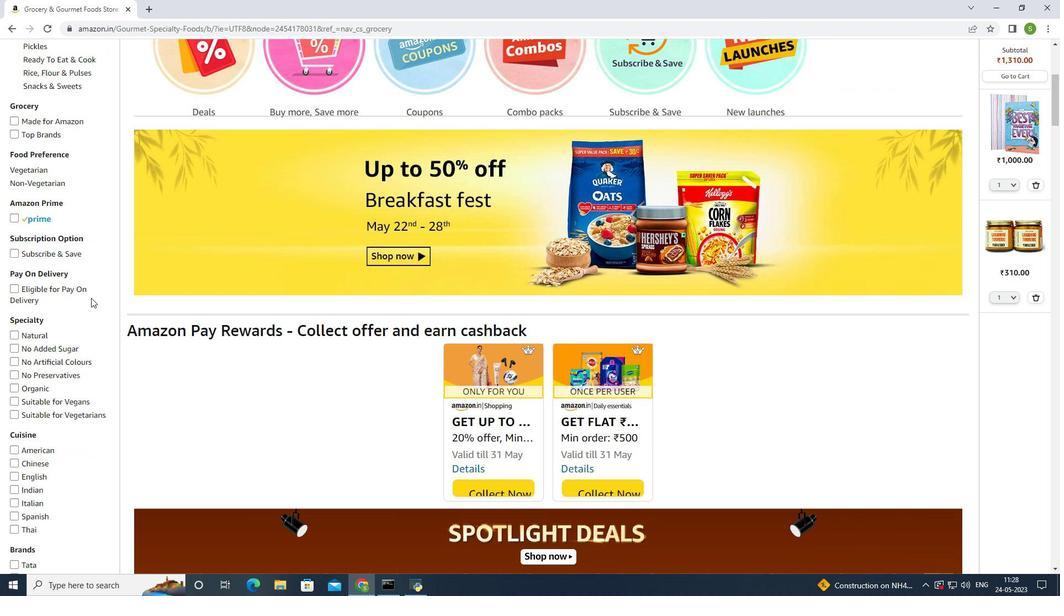 
Action: Mouse moved to (88, 300)
Screenshot: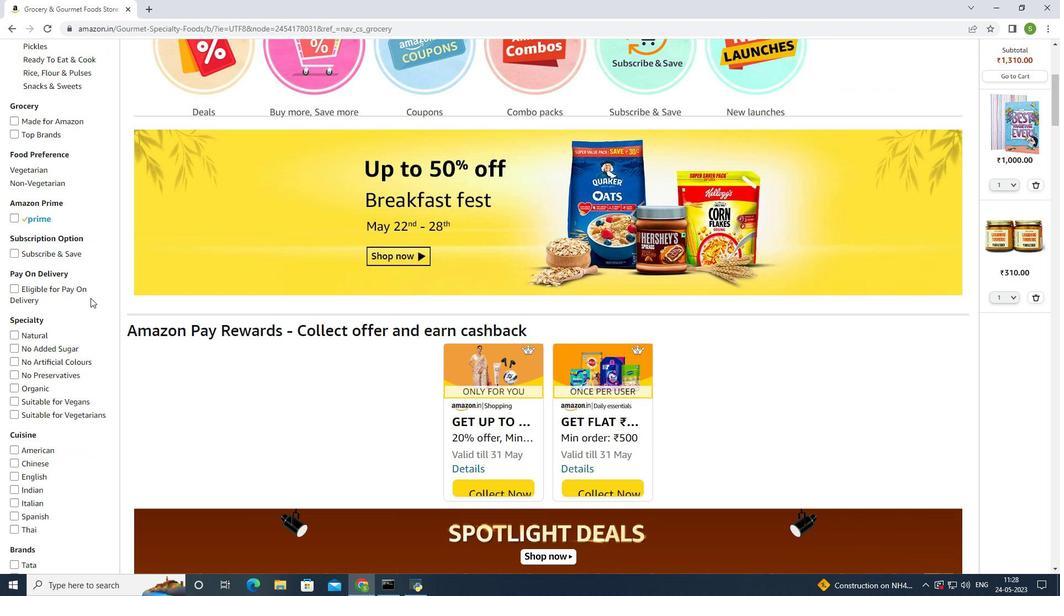 
Action: Mouse scrolled (88, 299) with delta (0, 0)
Screenshot: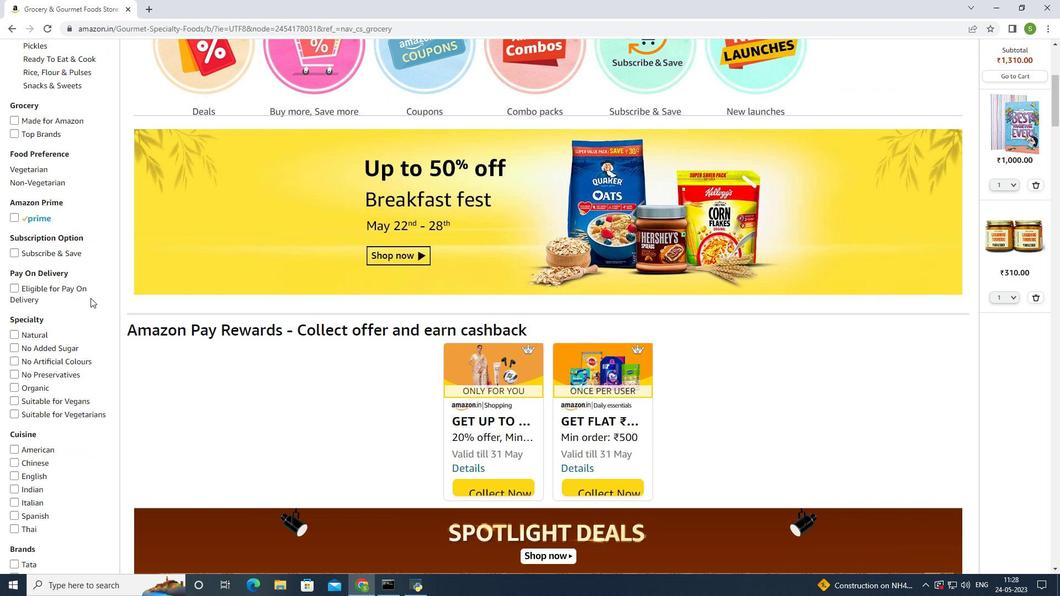 
Action: Mouse moved to (15, 279)
Screenshot: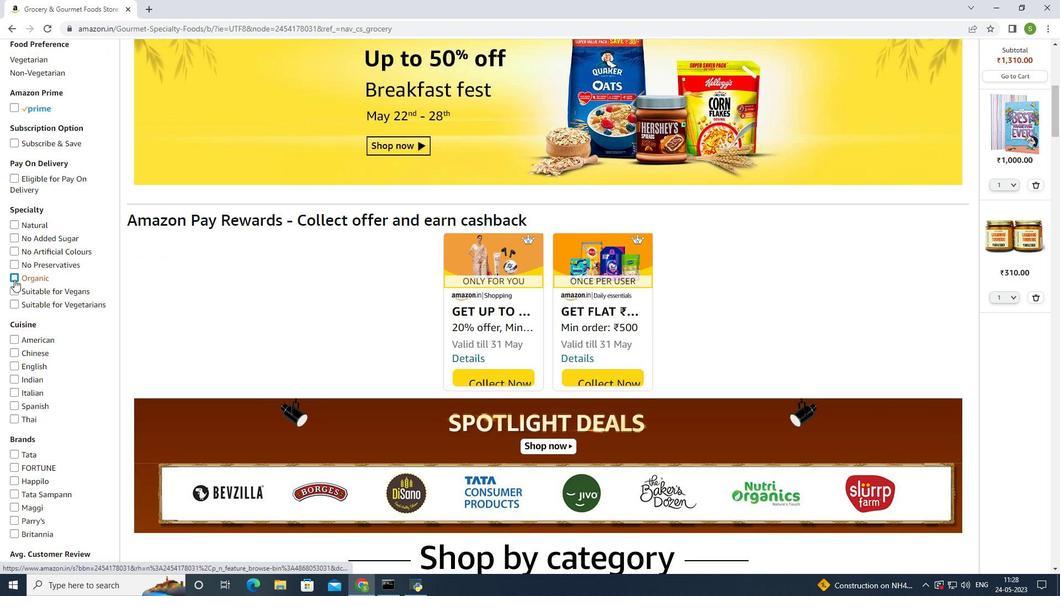 
Action: Mouse pressed left at (15, 279)
Screenshot: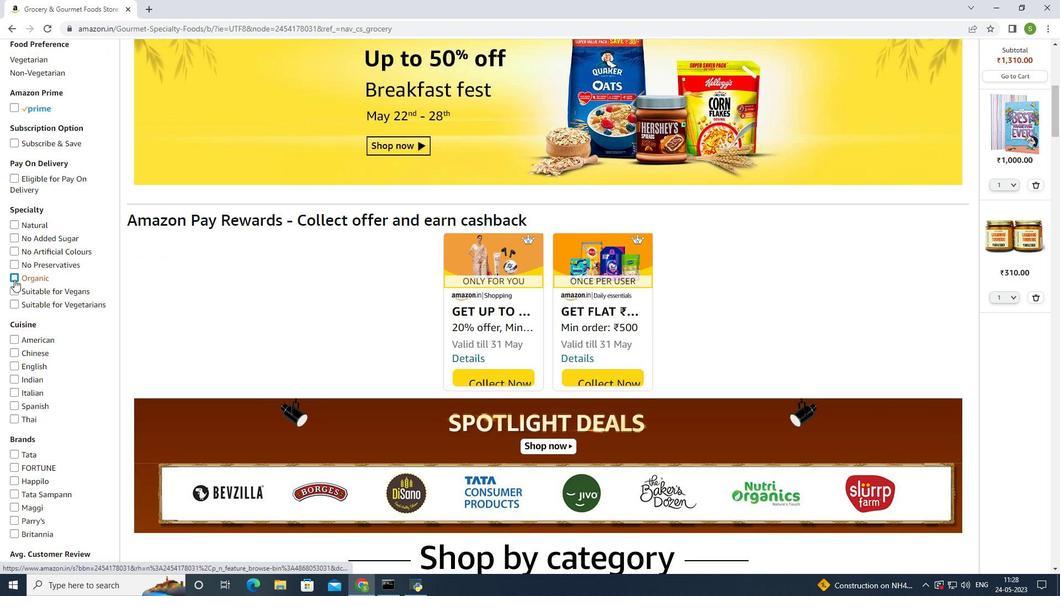 
Action: Mouse moved to (118, 278)
Screenshot: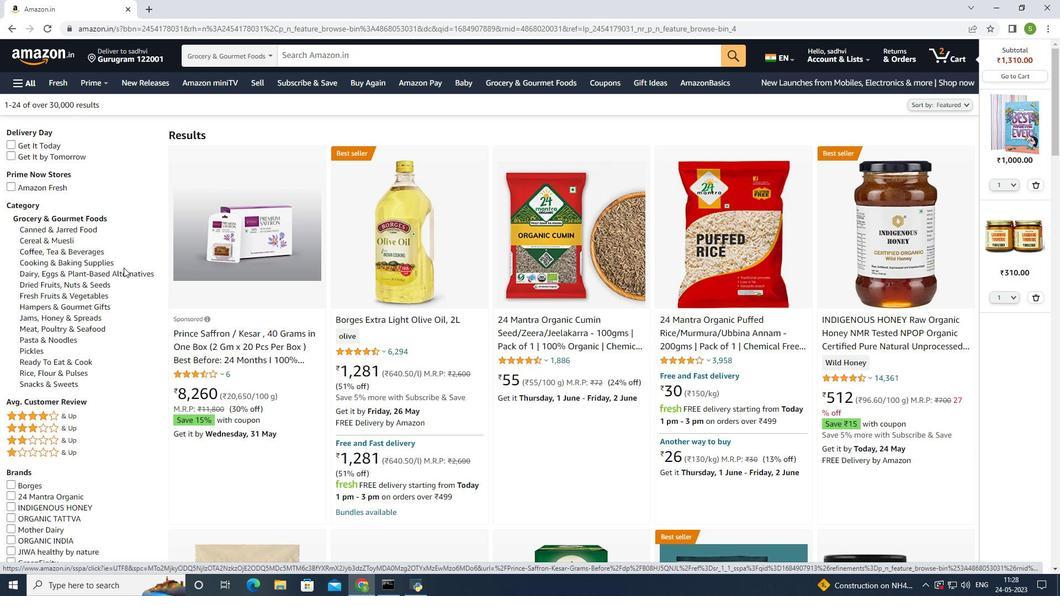 
Action: Mouse scrolled (118, 277) with delta (0, 0)
Screenshot: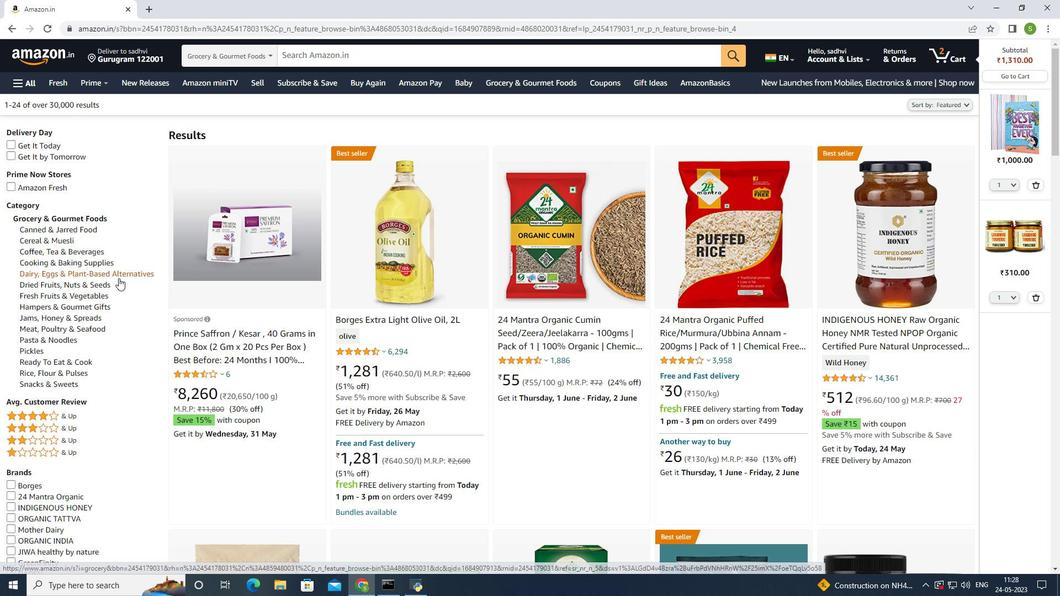 
Action: Mouse scrolled (118, 277) with delta (0, 0)
Screenshot: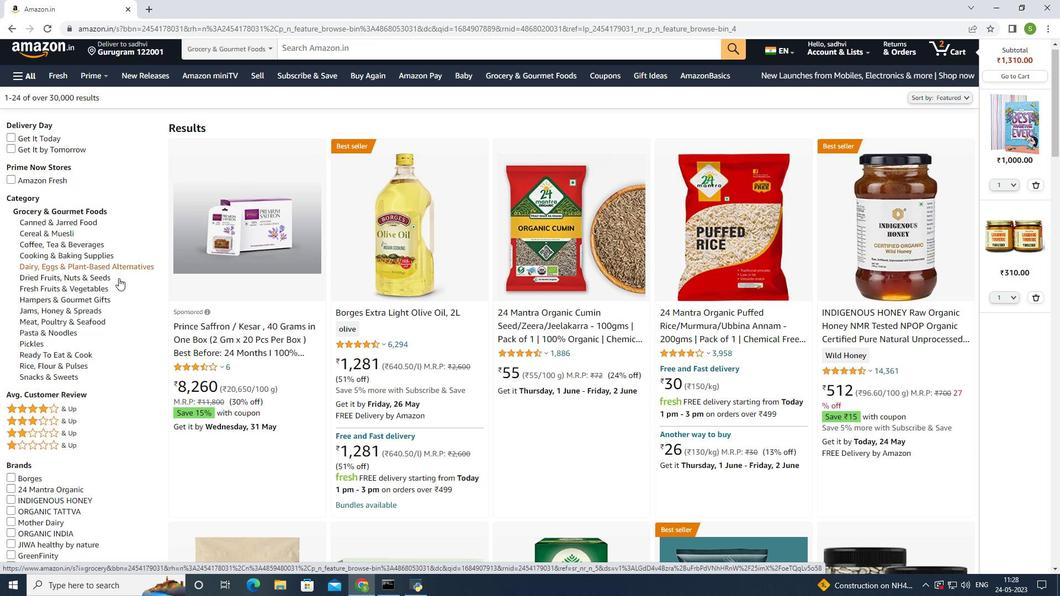 
Action: Mouse moved to (118, 278)
Screenshot: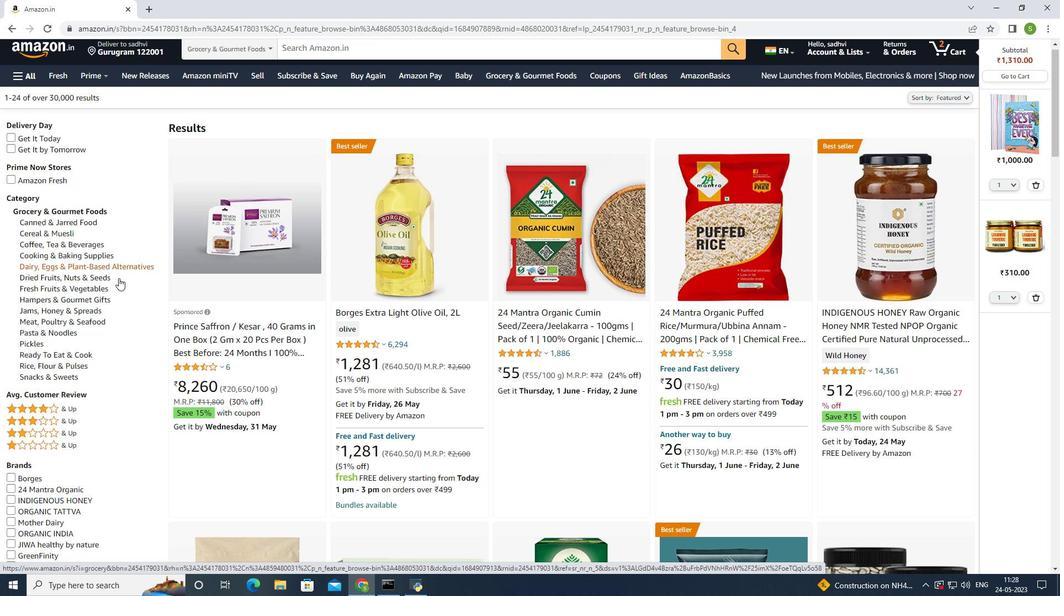 
Action: Mouse scrolled (118, 277) with delta (0, 0)
Screenshot: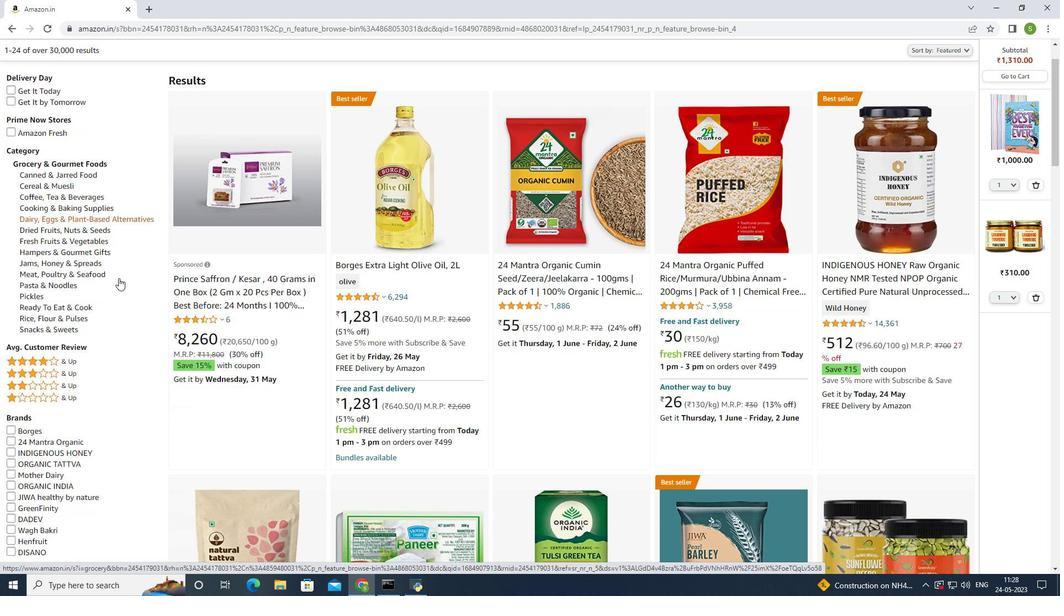 
Action: Mouse moved to (118, 276)
Screenshot: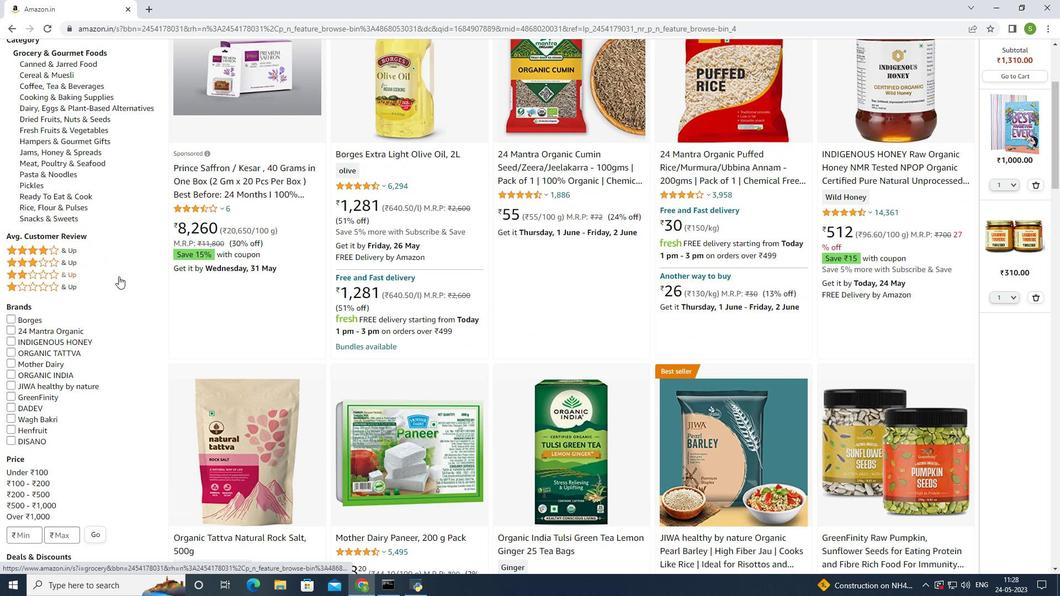 
Action: Mouse scrolled (118, 275) with delta (0, 0)
Screenshot: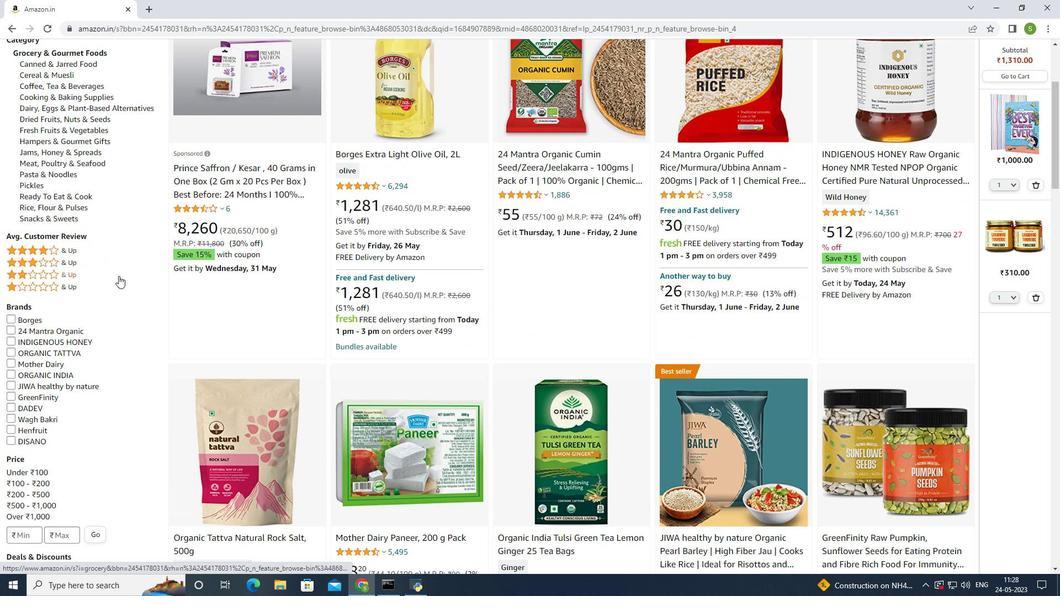 
Action: Mouse scrolled (118, 275) with delta (0, 0)
Screenshot: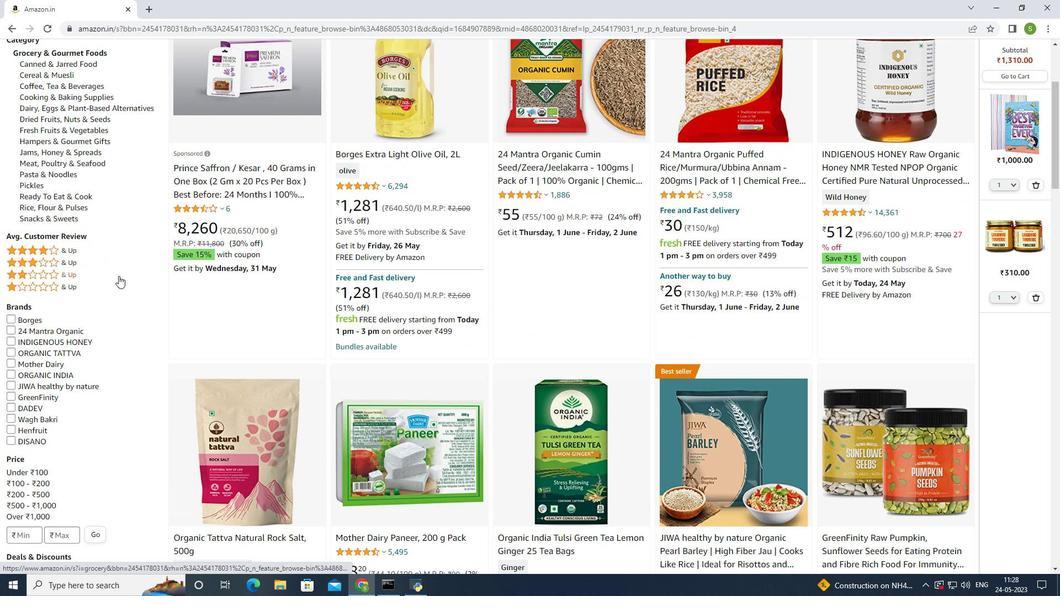 
Action: Mouse scrolled (118, 275) with delta (0, 0)
Screenshot: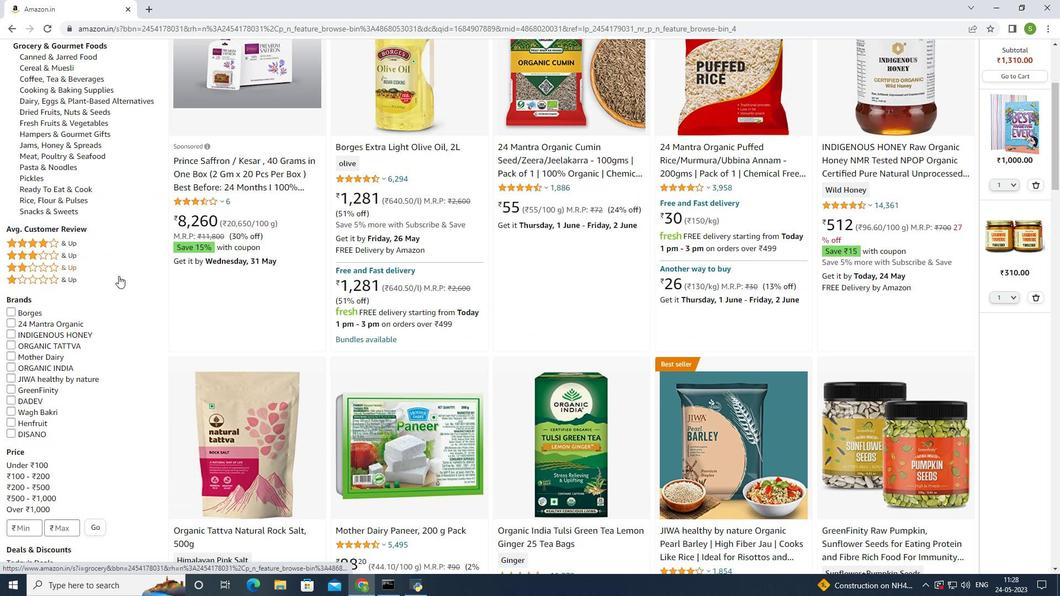 
Action: Mouse moved to (118, 275)
Screenshot: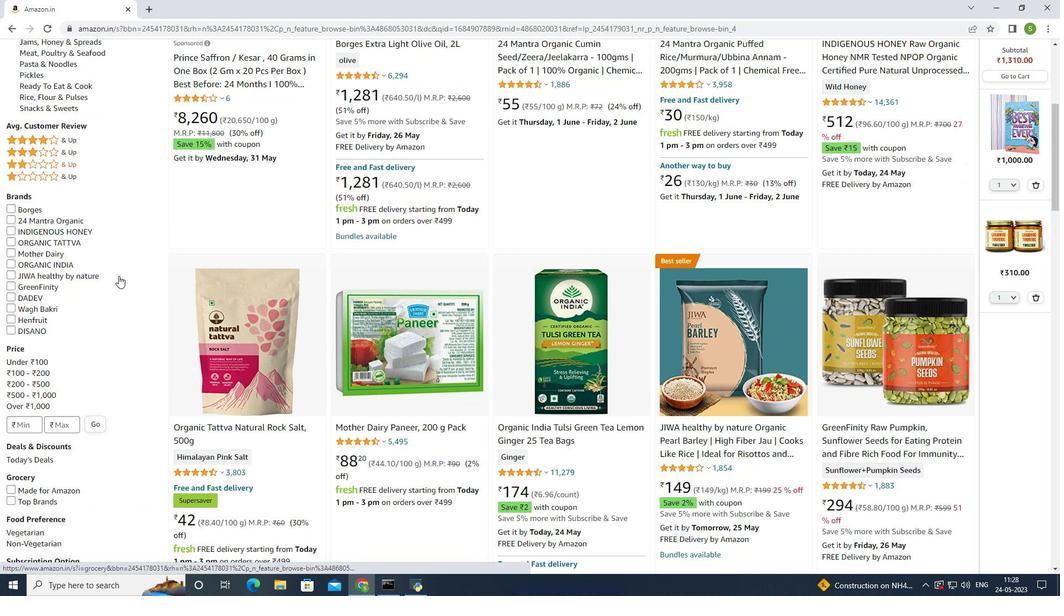 
Action: Mouse scrolled (118, 274) with delta (0, 0)
Screenshot: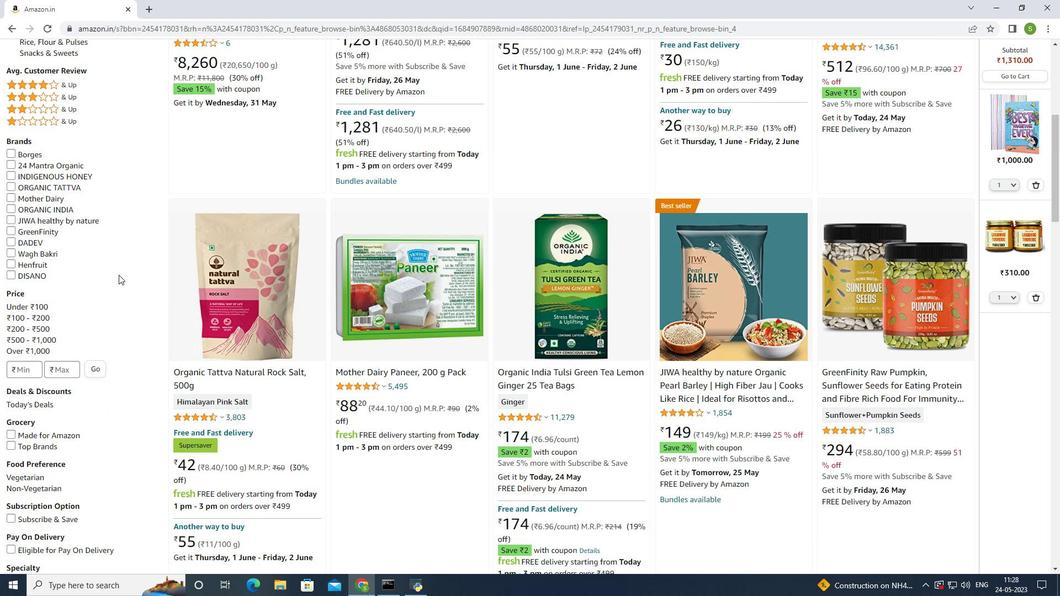 
Action: Mouse scrolled (118, 274) with delta (0, 0)
Screenshot: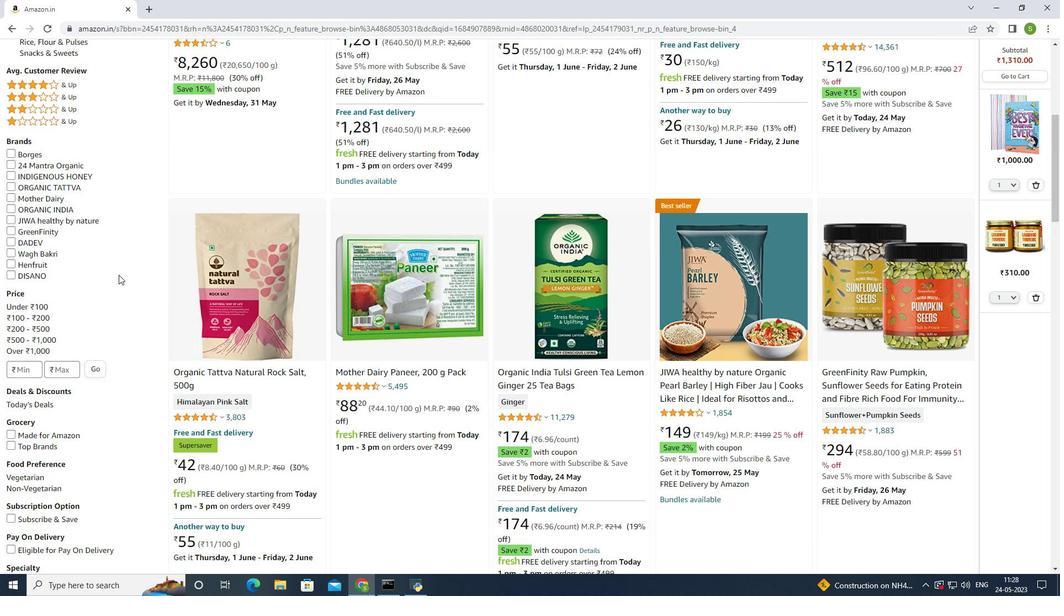
Action: Mouse moved to (118, 273)
Screenshot: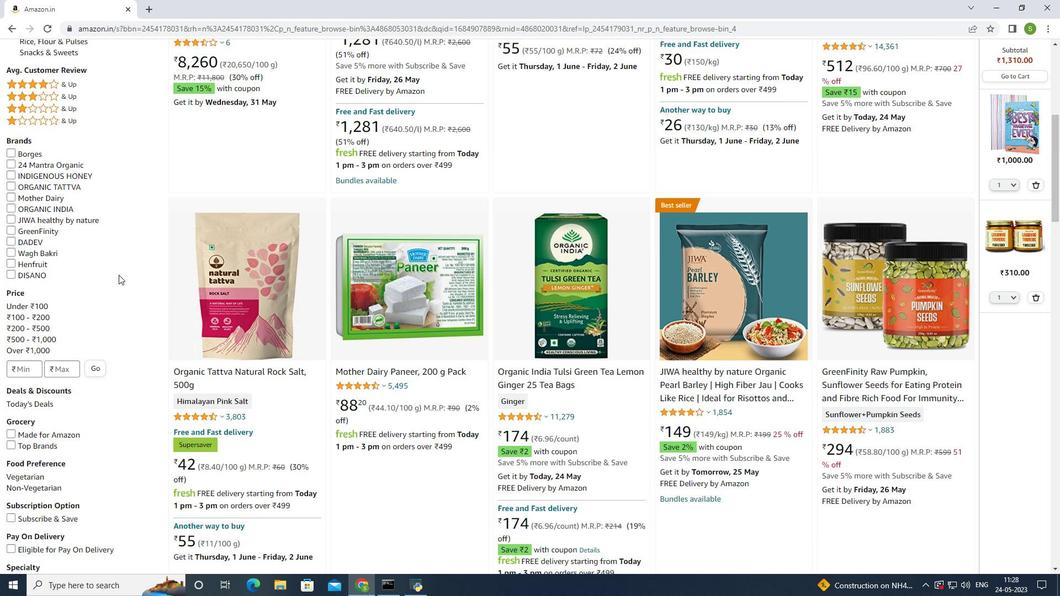
Action: Mouse scrolled (118, 273) with delta (0, 0)
Screenshot: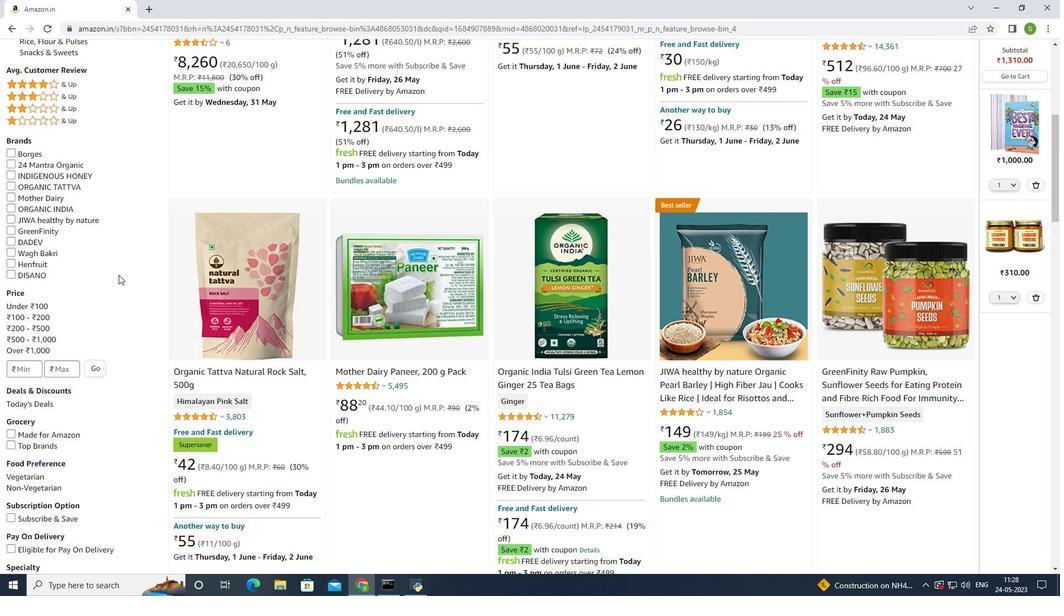 
Action: Mouse scrolled (118, 273) with delta (0, 0)
Screenshot: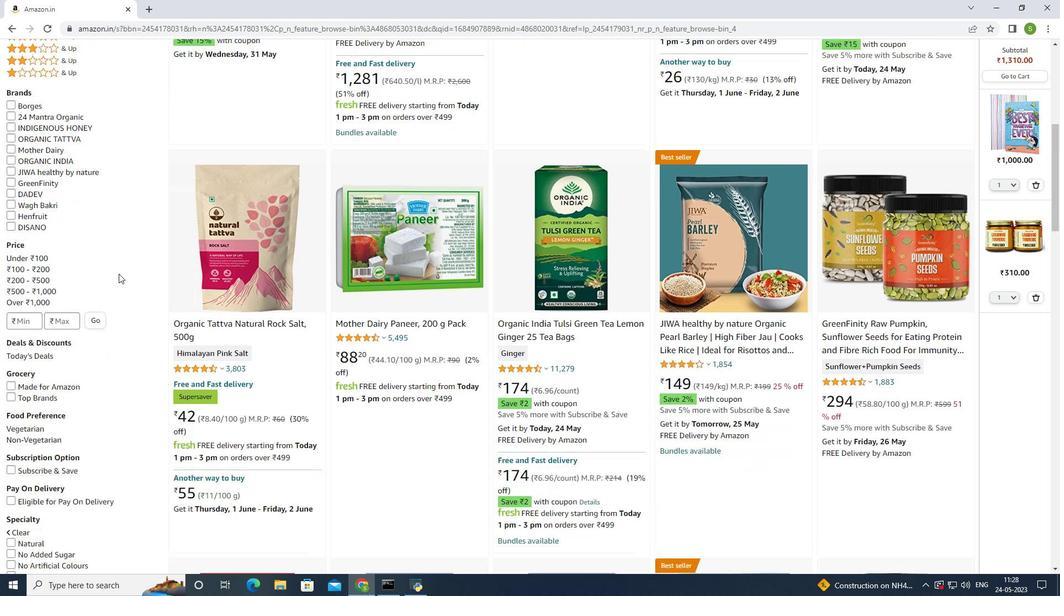 
Action: Mouse scrolled (118, 273) with delta (0, 0)
Screenshot: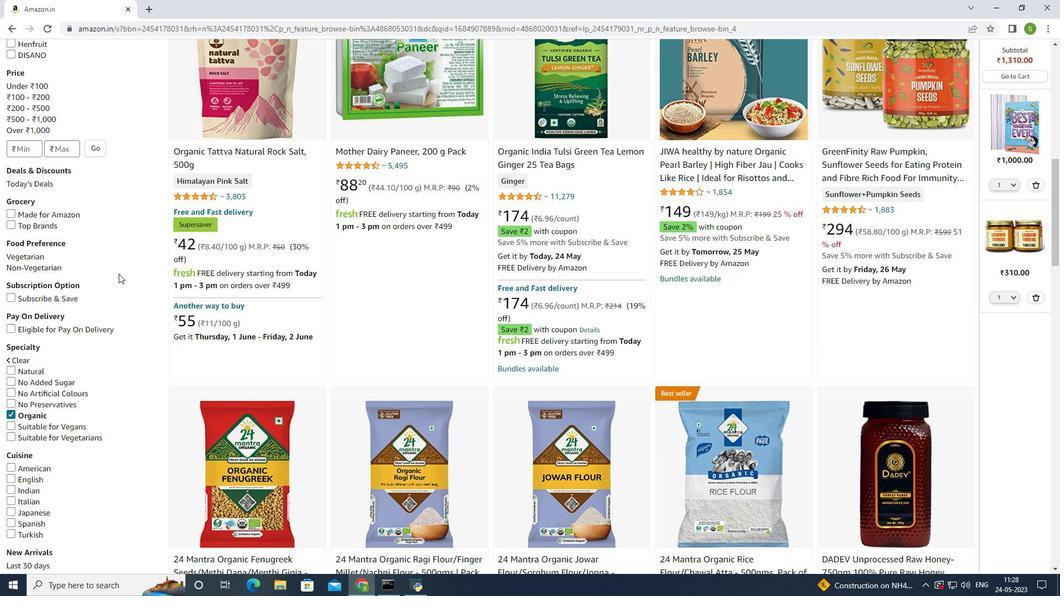 
Action: Mouse scrolled (118, 273) with delta (0, 0)
Screenshot: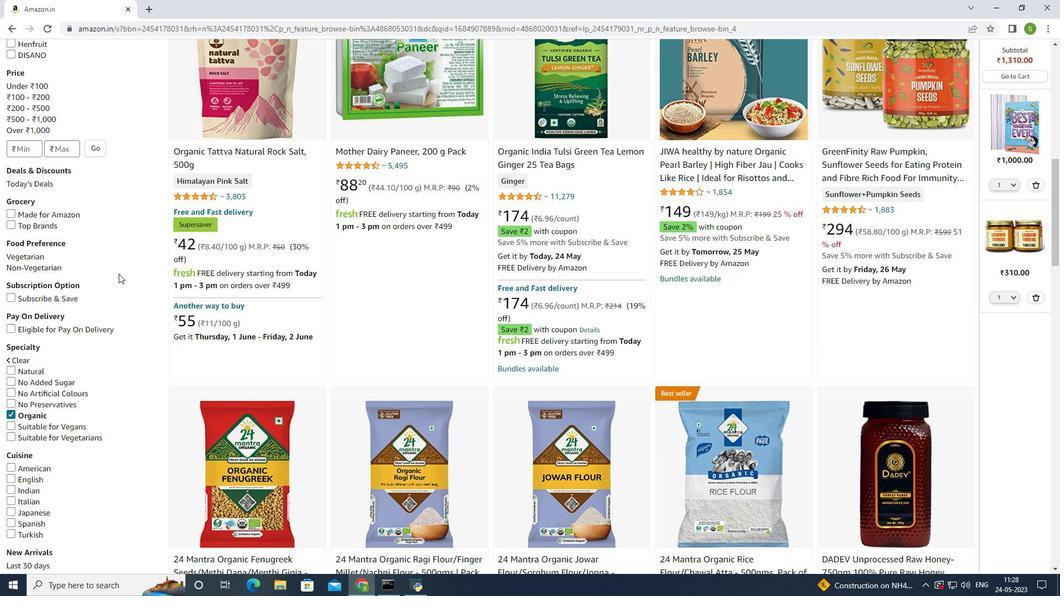 
Action: Mouse scrolled (118, 273) with delta (0, 0)
Screenshot: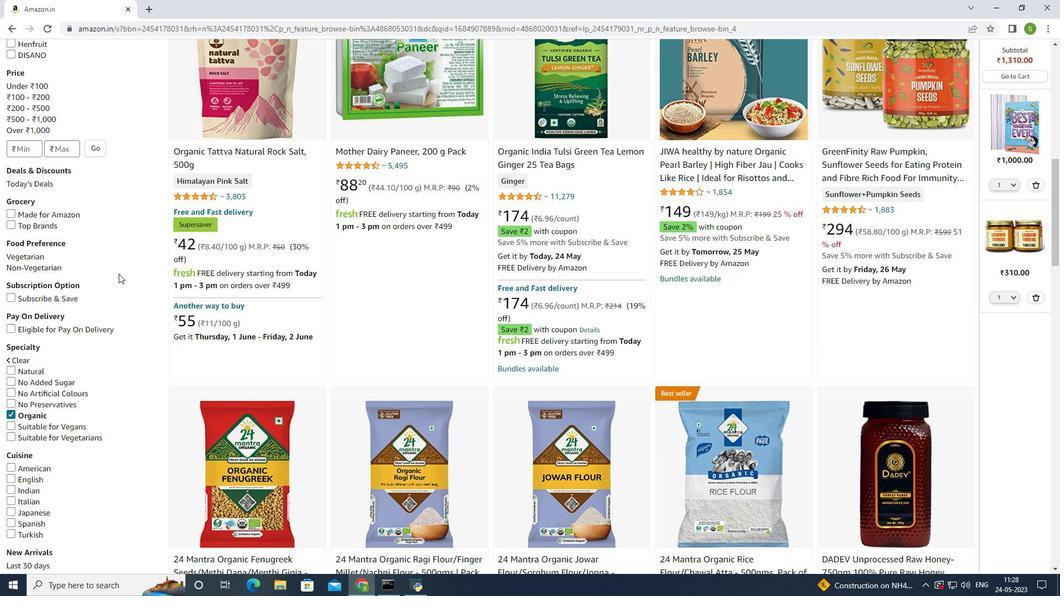 
Action: Mouse scrolled (118, 273) with delta (0, 0)
Screenshot: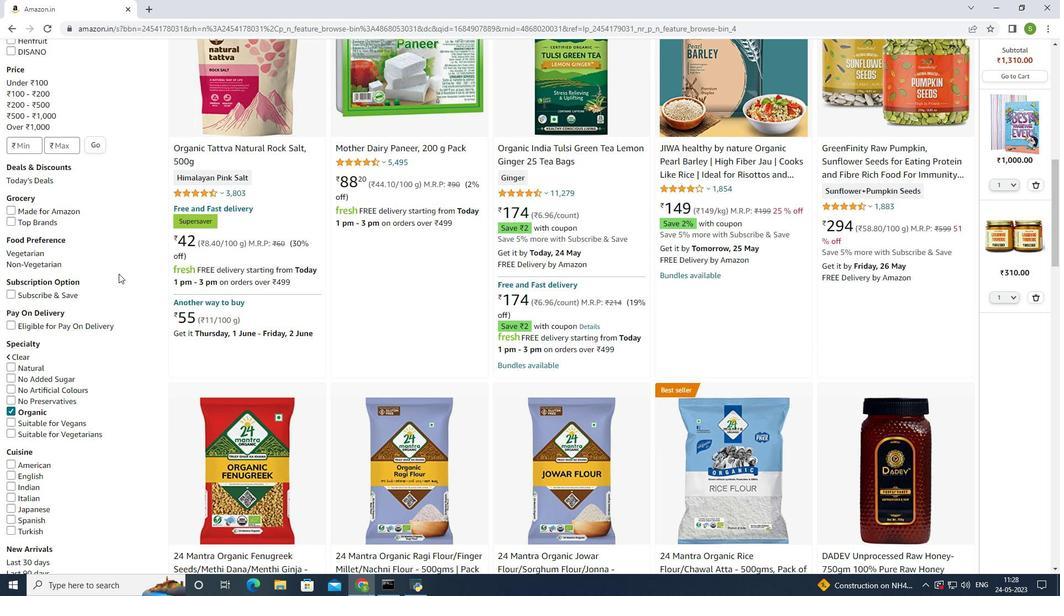 
Action: Mouse scrolled (118, 273) with delta (0, 0)
Screenshot: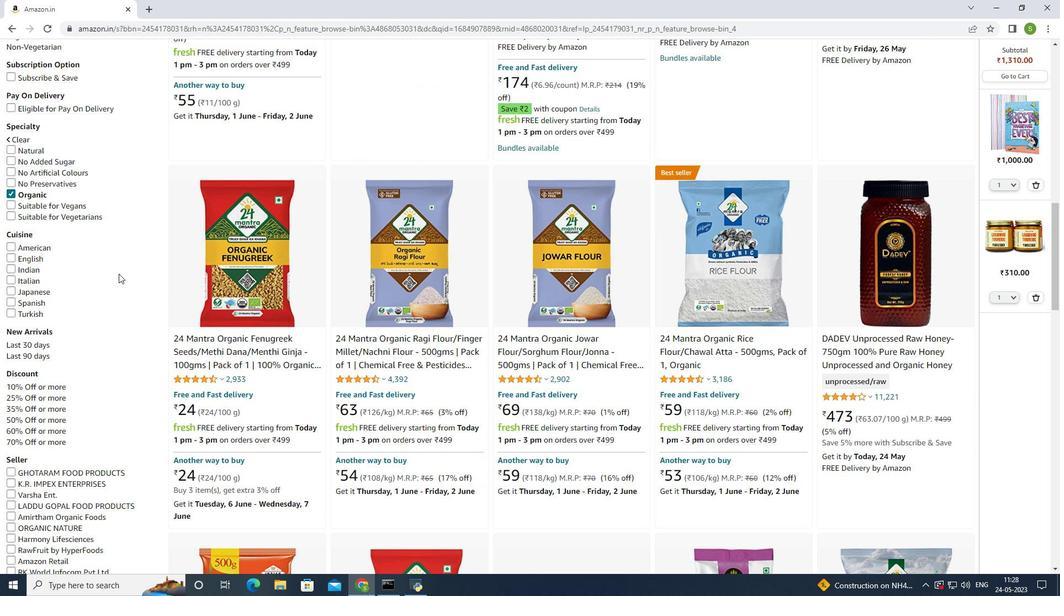 
Action: Mouse scrolled (118, 273) with delta (0, 0)
Screenshot: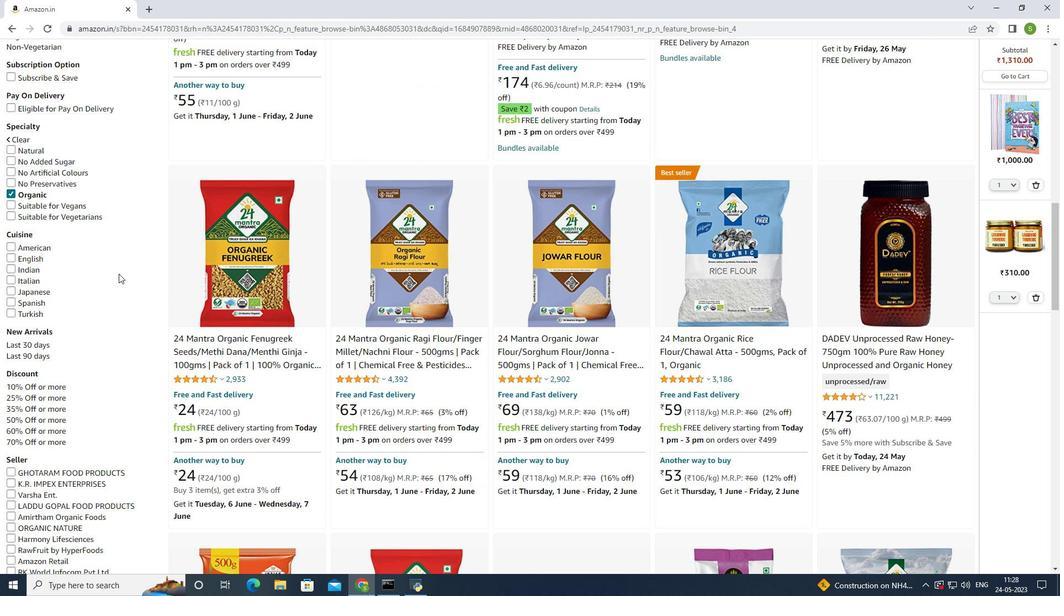 
Action: Mouse scrolled (118, 273) with delta (0, 0)
Screenshot: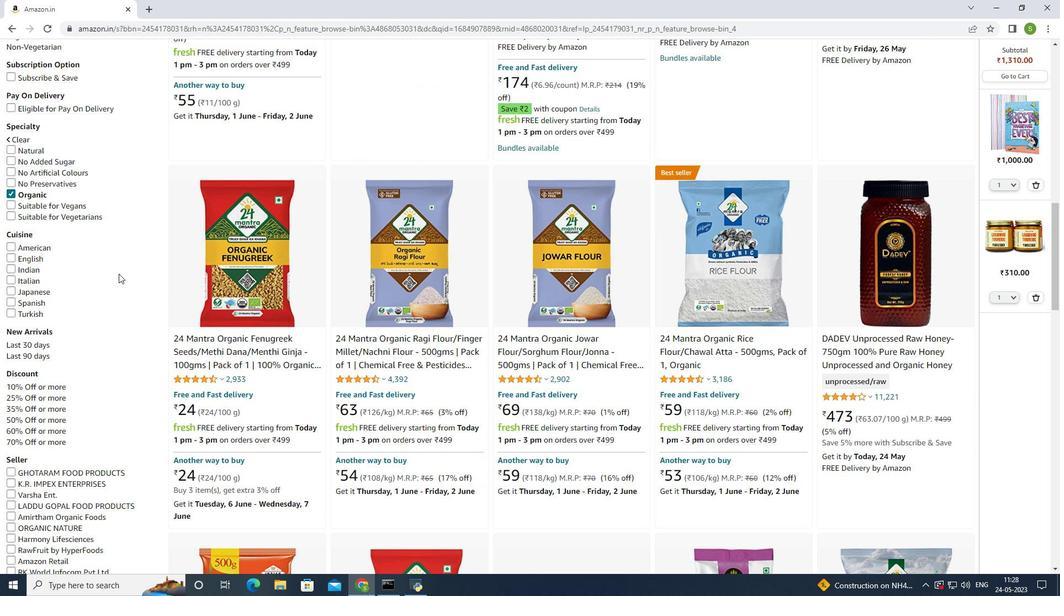 
Action: Mouse moved to (118, 273)
Screenshot: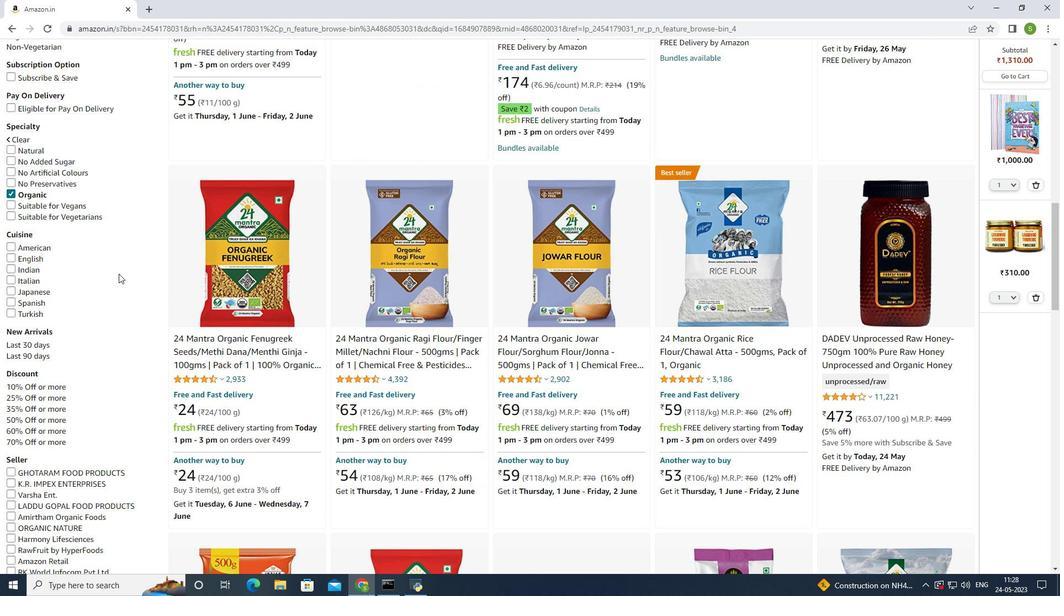 
Action: Mouse scrolled (118, 273) with delta (0, 0)
Screenshot: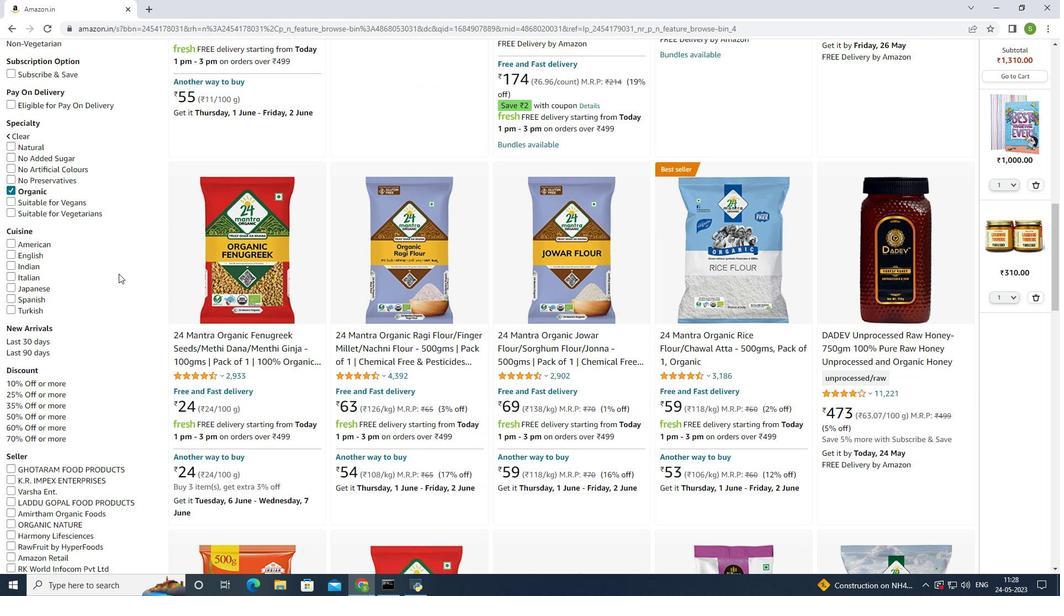 
Action: Mouse scrolled (118, 273) with delta (0, 0)
Screenshot: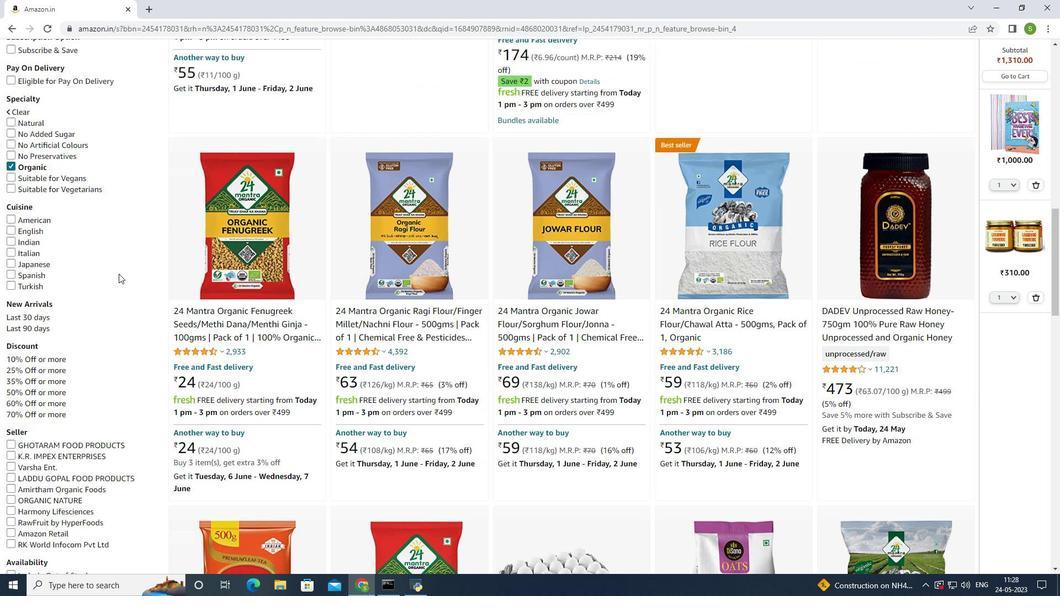 
Action: Mouse moved to (216, 271)
Screenshot: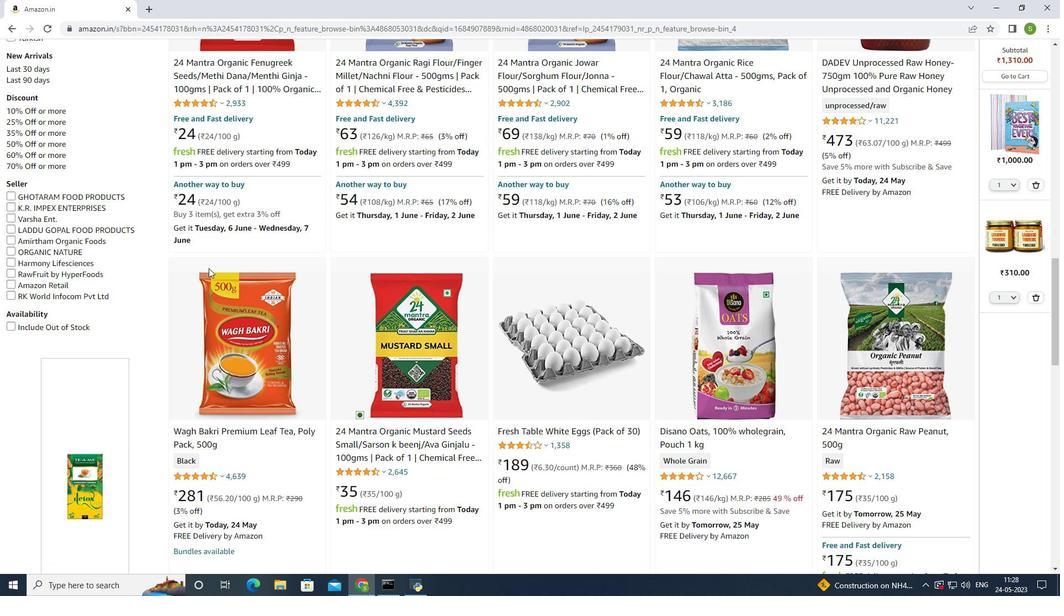 
Action: Mouse scrolled (216, 270) with delta (0, 0)
Screenshot: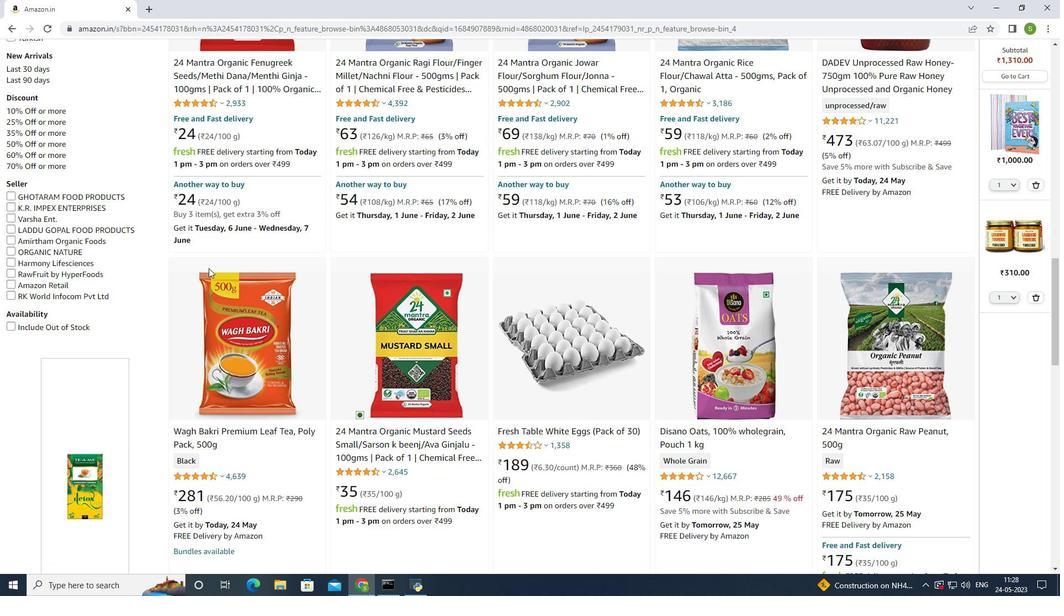 
Action: Mouse moved to (218, 271)
Screenshot: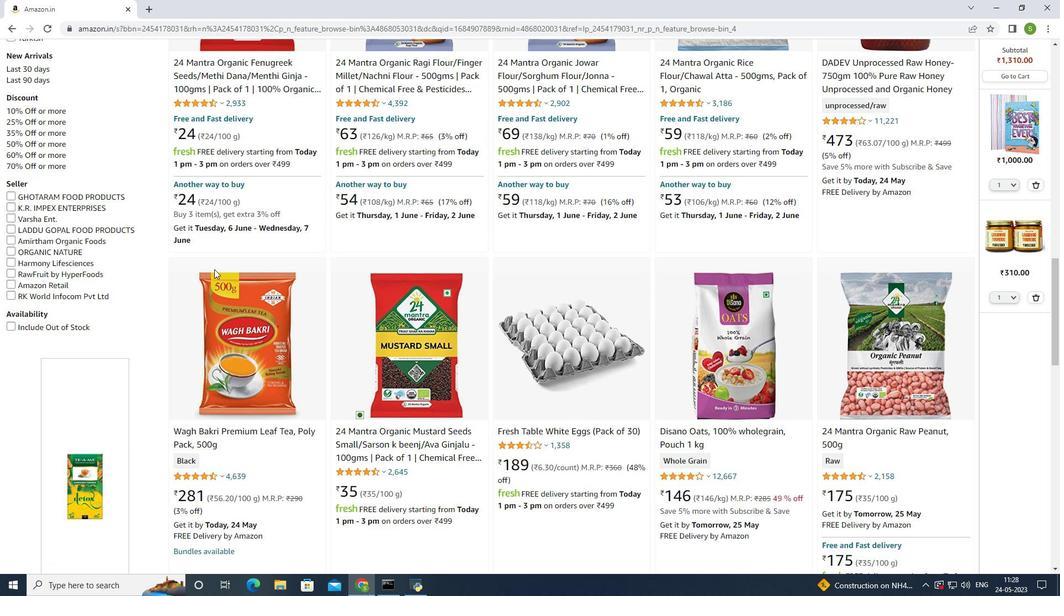 
Action: Mouse scrolled (218, 271) with delta (0, 0)
Screenshot: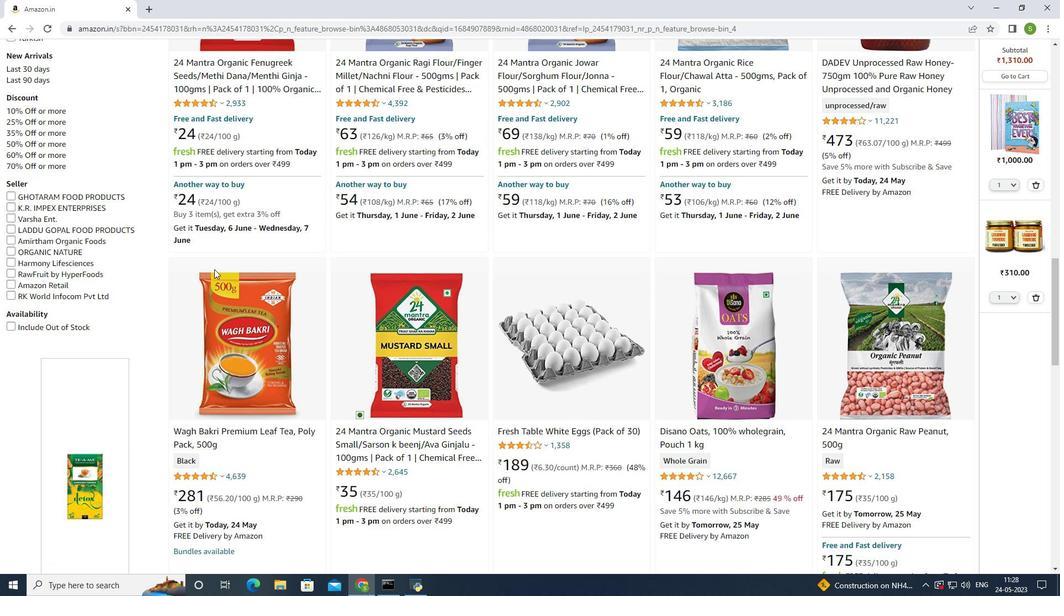 
Action: Mouse scrolled (218, 271) with delta (0, 0)
Screenshot: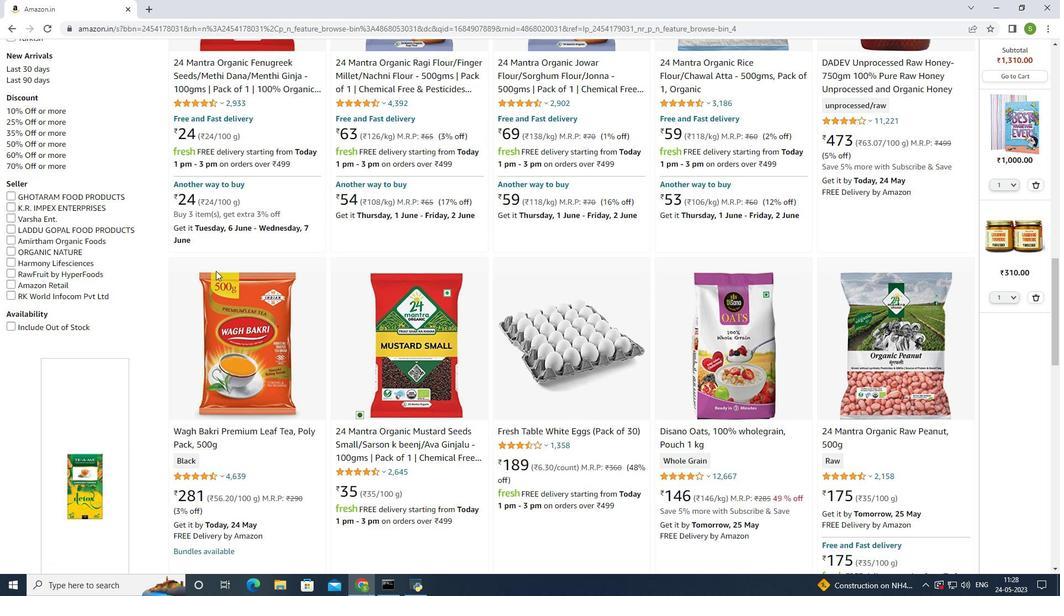 
Action: Mouse scrolled (218, 271) with delta (0, 0)
Screenshot: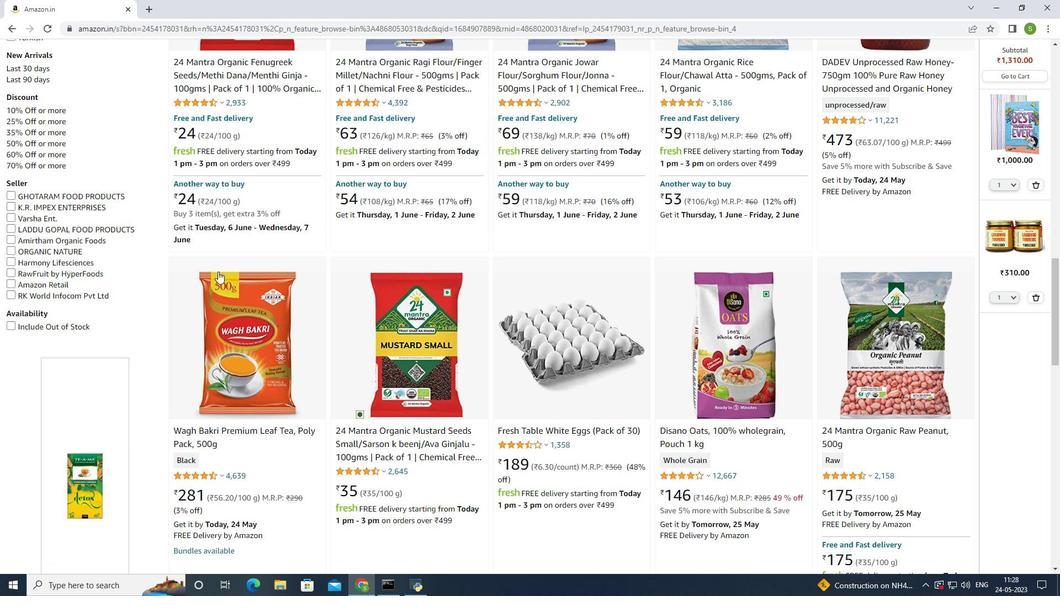 
Action: Mouse moved to (220, 271)
Screenshot: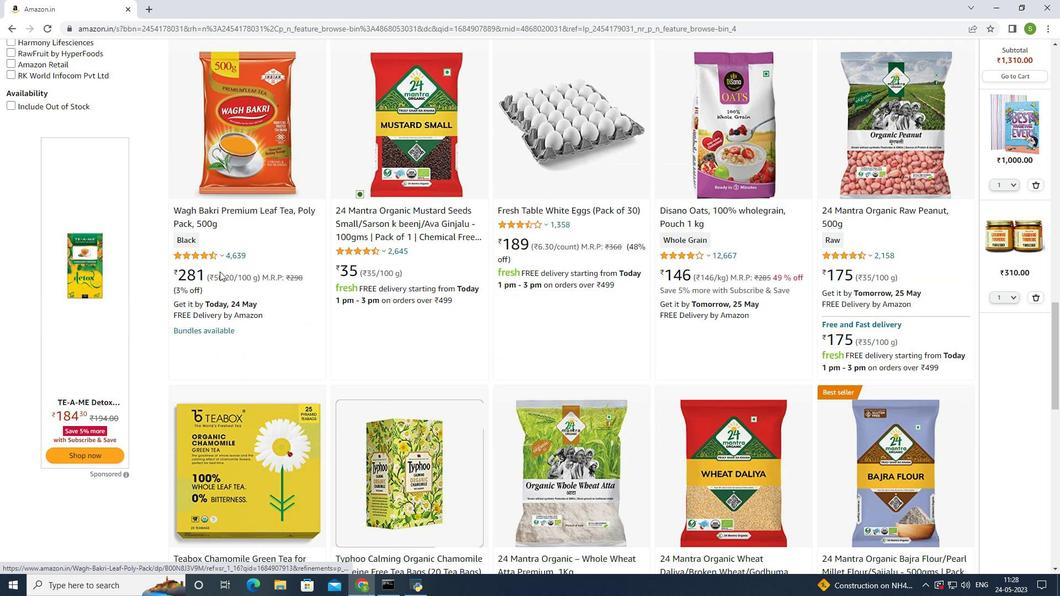 
Action: Mouse scrolled (220, 271) with delta (0, 0)
Screenshot: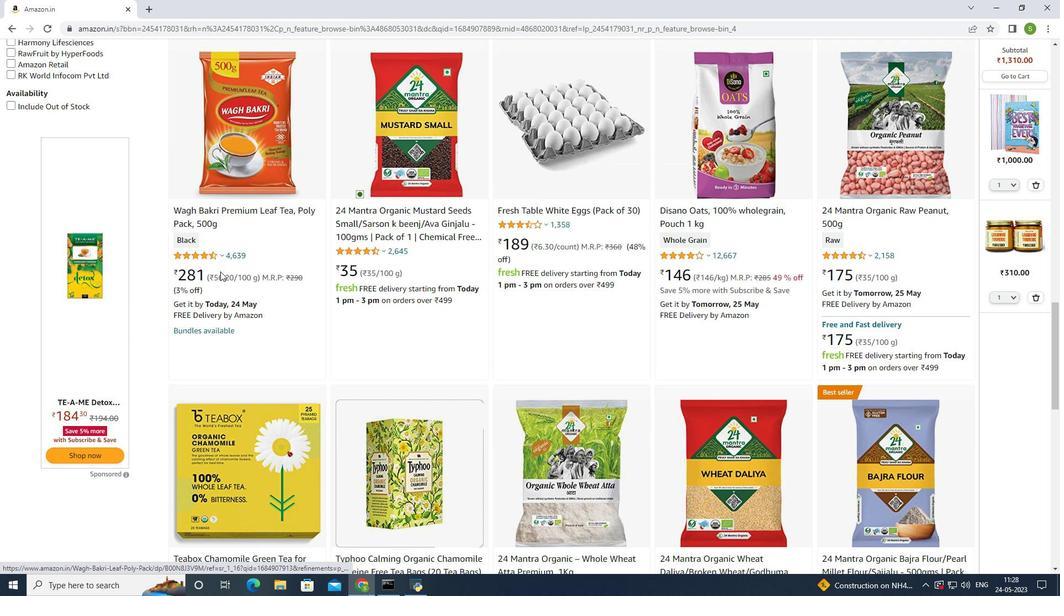 
Action: Mouse scrolled (220, 271) with delta (0, 0)
Screenshot: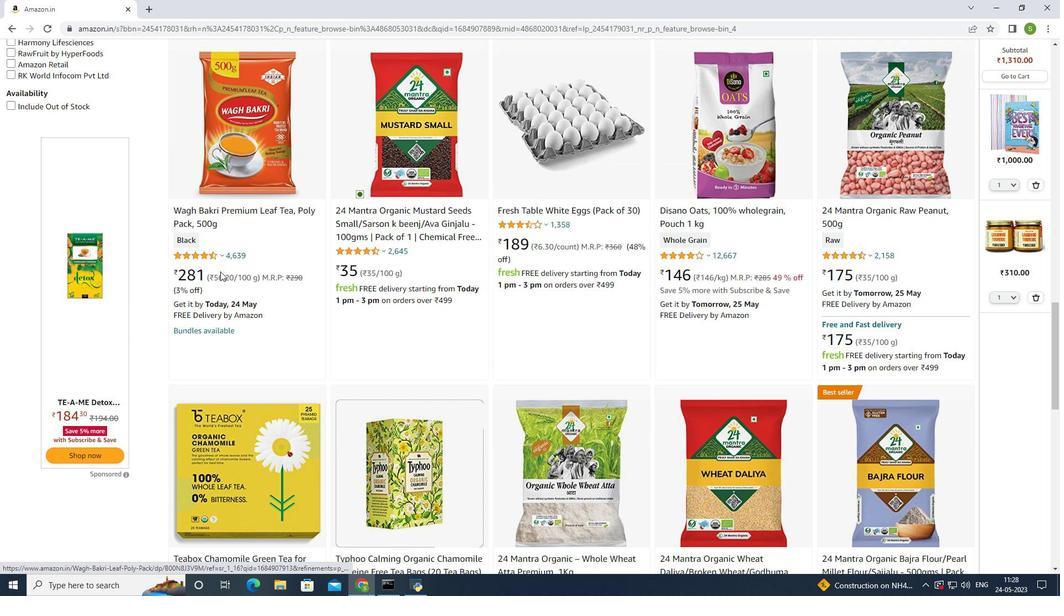 
Action: Mouse scrolled (220, 271) with delta (0, 0)
Screenshot: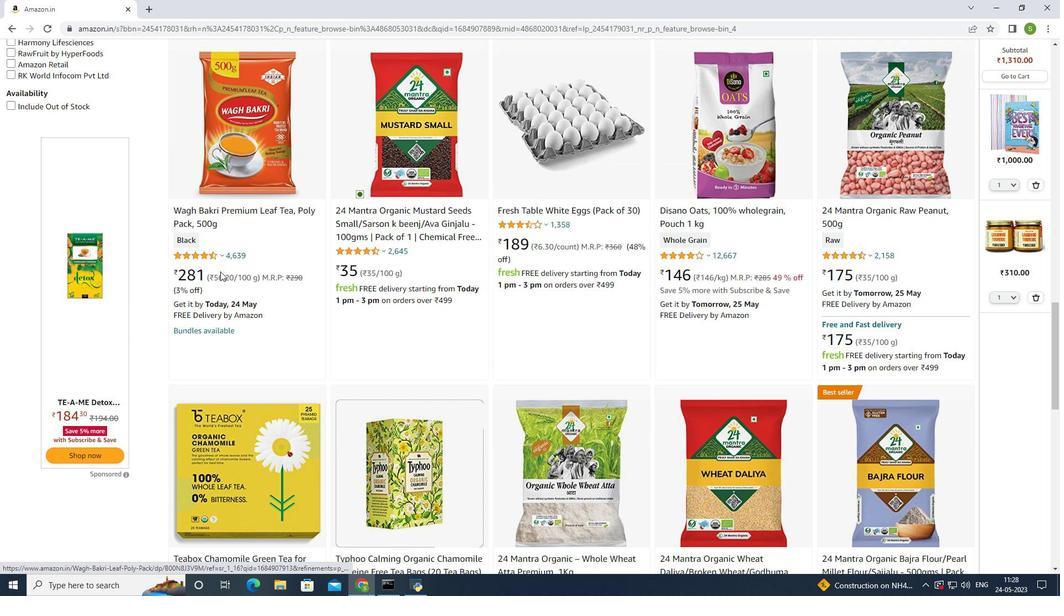 
Action: Mouse scrolled (220, 271) with delta (0, 0)
Screenshot: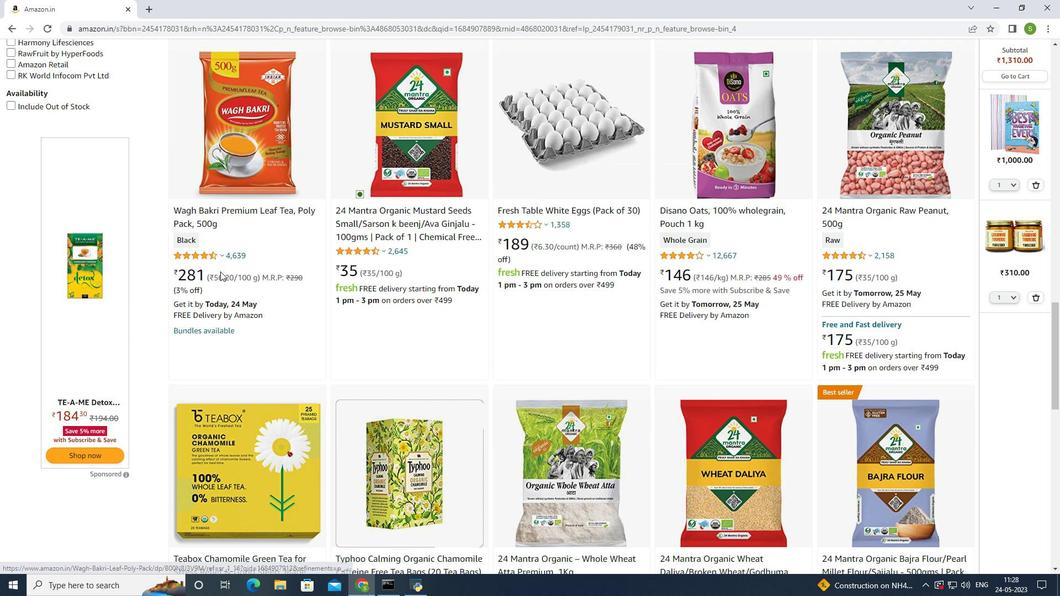
Action: Mouse scrolled (220, 271) with delta (0, 0)
